 Task: Buy 3 Pin Locks from Brake System section under best seller category for shipping address: Julia Brown, 314 Lake Floyd Circle, Hockessin, Delaware 19707, Cell Number 3022398079. Pay from credit card ending with 6010, CVV 682
Action: Mouse moved to (35, 80)
Screenshot: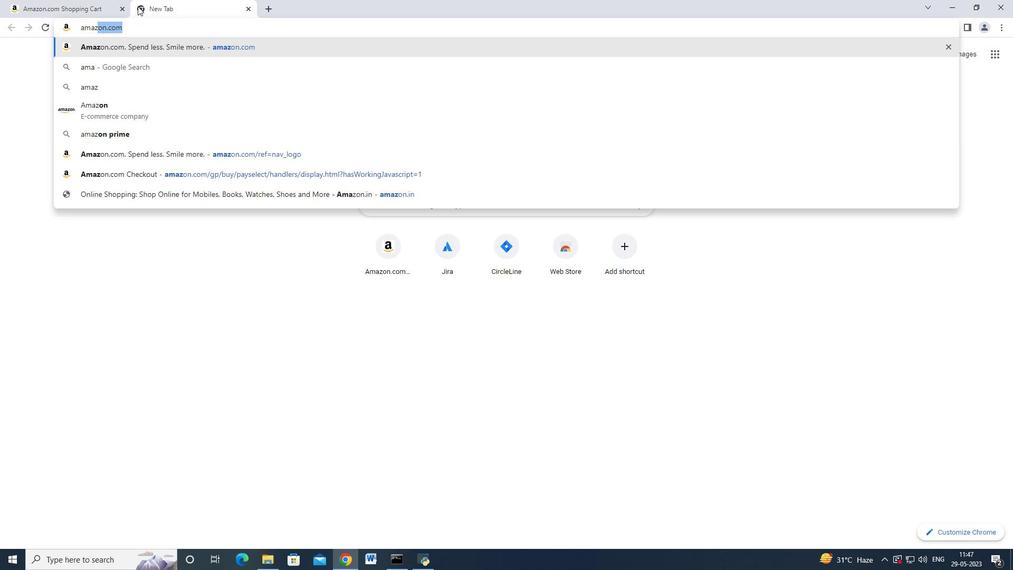 
Action: Mouse pressed left at (35, 80)
Screenshot: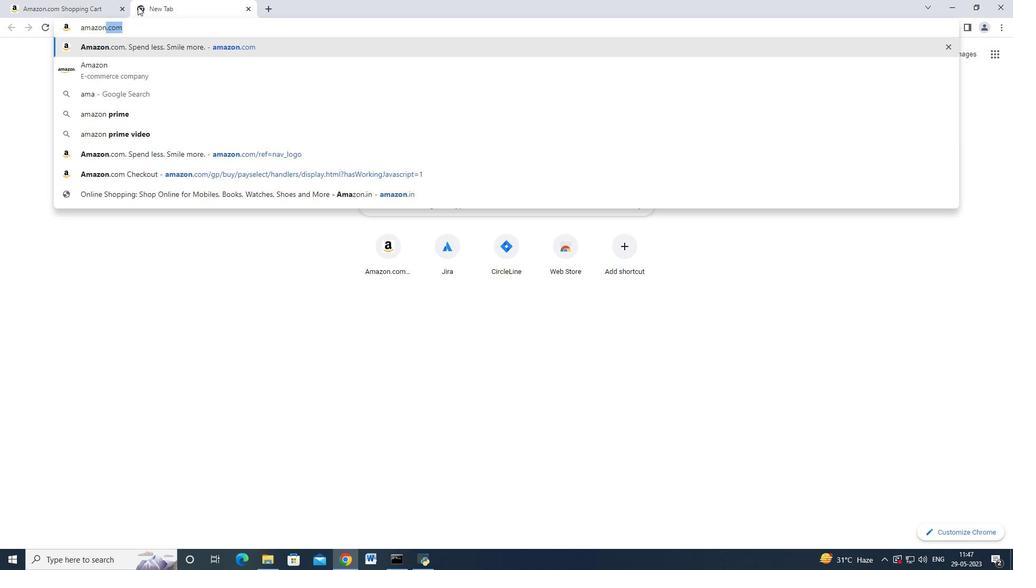 
Action: Mouse moved to (66, 231)
Screenshot: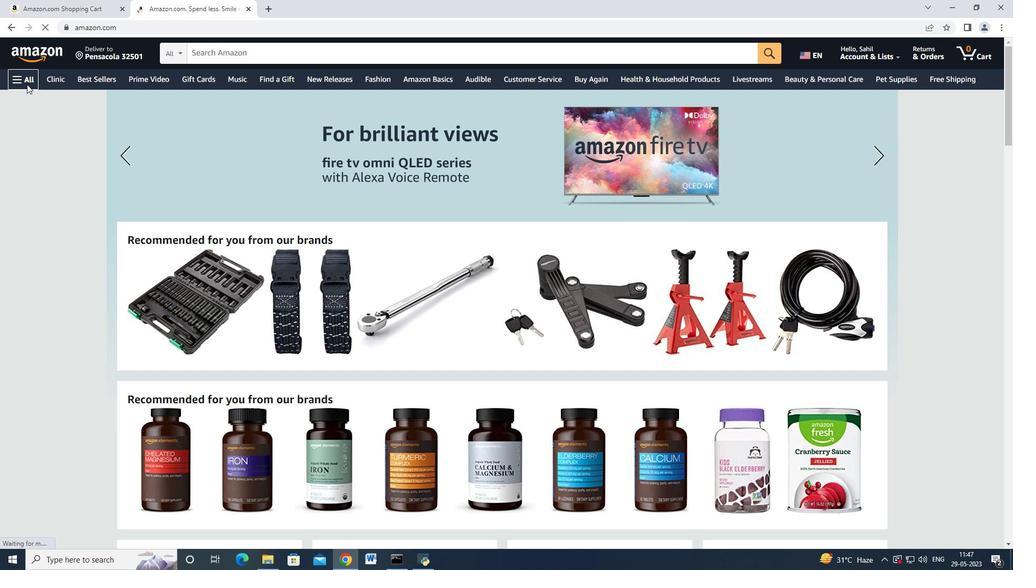 
Action: Mouse scrolled (66, 231) with delta (0, 0)
Screenshot: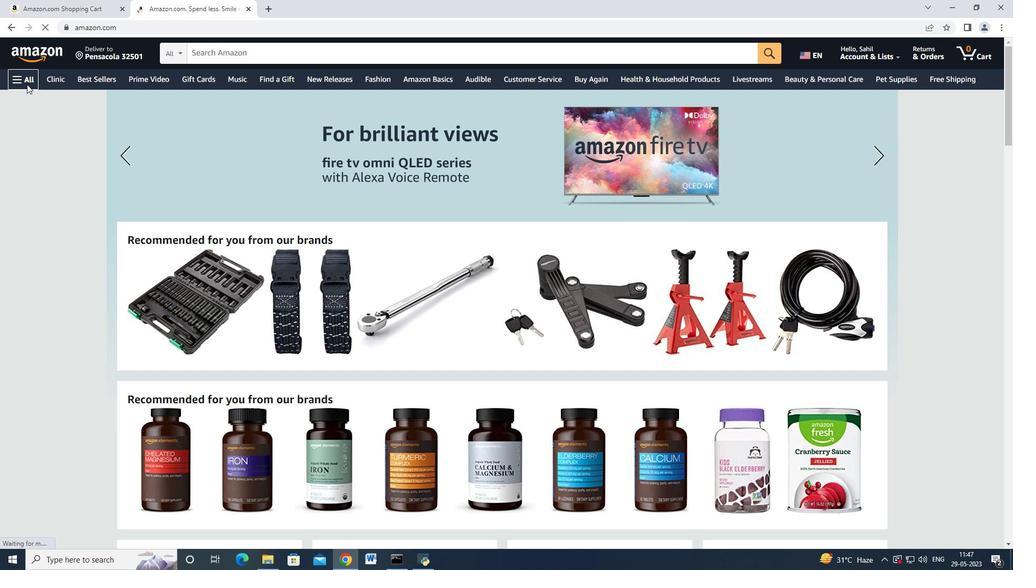 
Action: Mouse scrolled (66, 231) with delta (0, 0)
Screenshot: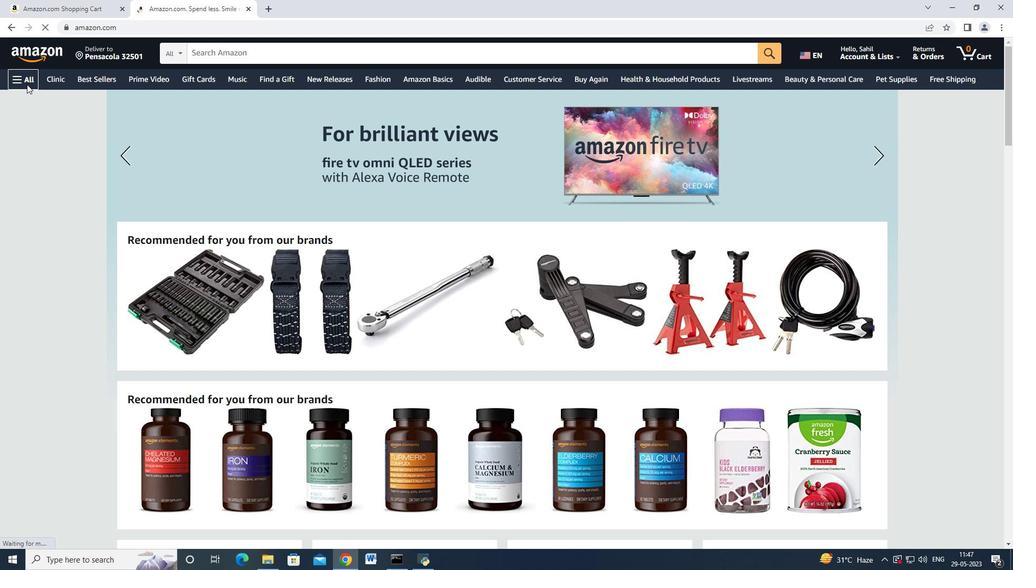 
Action: Mouse scrolled (66, 231) with delta (0, 0)
Screenshot: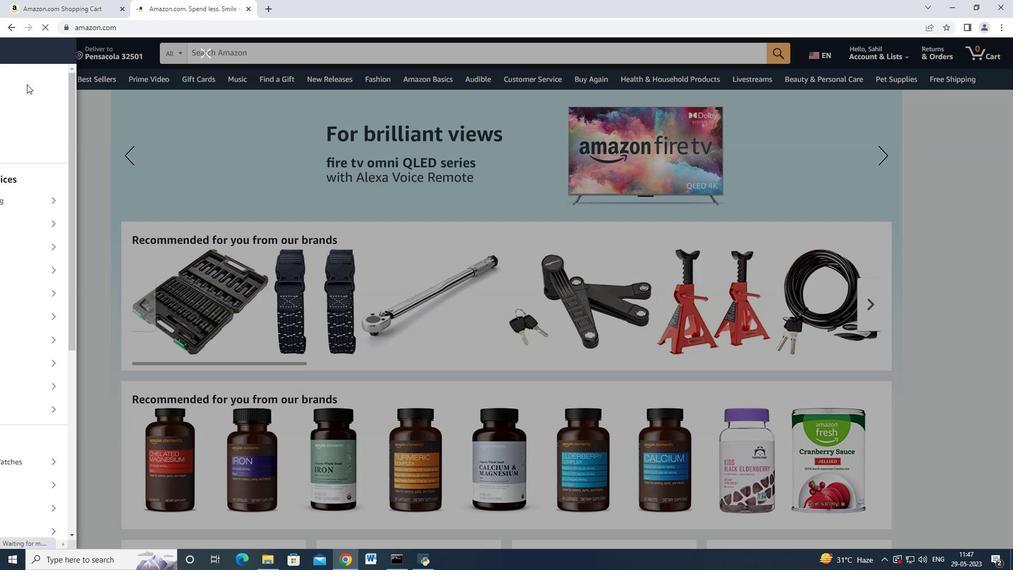 
Action: Mouse moved to (46, 250)
Screenshot: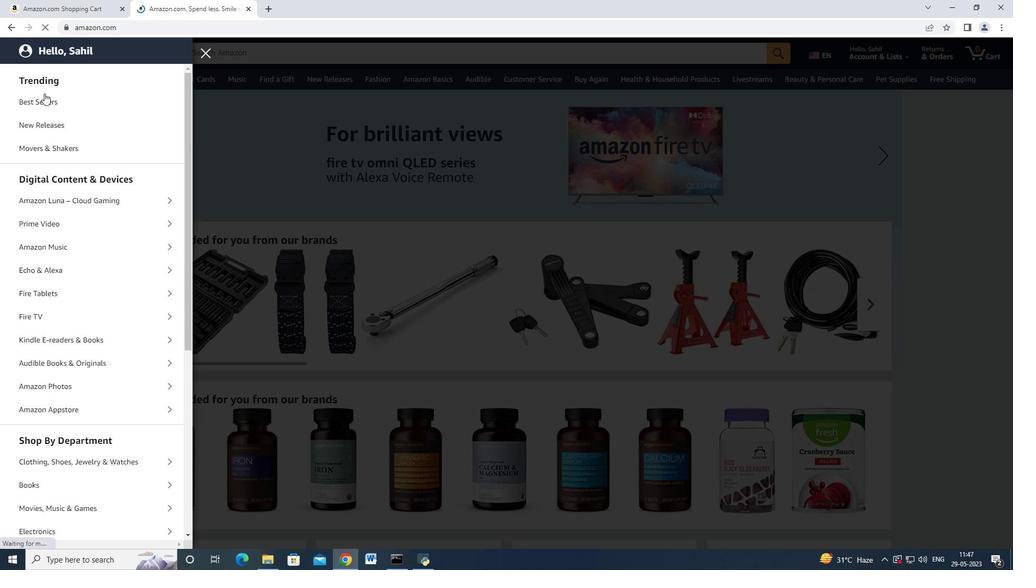 
Action: Mouse scrolled (46, 249) with delta (0, 0)
Screenshot: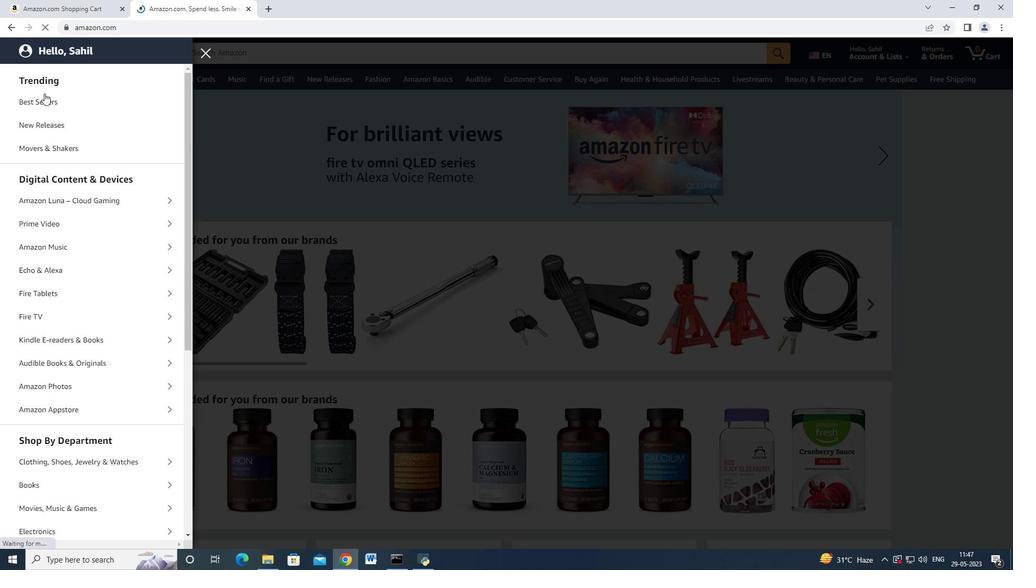 
Action: Mouse scrolled (46, 249) with delta (0, 0)
Screenshot: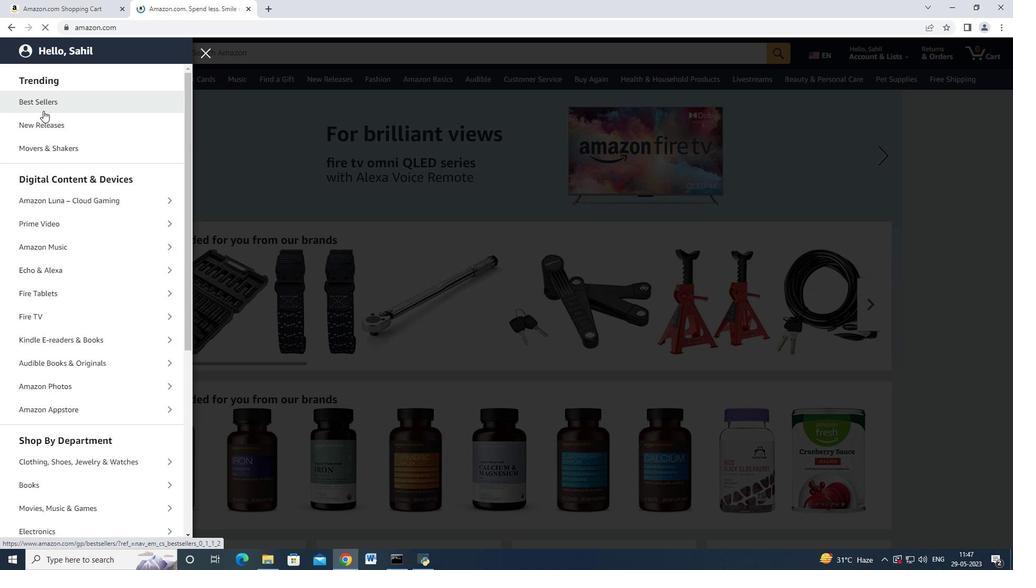 
Action: Mouse scrolled (46, 249) with delta (0, 0)
Screenshot: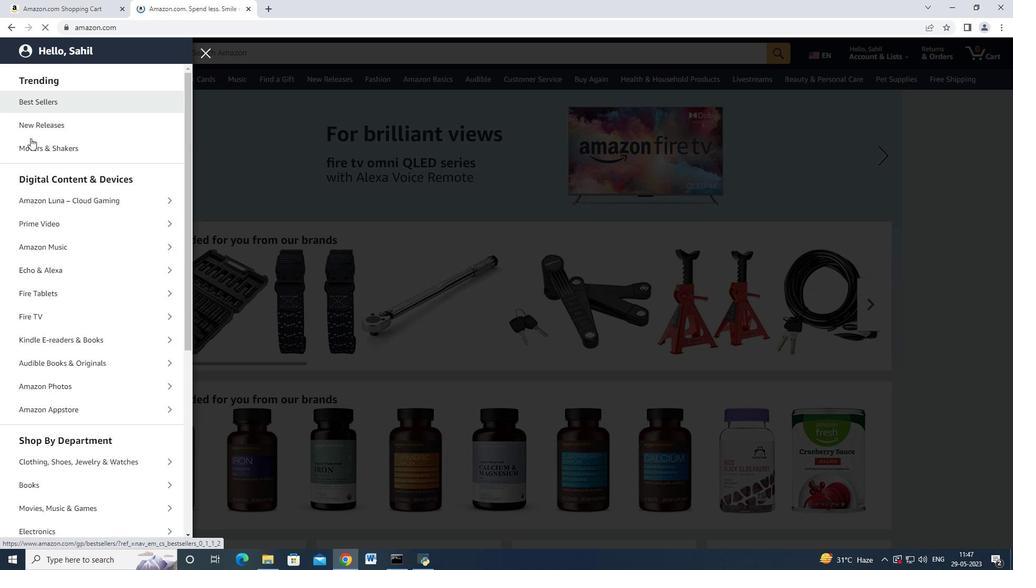 
Action: Mouse scrolled (46, 249) with delta (0, 0)
Screenshot: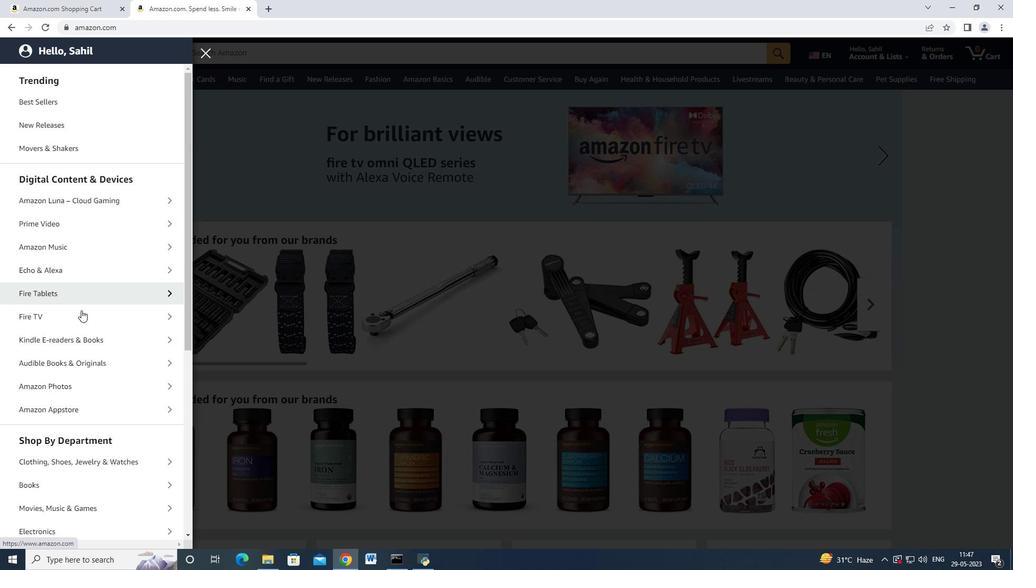 
Action: Mouse moved to (62, 387)
Screenshot: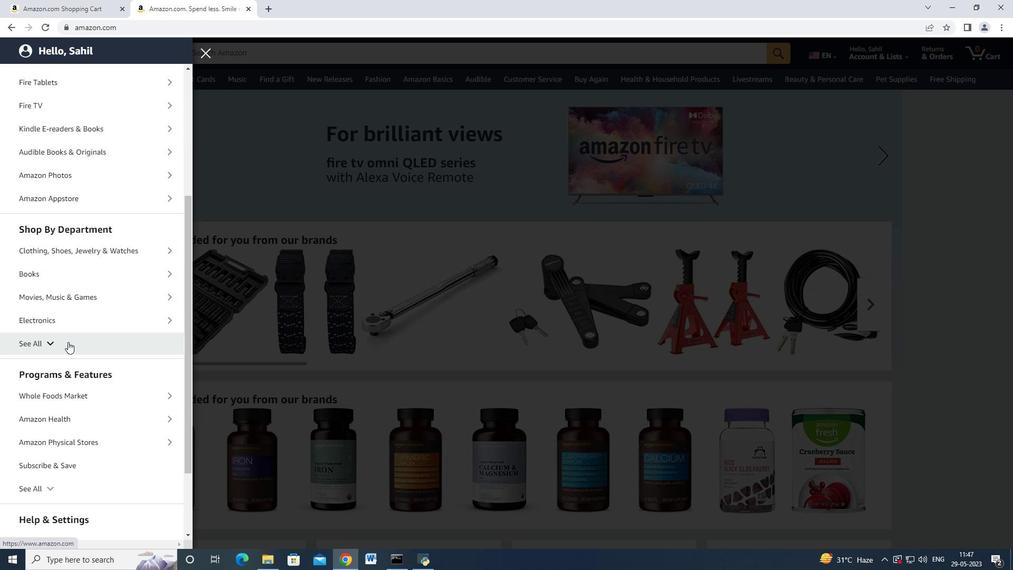 
Action: Mouse pressed left at (62, 387)
Screenshot: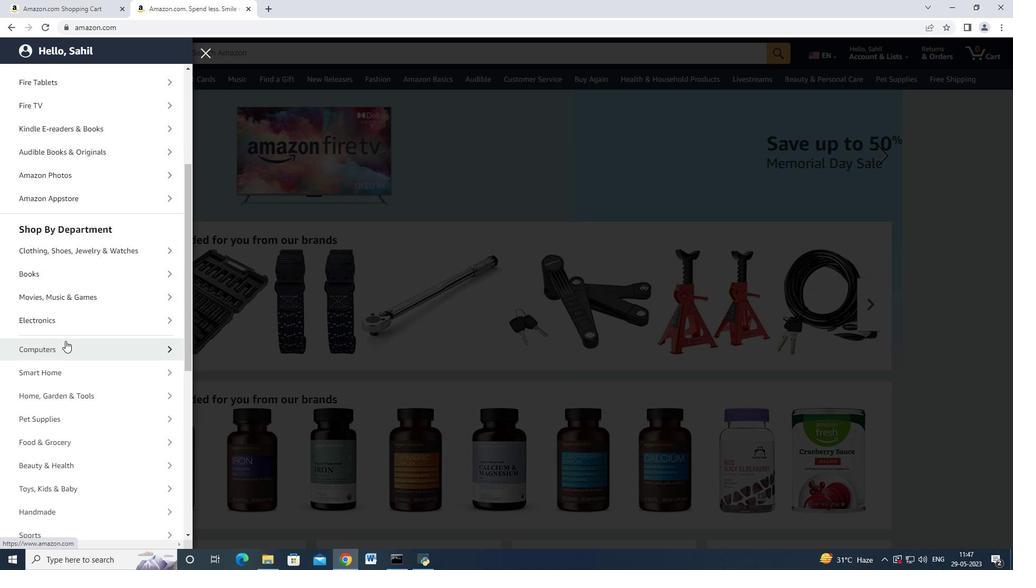 
Action: Mouse moved to (63, 385)
Screenshot: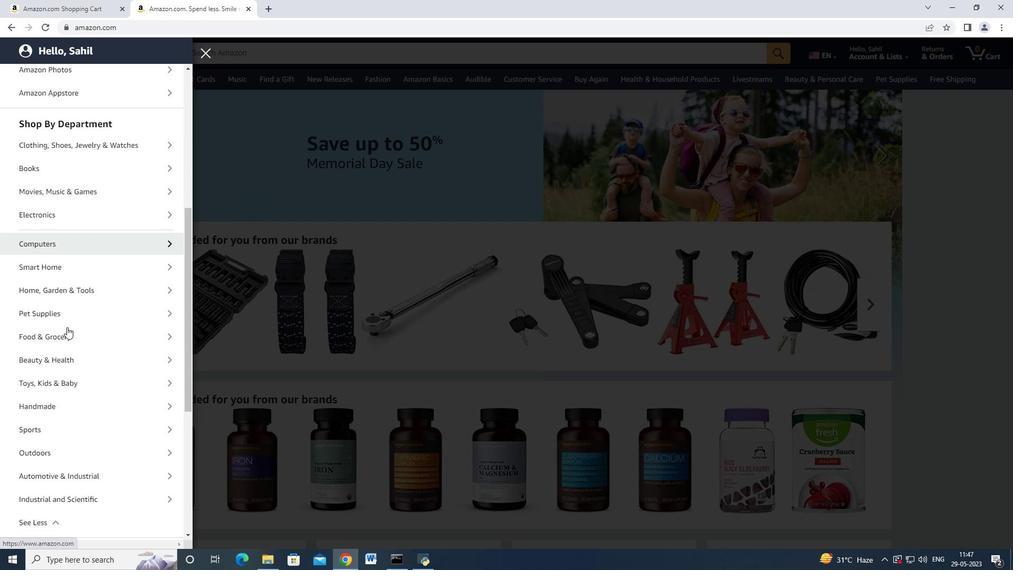 
Action: Mouse scrolled (63, 385) with delta (0, 0)
Screenshot: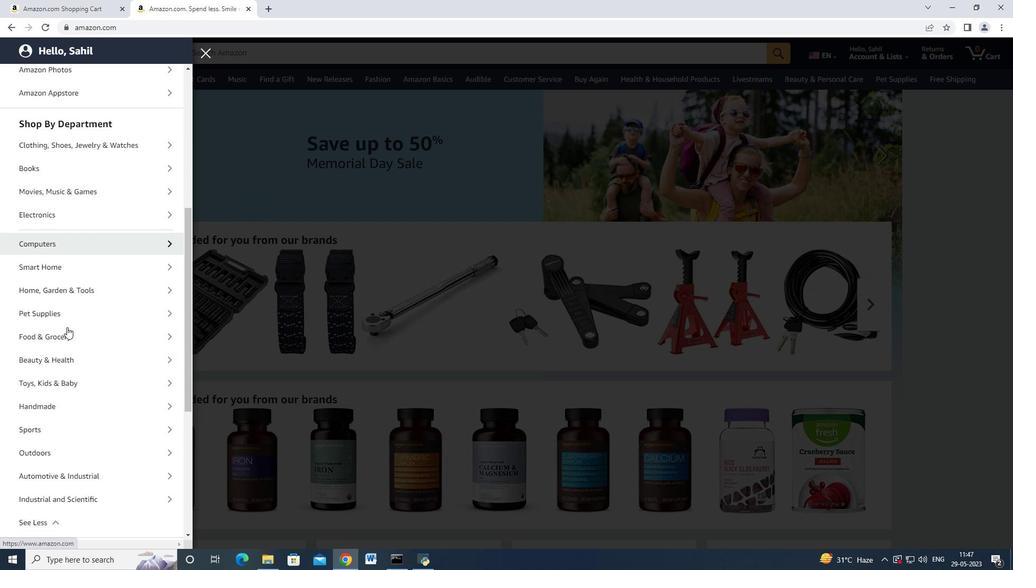 
Action: Mouse moved to (64, 385)
Screenshot: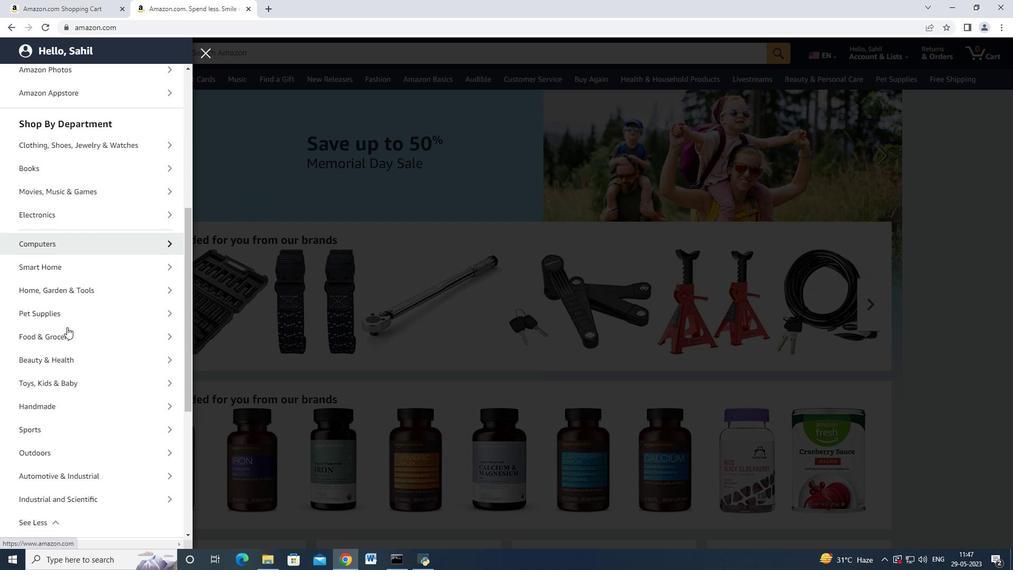 
Action: Mouse scrolled (64, 385) with delta (0, 0)
Screenshot: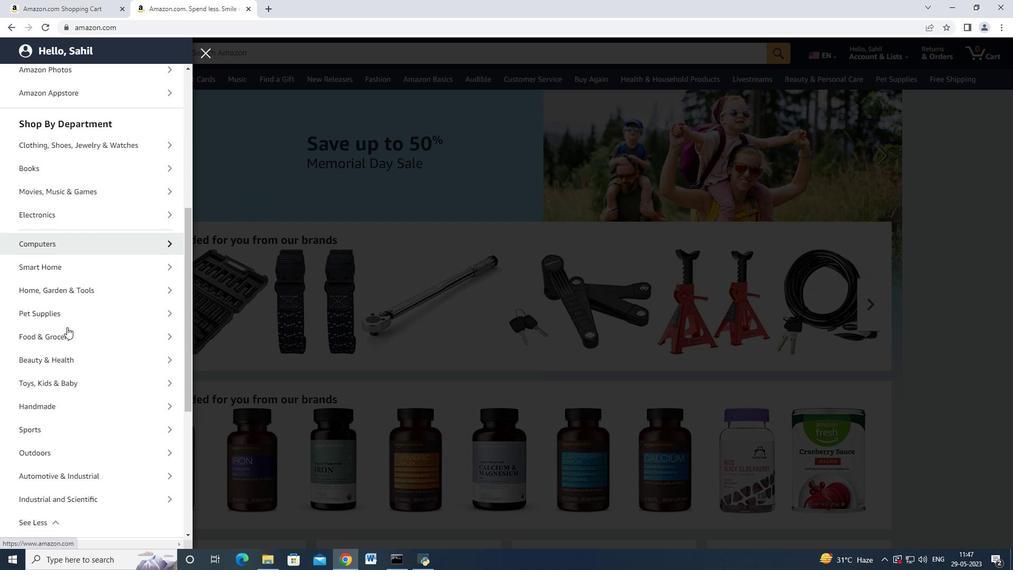 
Action: Mouse moved to (64, 385)
Screenshot: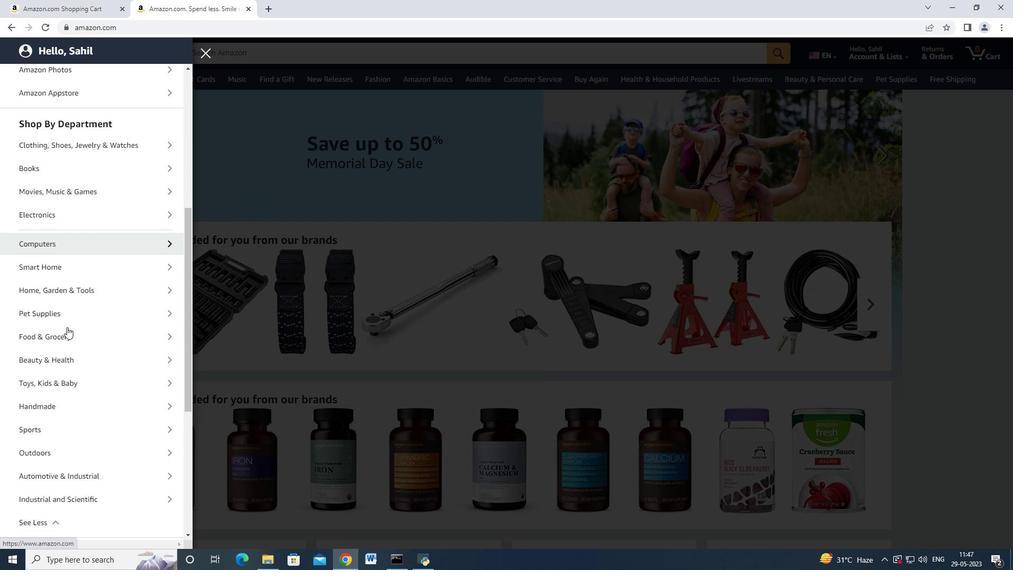 
Action: Mouse scrolled (64, 385) with delta (0, 0)
Screenshot: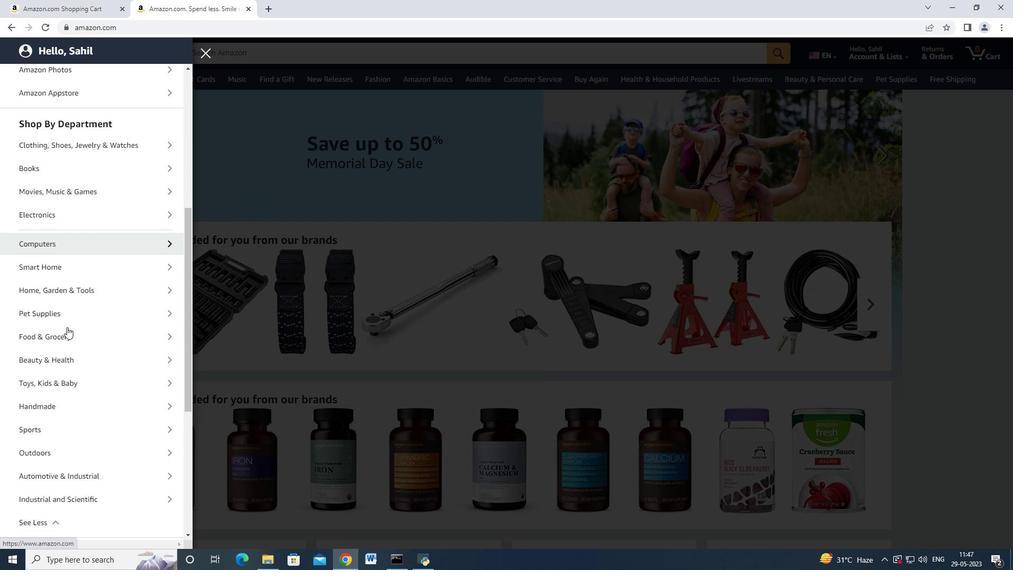 
Action: Mouse moved to (65, 383)
Screenshot: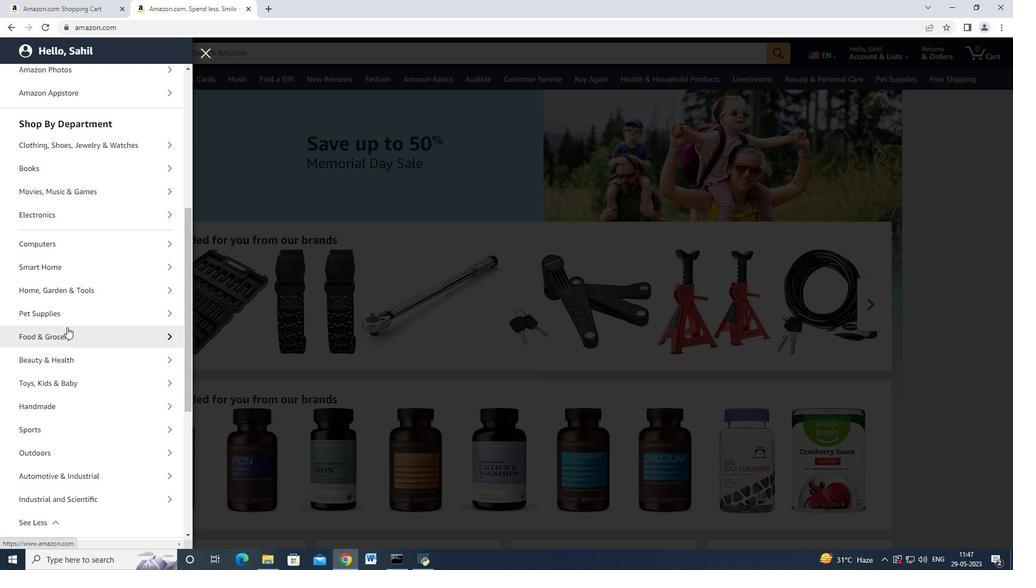 
Action: Mouse scrolled (65, 383) with delta (0, 0)
Screenshot: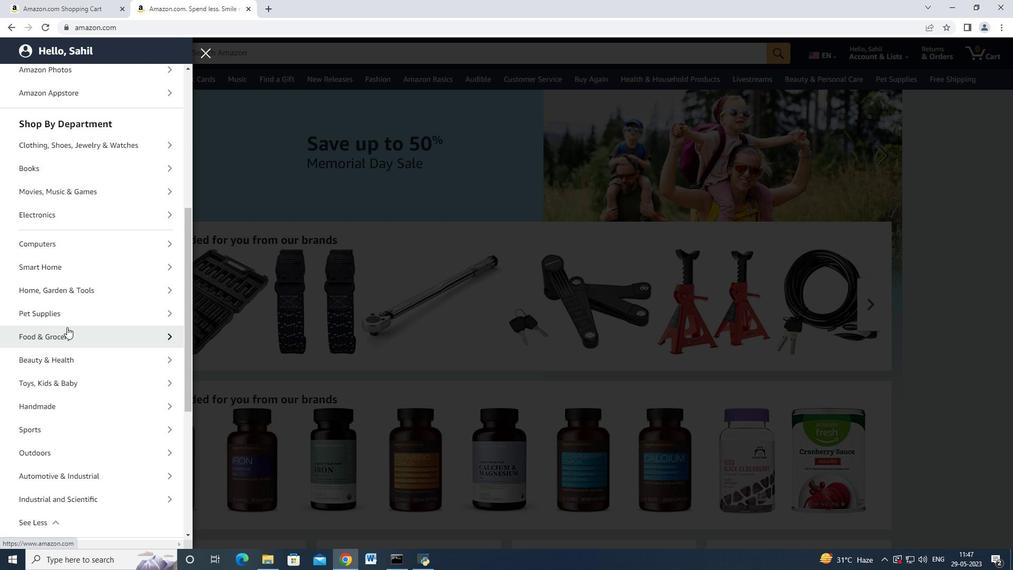 
Action: Mouse scrolled (65, 383) with delta (0, 0)
Screenshot: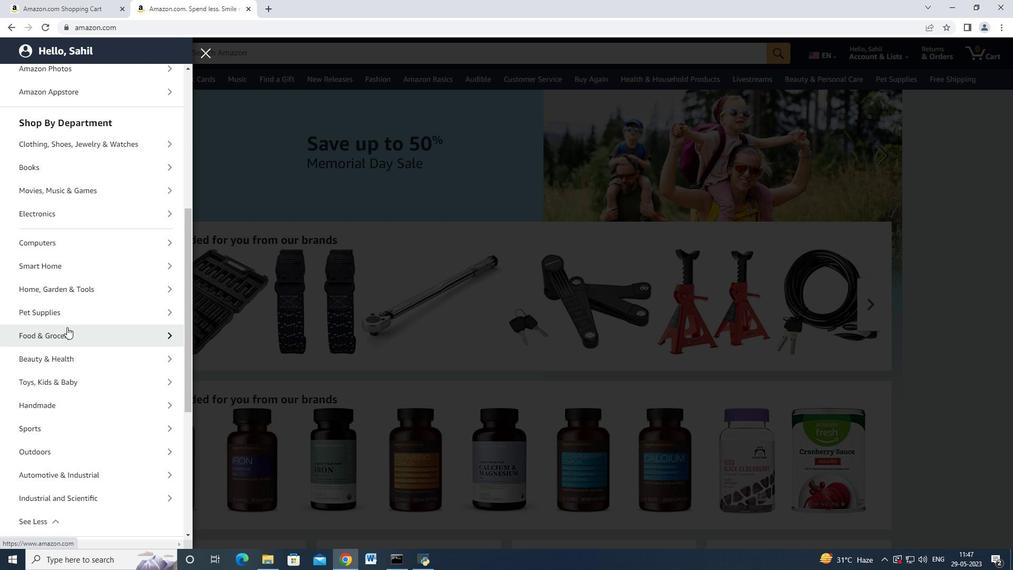 
Action: Mouse scrolled (65, 383) with delta (0, 0)
Screenshot: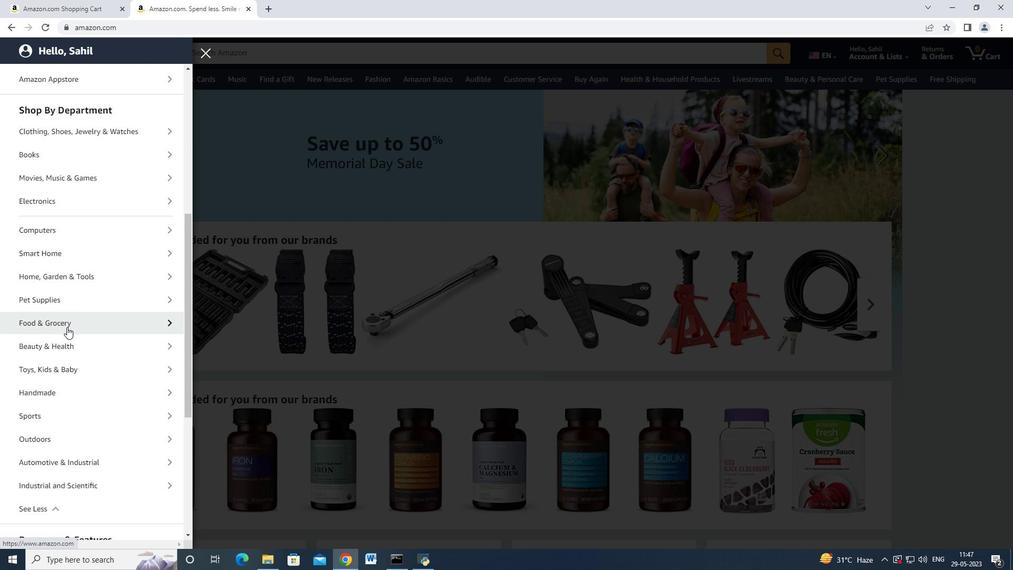 
Action: Mouse moved to (65, 383)
Screenshot: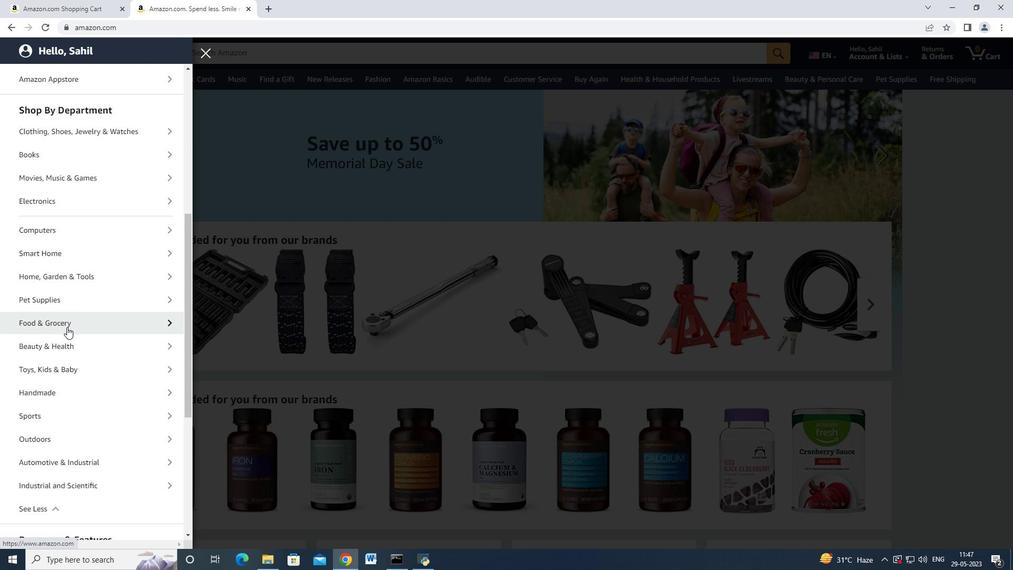 
Action: Mouse scrolled (65, 383) with delta (0, 0)
Screenshot: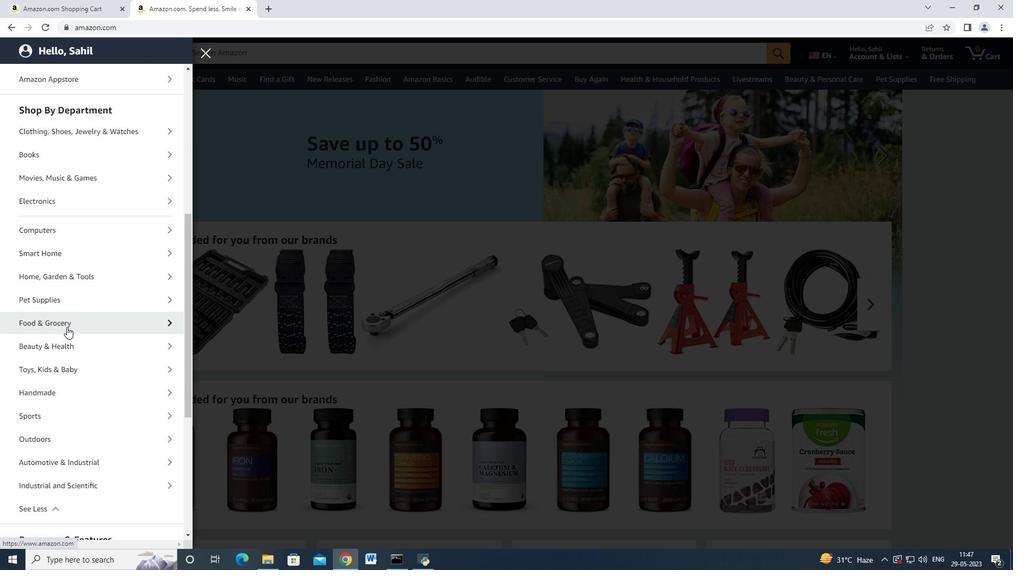 
Action: Mouse moved to (77, 359)
Screenshot: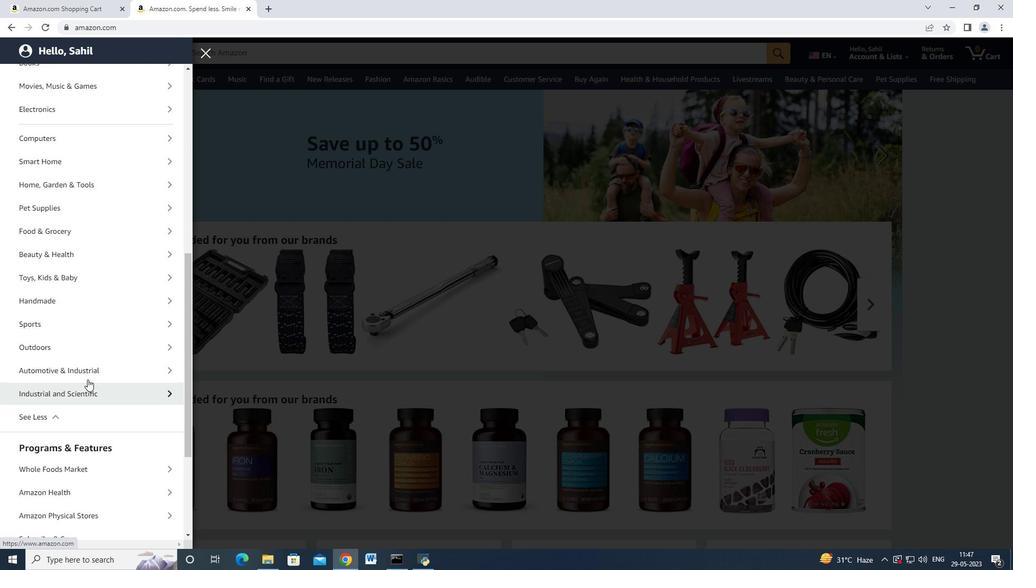 
Action: Mouse scrolled (77, 360) with delta (0, 0)
Screenshot: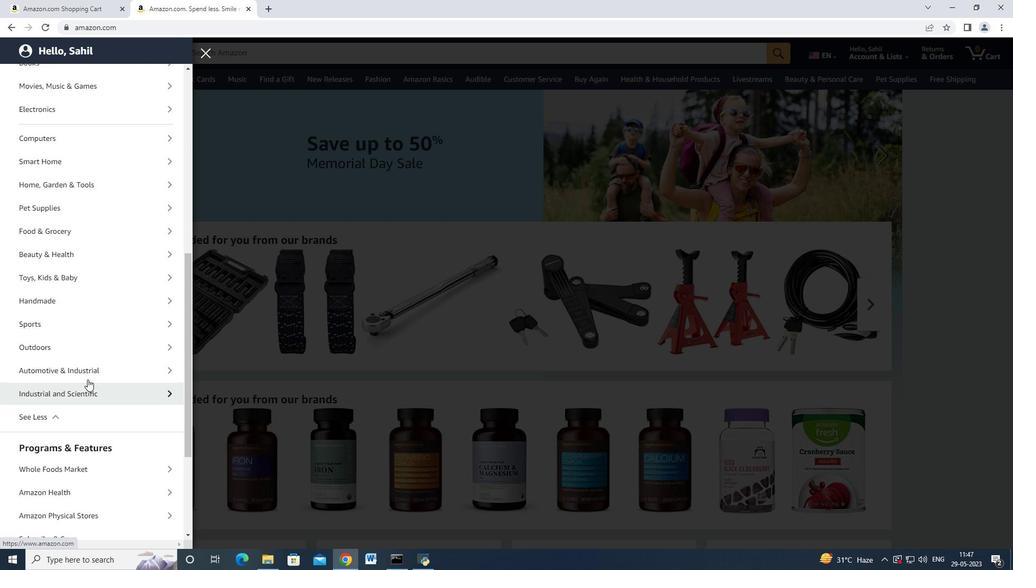 
Action: Mouse scrolled (77, 360) with delta (0, 0)
Screenshot: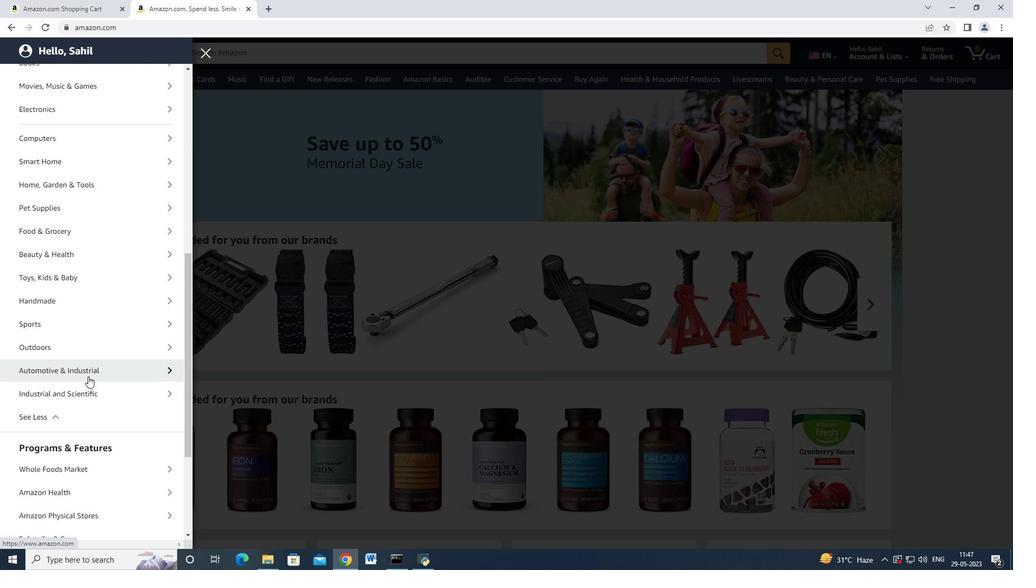 
Action: Mouse scrolled (77, 360) with delta (0, 0)
Screenshot: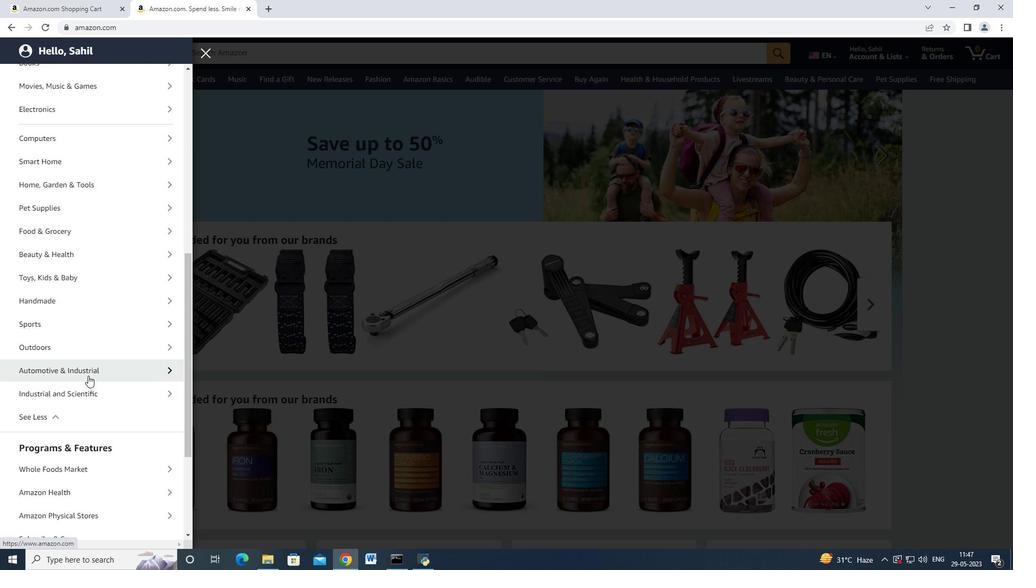
Action: Mouse scrolled (77, 360) with delta (0, 0)
Screenshot: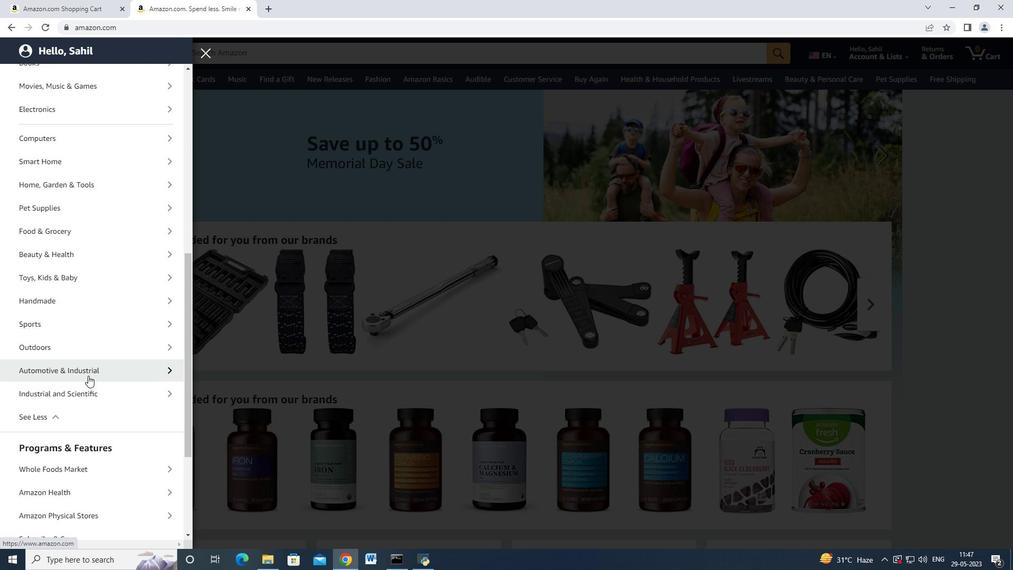 
Action: Mouse moved to (77, 359)
Screenshot: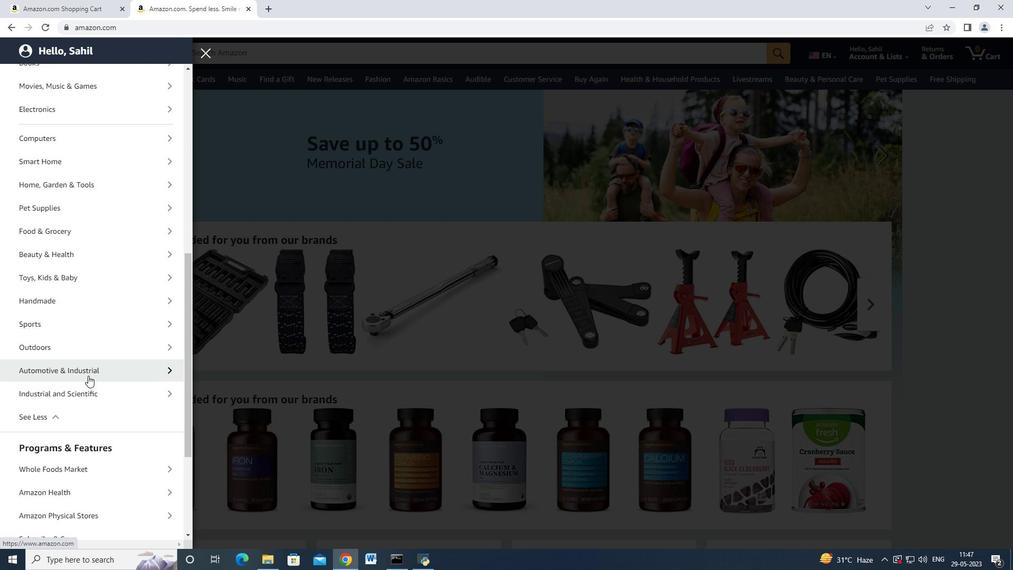
Action: Mouse scrolled (77, 360) with delta (0, 0)
Screenshot: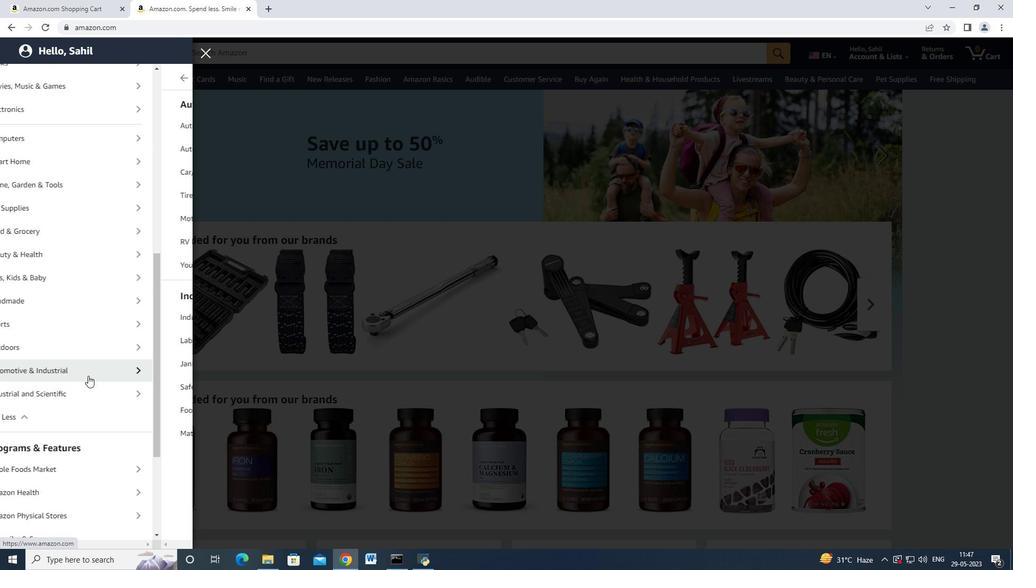
Action: Mouse scrolled (77, 360) with delta (0, 0)
Screenshot: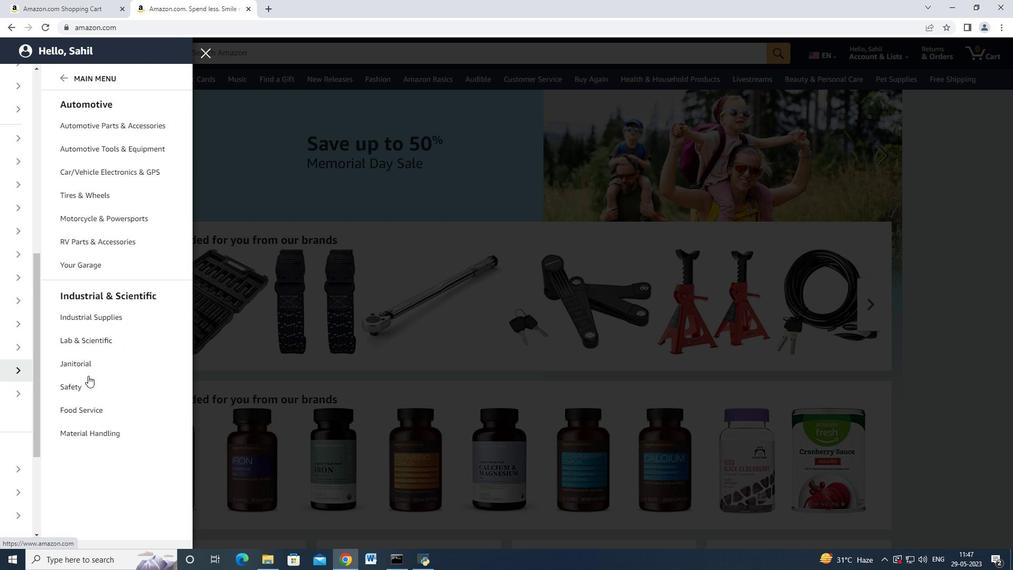 
Action: Mouse scrolled (77, 360) with delta (0, 0)
Screenshot: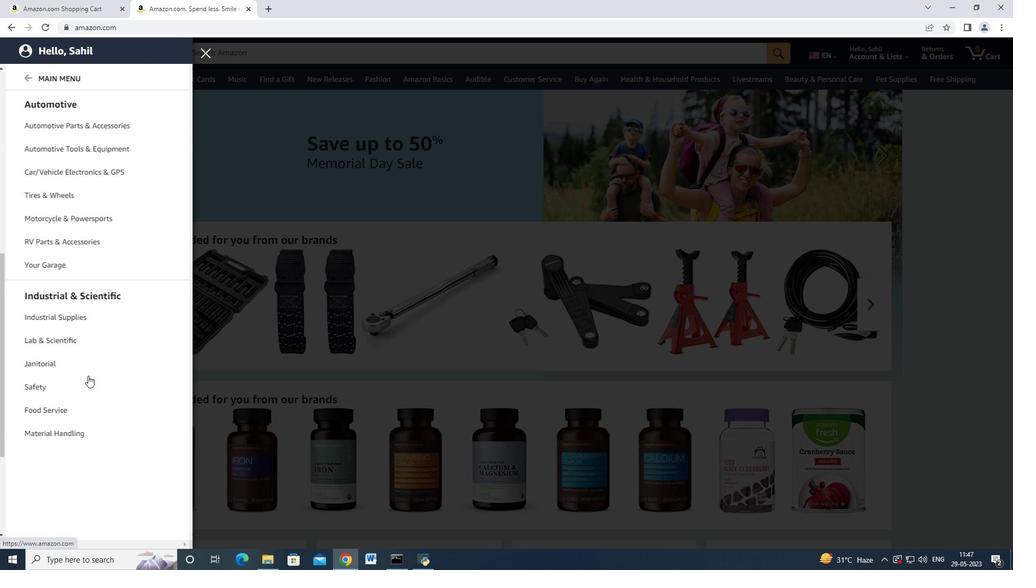 
Action: Mouse moved to (89, 264)
Screenshot: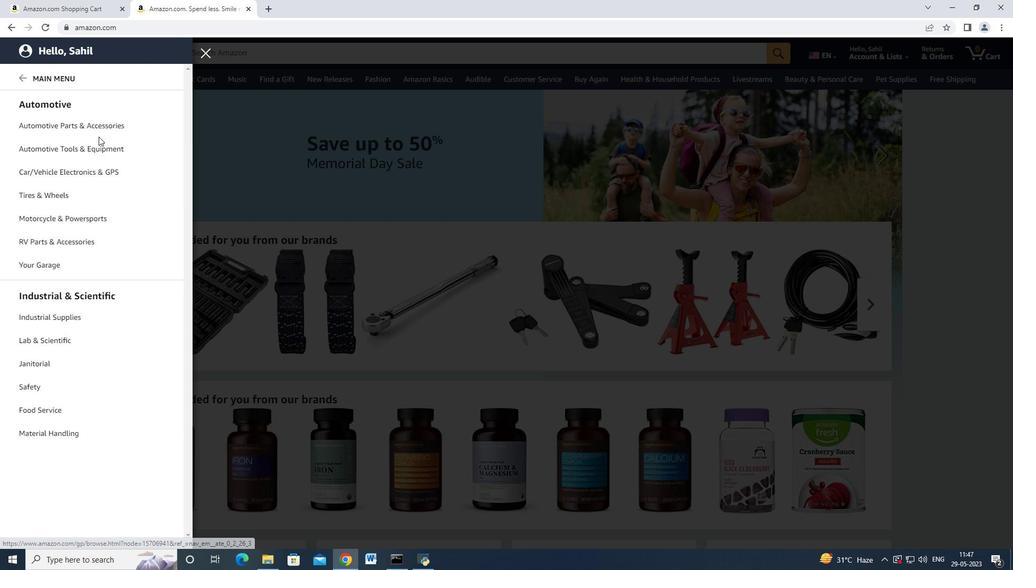 
Action: Mouse pressed left at (89, 264)
Screenshot: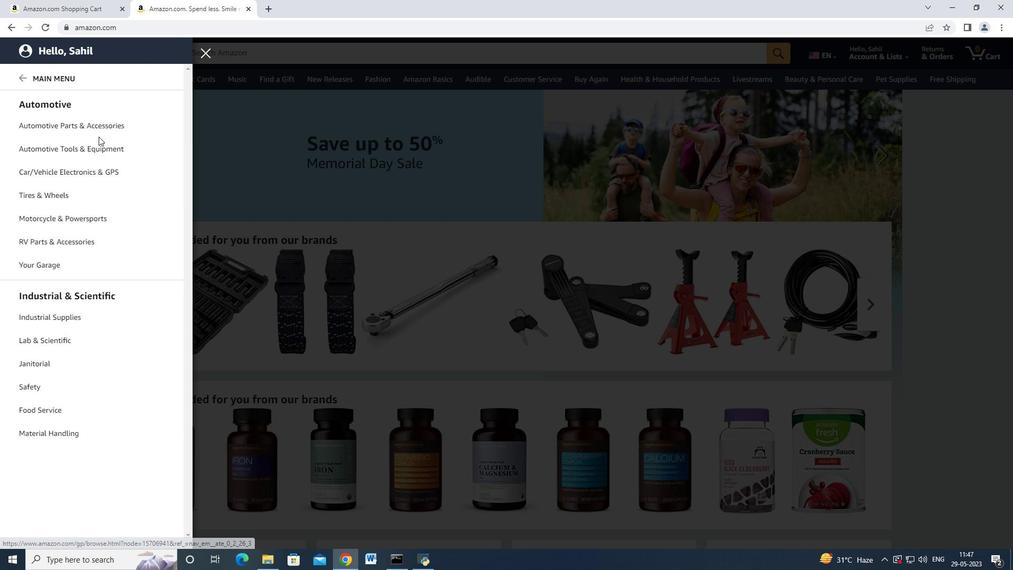 
Action: Mouse moved to (108, 282)
Screenshot: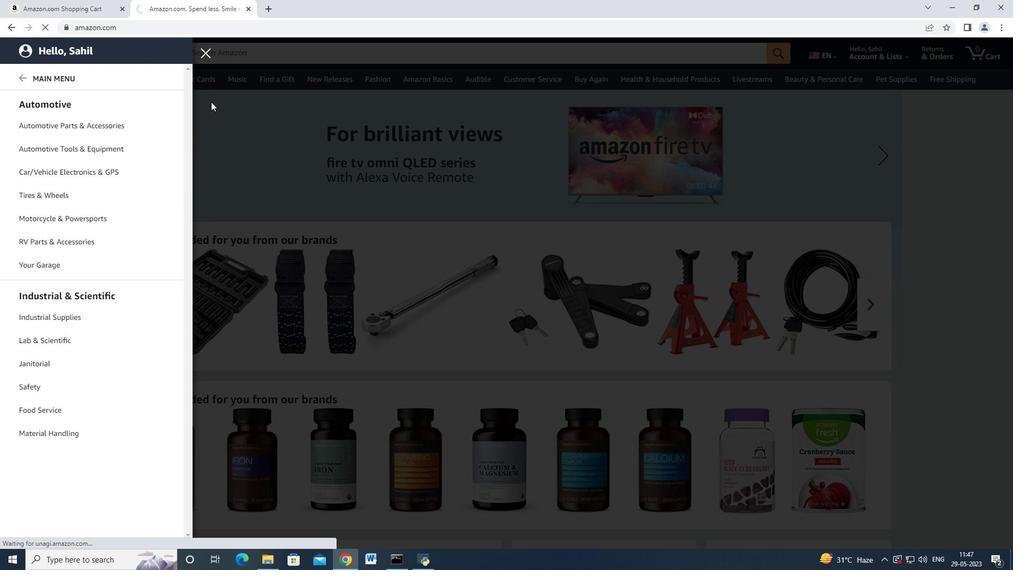 
Action: Mouse scrolled (108, 282) with delta (0, 0)
Screenshot: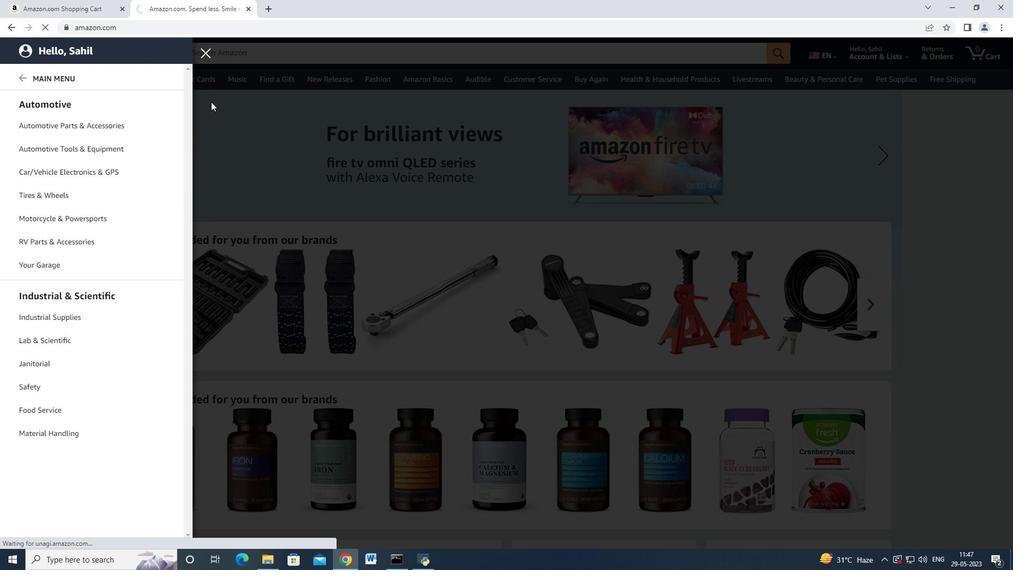 
Action: Mouse moved to (108, 282)
Screenshot: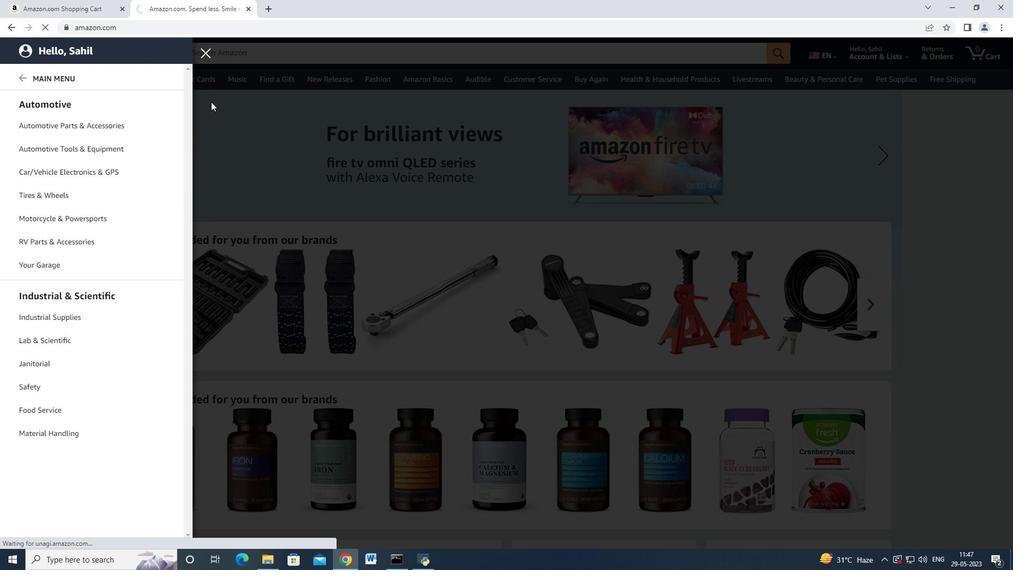 
Action: Mouse scrolled (108, 282) with delta (0, 0)
Screenshot: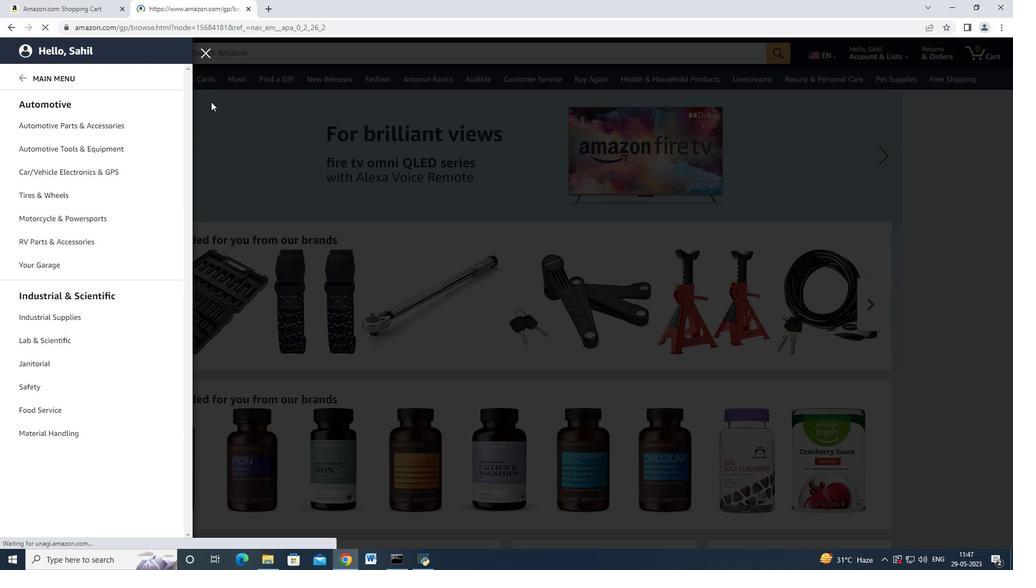 
Action: Mouse scrolled (108, 282) with delta (0, 0)
Screenshot: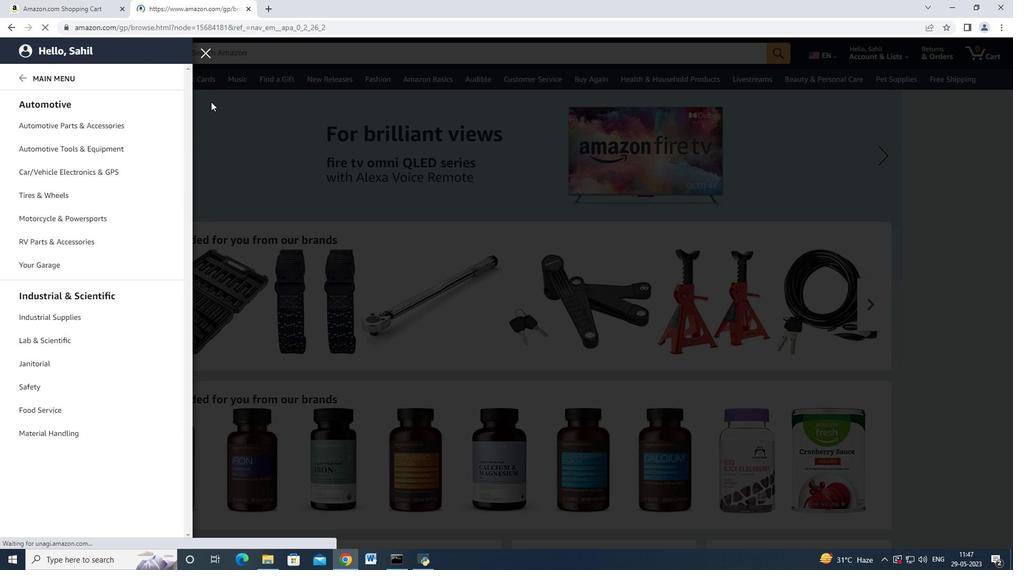 
Action: Mouse scrolled (108, 282) with delta (0, 0)
Screenshot: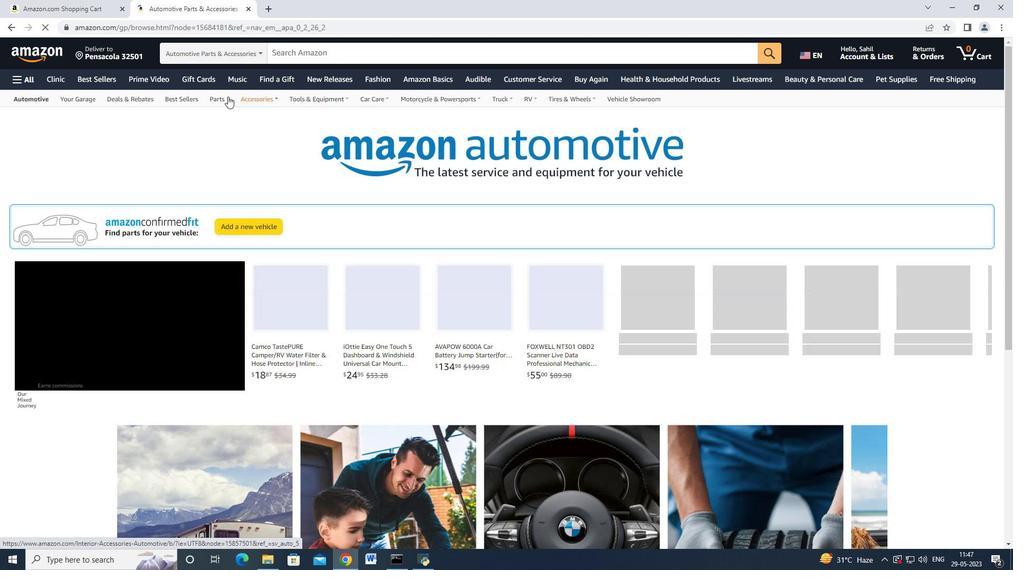 
Action: Mouse scrolled (108, 283) with delta (0, 0)
Screenshot: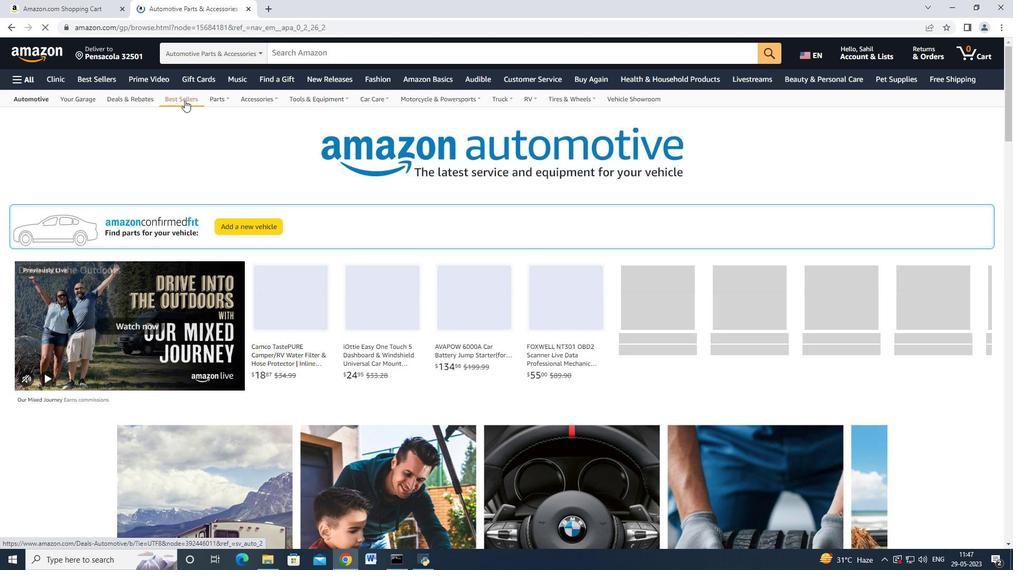 
Action: Mouse scrolled (108, 283) with delta (0, 0)
Screenshot: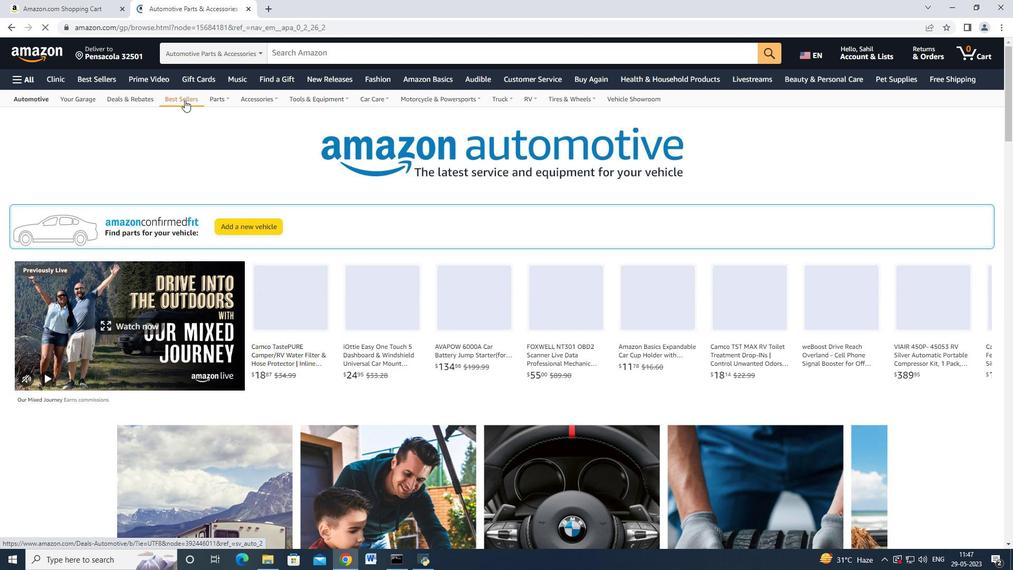 
Action: Mouse scrolled (108, 283) with delta (0, 0)
Screenshot: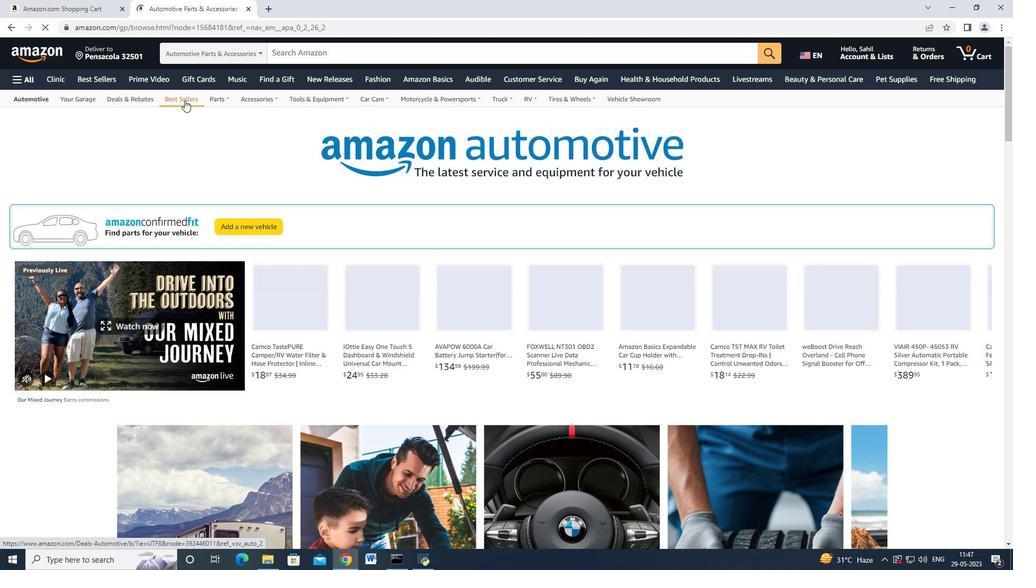 
Action: Mouse moved to (109, 281)
Screenshot: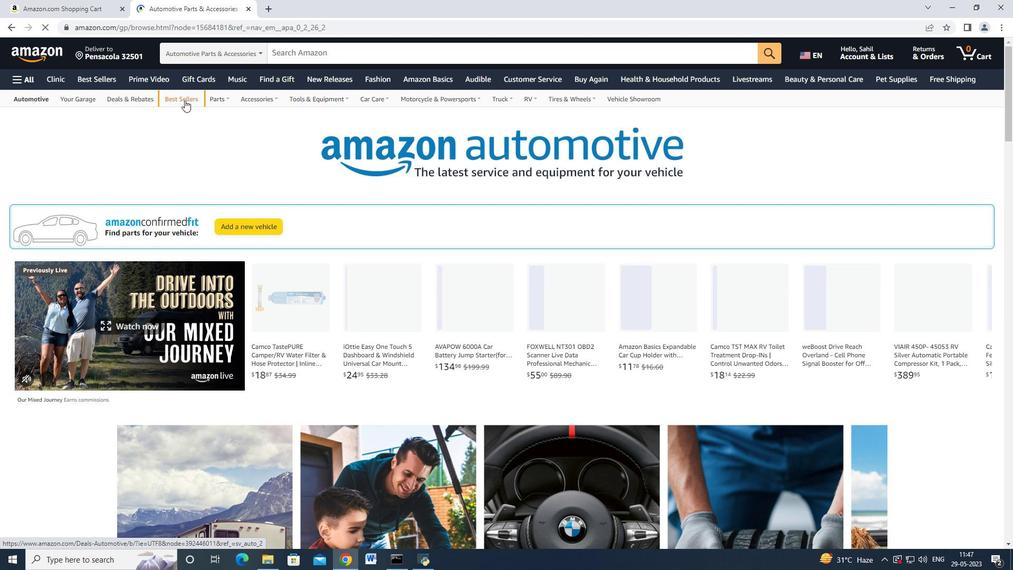 
Action: Mouse scrolled (109, 281) with delta (0, 0)
Screenshot: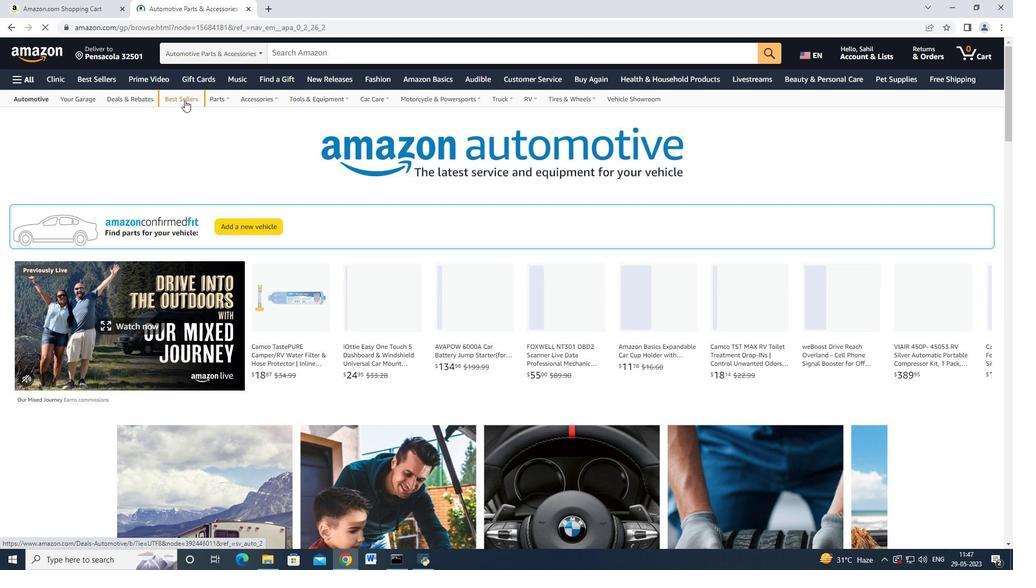 
Action: Mouse scrolled (109, 281) with delta (0, 0)
Screenshot: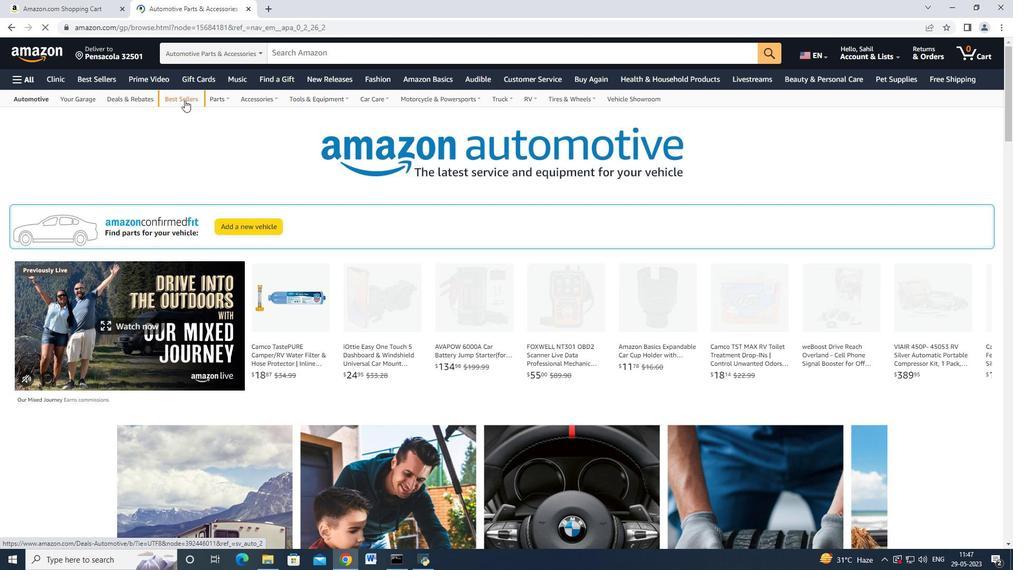 
Action: Mouse moved to (86, 343)
Screenshot: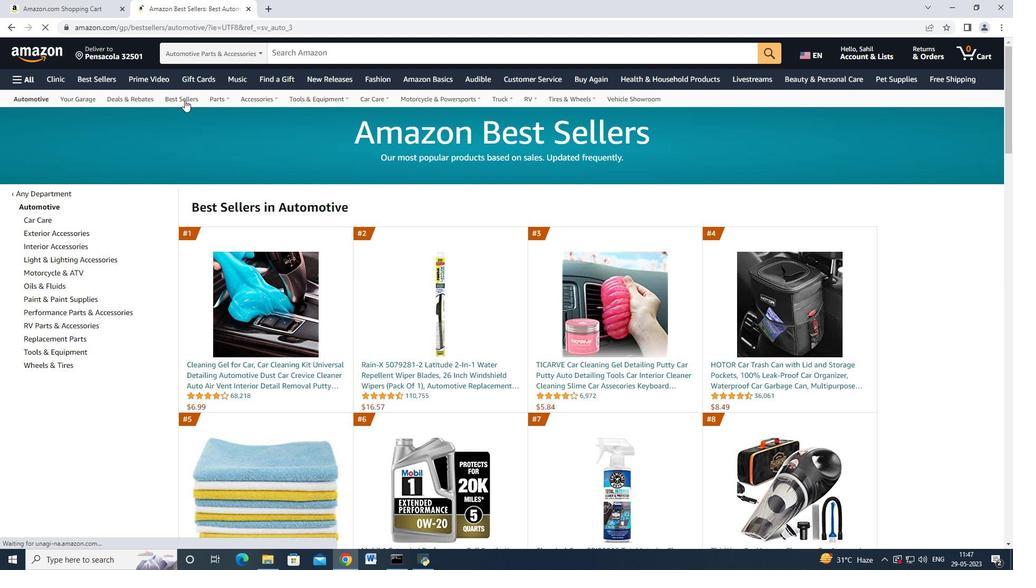 
Action: Mouse pressed left at (86, 343)
Screenshot: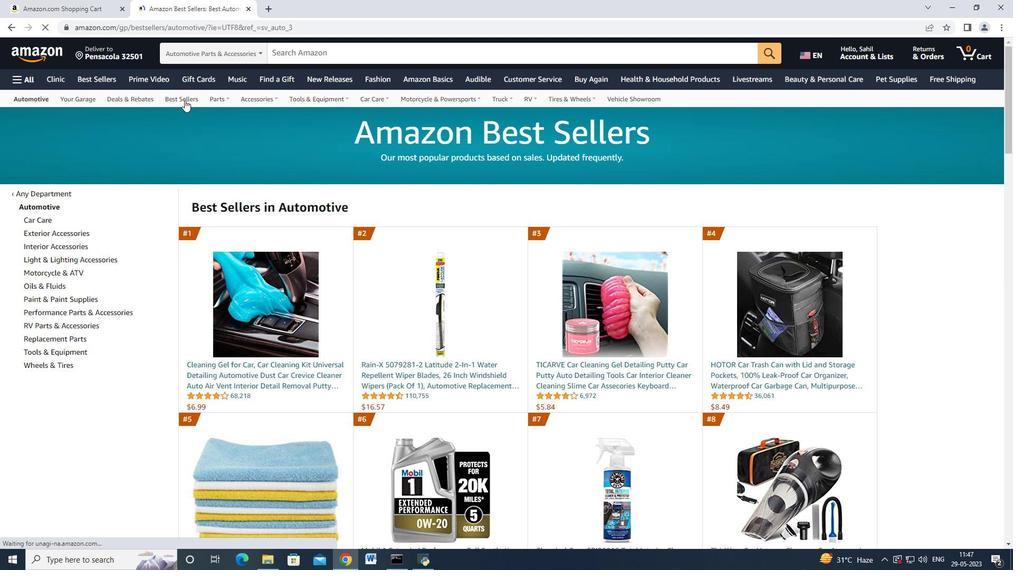 
Action: Mouse moved to (101, 131)
Screenshot: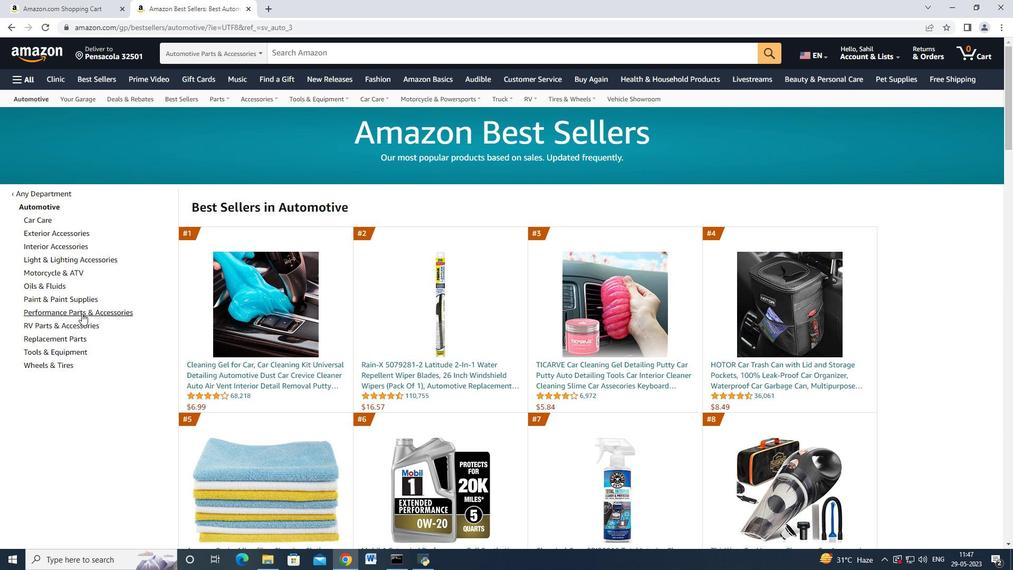 
Action: Mouse pressed left at (101, 131)
Screenshot: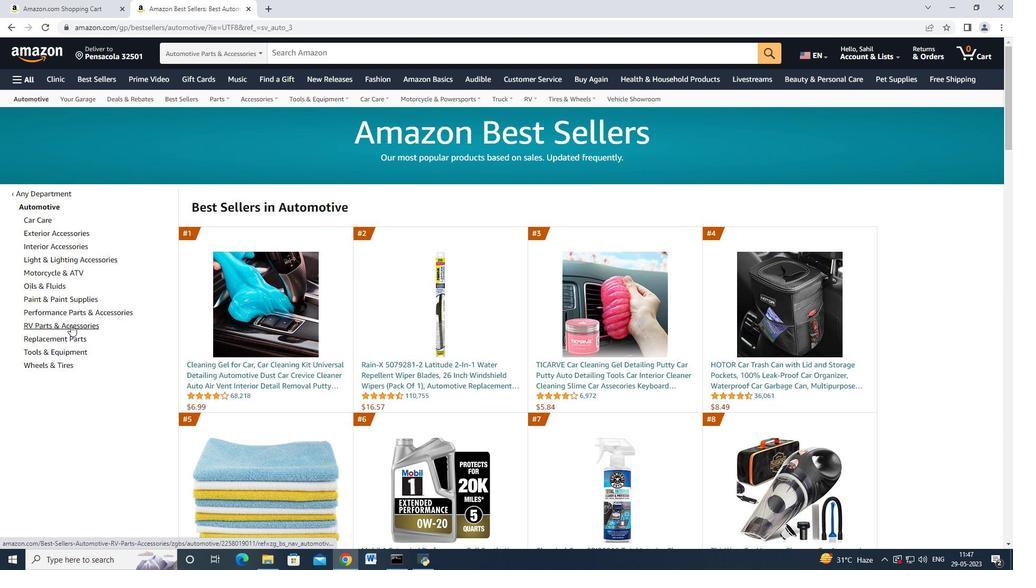 
Action: Mouse moved to (268, 99)
Screenshot: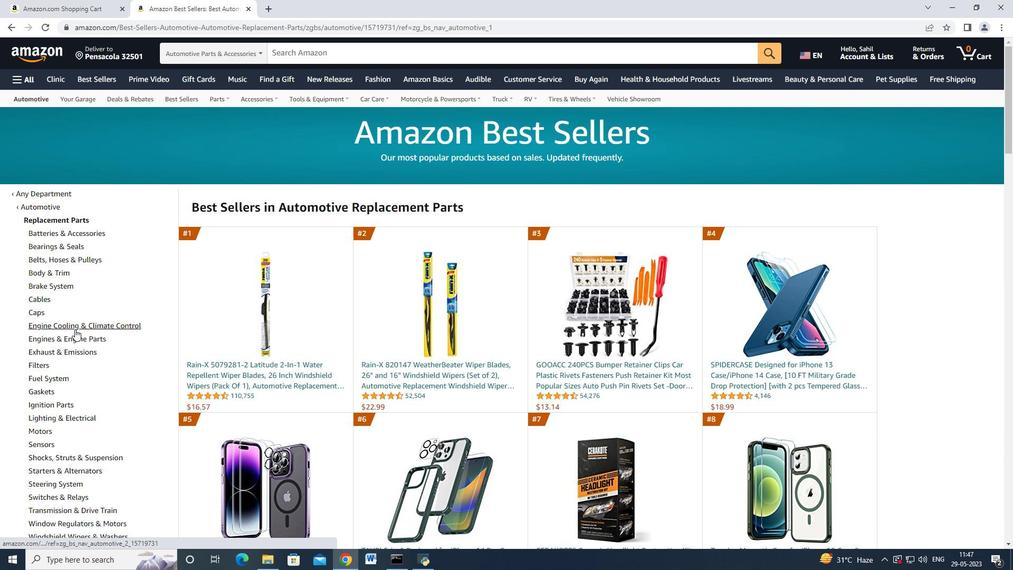 
Action: Mouse pressed left at (268, 99)
Screenshot: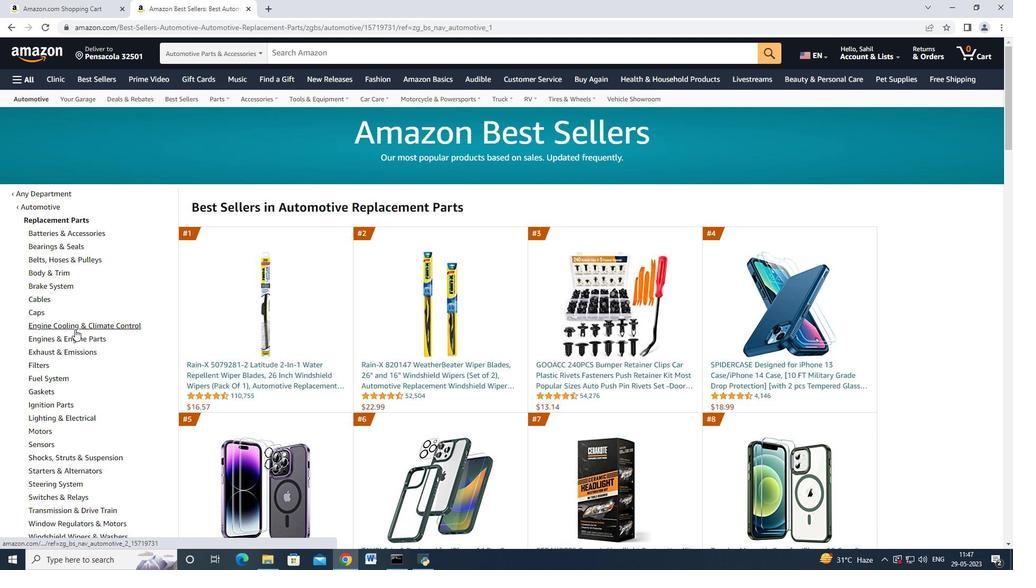 
Action: Mouse moved to (169, 98)
Screenshot: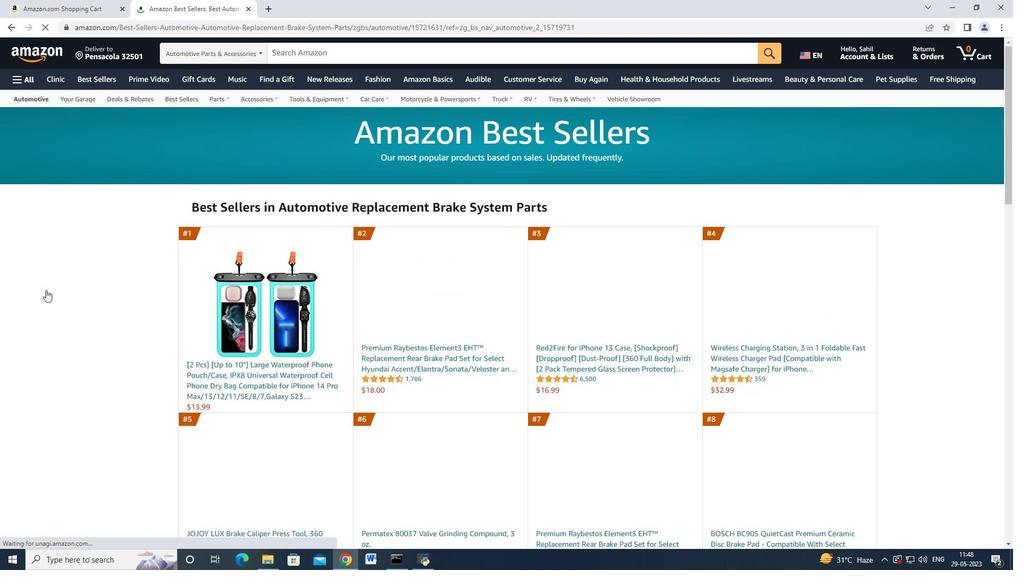 
Action: Mouse pressed left at (169, 98)
Screenshot: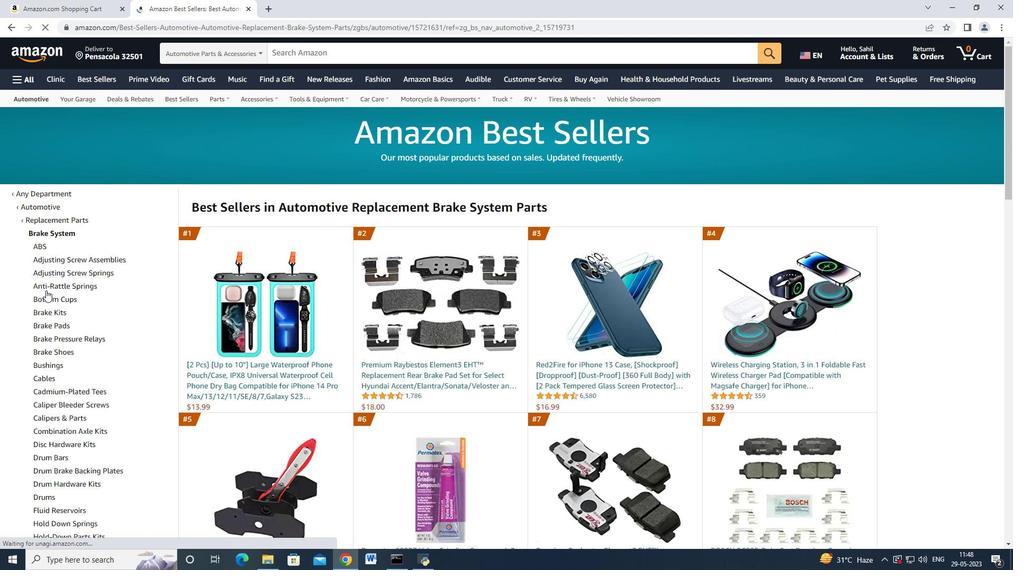 
Action: Mouse moved to (62, 337)
Screenshot: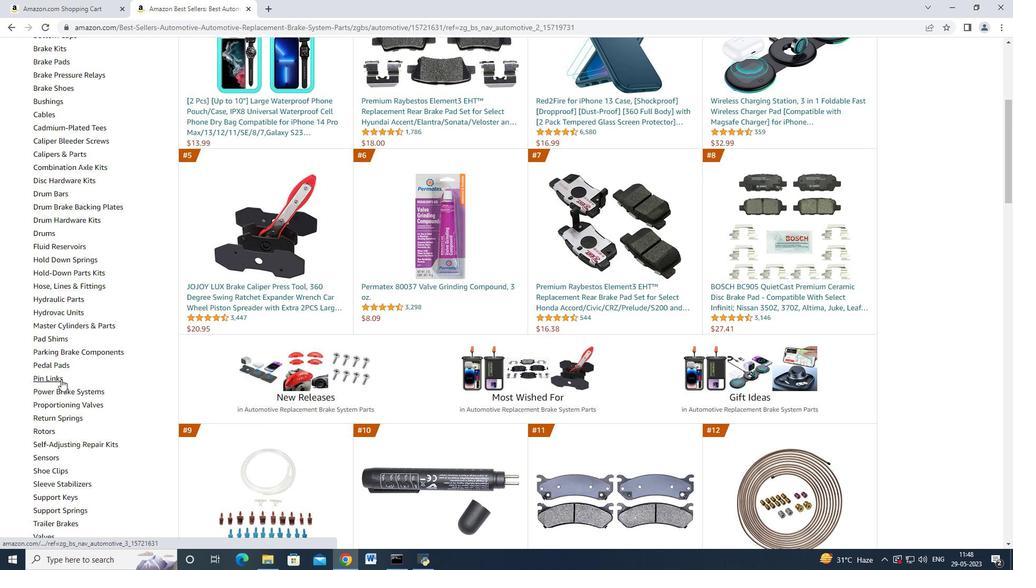 
Action: Mouse pressed left at (62, 337)
Screenshot: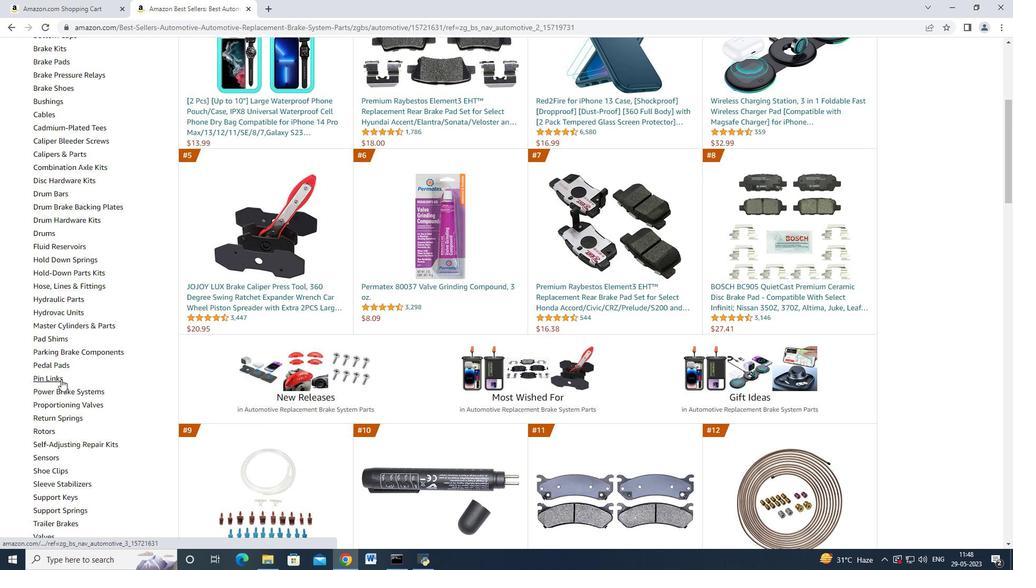 
Action: Mouse moved to (71, 284)
Screenshot: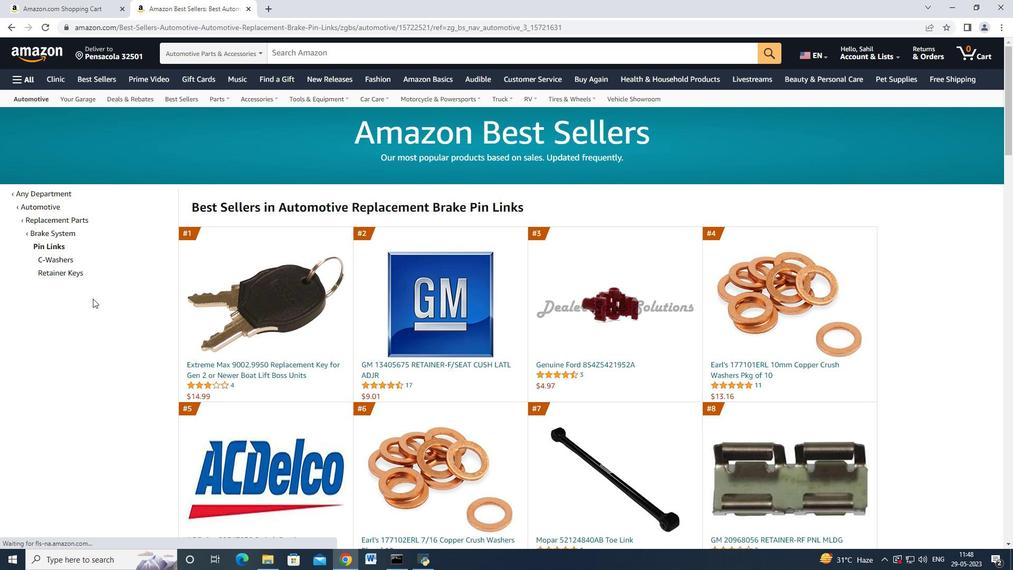 
Action: Mouse scrolled (71, 283) with delta (0, 0)
Screenshot: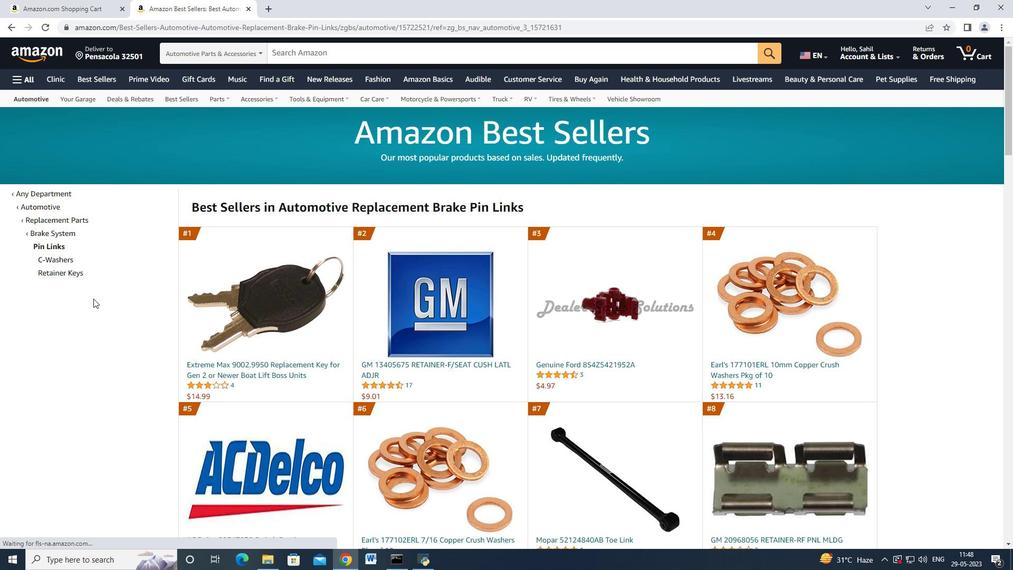 
Action: Mouse scrolled (71, 283) with delta (0, 0)
Screenshot: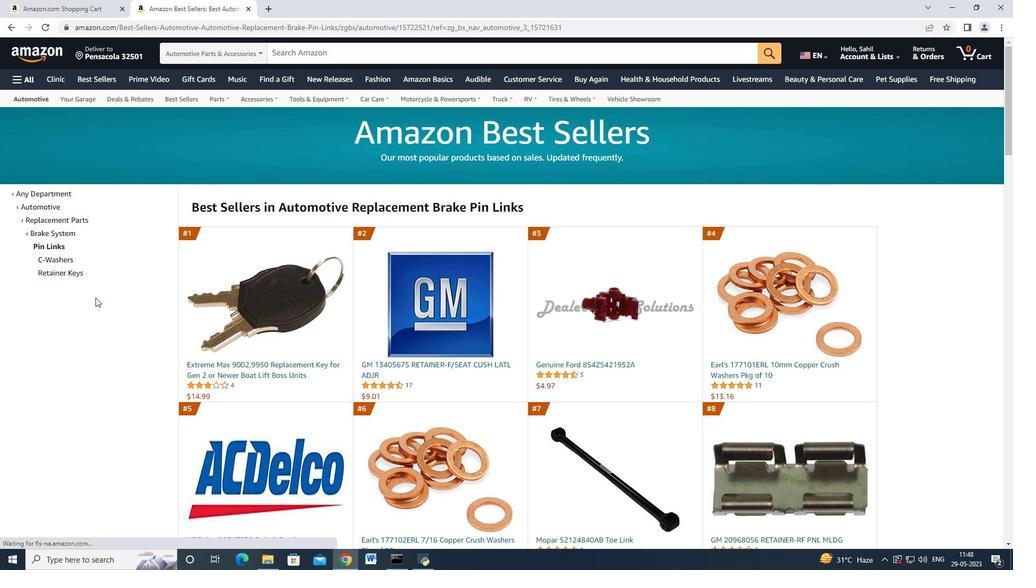 
Action: Mouse moved to (72, 284)
Screenshot: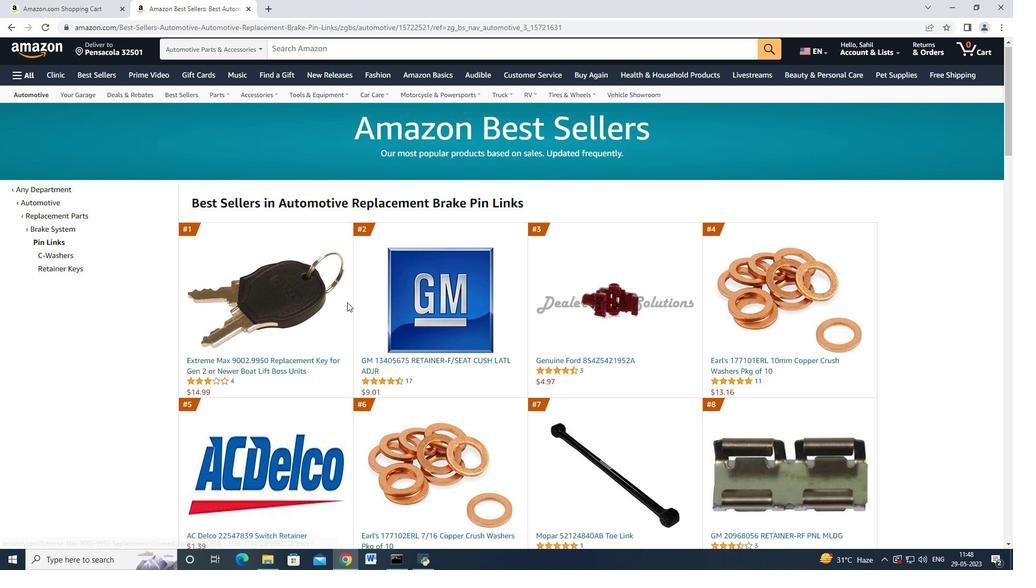 
Action: Mouse scrolled (72, 285) with delta (0, 0)
Screenshot: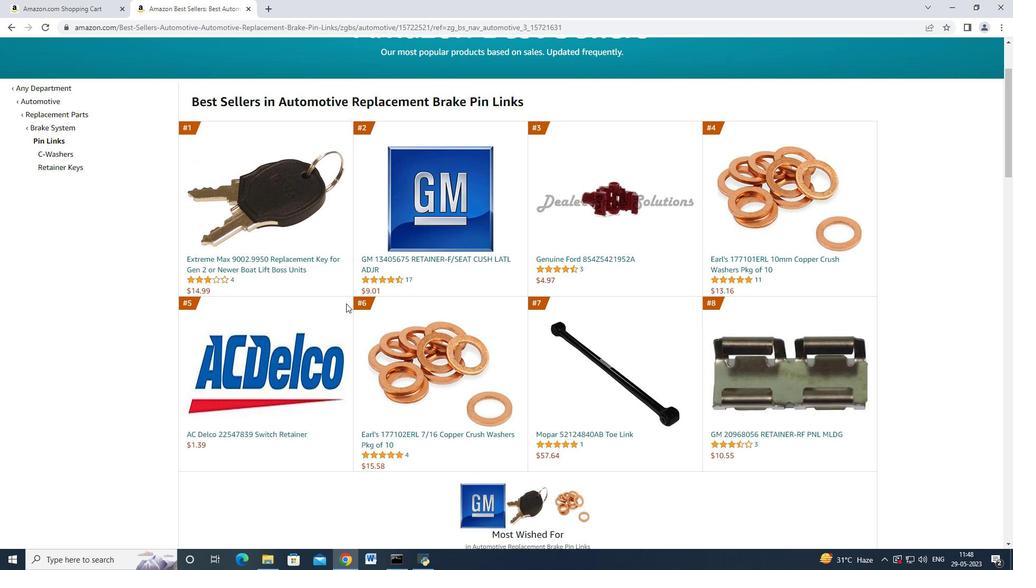 
Action: Mouse scrolled (72, 285) with delta (0, 0)
Screenshot: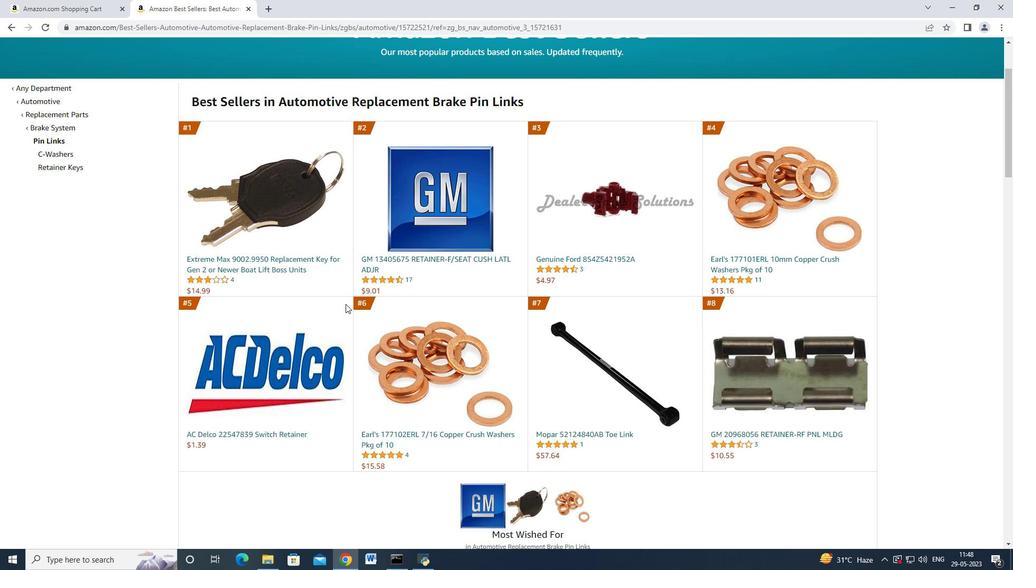 
Action: Mouse scrolled (72, 285) with delta (0, 0)
Screenshot: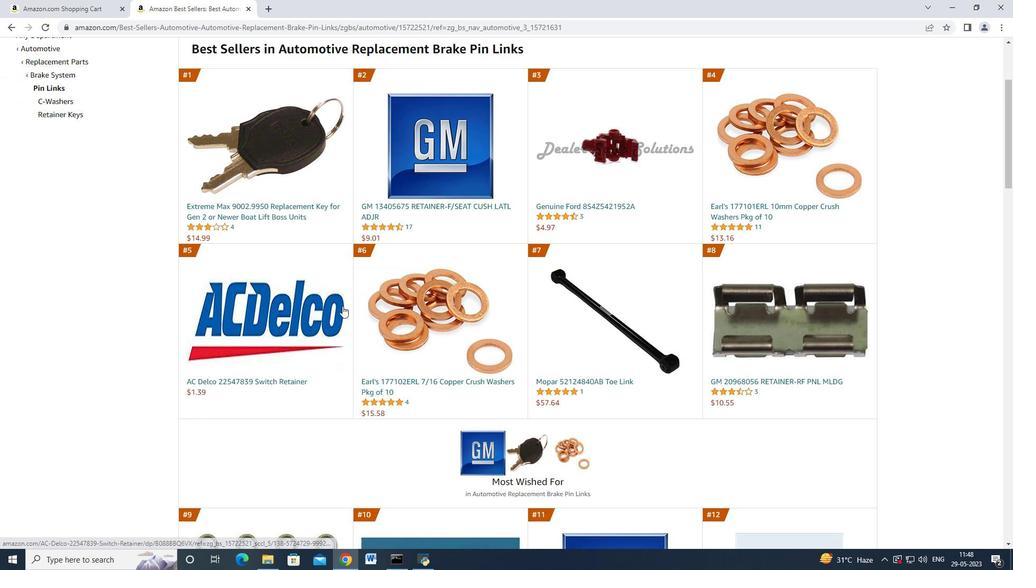 
Action: Mouse scrolled (72, 285) with delta (0, 0)
Screenshot: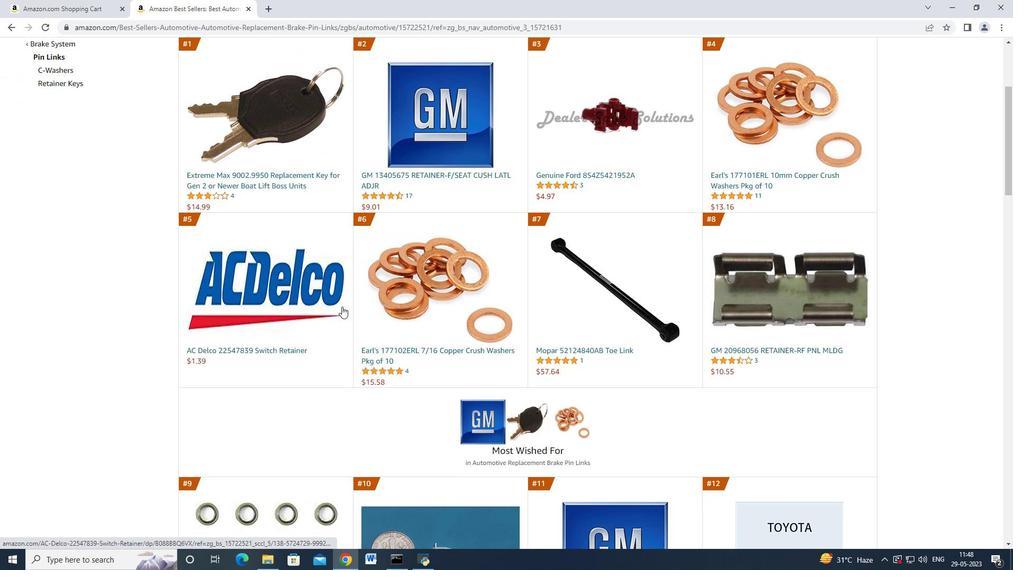 
Action: Mouse moved to (65, 281)
Screenshot: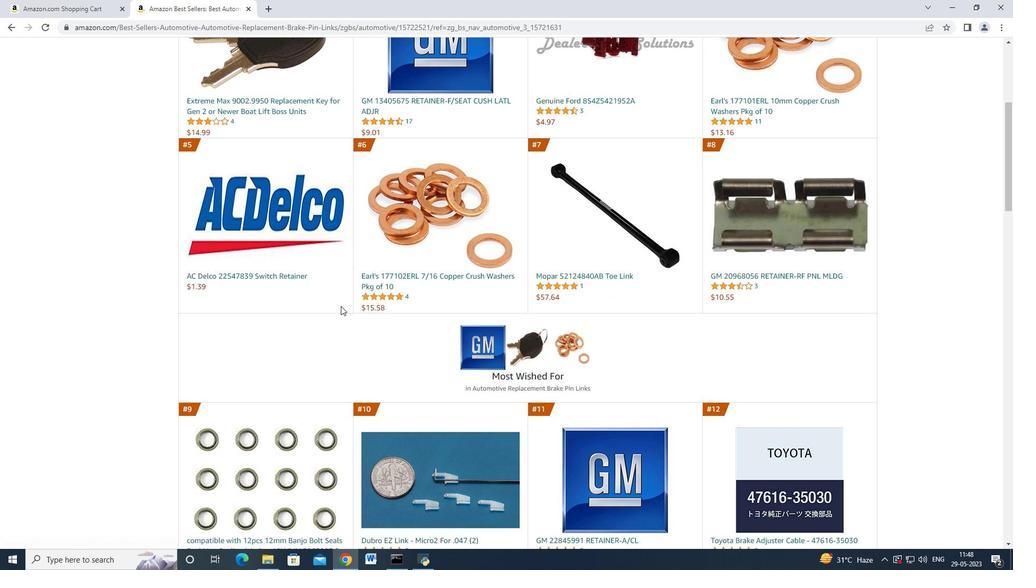 
Action: Mouse pressed left at (65, 281)
Screenshot: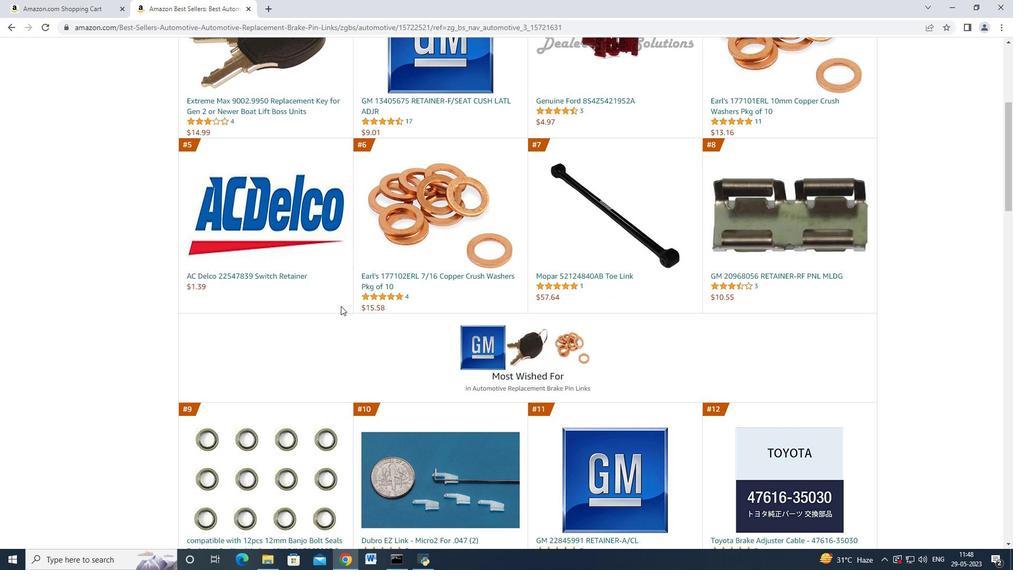 
Action: Mouse moved to (146, 293)
Screenshot: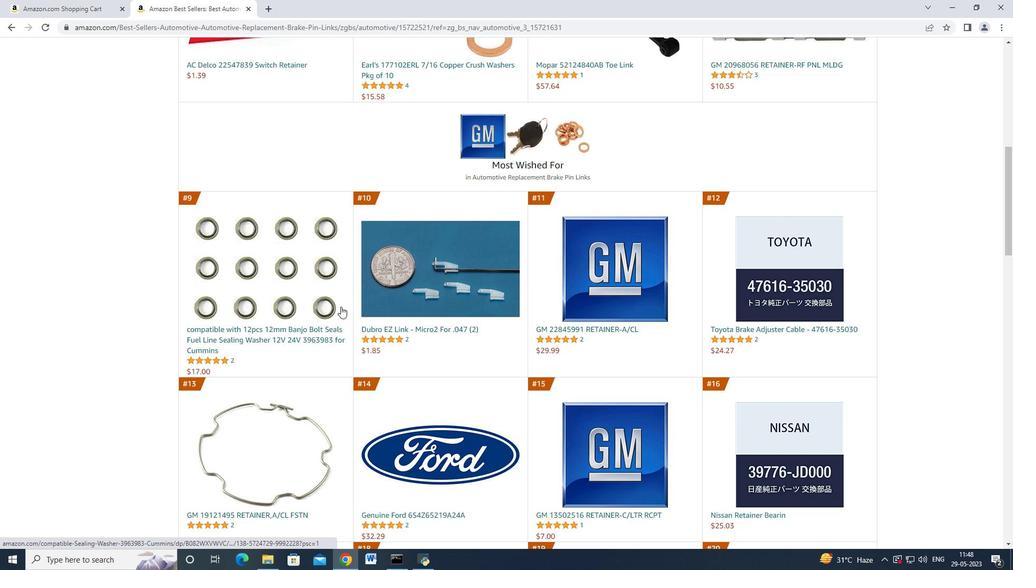 
Action: Mouse scrolled (146, 292) with delta (0, 0)
Screenshot: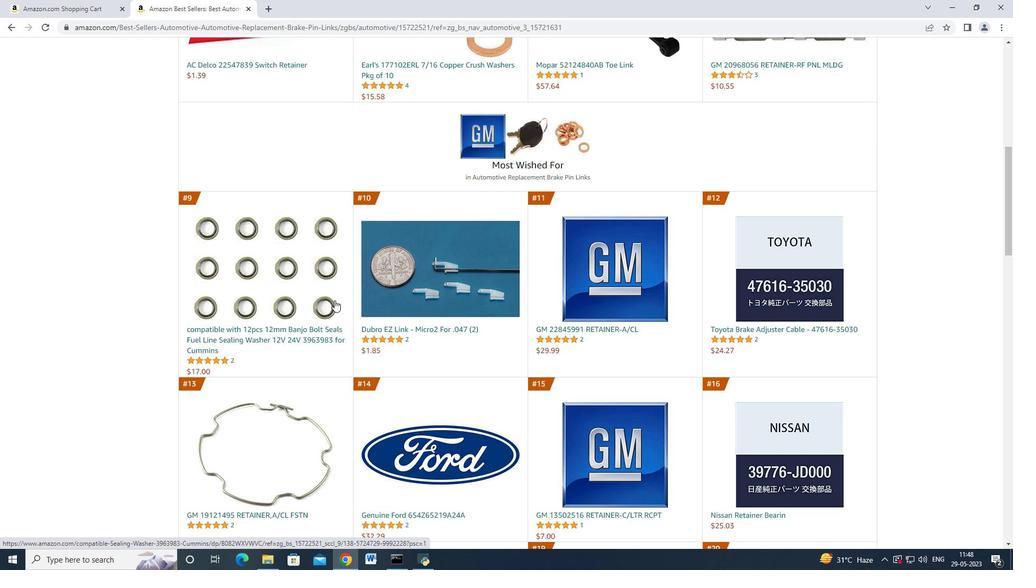 
Action: Mouse scrolled (146, 292) with delta (0, 0)
Screenshot: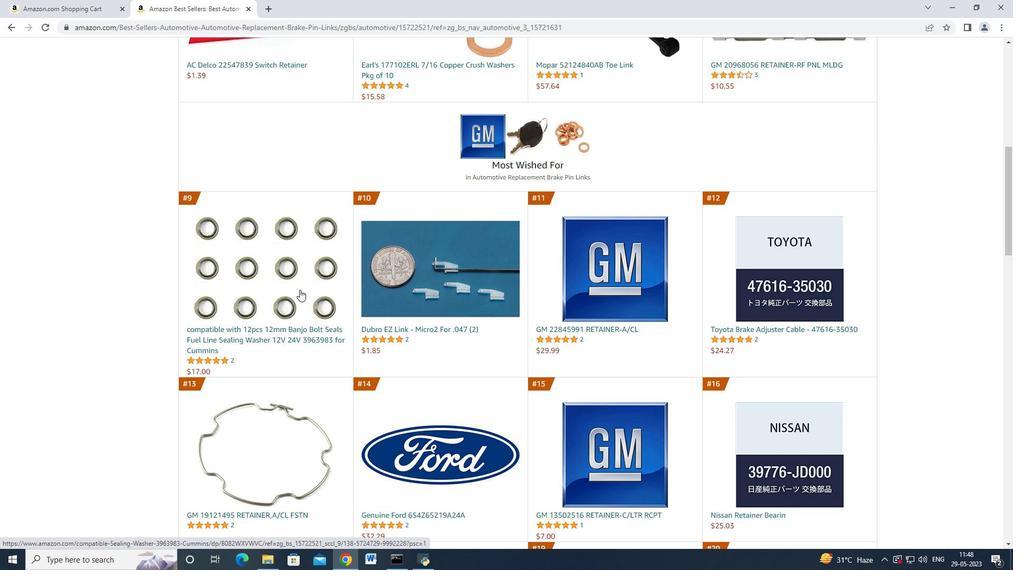 
Action: Mouse scrolled (146, 292) with delta (0, 0)
Screenshot: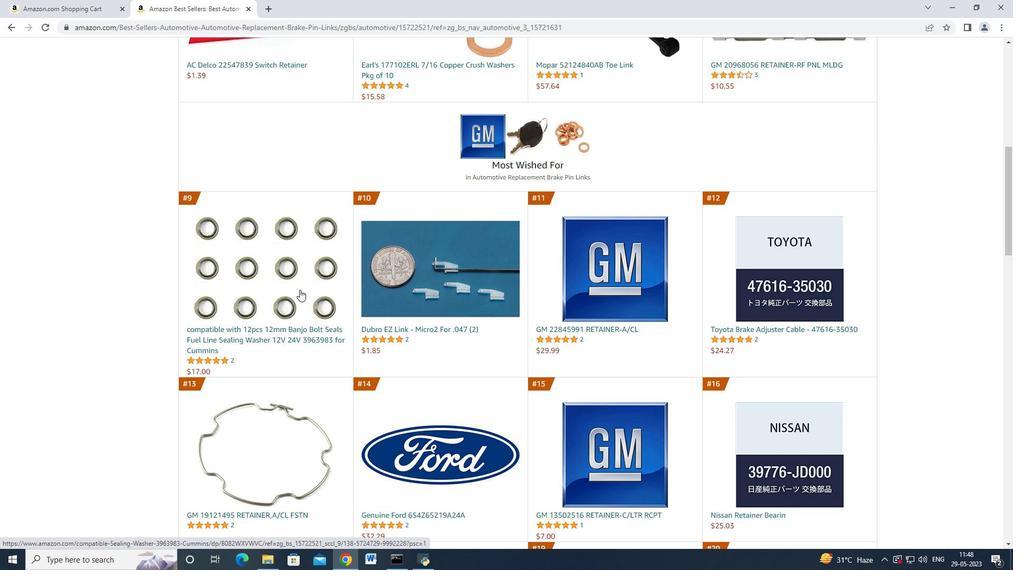 
Action: Mouse scrolled (146, 292) with delta (0, 0)
Screenshot: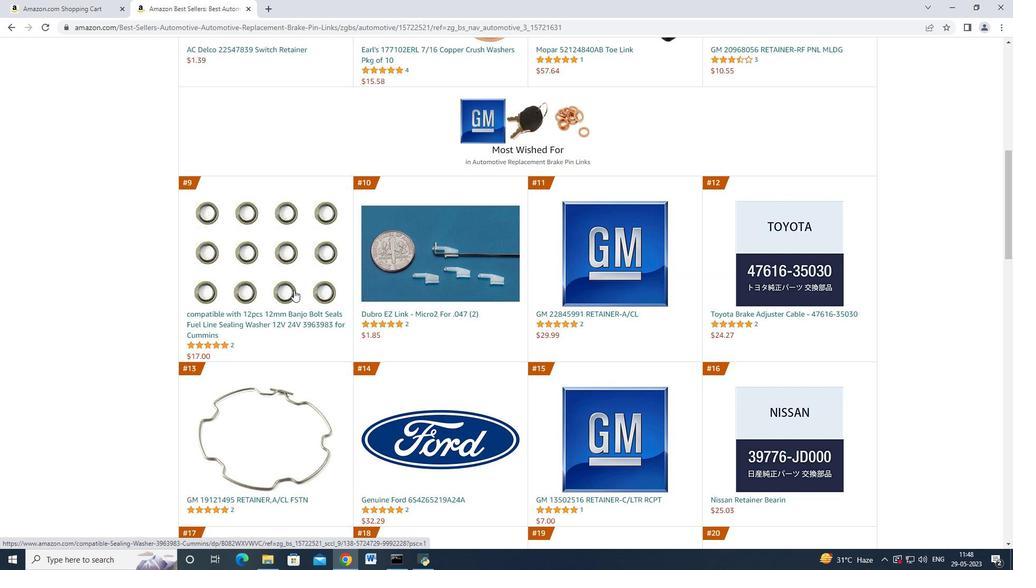 
Action: Mouse scrolled (146, 292) with delta (0, 0)
Screenshot: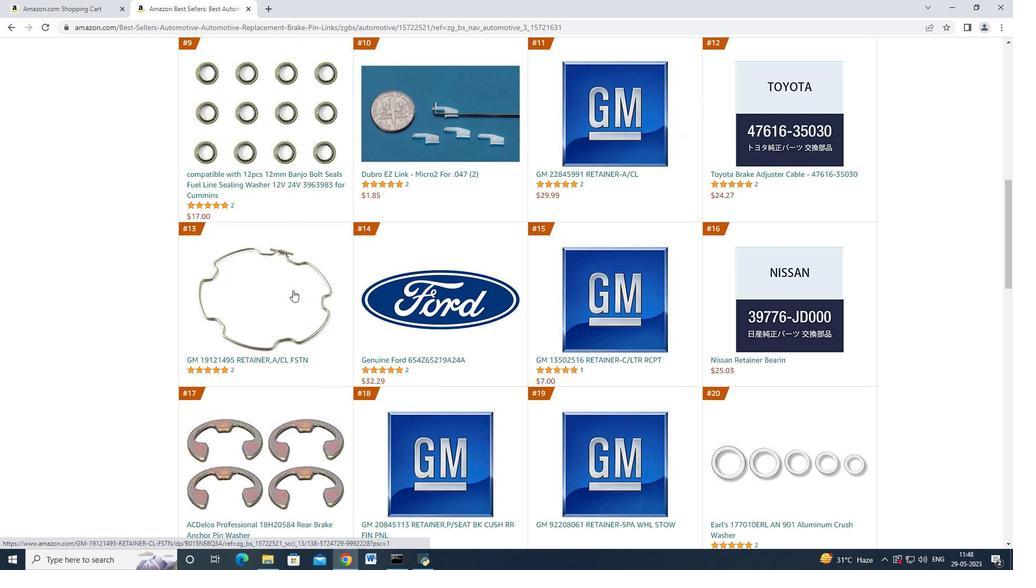 
Action: Mouse moved to (54, 375)
Screenshot: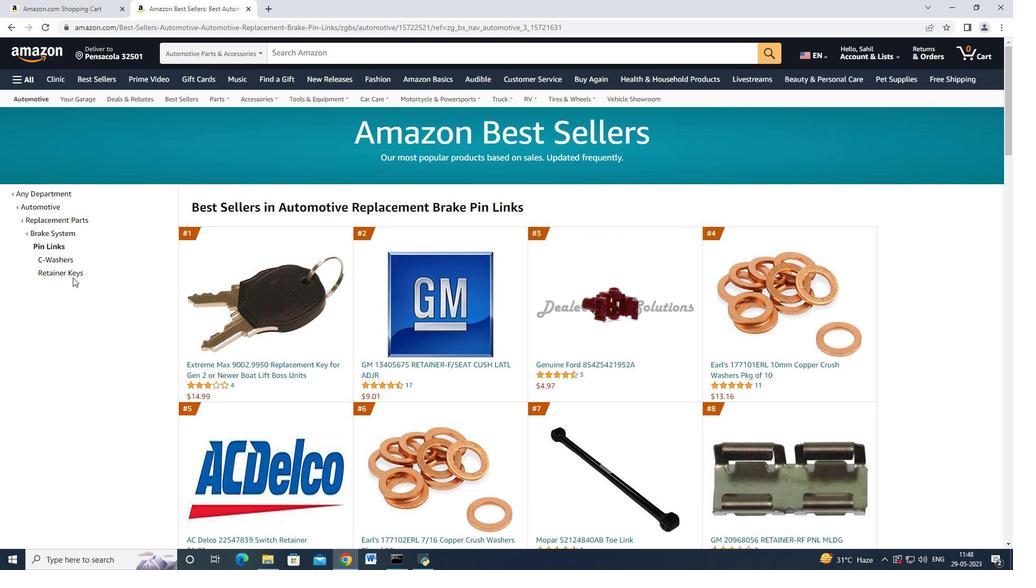 
Action: Mouse pressed left at (54, 375)
Screenshot: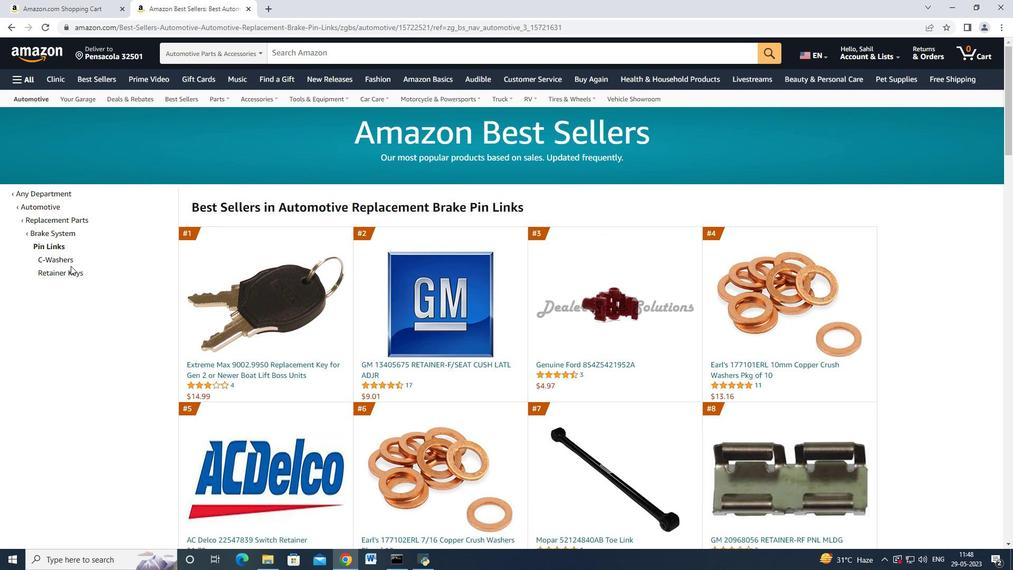 
Action: Mouse moved to (52, 230)
Screenshot: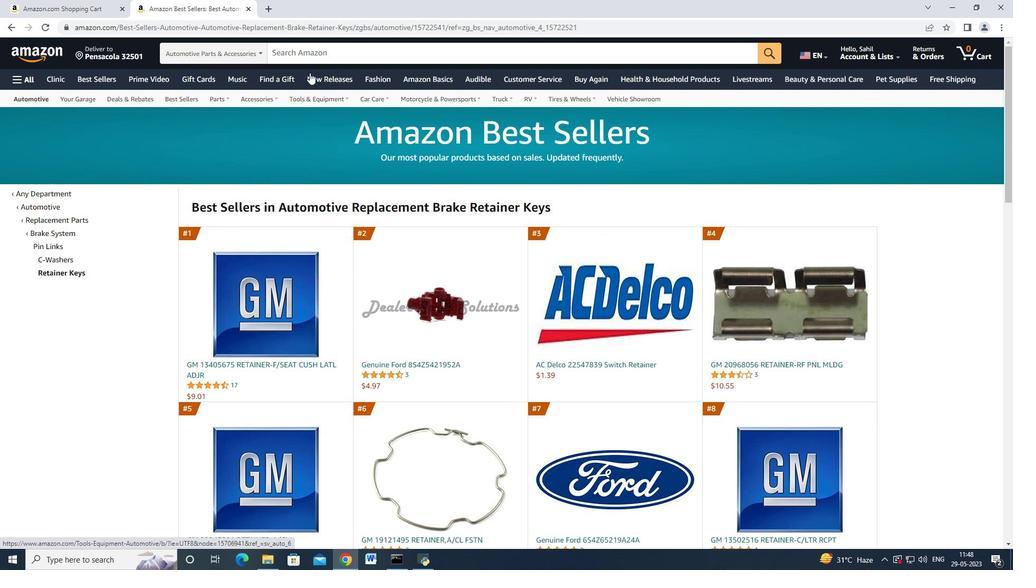
Action: Mouse pressed left at (52, 230)
Screenshot: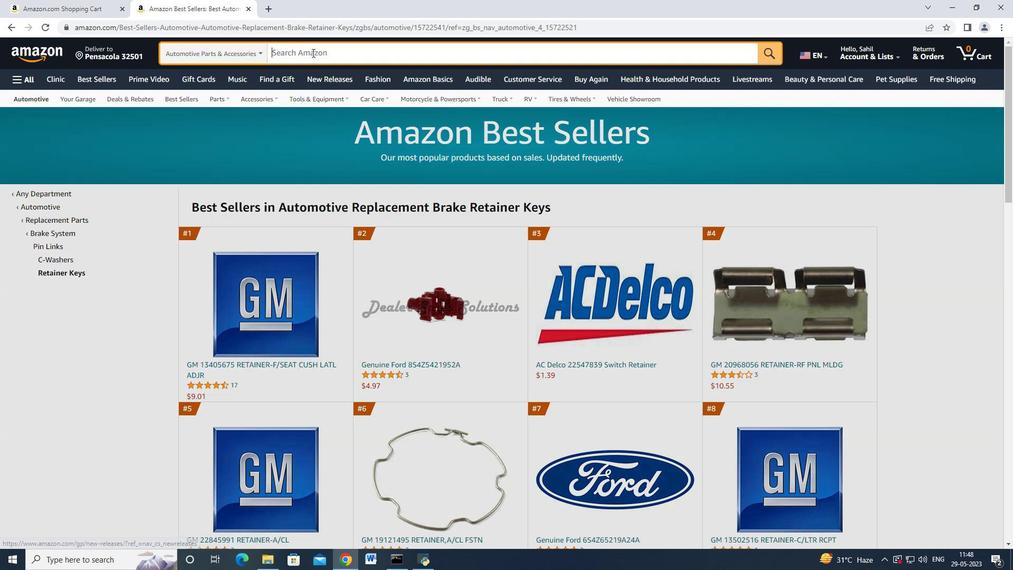 
Action: Mouse moved to (81, 305)
Screenshot: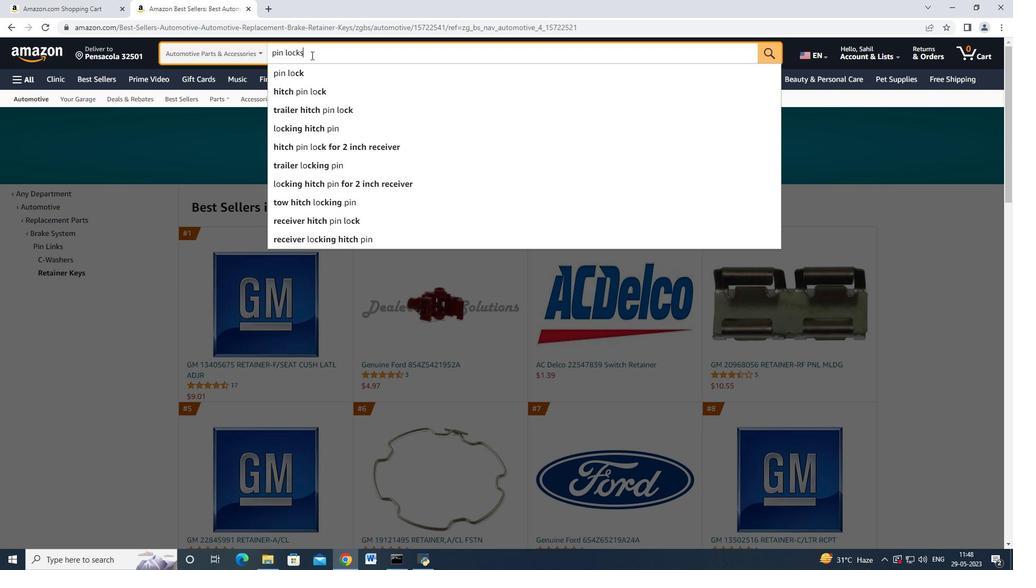 
Action: Mouse scrolled (81, 304) with delta (0, 0)
Screenshot: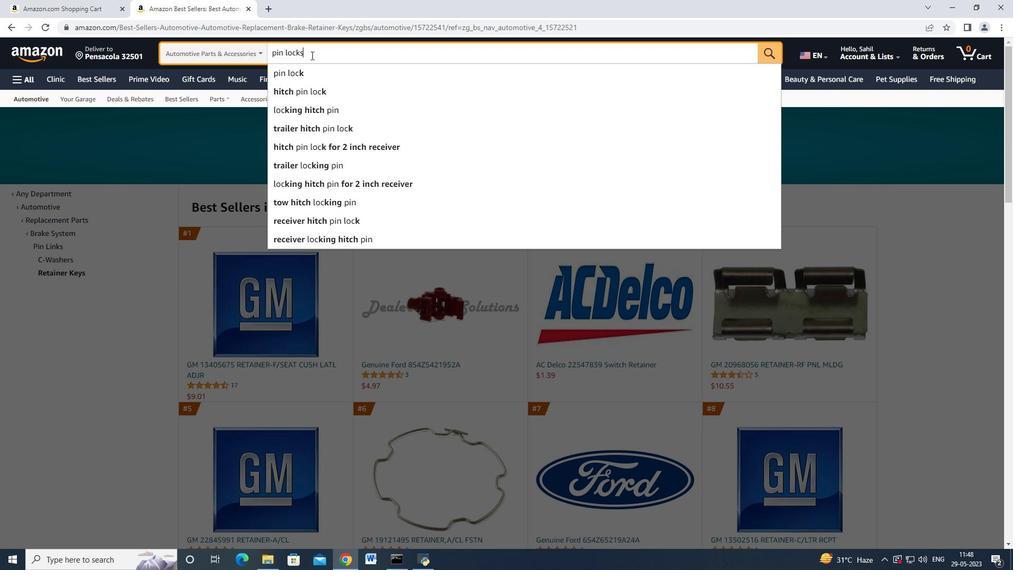 
Action: Mouse scrolled (81, 304) with delta (0, 0)
Screenshot: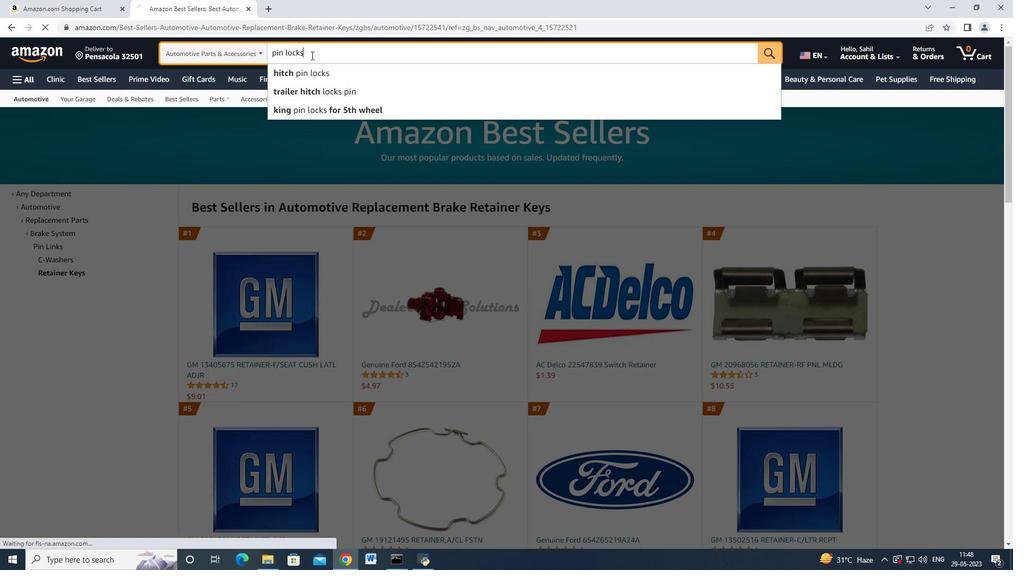 
Action: Mouse moved to (81, 305)
Screenshot: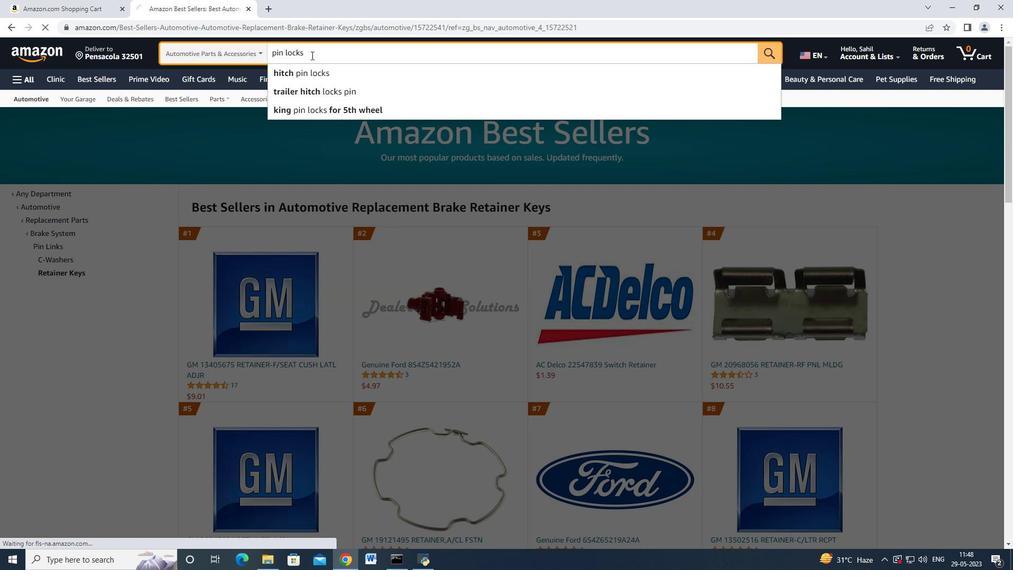 
Action: Mouse scrolled (81, 304) with delta (0, 0)
Screenshot: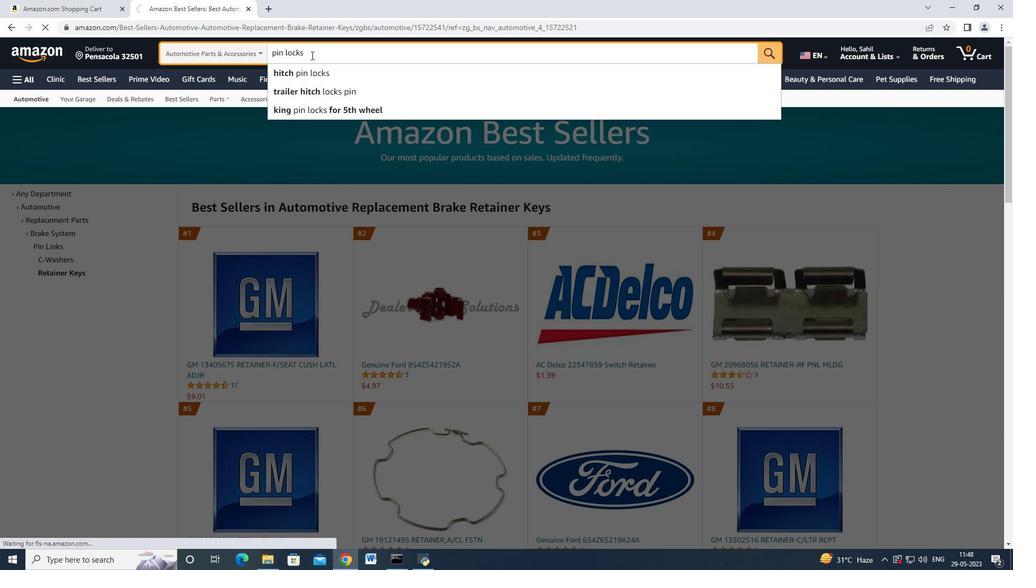 
Action: Mouse moved to (81, 305)
Screenshot: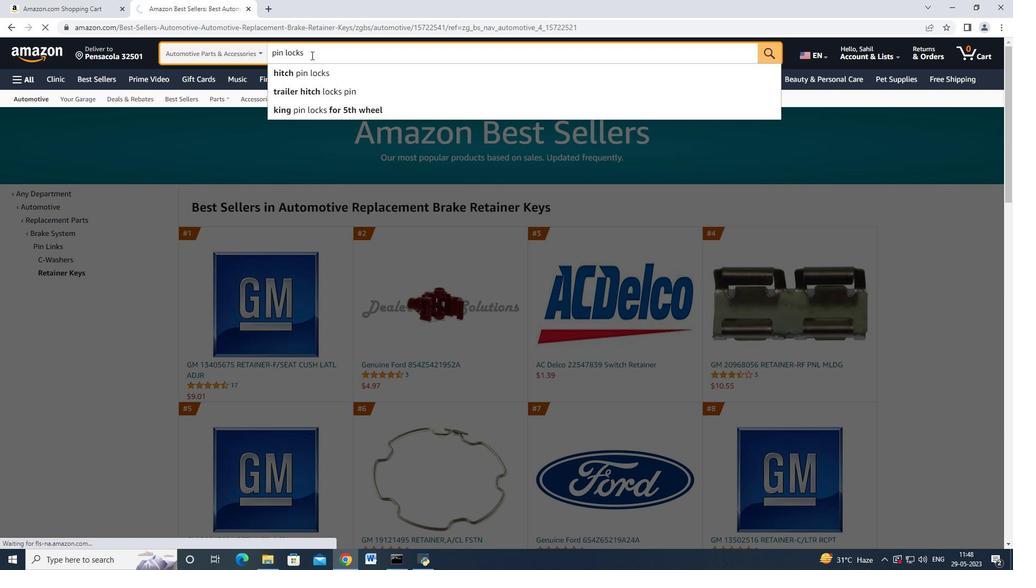 
Action: Mouse scrolled (81, 304) with delta (0, 0)
Screenshot: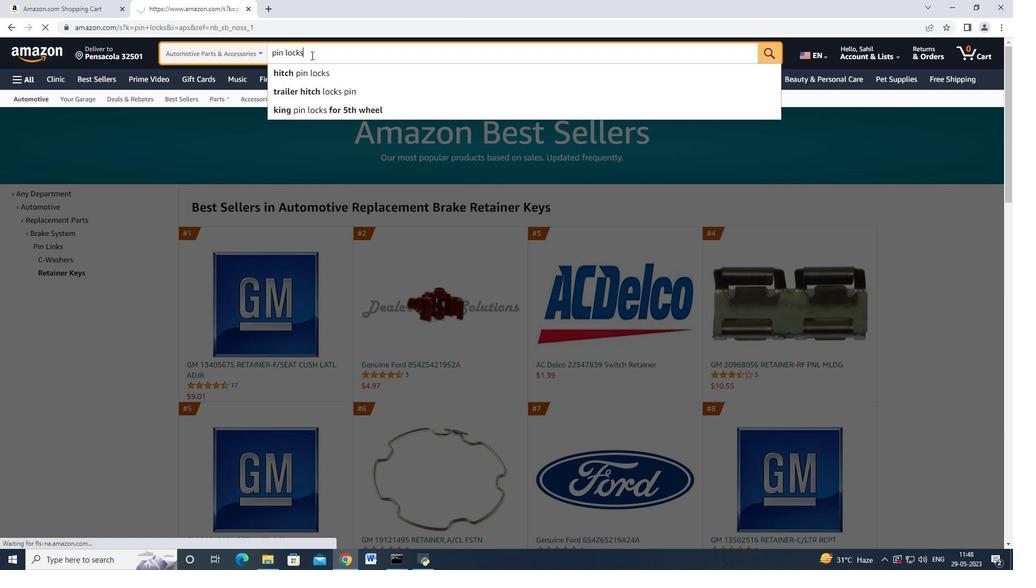 
Action: Mouse scrolled (81, 304) with delta (0, 0)
Screenshot: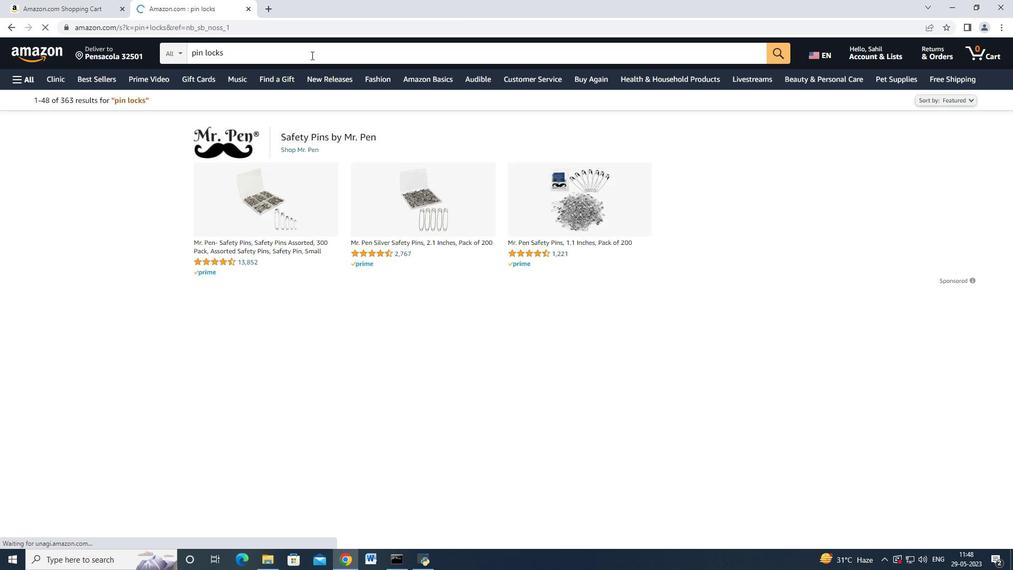 
Action: Mouse moved to (81, 305)
Screenshot: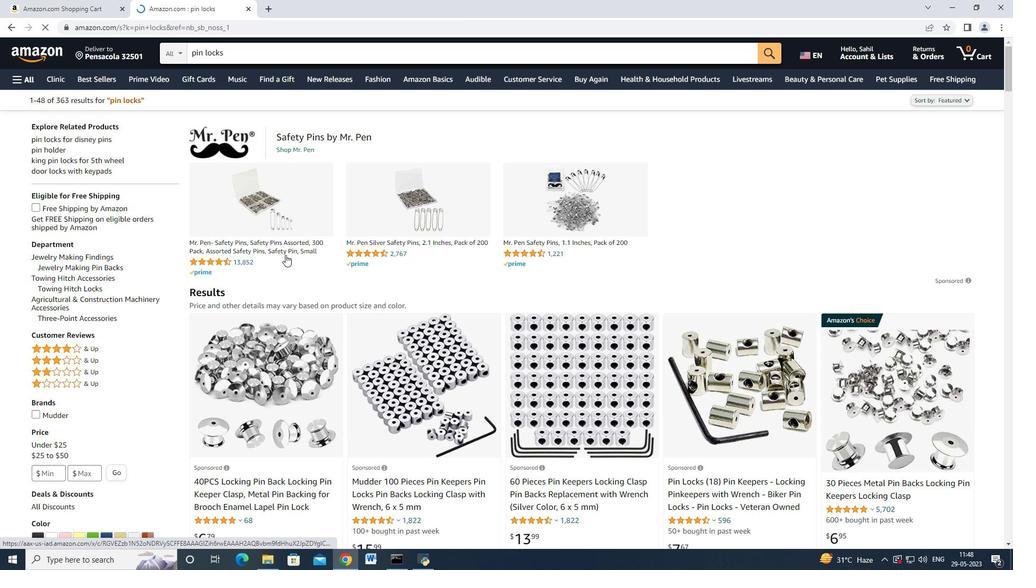 
Action: Mouse scrolled (81, 304) with delta (0, 0)
Screenshot: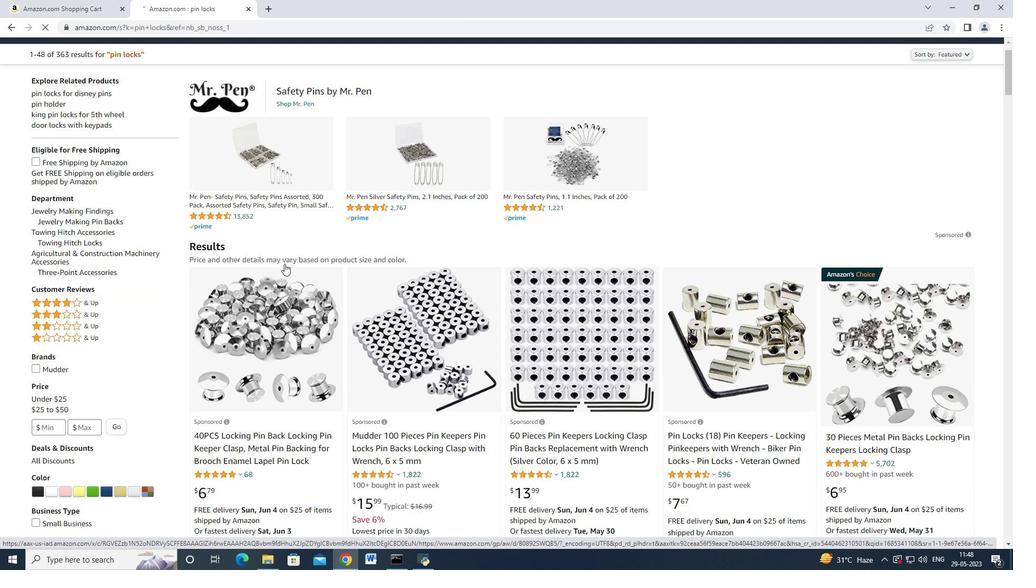 
Action: Mouse scrolled (81, 304) with delta (0, 0)
Screenshot: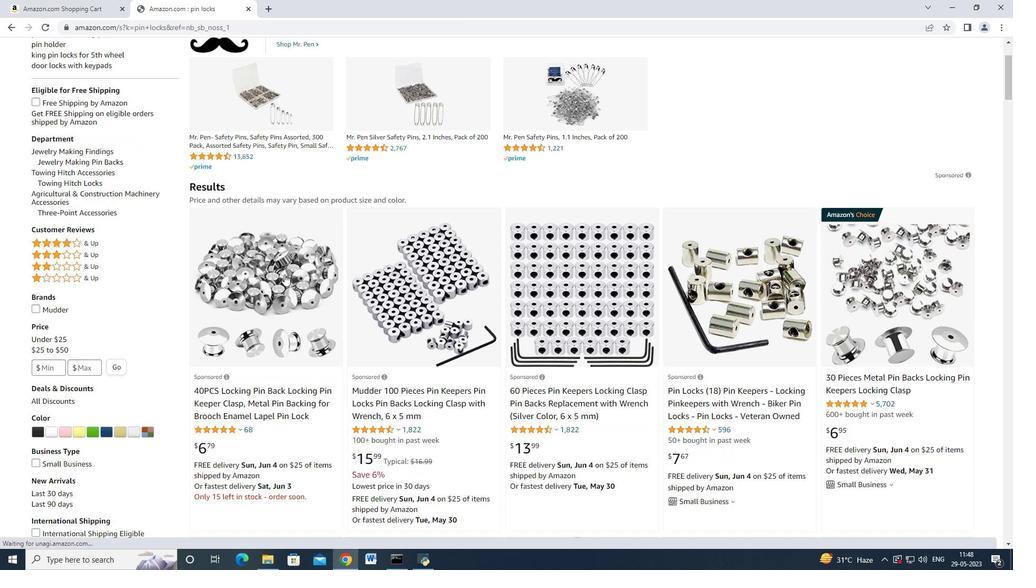 
Action: Mouse moved to (40, 435)
Screenshot: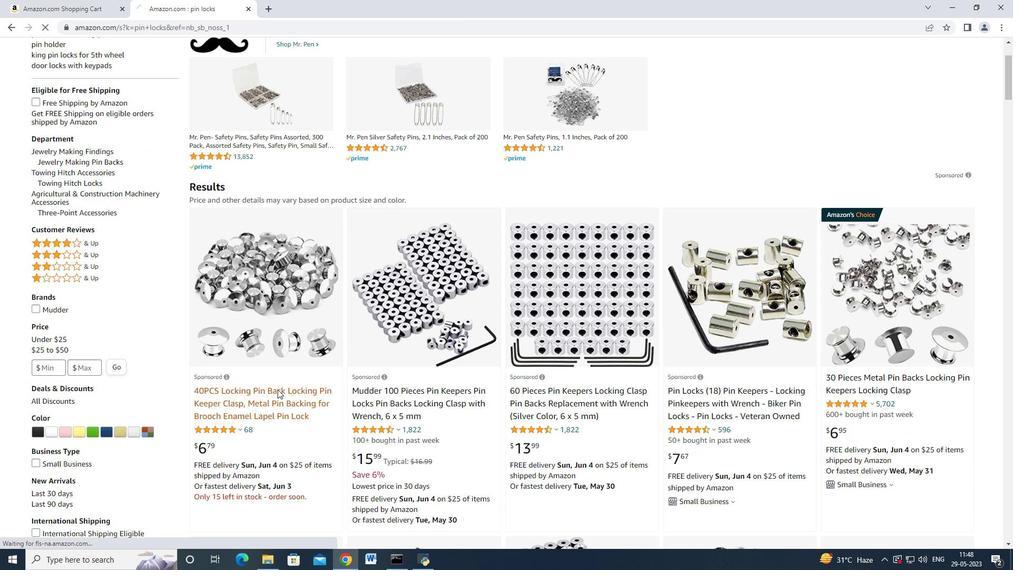 
Action: Mouse pressed left at (40, 435)
Screenshot: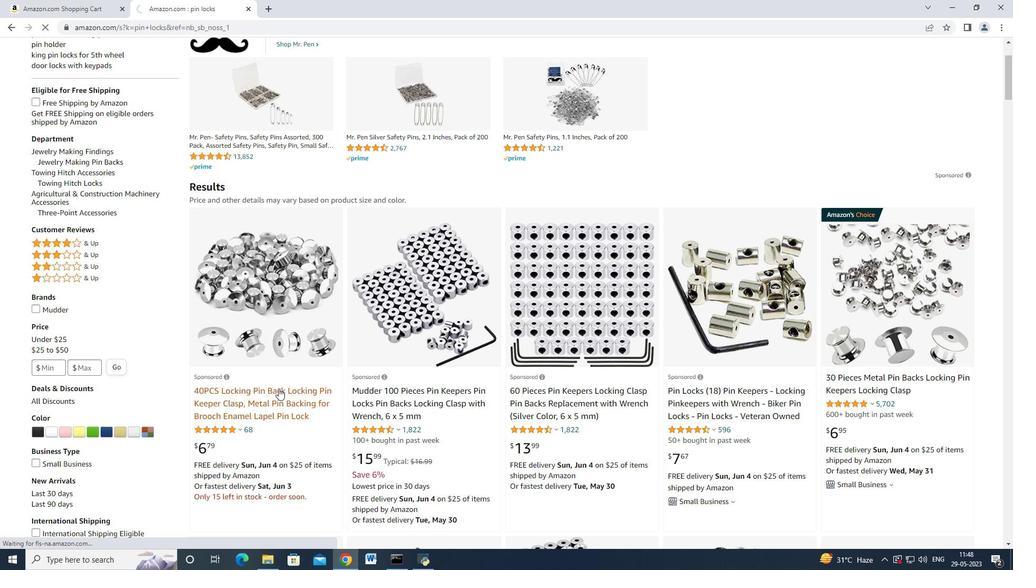 
Action: Mouse moved to (80, 319)
Screenshot: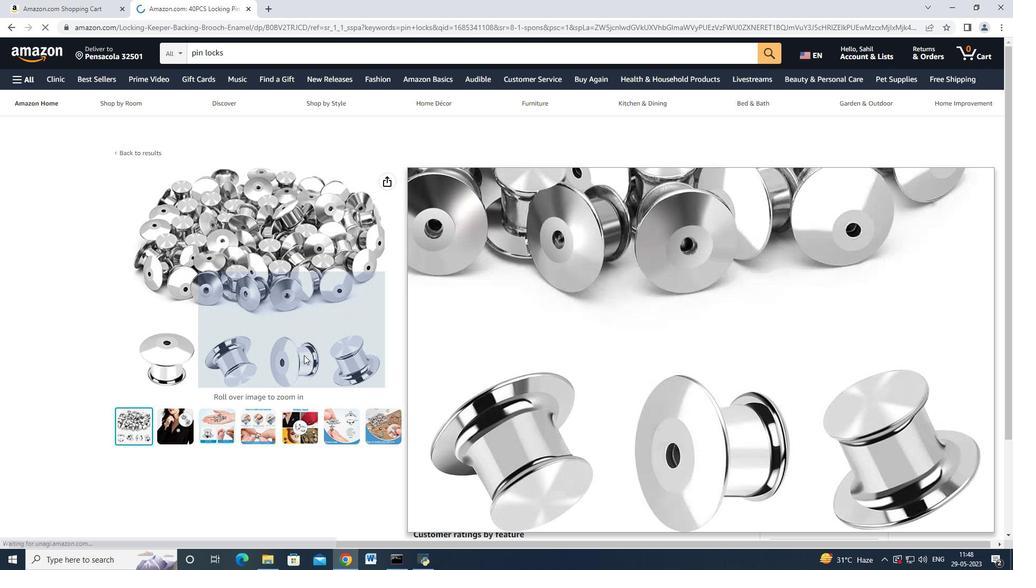 
Action: Mouse scrolled (80, 318) with delta (0, 0)
Screenshot: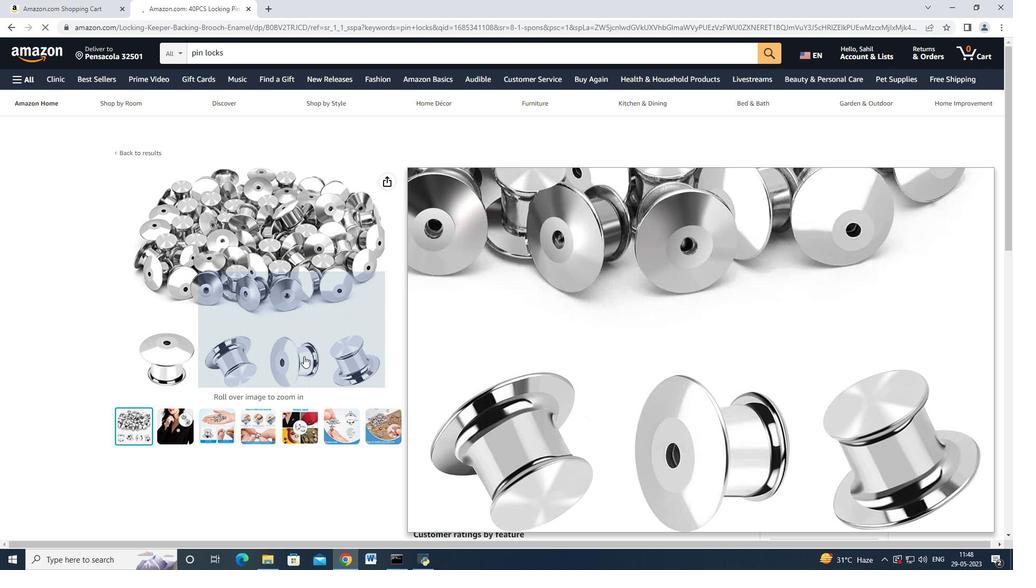 
Action: Mouse scrolled (80, 318) with delta (0, 0)
Screenshot: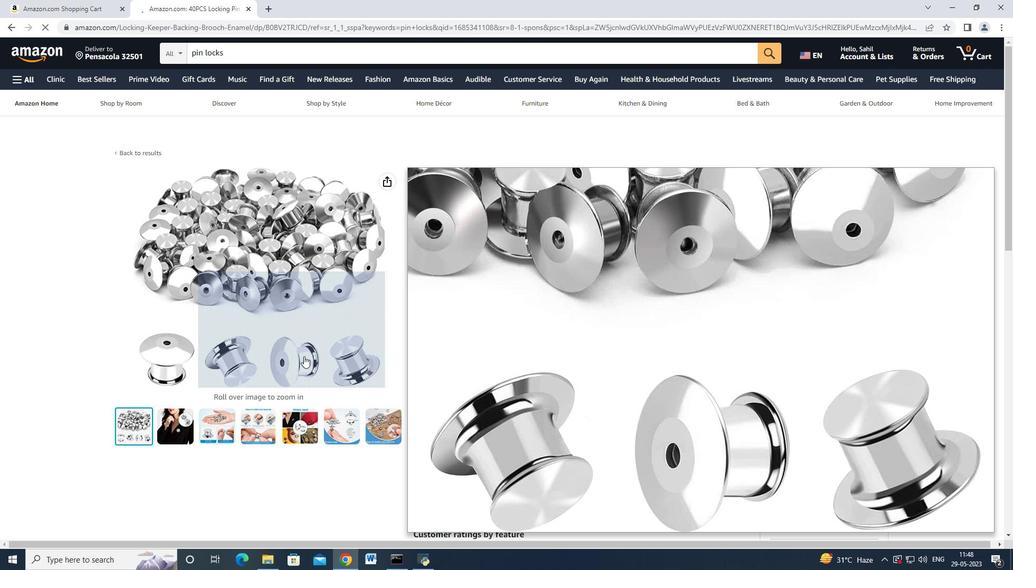 
Action: Mouse scrolled (80, 318) with delta (0, 0)
Screenshot: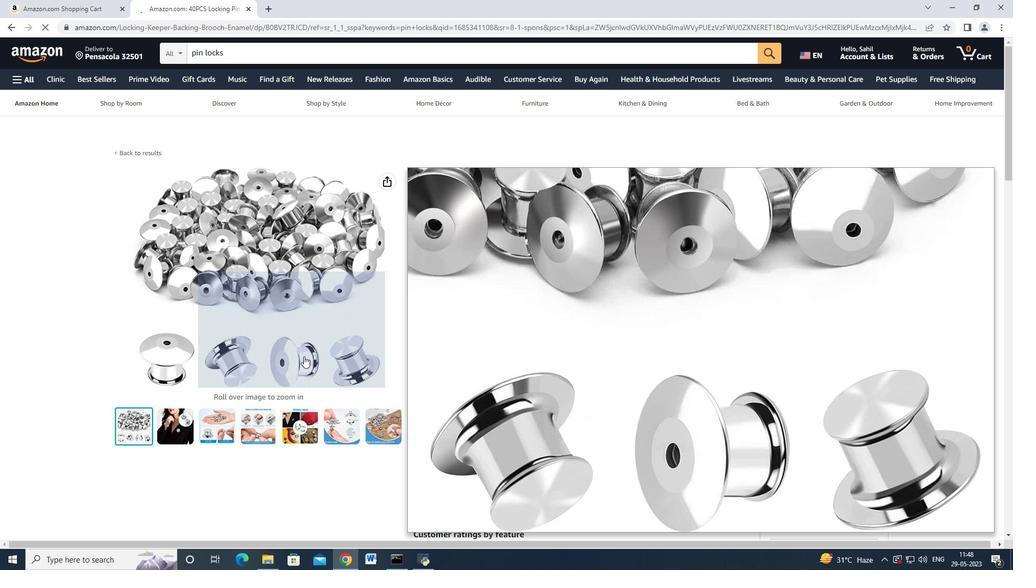 
Action: Mouse scrolled (80, 318) with delta (0, 0)
Screenshot: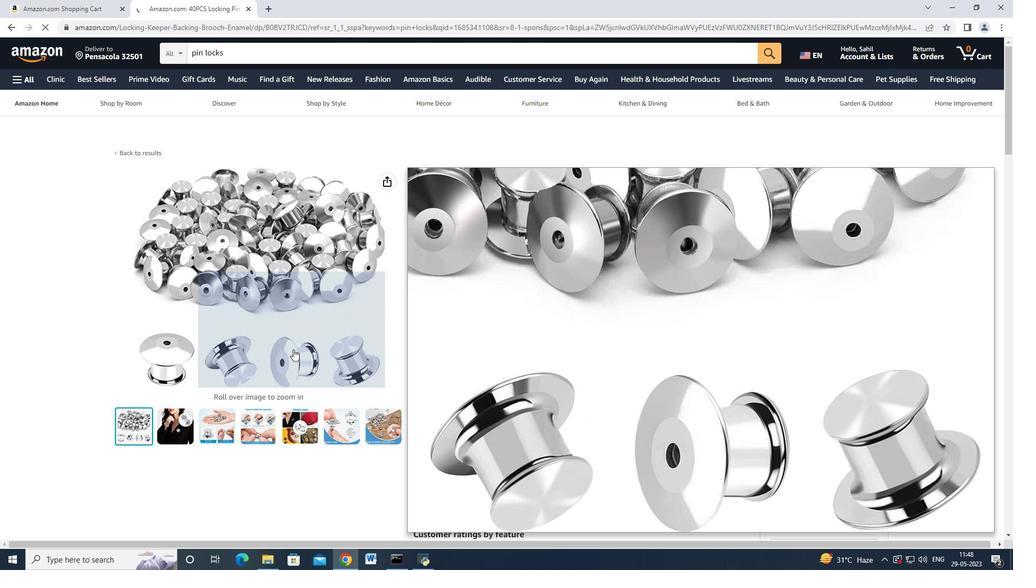 
Action: Mouse moved to (78, 319)
Screenshot: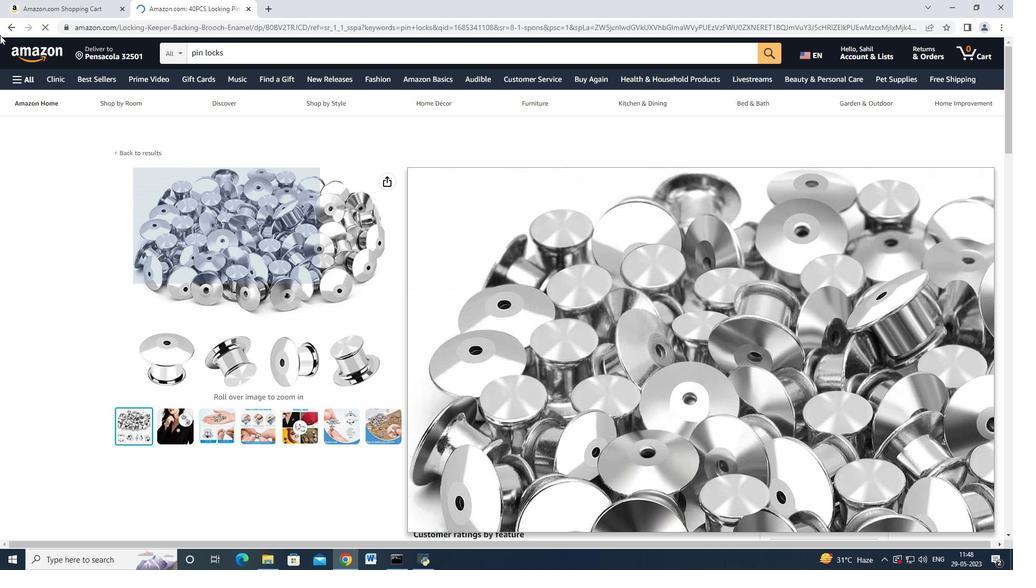 
Action: Mouse scrolled (78, 318) with delta (0, 0)
Screenshot: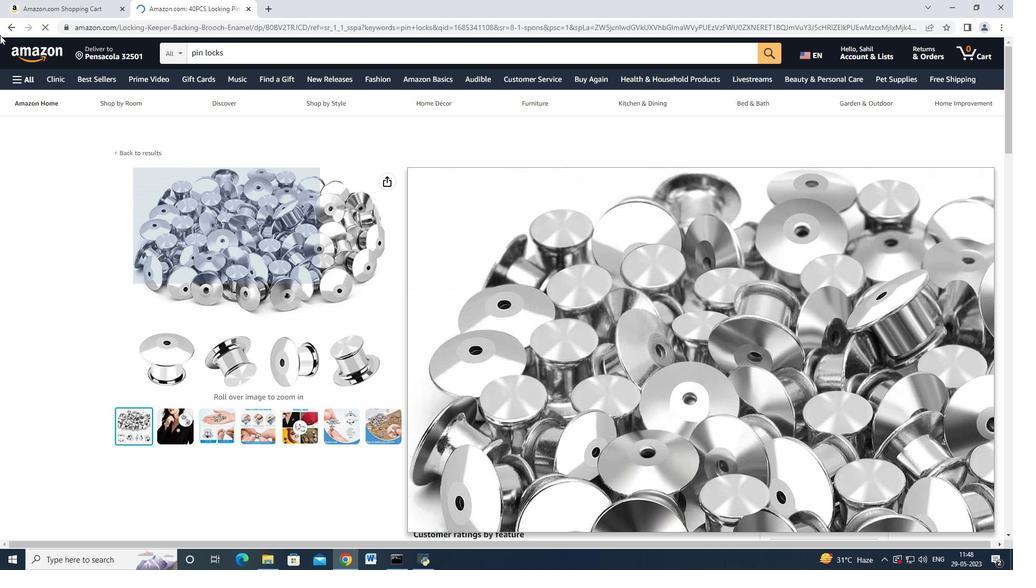 
Action: Mouse scrolled (78, 318) with delta (0, 0)
Screenshot: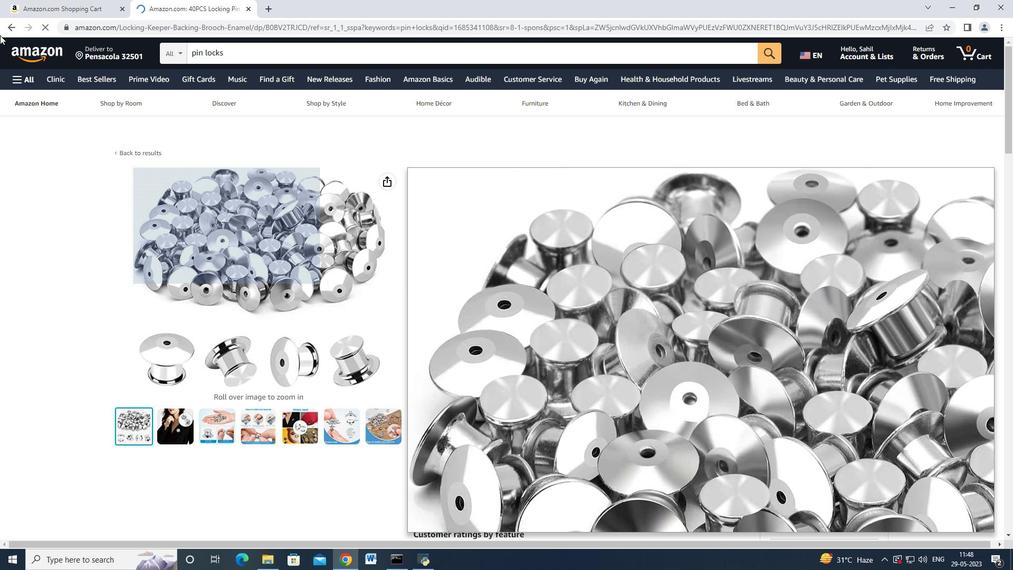 
Action: Mouse scrolled (78, 318) with delta (0, 0)
Screenshot: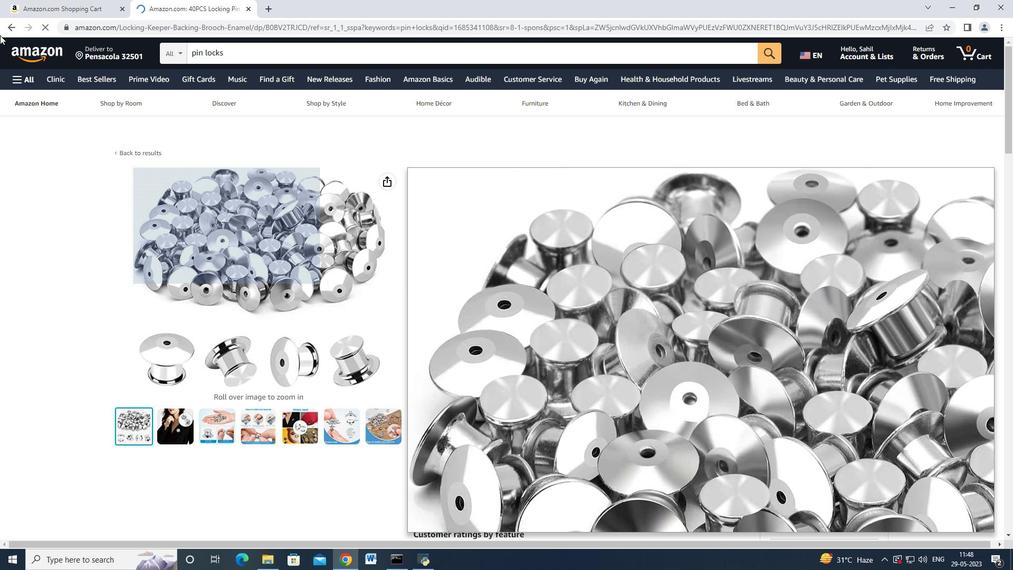 
Action: Mouse scrolled (78, 318) with delta (0, 0)
Screenshot: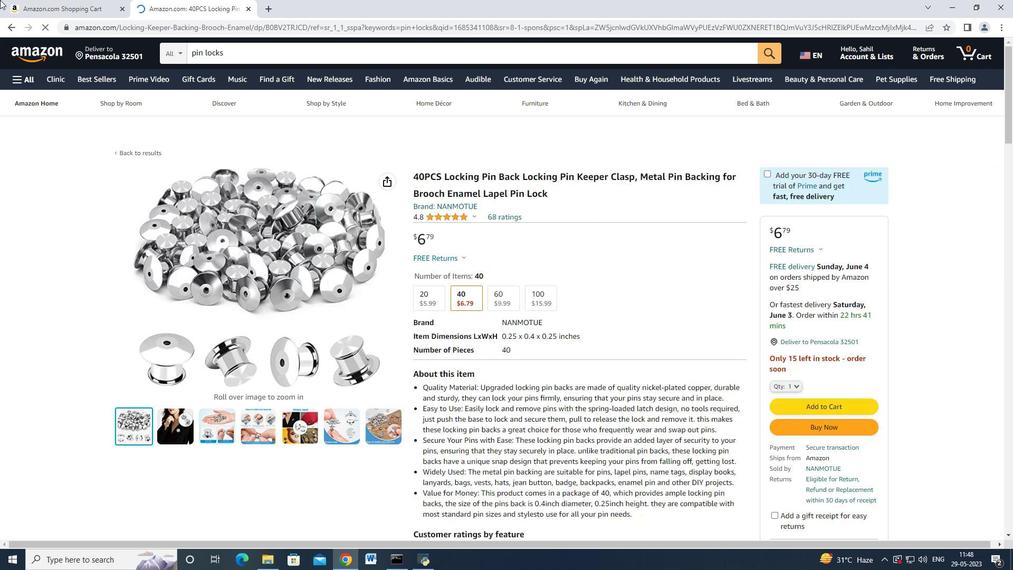 
Action: Mouse scrolled (78, 318) with delta (0, 0)
Screenshot: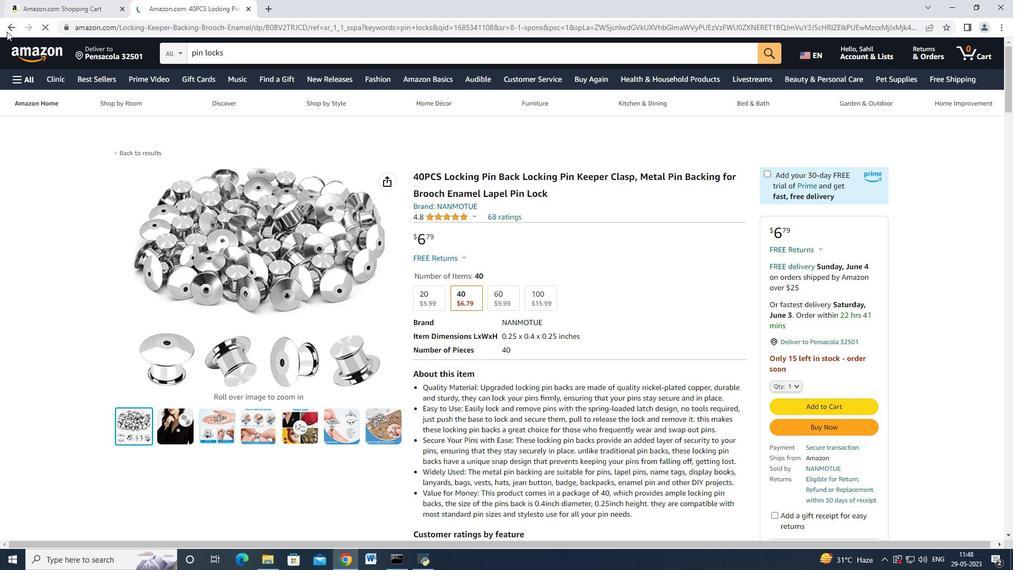 
Action: Mouse moved to (67, 292)
Screenshot: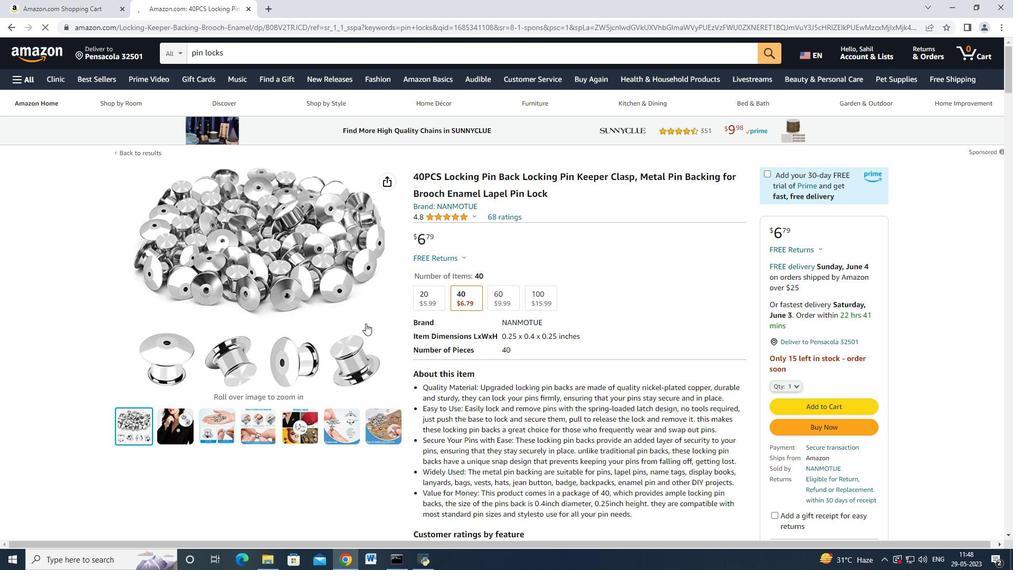 
Action: Mouse scrolled (67, 293) with delta (0, 0)
Screenshot: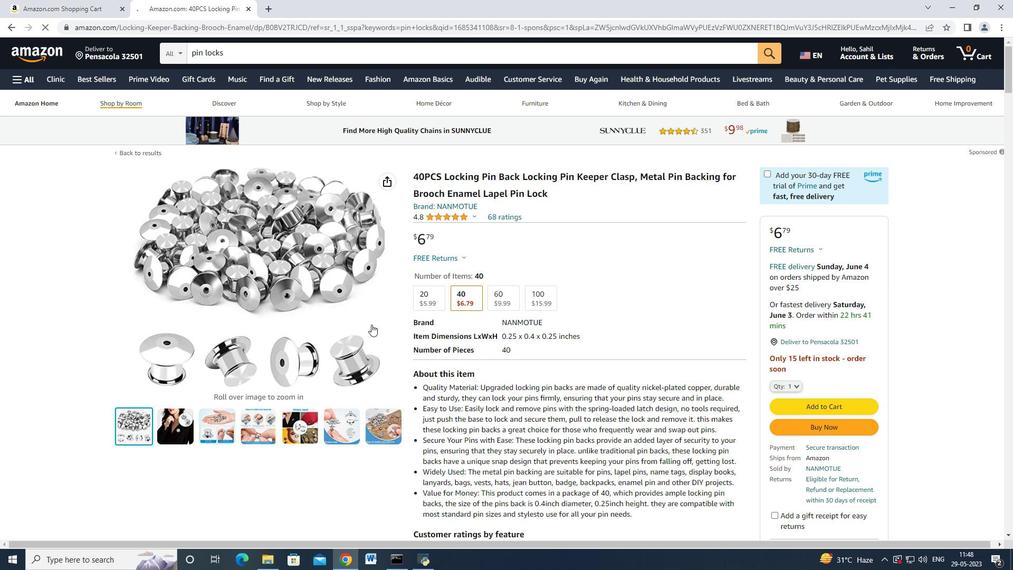 
Action: Mouse scrolled (67, 293) with delta (0, 0)
Screenshot: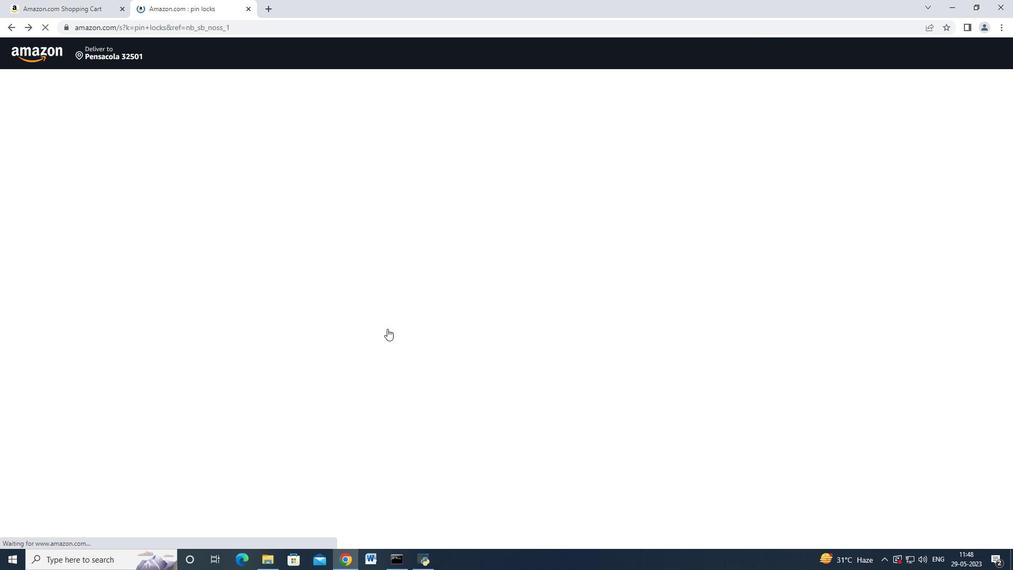 
Action: Mouse scrolled (67, 293) with delta (0, 0)
Screenshot: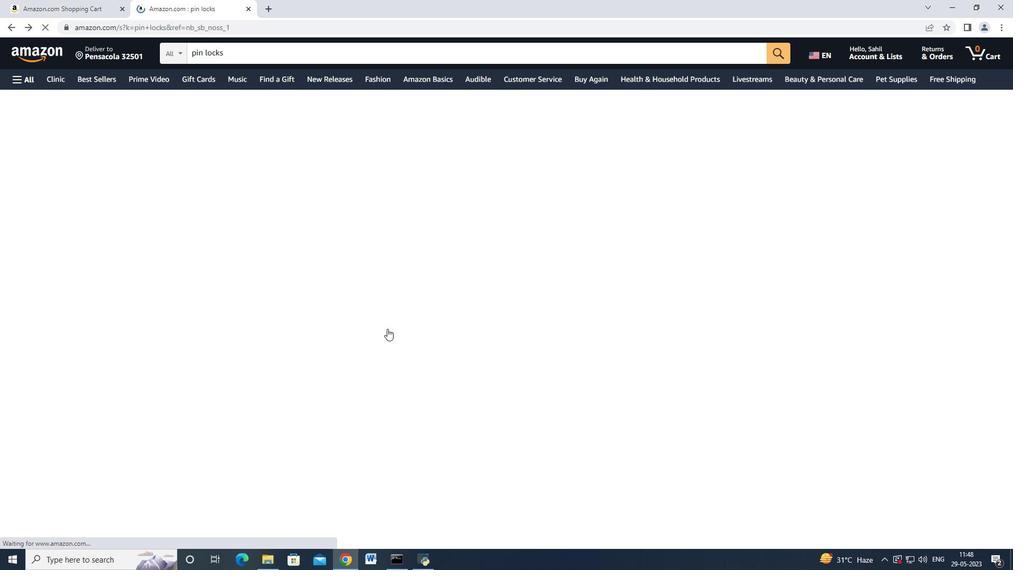 
Action: Mouse scrolled (67, 293) with delta (0, 0)
Screenshot: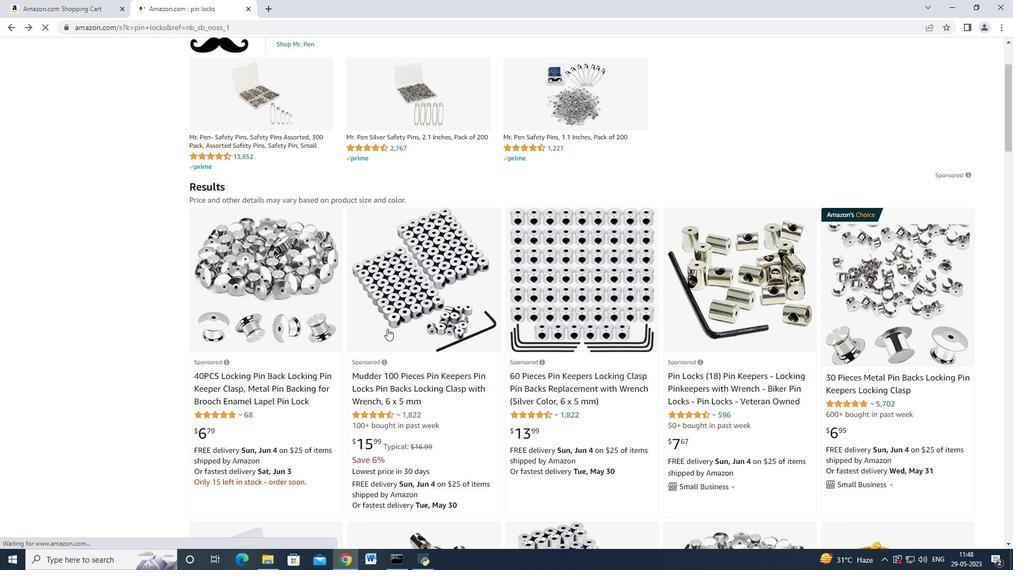 
Action: Mouse moved to (143, 343)
Screenshot: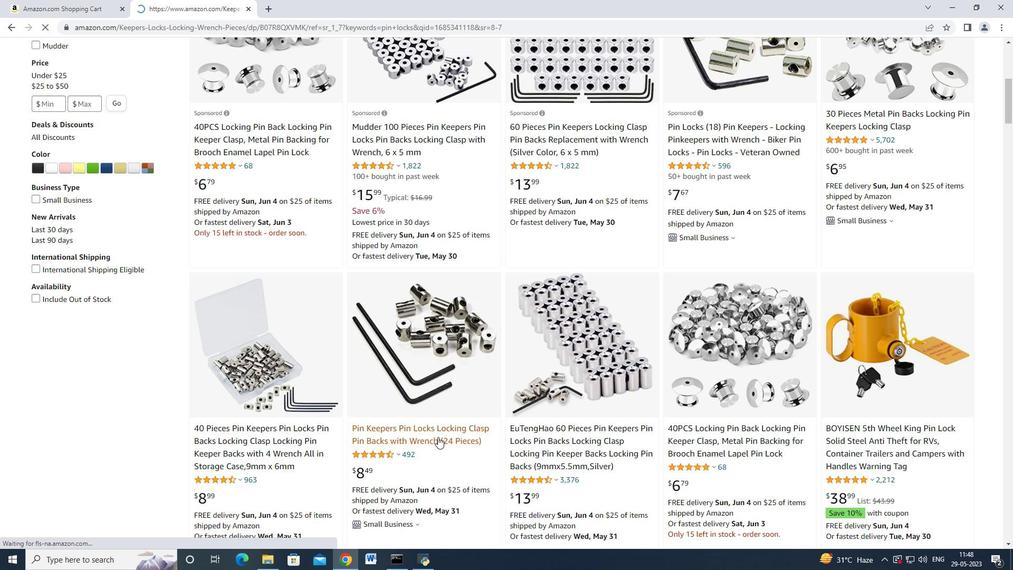 
Action: Mouse scrolled (143, 343) with delta (0, 0)
Screenshot: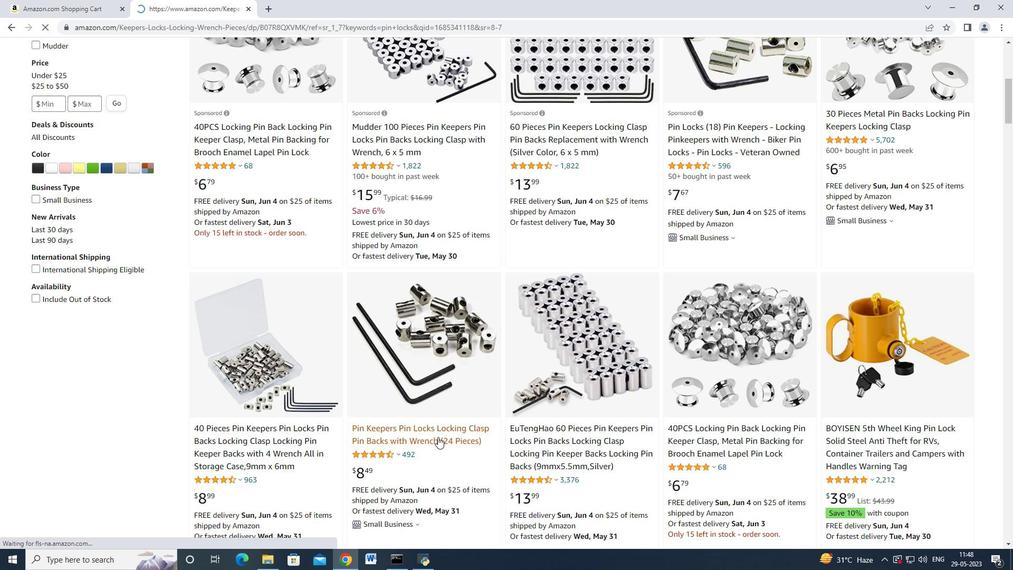 
Action: Mouse moved to (143, 343)
Screenshot: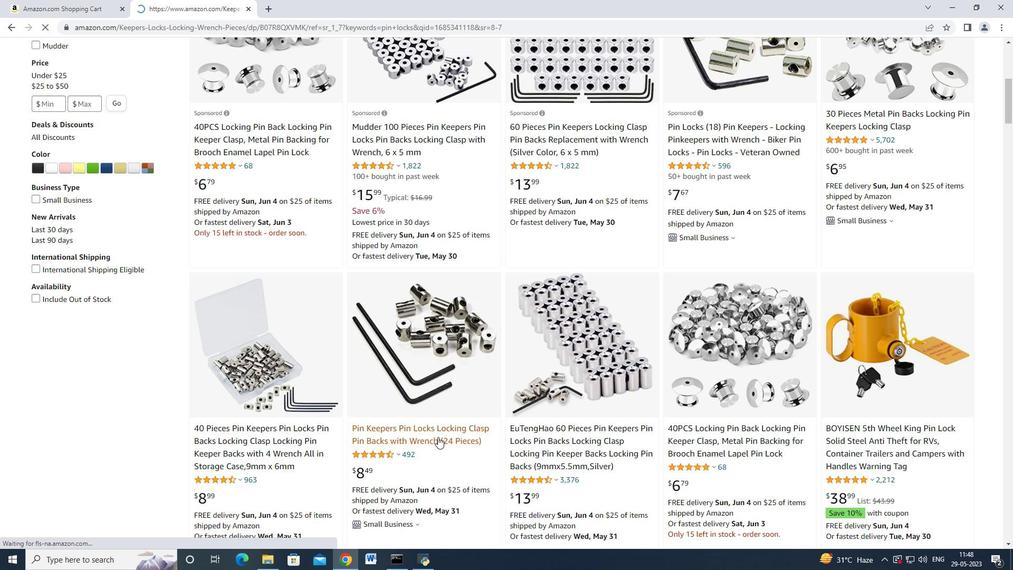 
Action: Mouse scrolled (143, 343) with delta (0, 0)
Screenshot: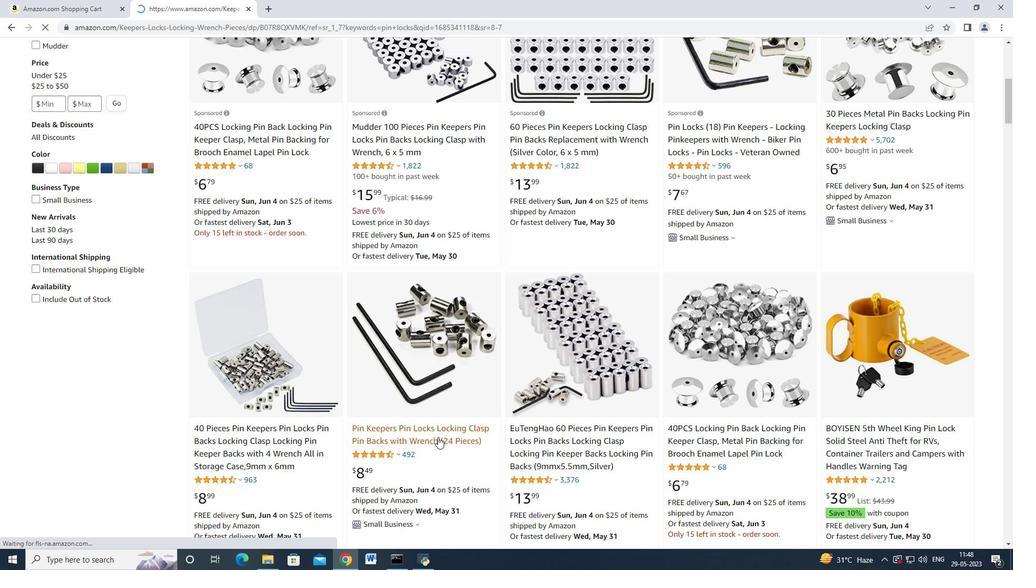 
Action: Mouse scrolled (143, 343) with delta (0, 0)
Screenshot: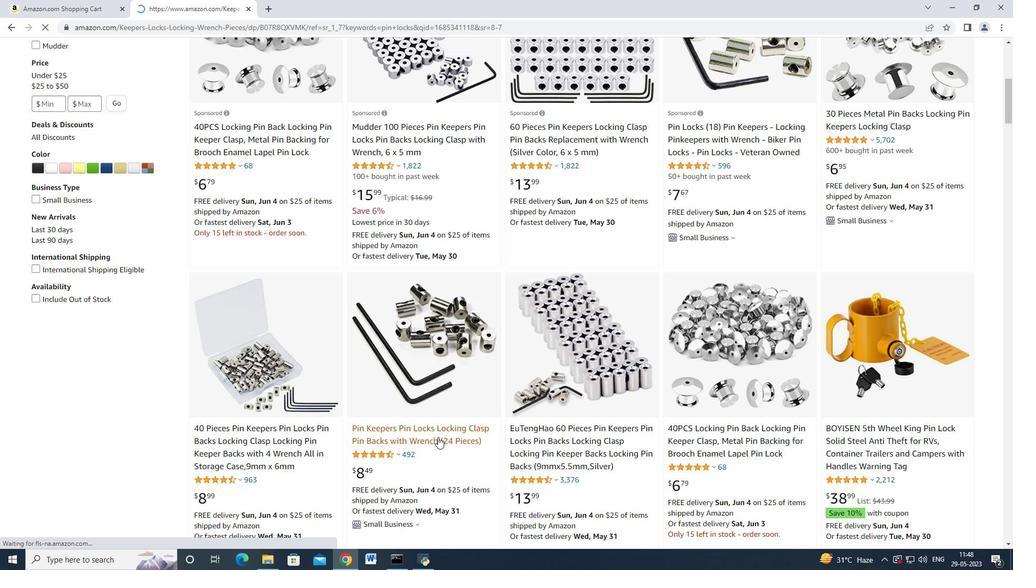 
Action: Mouse scrolled (143, 343) with delta (0, 0)
Screenshot: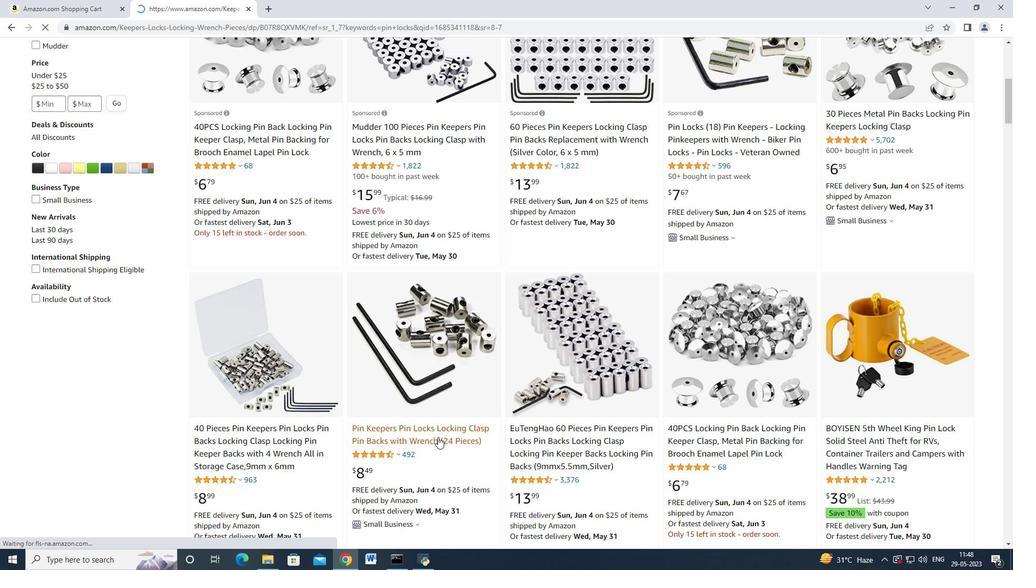 
Action: Mouse scrolled (143, 343) with delta (0, 0)
Screenshot: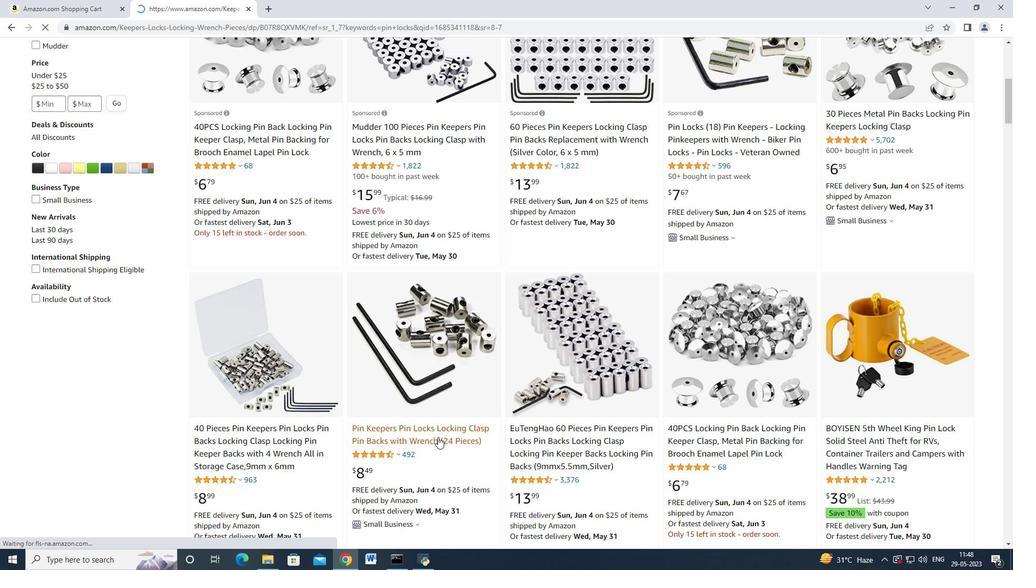
Action: Mouse scrolled (143, 343) with delta (0, 0)
Screenshot: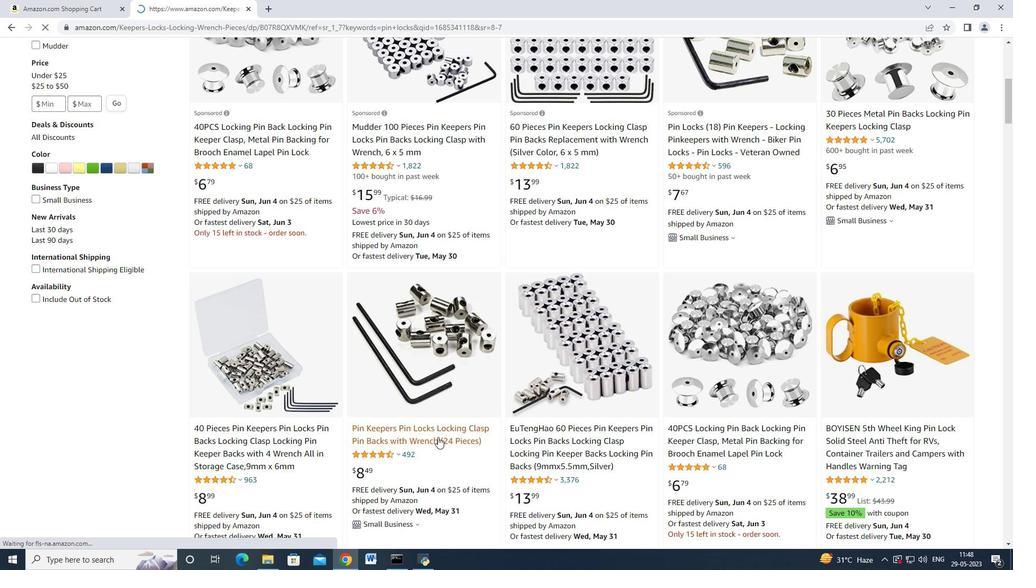 
Action: Mouse scrolled (143, 343) with delta (0, 0)
Screenshot: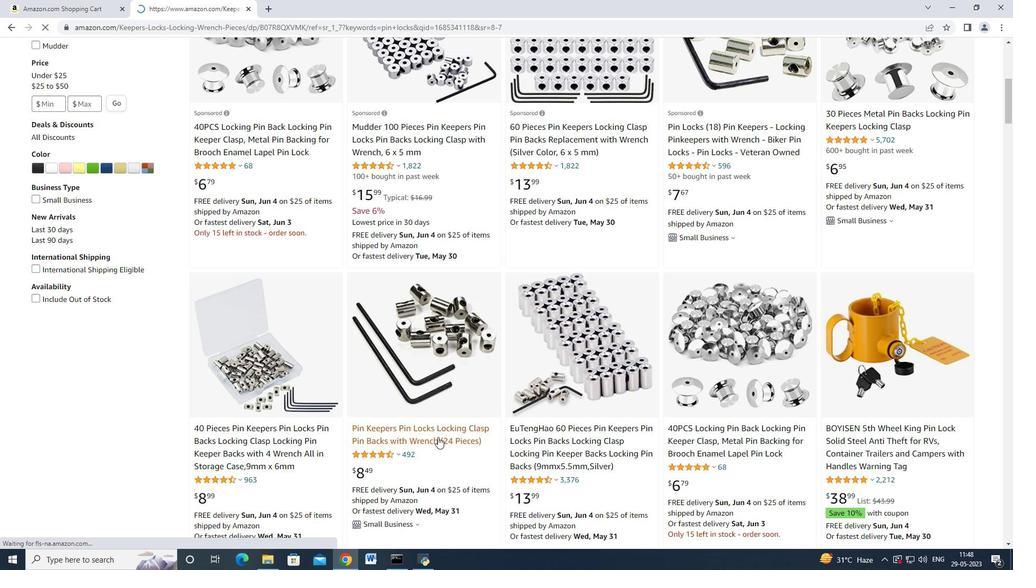 
Action: Mouse moved to (163, 332)
Screenshot: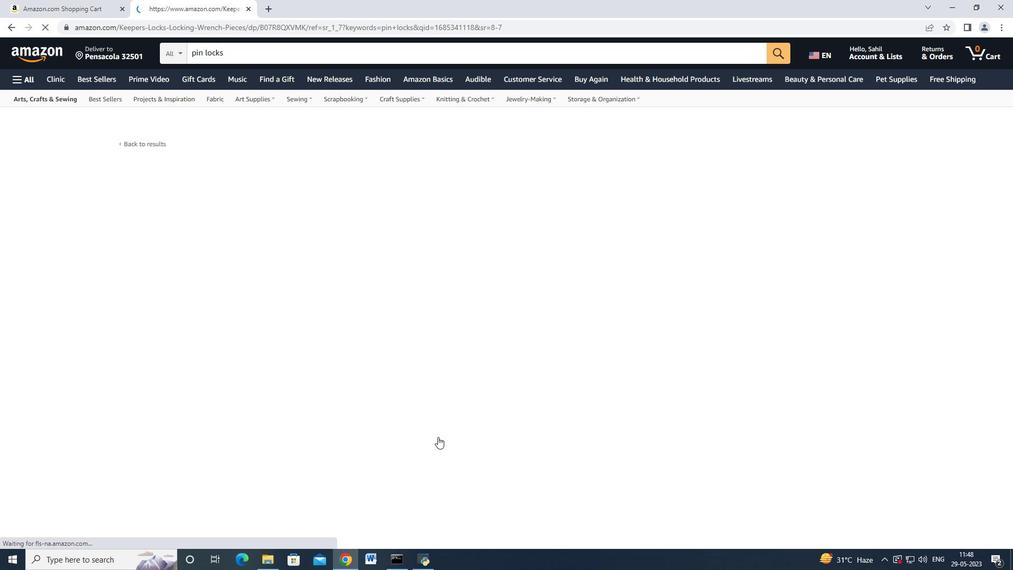 
Action: Mouse scrolled (163, 333) with delta (0, 0)
Screenshot: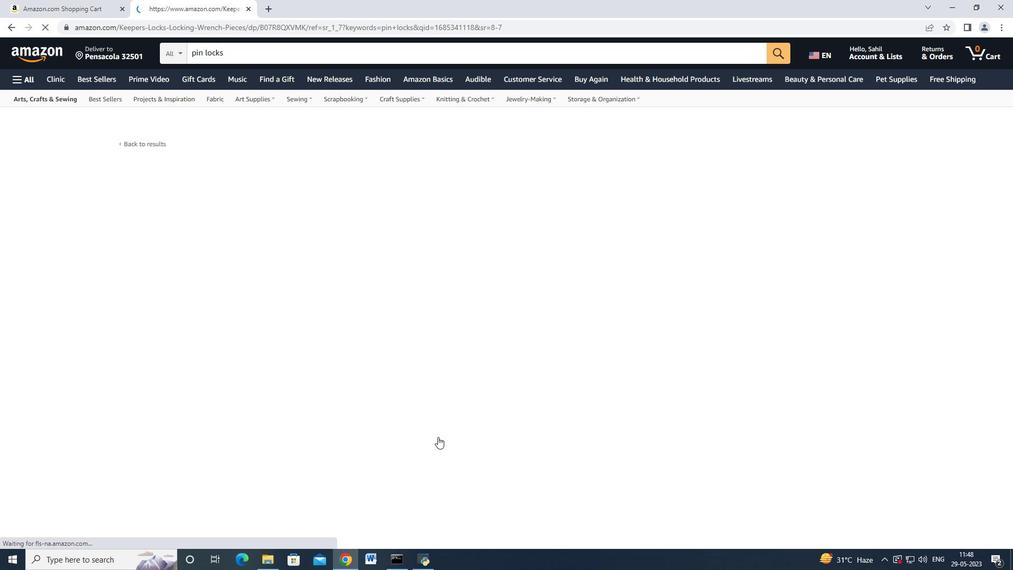 
Action: Mouse moved to (163, 332)
Screenshot: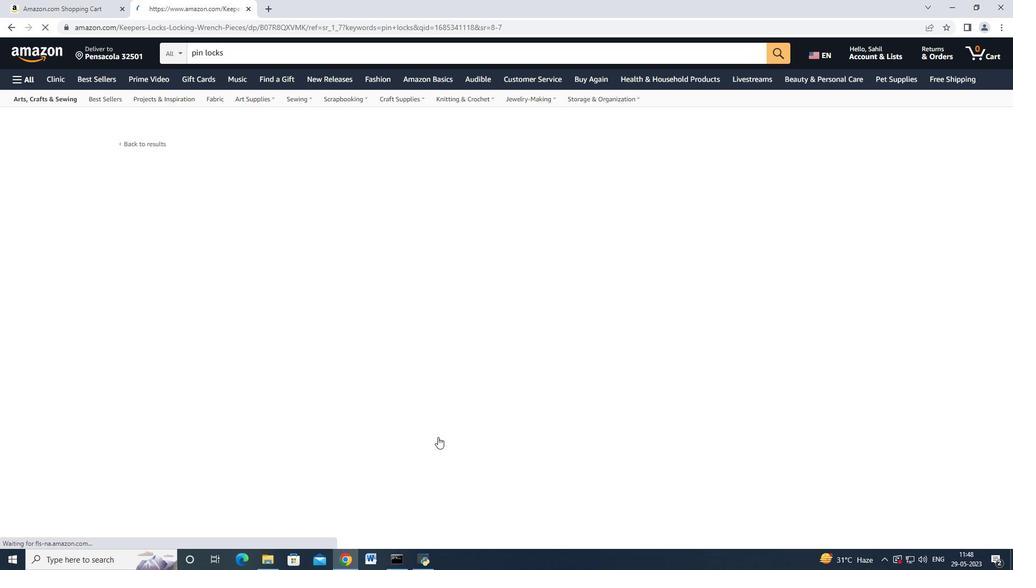 
Action: Mouse scrolled (163, 333) with delta (0, 0)
Screenshot: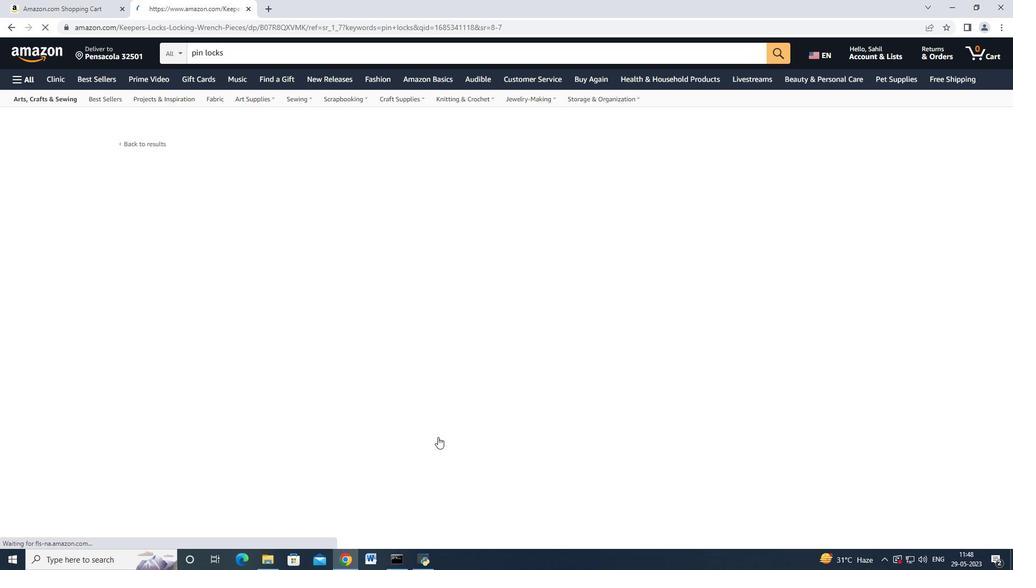 
Action: Mouse moved to (372, 43)
Screenshot: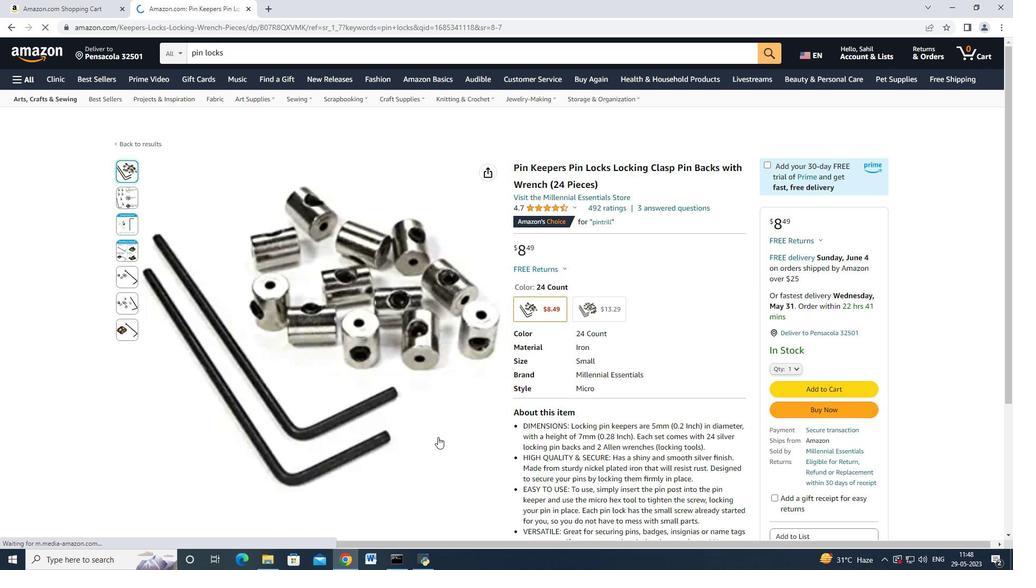 
Action: Mouse pressed left at (372, 43)
Screenshot: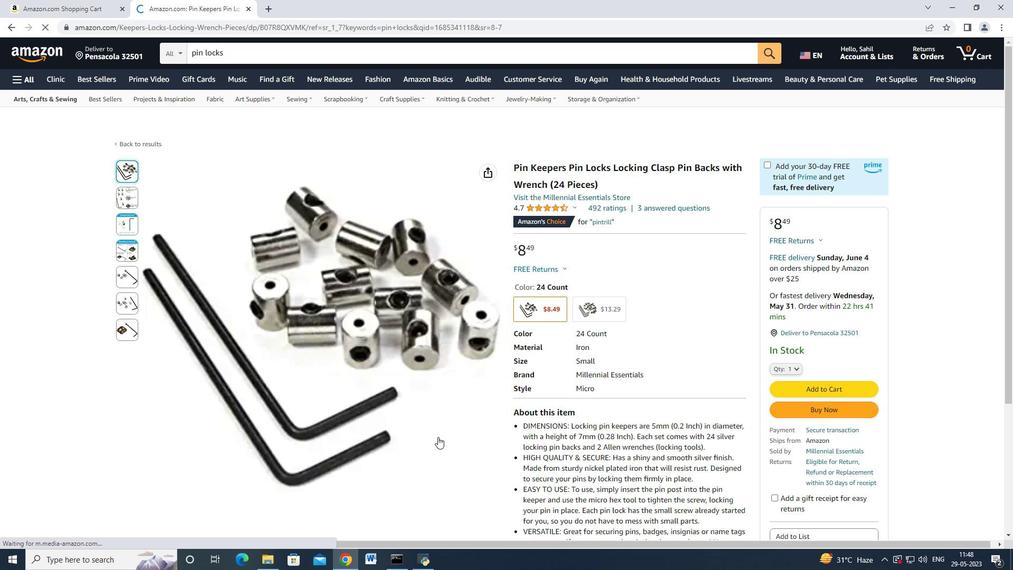 
Action: Mouse moved to (372, 43)
Screenshot: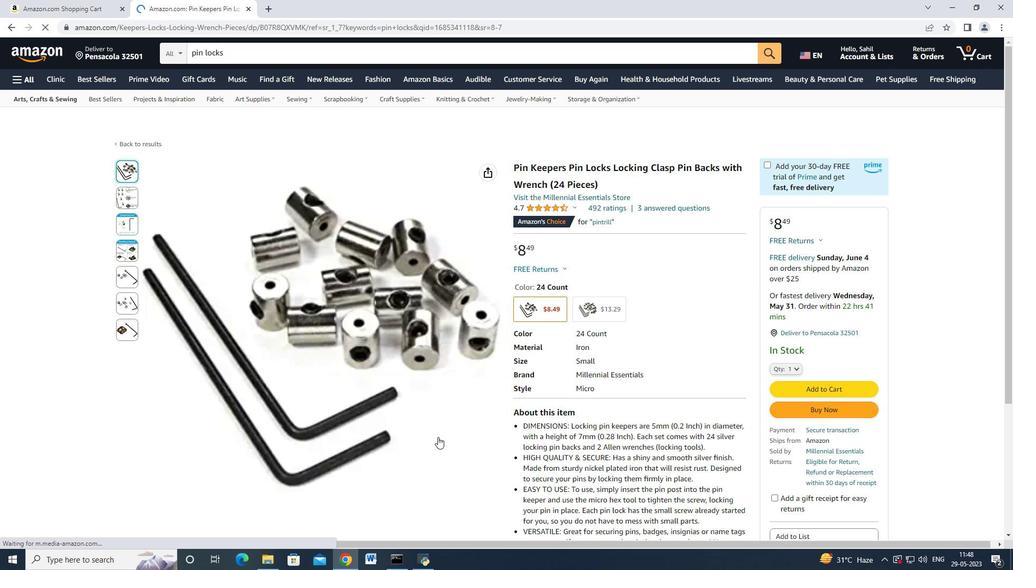 
Action: Key pressed pin<Key.space>locks<Key.space><Key.enter>
Screenshot: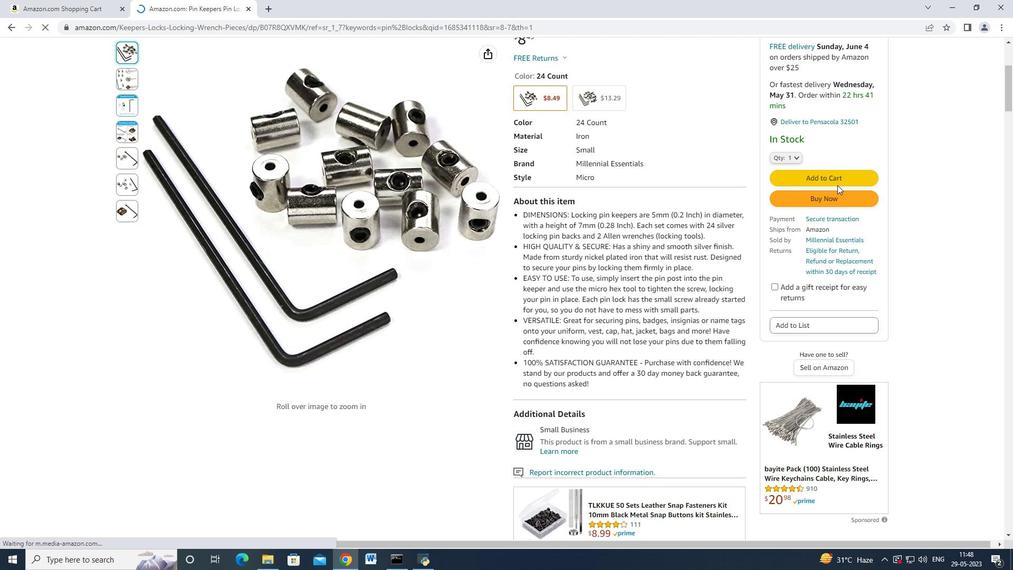 
Action: Mouse moved to (351, 260)
Screenshot: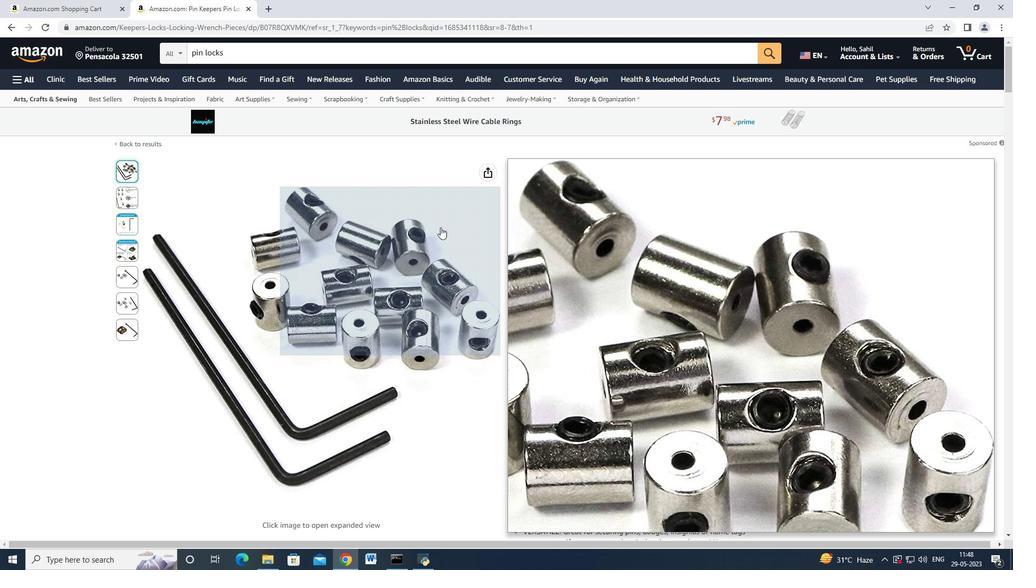 
Action: Mouse scrolled (351, 259) with delta (0, 0)
Screenshot: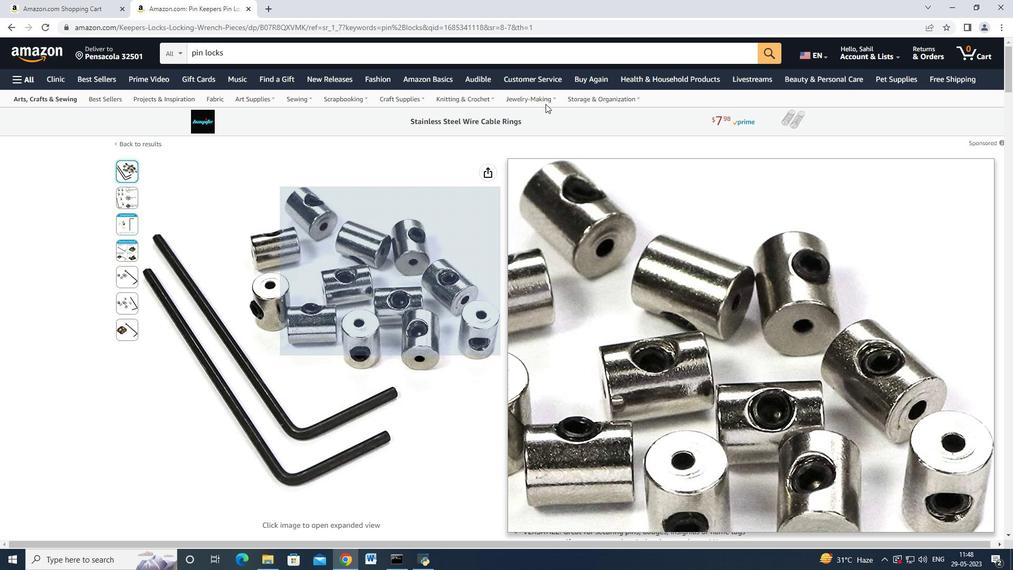
Action: Mouse scrolled (351, 259) with delta (0, 0)
Screenshot: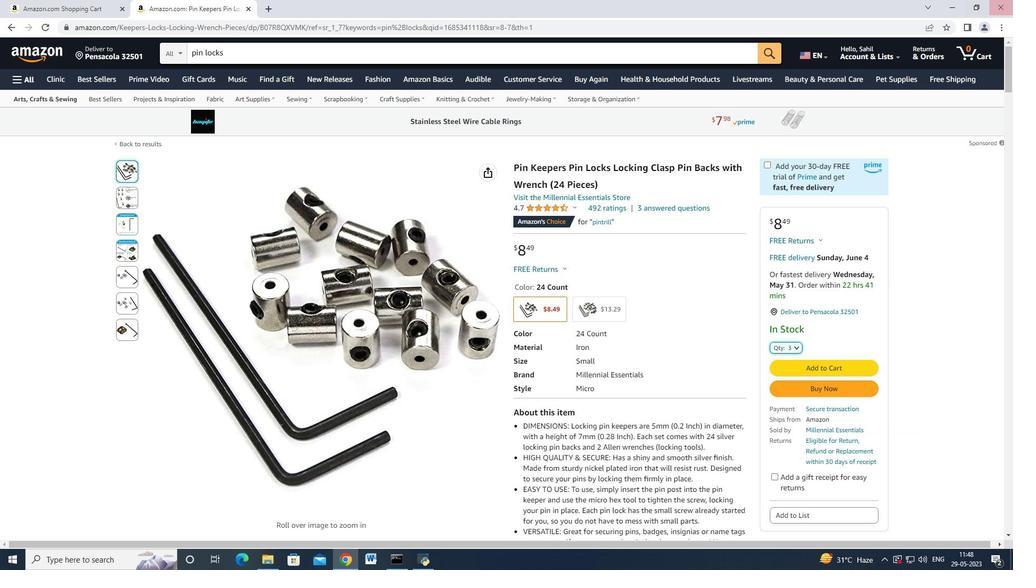 
Action: Mouse scrolled (351, 259) with delta (0, 0)
Screenshot: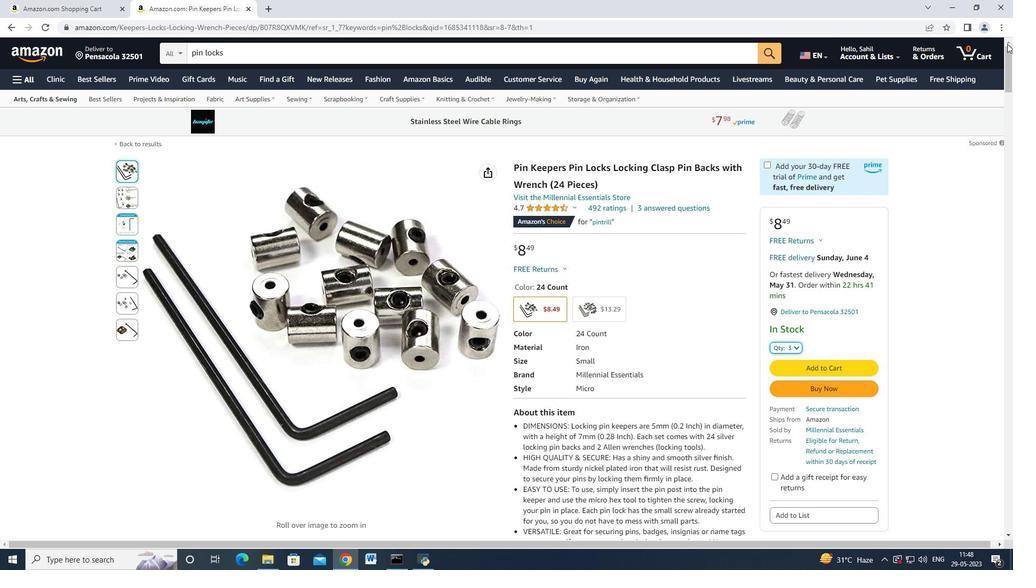 
Action: Mouse scrolled (351, 259) with delta (0, 0)
Screenshot: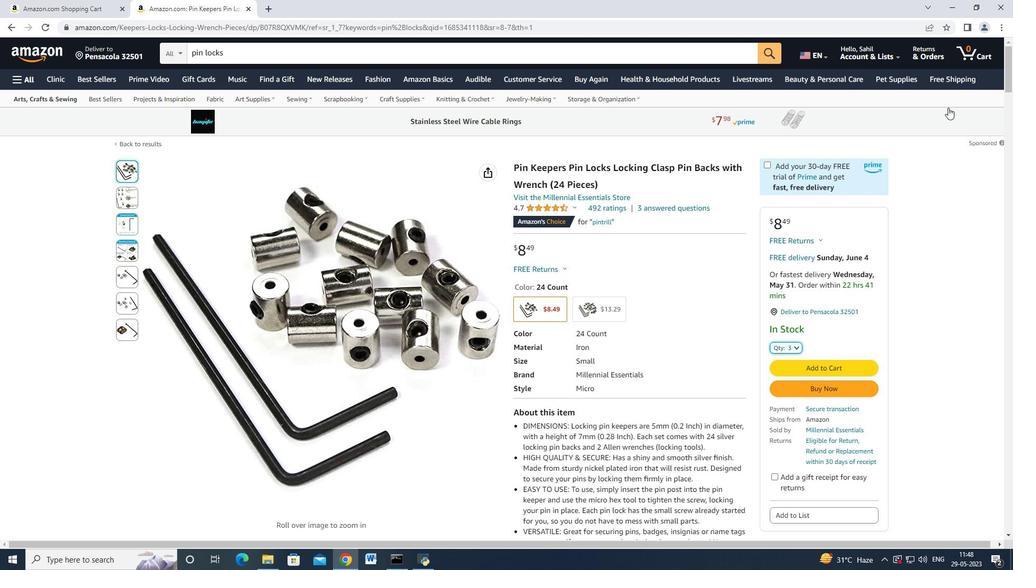 
Action: Mouse scrolled (351, 259) with delta (0, 0)
Screenshot: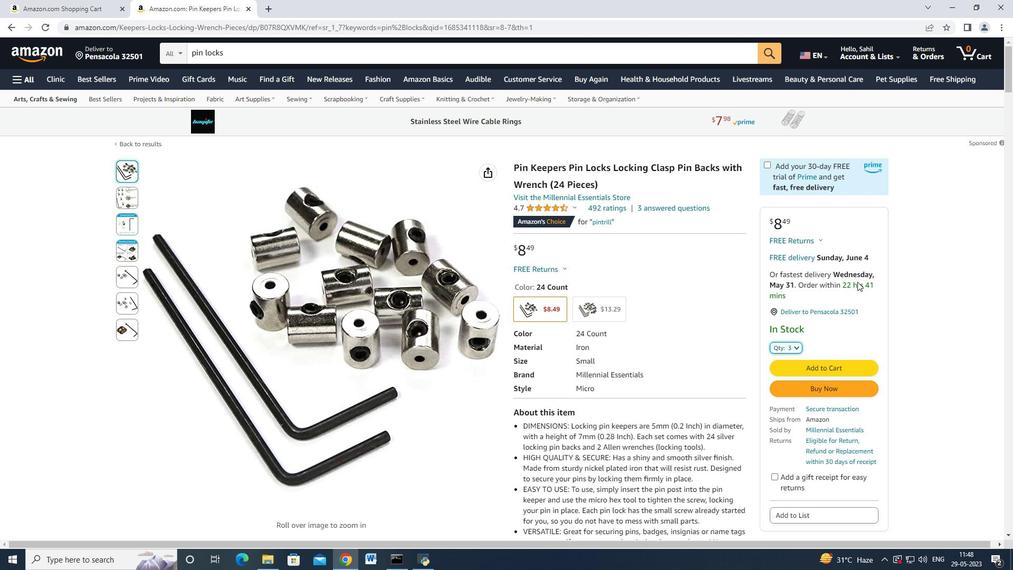 
Action: Mouse scrolled (351, 259) with delta (0, 0)
Screenshot: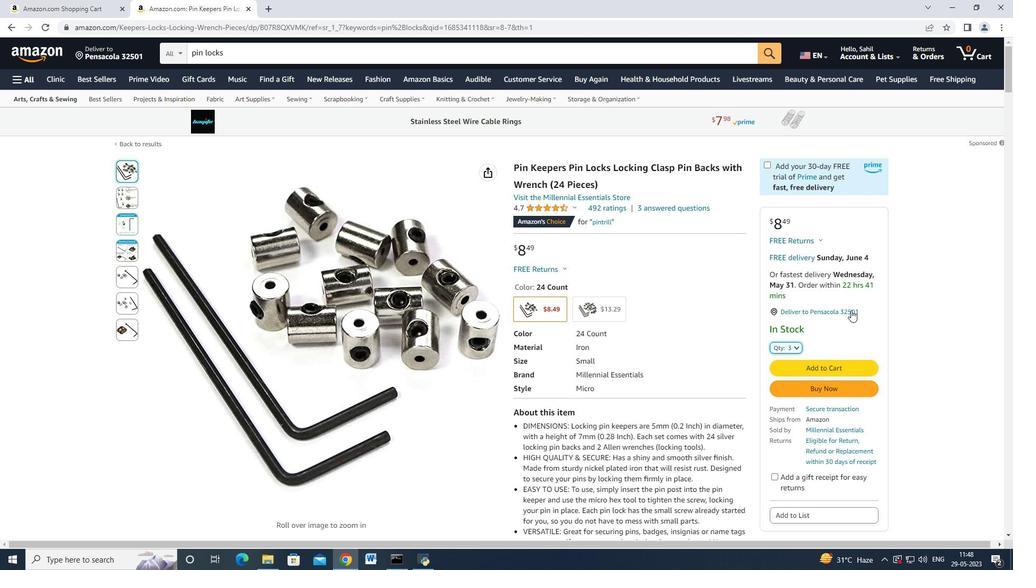 
Action: Mouse moved to (351, 260)
Screenshot: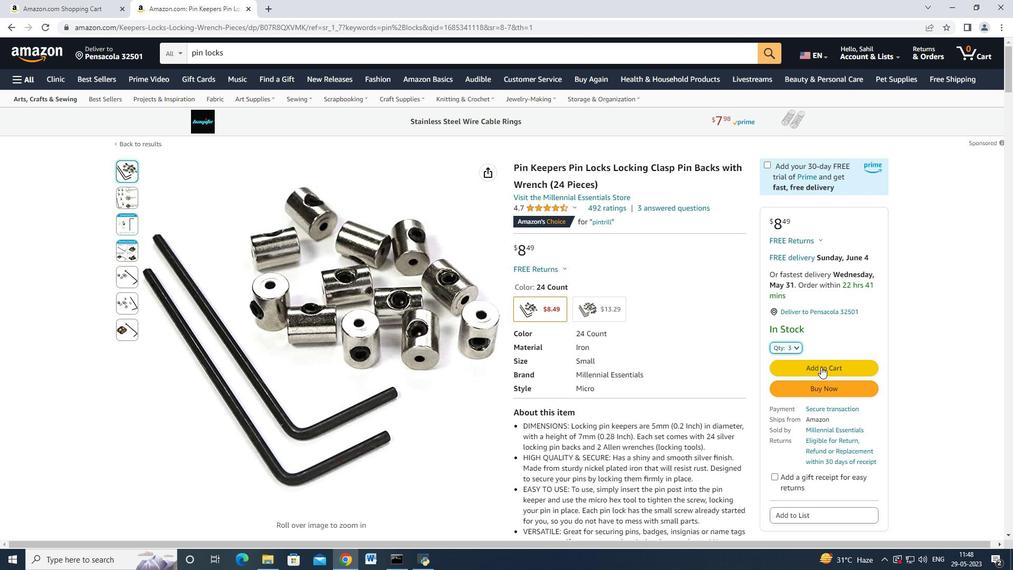 
Action: Key pressed amazon<Key.enter>
Screenshot: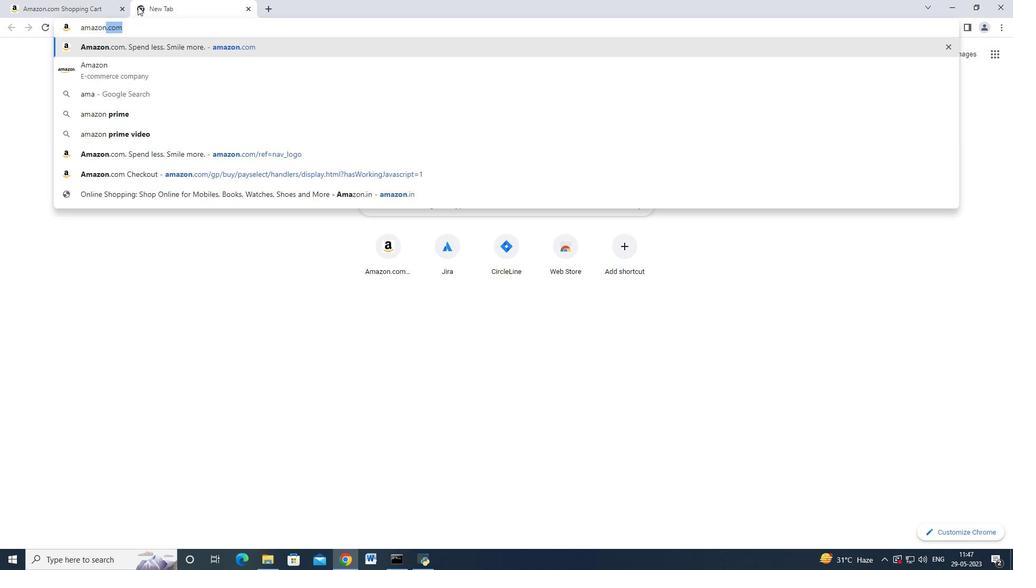 
Action: Mouse moved to (26, 86)
Screenshot: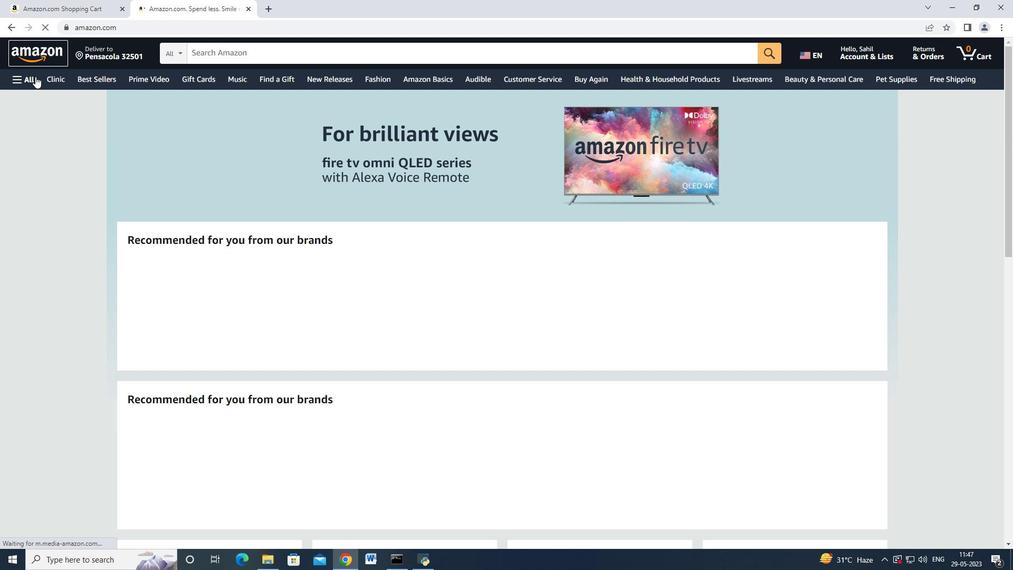
Action: Mouse pressed left at (26, 86)
Screenshot: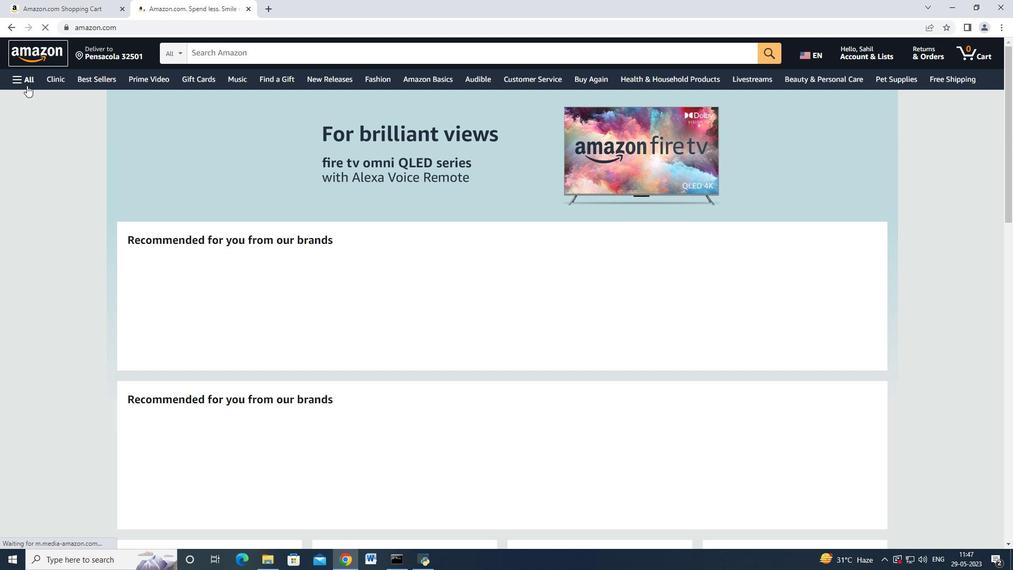 
Action: Mouse moved to (81, 310)
Screenshot: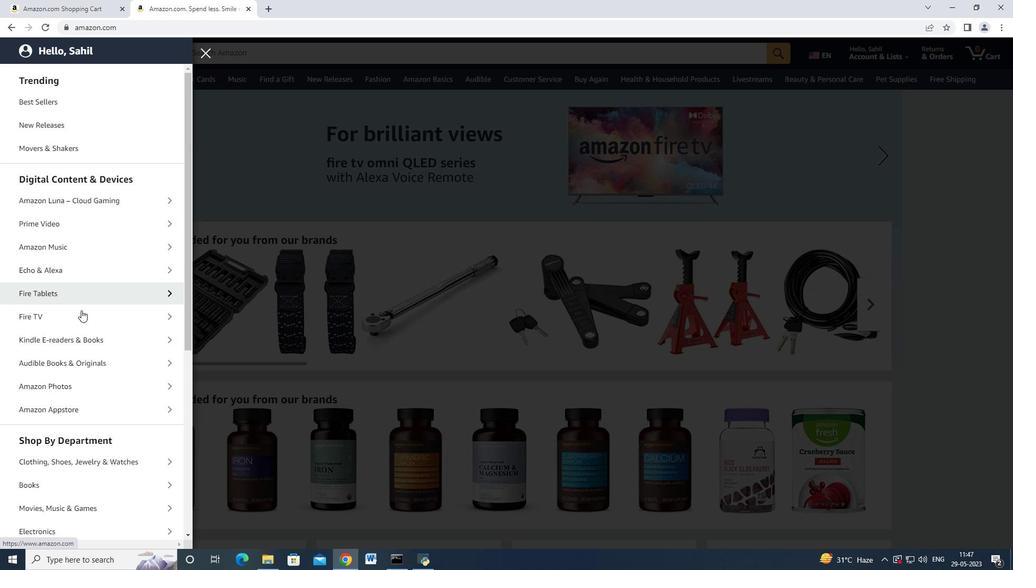 
Action: Mouse scrolled (81, 310) with delta (0, 0)
Screenshot: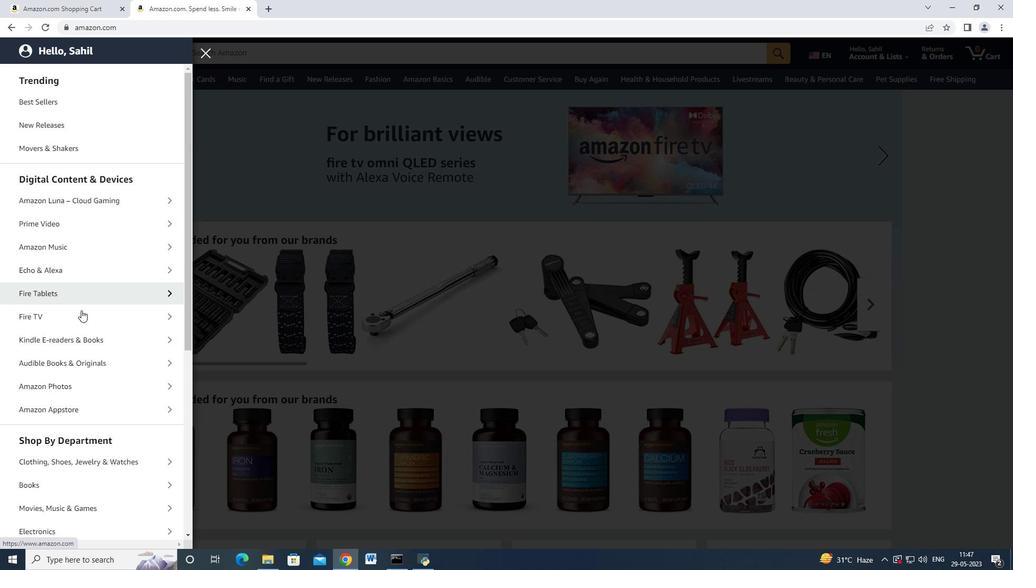 
Action: Mouse moved to (81, 310)
Screenshot: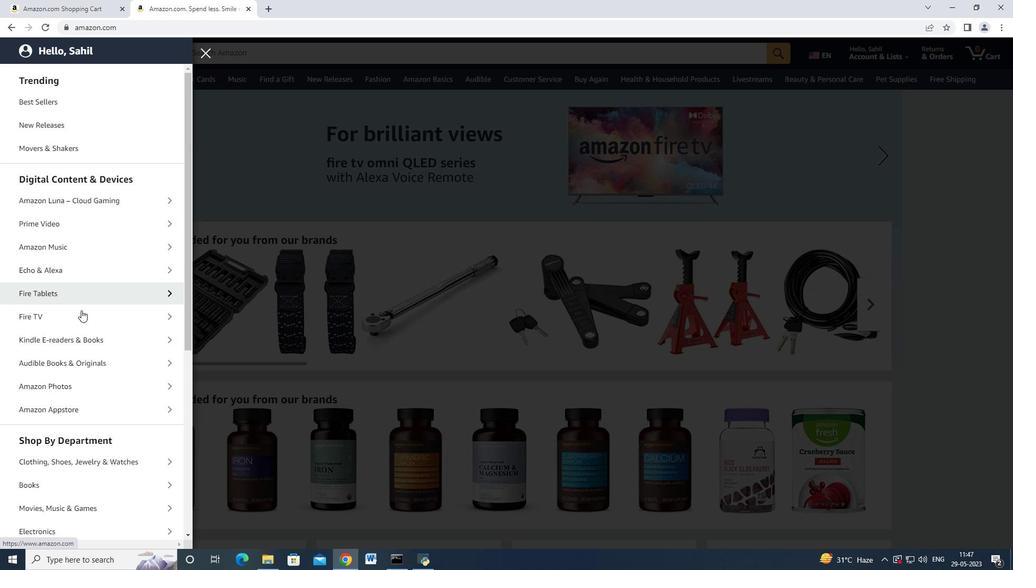 
Action: Mouse scrolled (81, 310) with delta (0, 0)
Screenshot: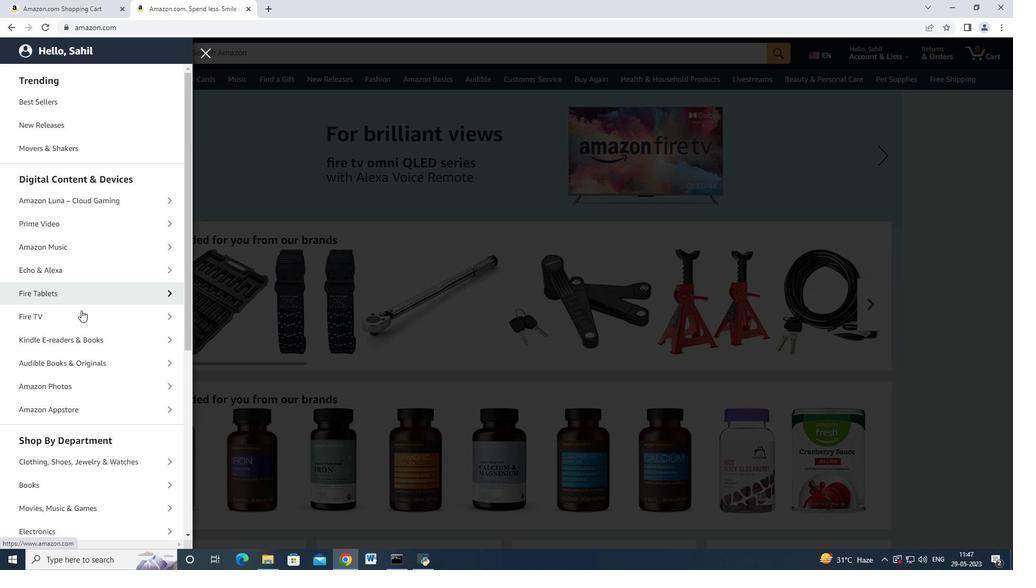 
Action: Mouse scrolled (81, 310) with delta (0, 0)
Screenshot: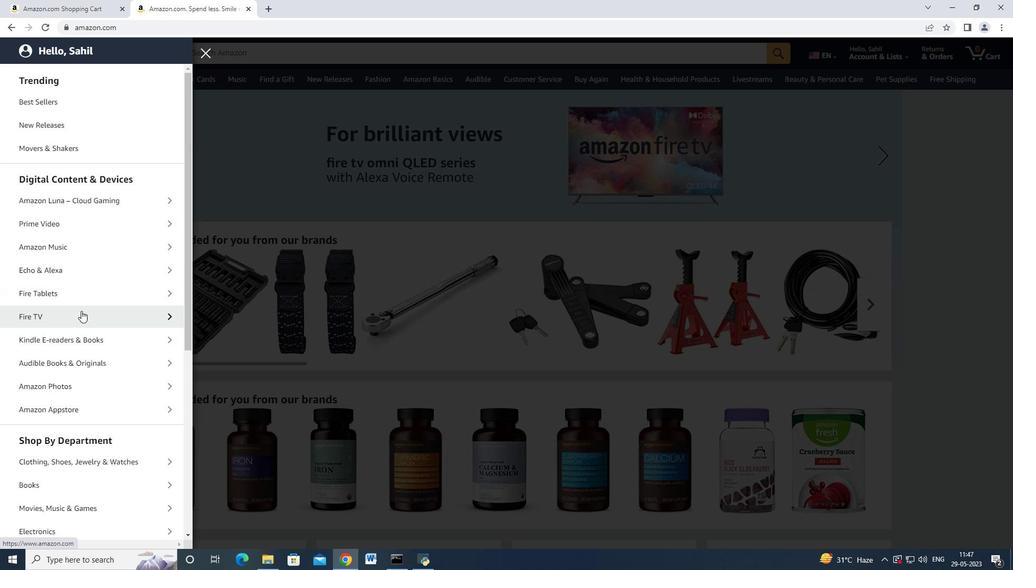 
Action: Mouse moved to (81, 311)
Screenshot: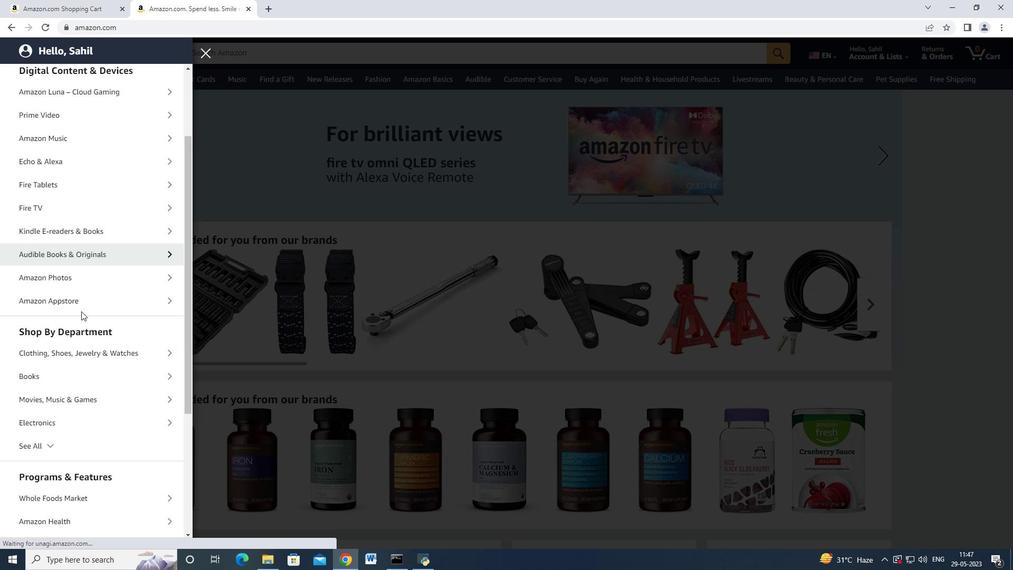 
Action: Mouse scrolled (81, 311) with delta (0, 0)
Screenshot: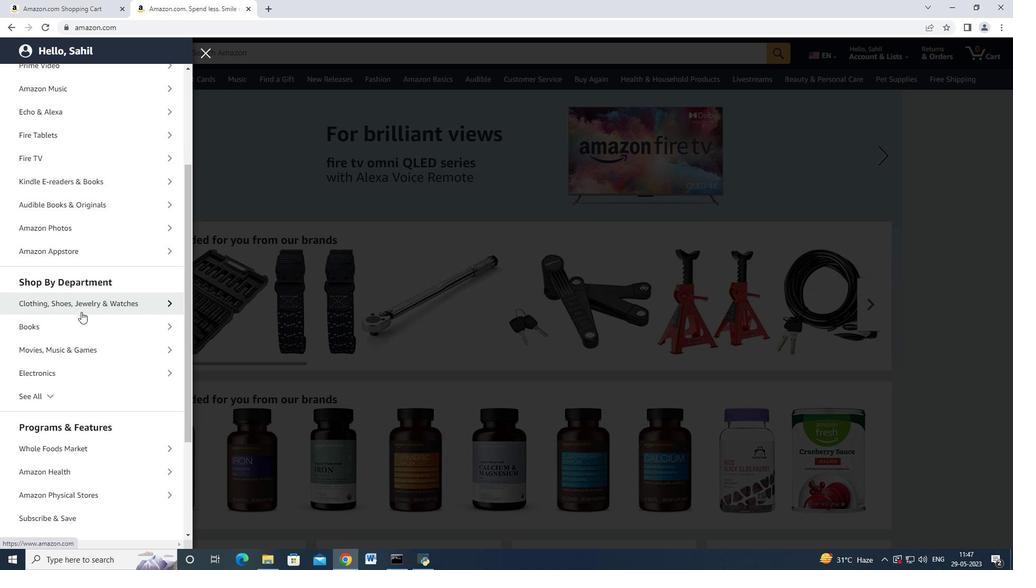 
Action: Mouse moved to (68, 342)
Screenshot: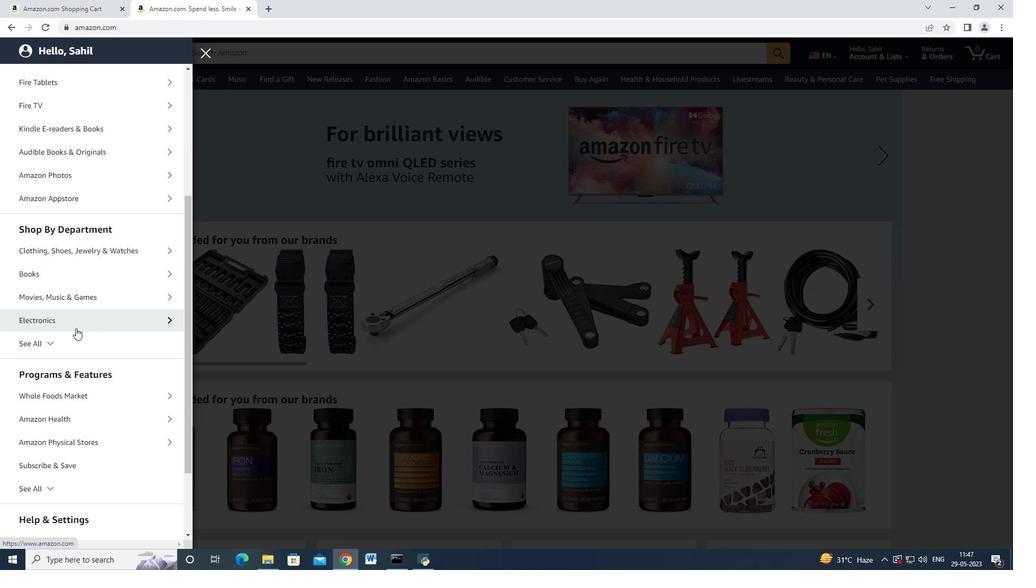 
Action: Mouse pressed left at (68, 342)
Screenshot: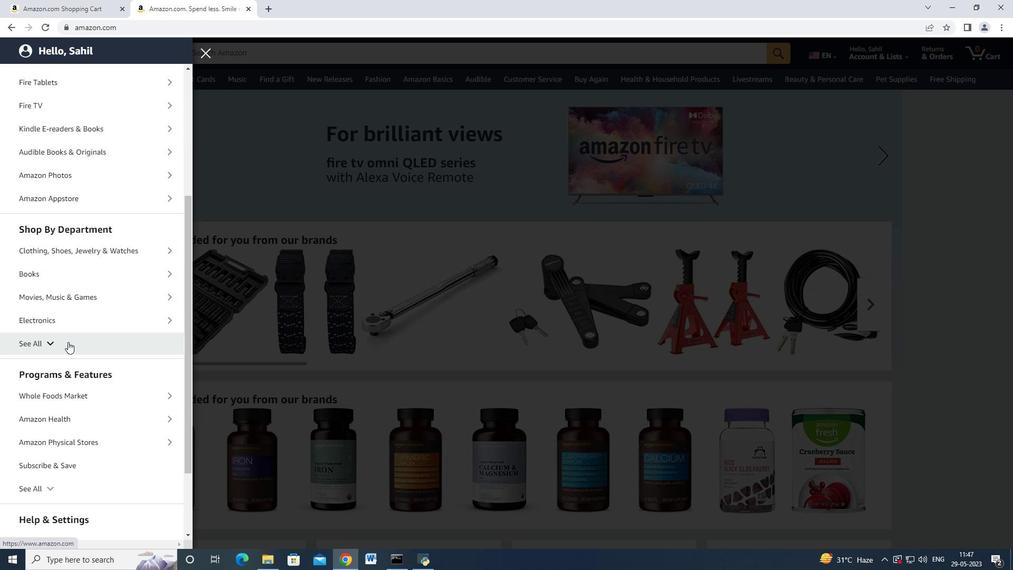 
Action: Mouse moved to (67, 327)
Screenshot: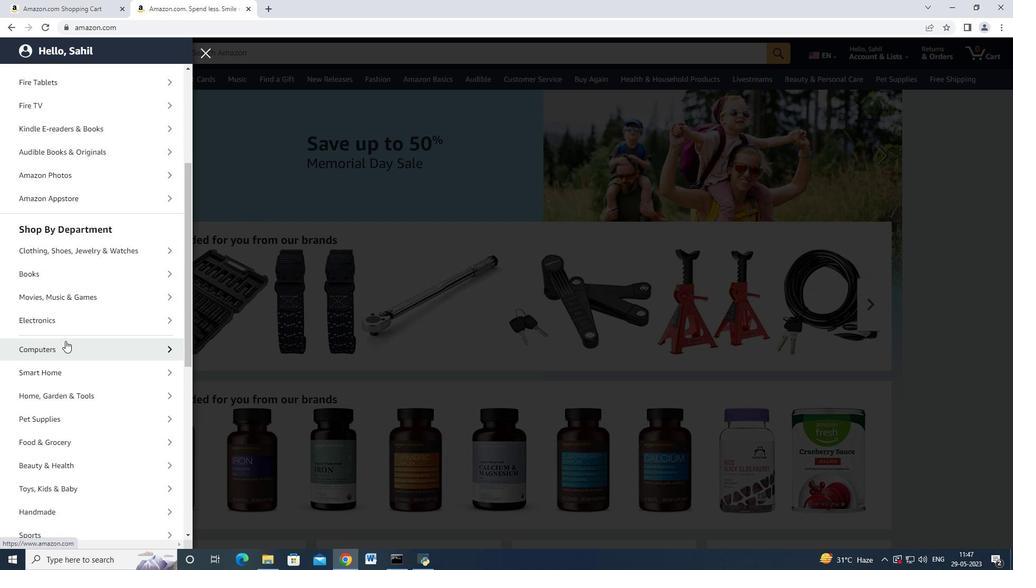
Action: Mouse scrolled (67, 327) with delta (0, 0)
Screenshot: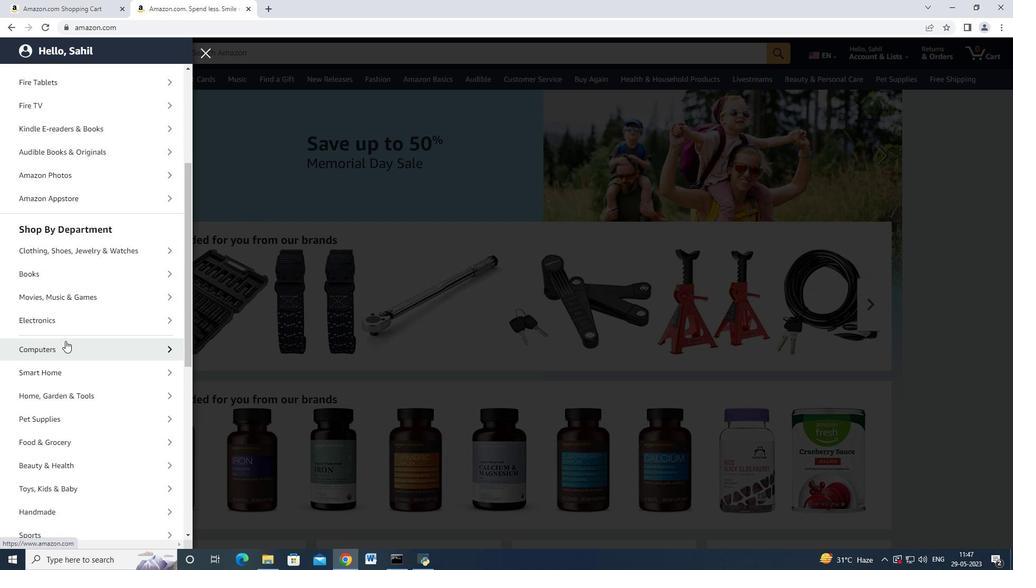 
Action: Mouse moved to (67, 327)
Screenshot: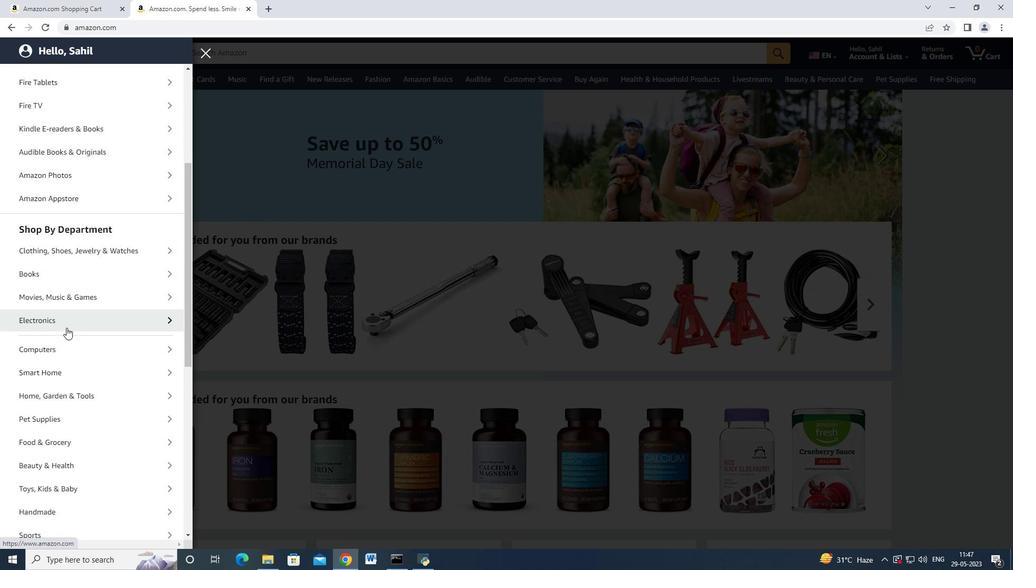 
Action: Mouse scrolled (67, 326) with delta (0, 0)
Screenshot: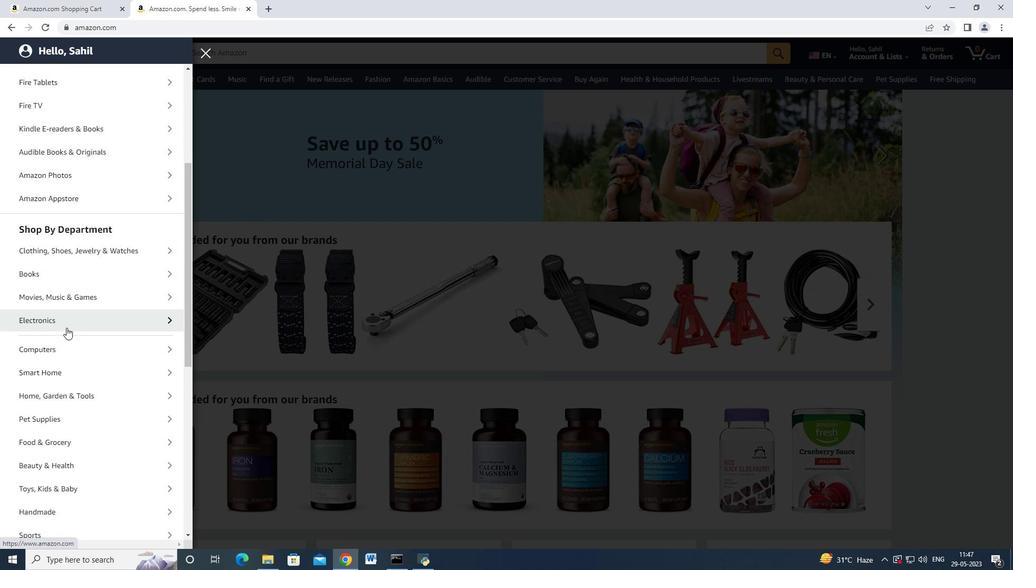 
Action: Mouse scrolled (67, 326) with delta (0, 0)
Screenshot: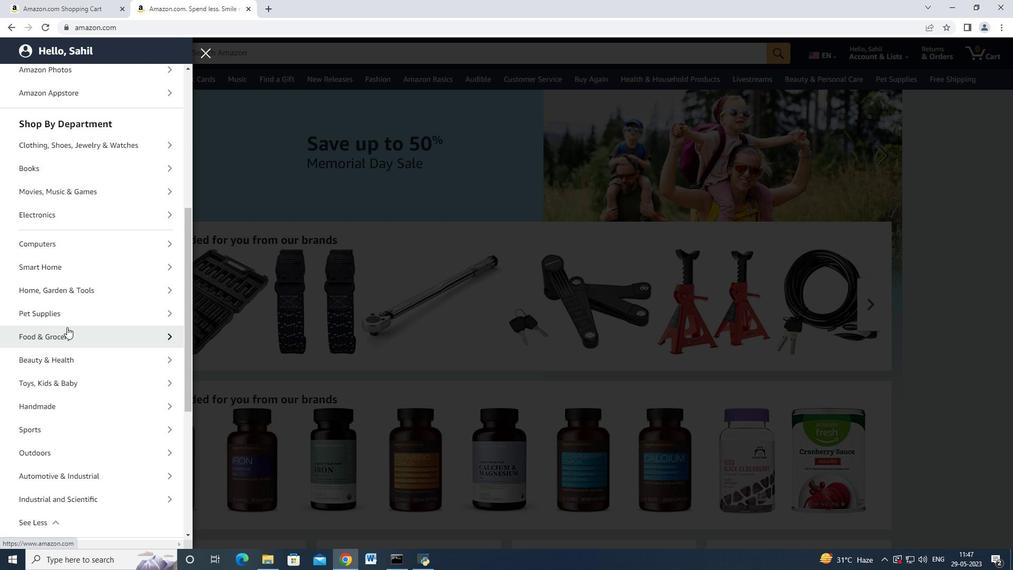 
Action: Mouse moved to (67, 325)
Screenshot: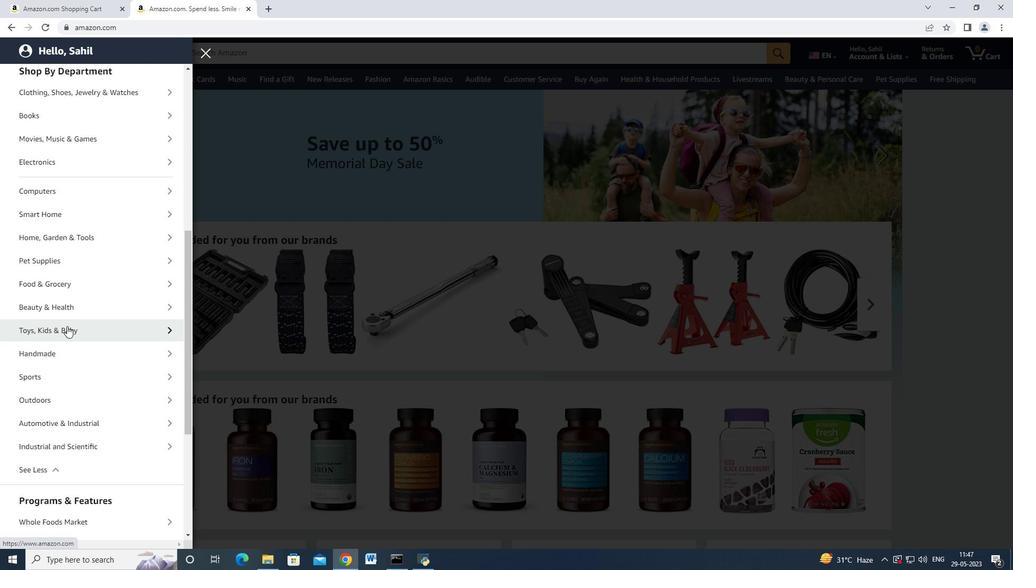
Action: Mouse scrolled (67, 325) with delta (0, 0)
Screenshot: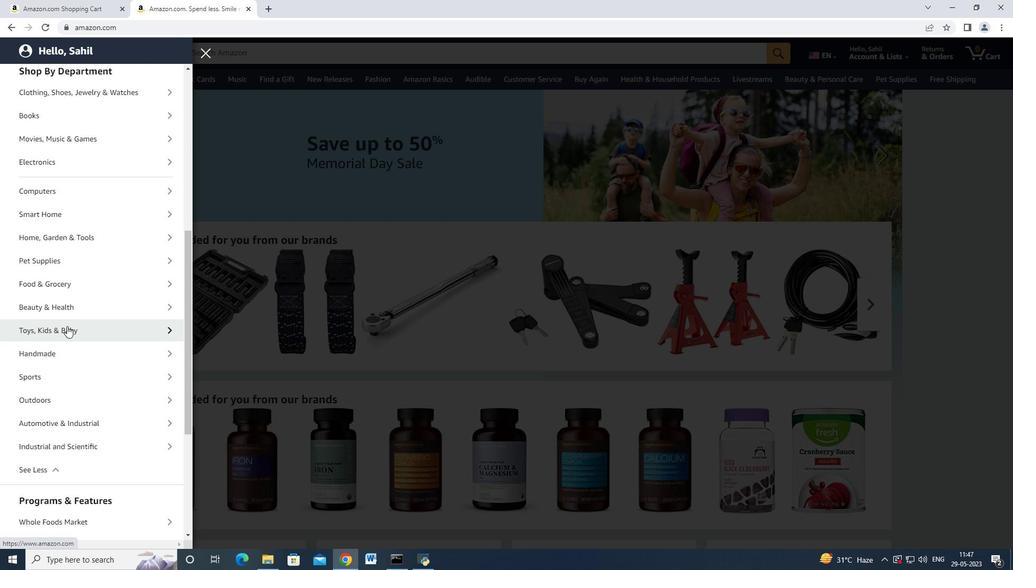 
Action: Mouse moved to (88, 375)
Screenshot: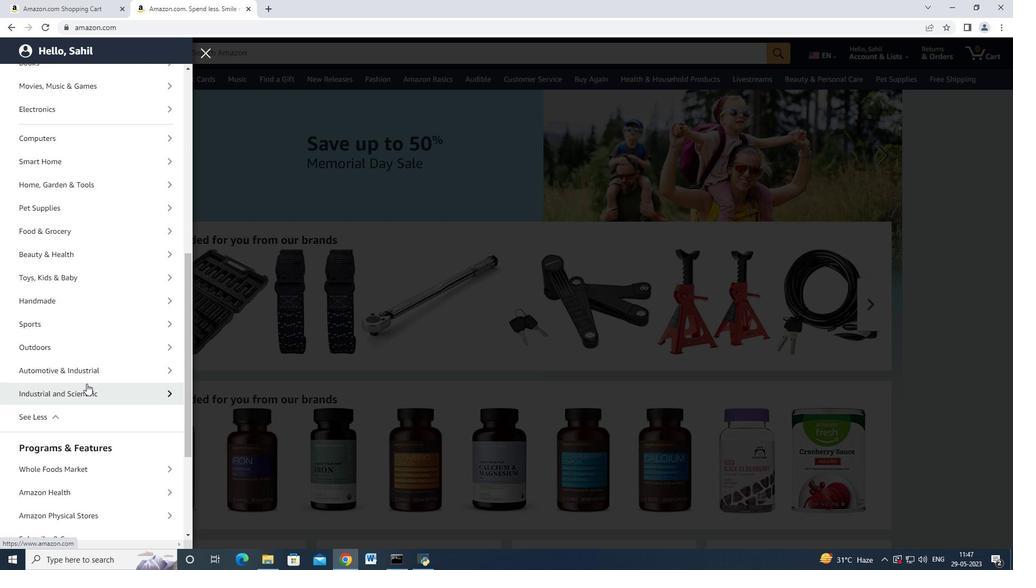 
Action: Mouse pressed left at (88, 375)
Screenshot: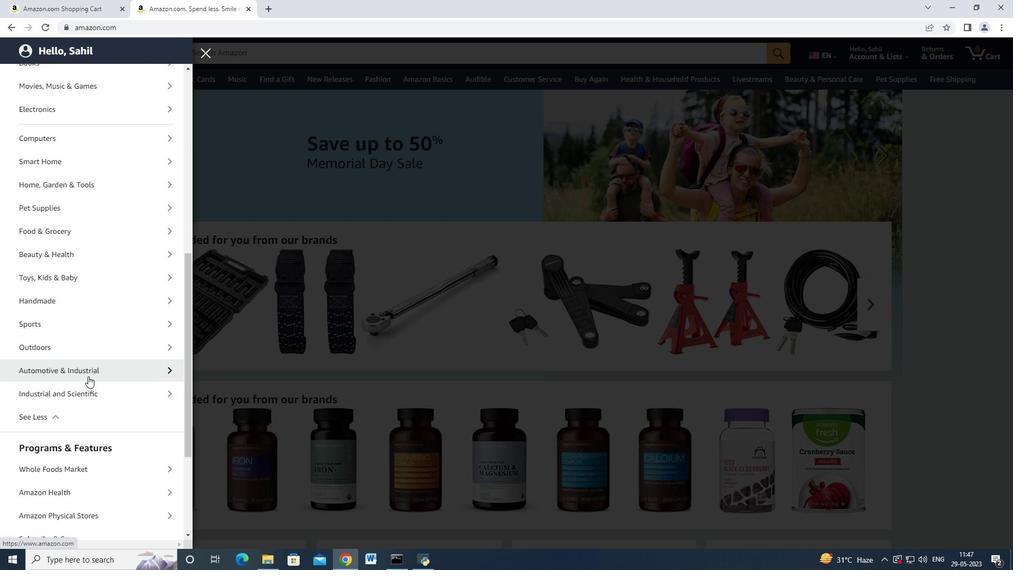 
Action: Mouse moved to (99, 135)
Screenshot: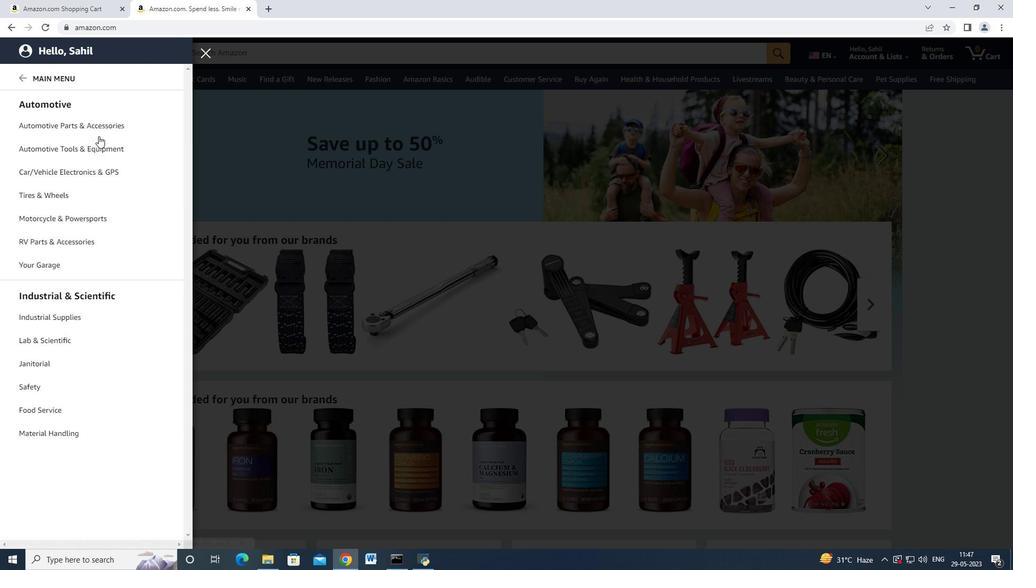 
Action: Mouse pressed left at (99, 135)
Screenshot: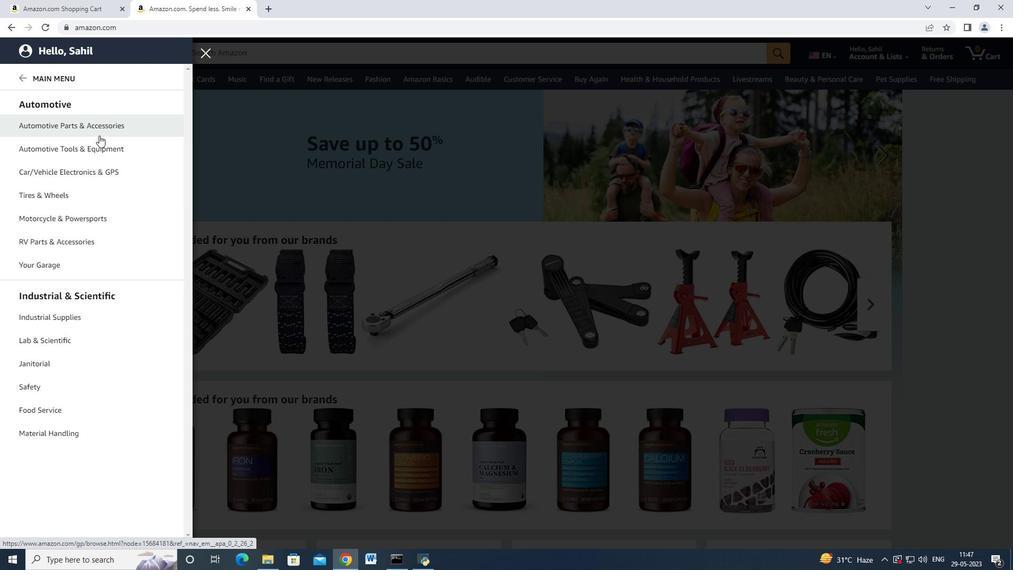 
Action: Mouse moved to (184, 100)
Screenshot: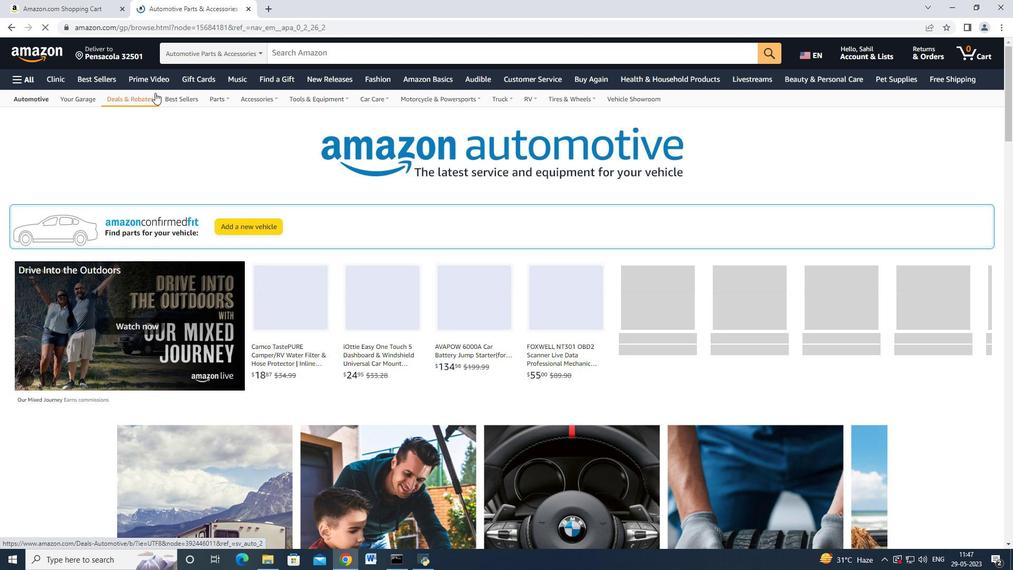 
Action: Mouse pressed left at (184, 100)
Screenshot: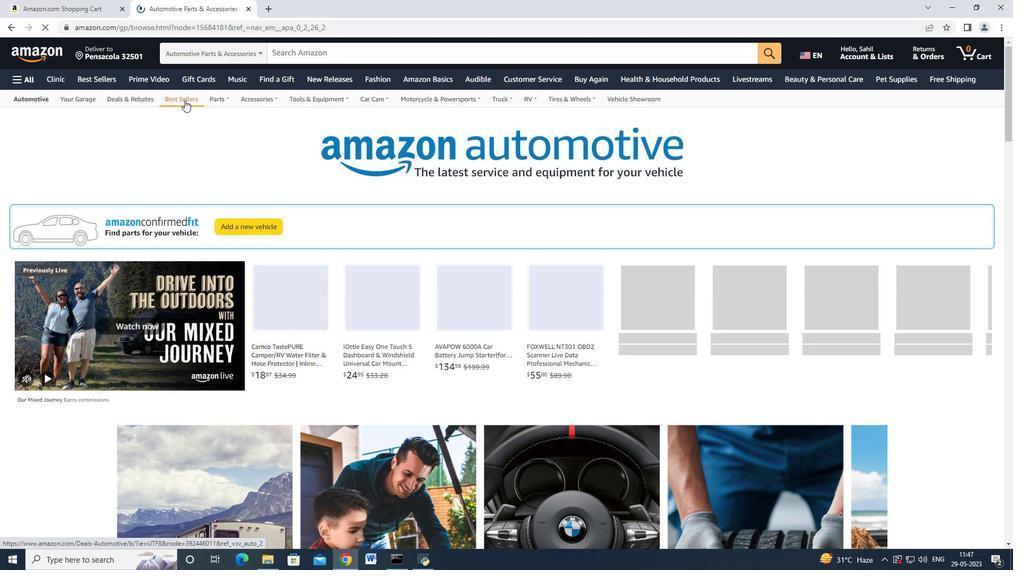 
Action: Mouse moved to (71, 334)
Screenshot: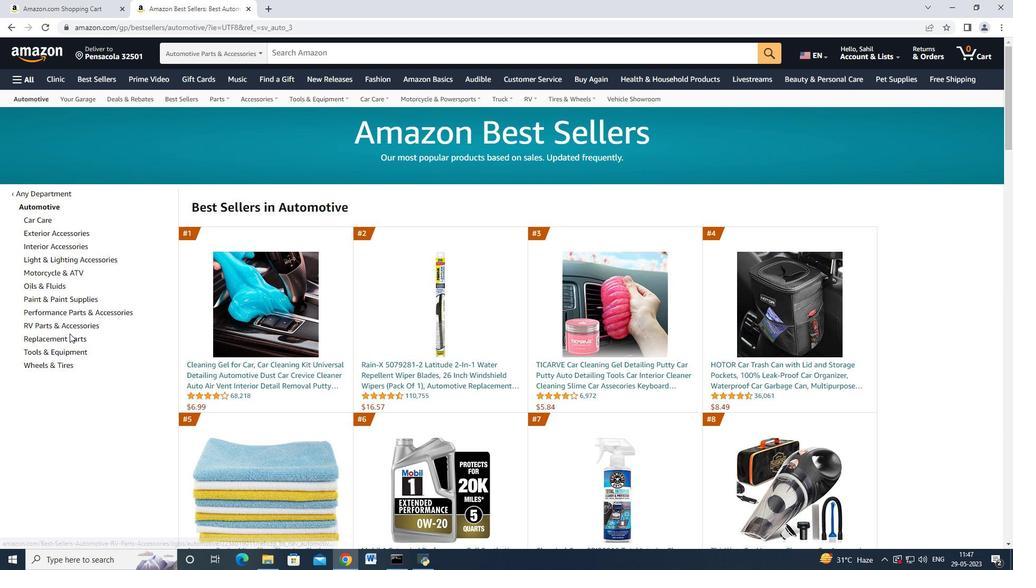 
Action: Mouse pressed left at (71, 334)
Screenshot: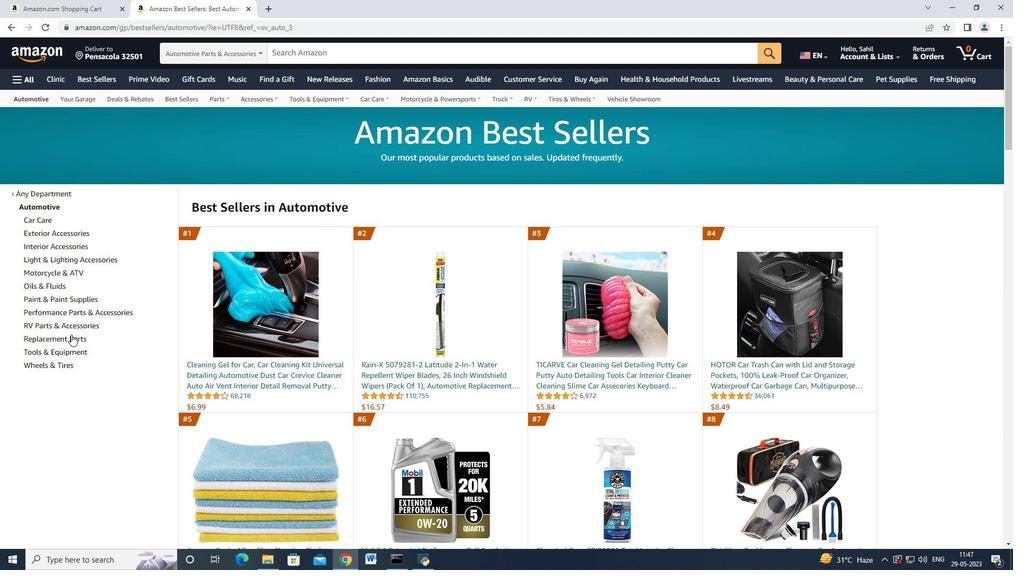 
Action: Mouse moved to (45, 290)
Screenshot: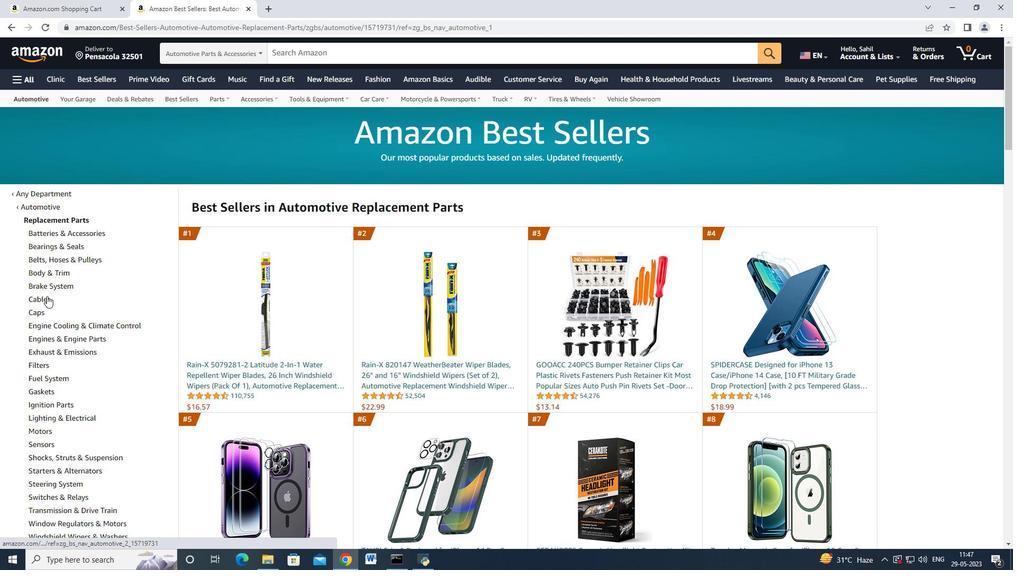 
Action: Mouse pressed left at (45, 290)
Screenshot: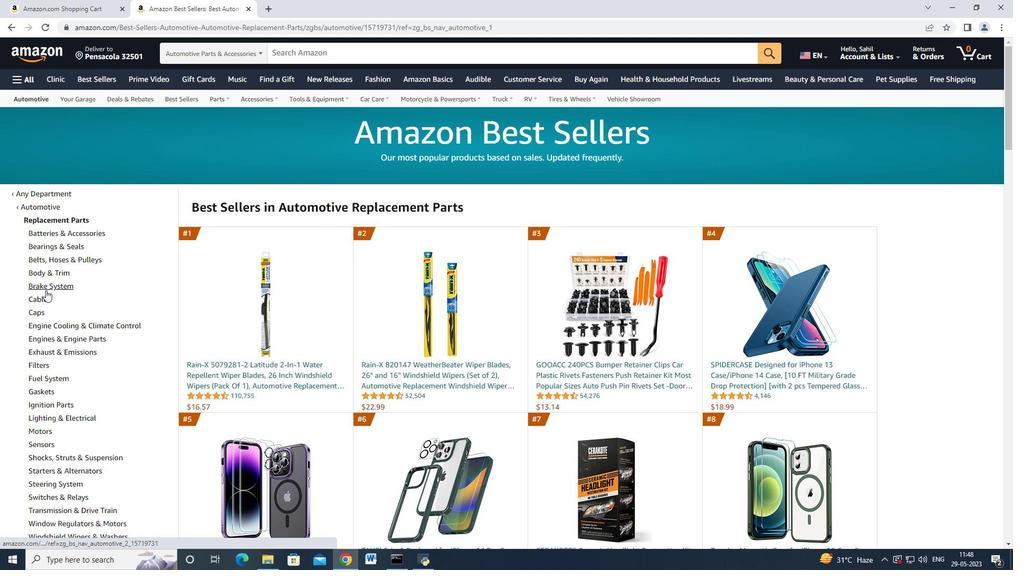 
Action: Mouse moved to (51, 315)
Screenshot: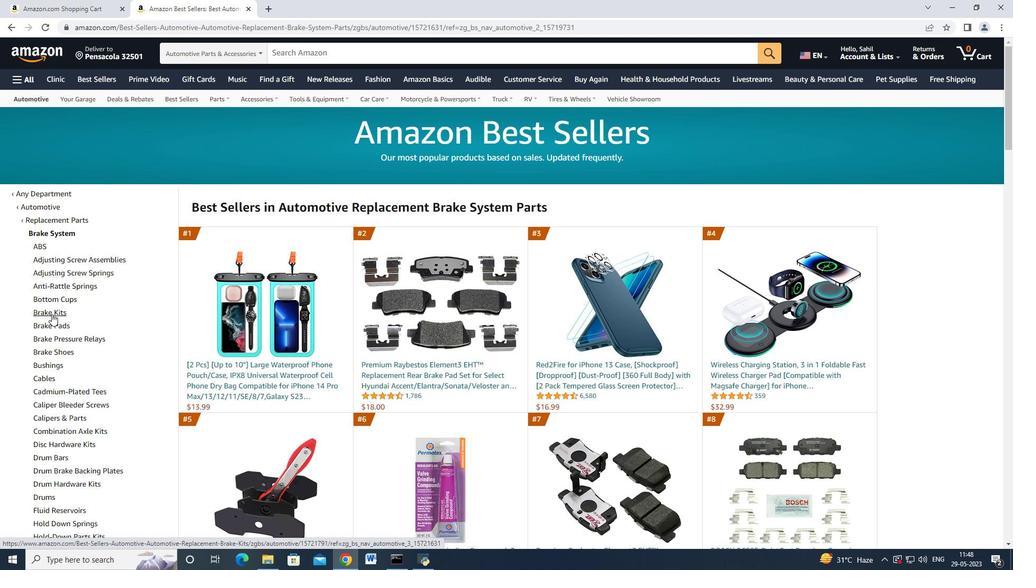 
Action: Mouse scrolled (51, 314) with delta (0, 0)
Screenshot: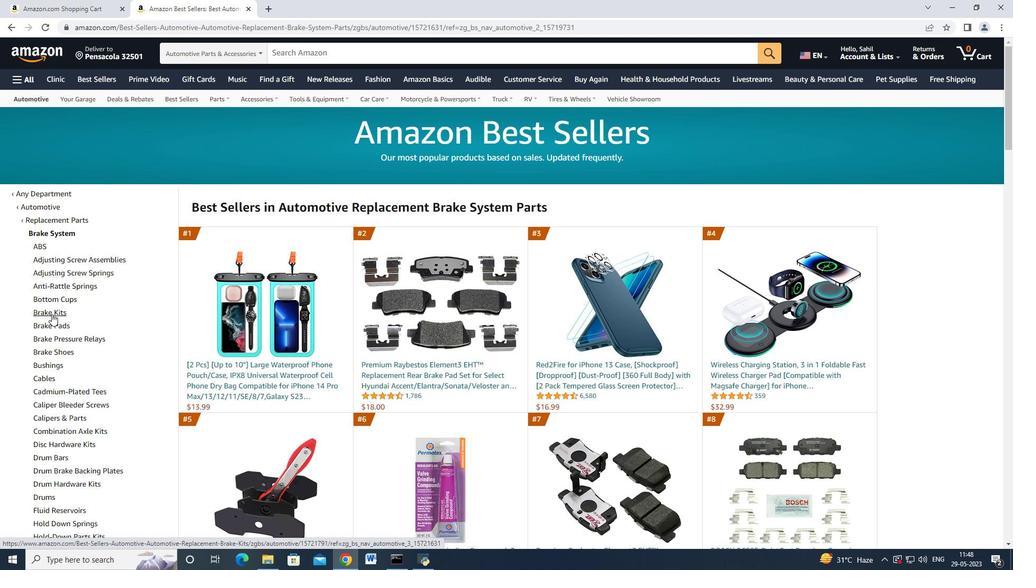 
Action: Mouse moved to (51, 329)
Screenshot: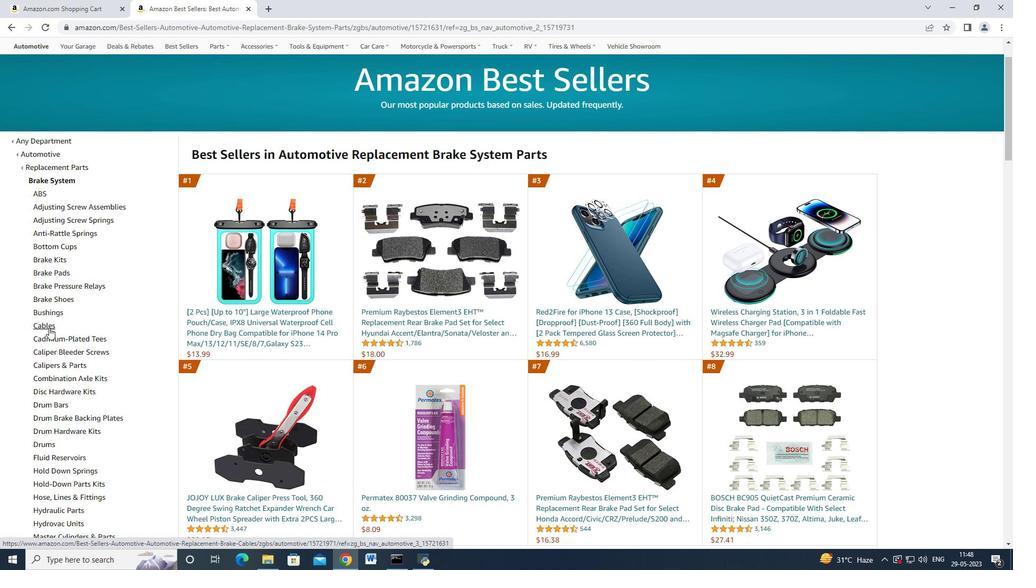 
Action: Mouse scrolled (51, 329) with delta (0, 0)
Screenshot: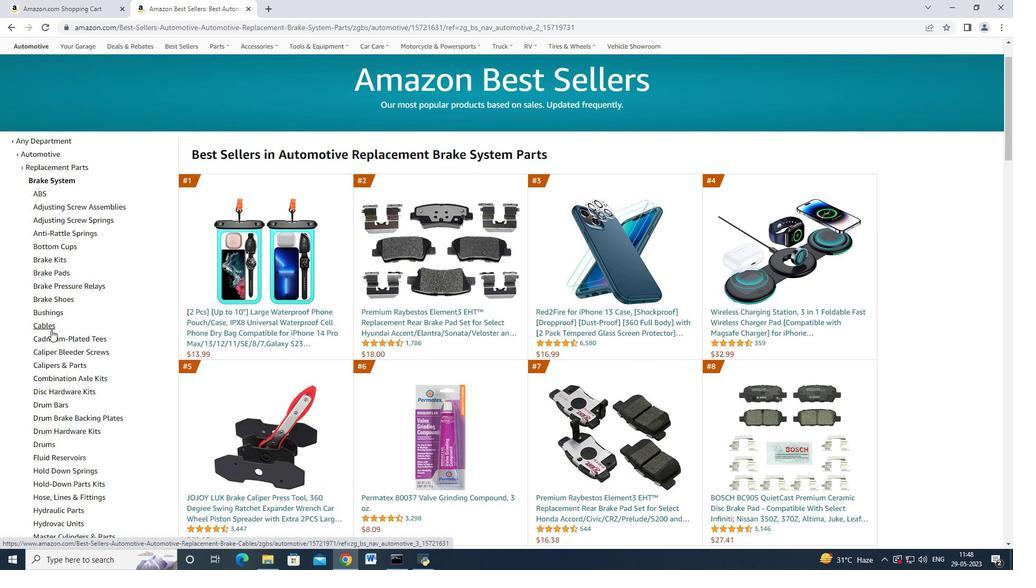 
Action: Mouse moved to (51, 335)
Screenshot: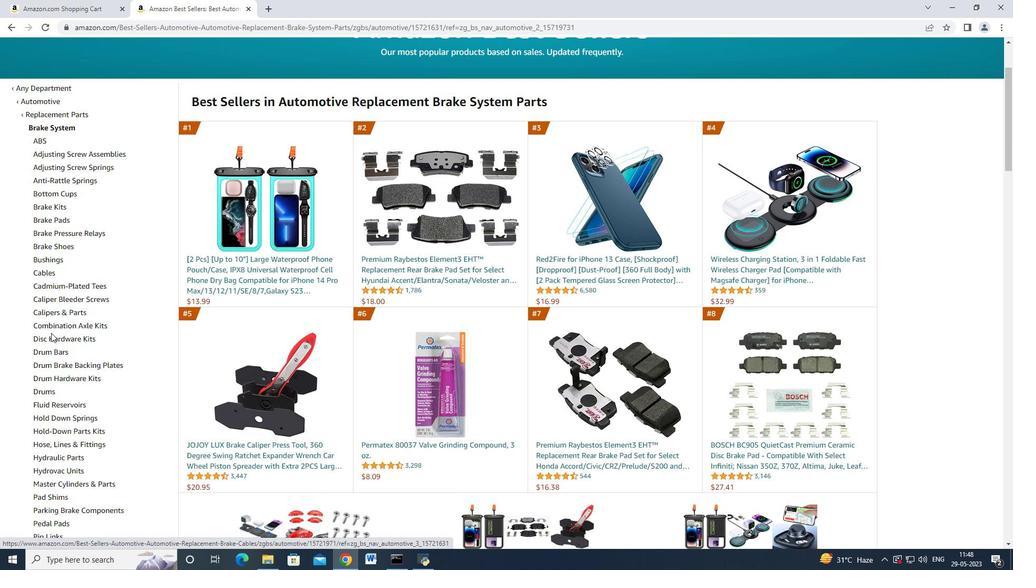
Action: Mouse scrolled (51, 335) with delta (0, 0)
Screenshot: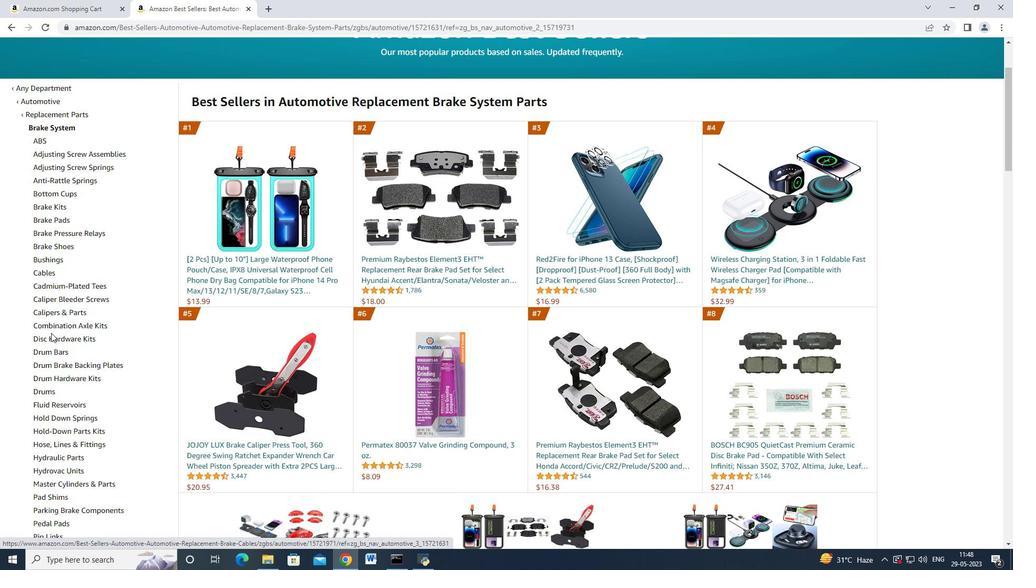 
Action: Mouse moved to (55, 341)
Screenshot: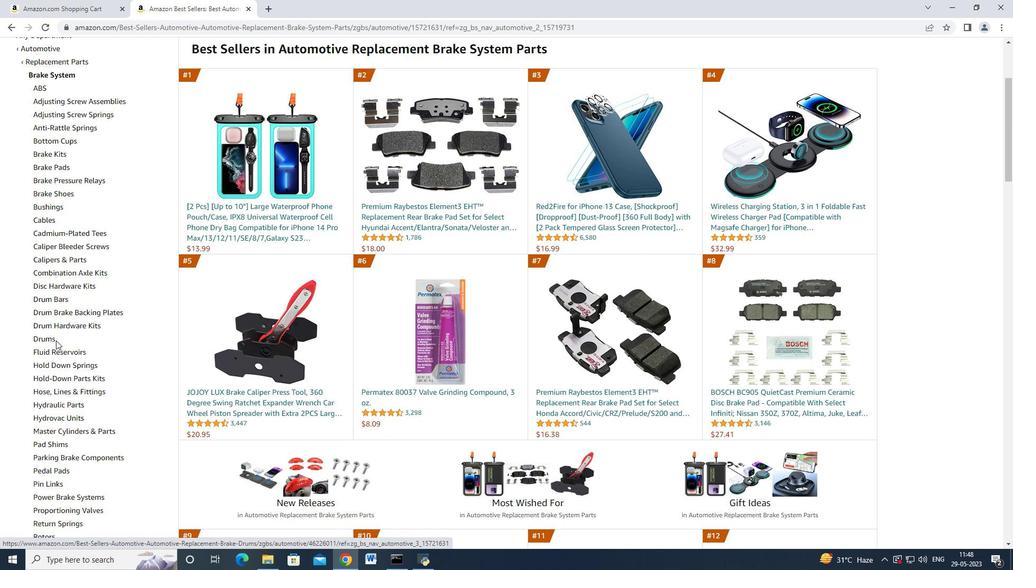 
Action: Mouse scrolled (55, 340) with delta (0, 0)
Screenshot: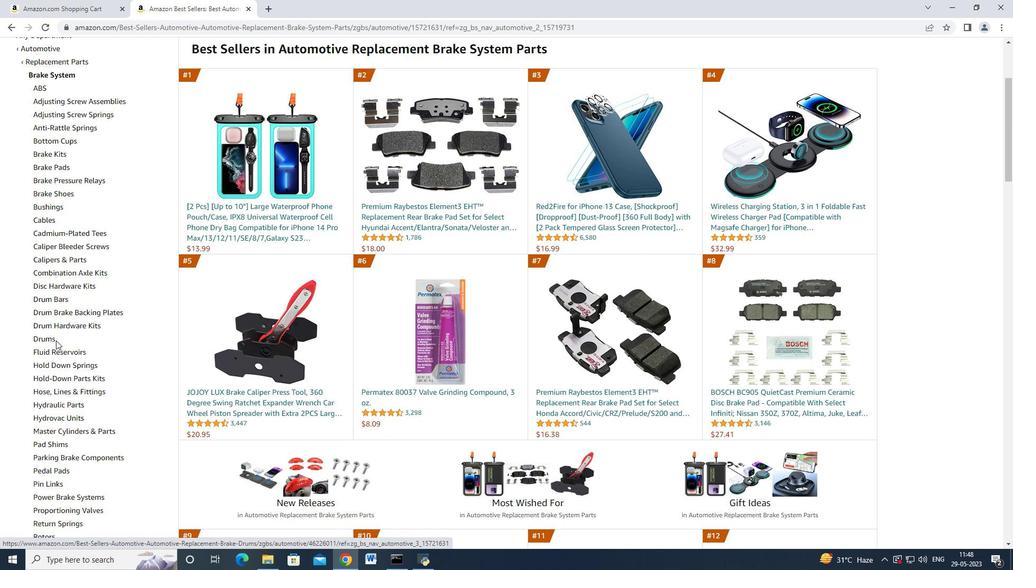 
Action: Mouse moved to (57, 344)
Screenshot: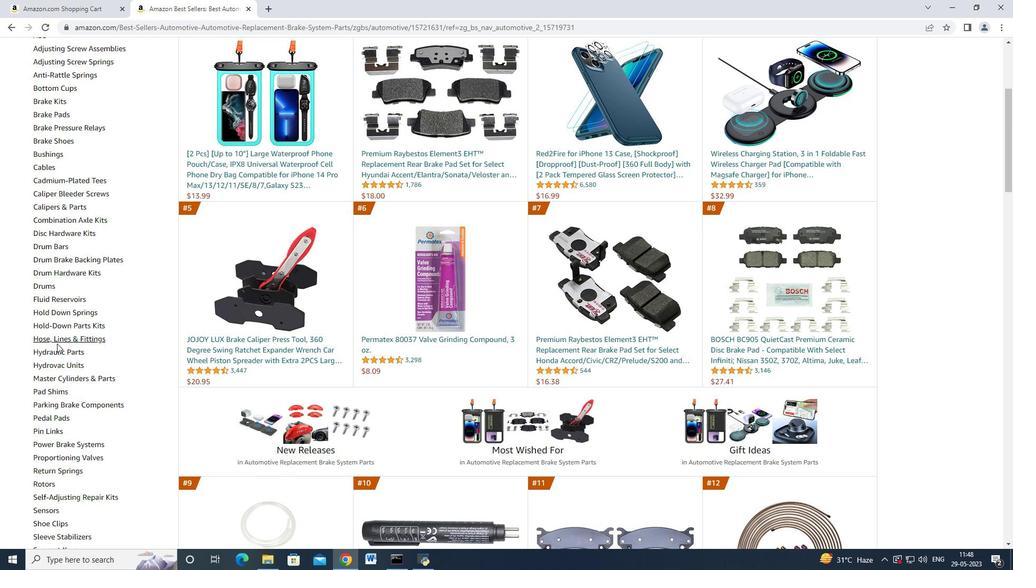 
Action: Mouse scrolled (57, 344) with delta (0, 0)
Screenshot: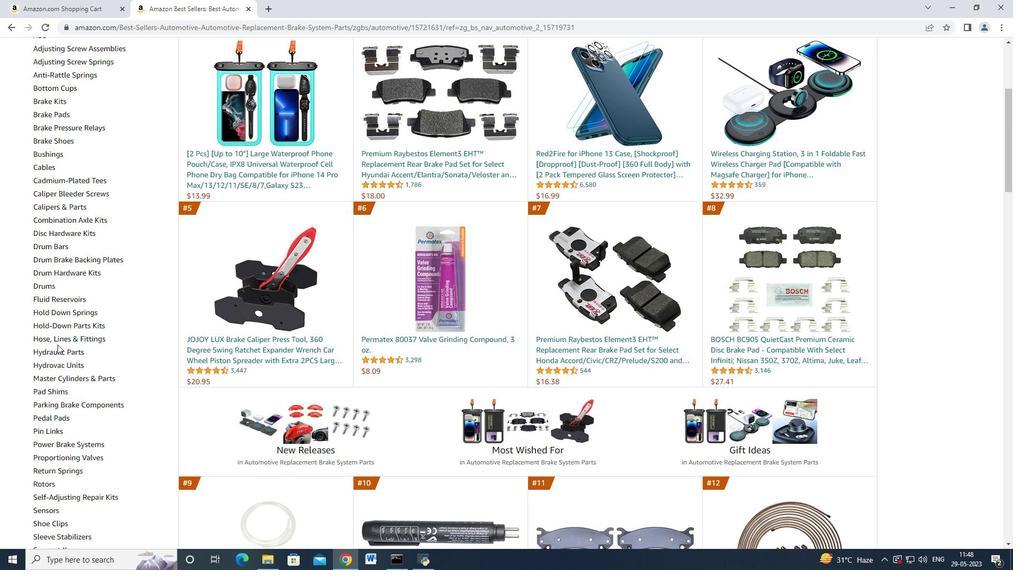 
Action: Mouse moved to (61, 379)
Screenshot: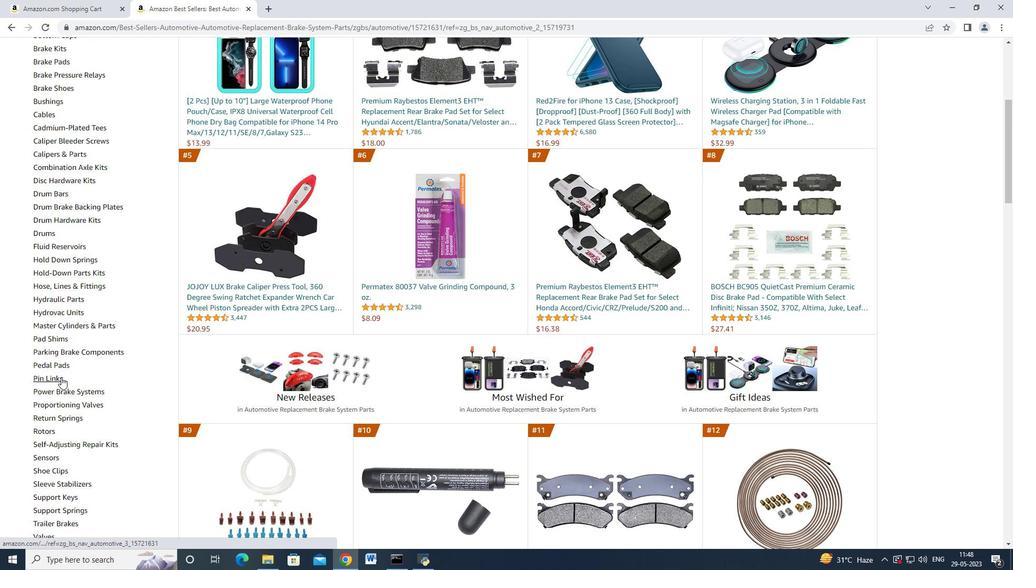 
Action: Mouse pressed left at (61, 379)
Screenshot: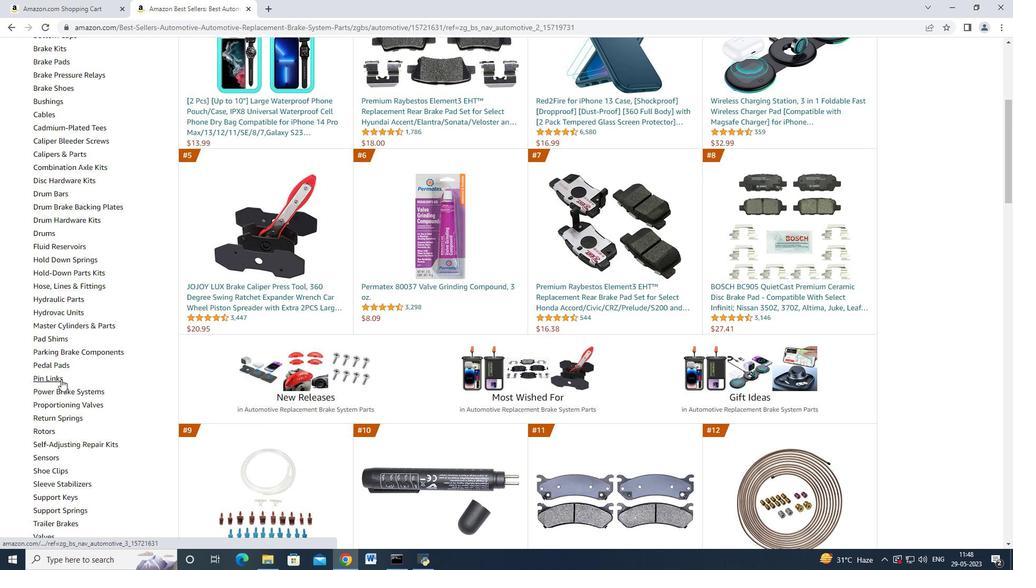 
Action: Mouse moved to (347, 301)
Screenshot: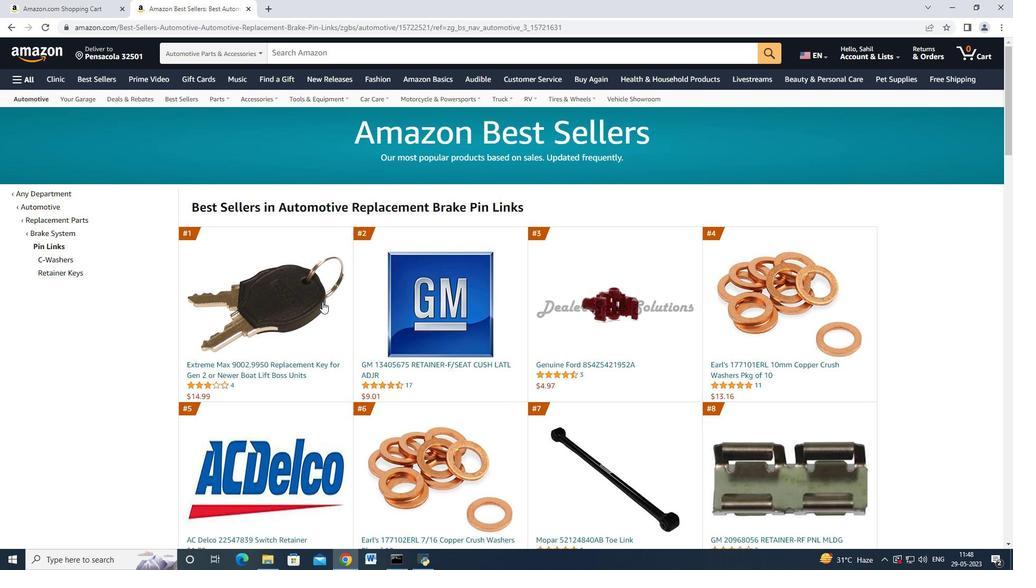 
Action: Mouse scrolled (347, 301) with delta (0, 0)
Screenshot: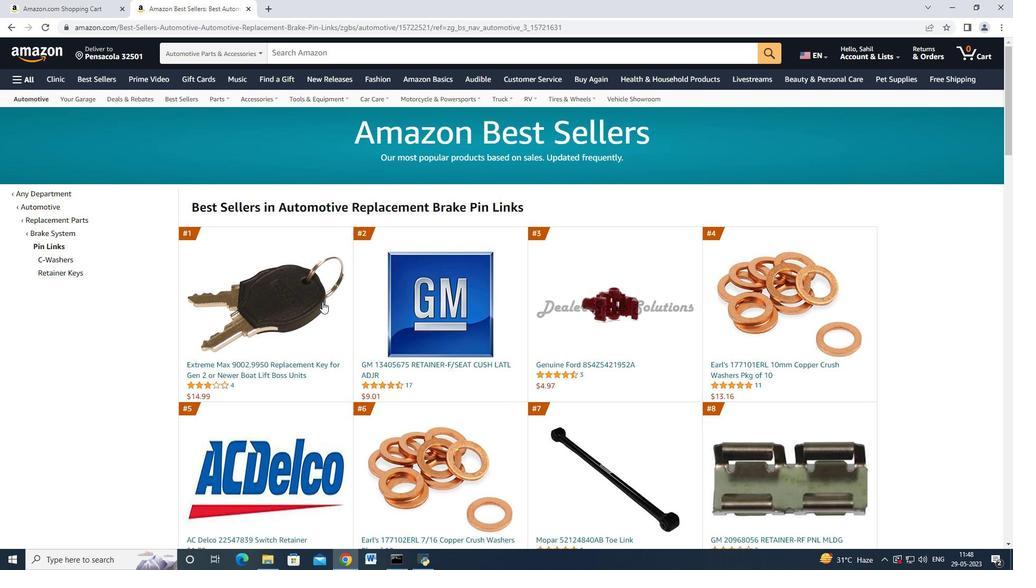 
Action: Mouse moved to (347, 301)
Screenshot: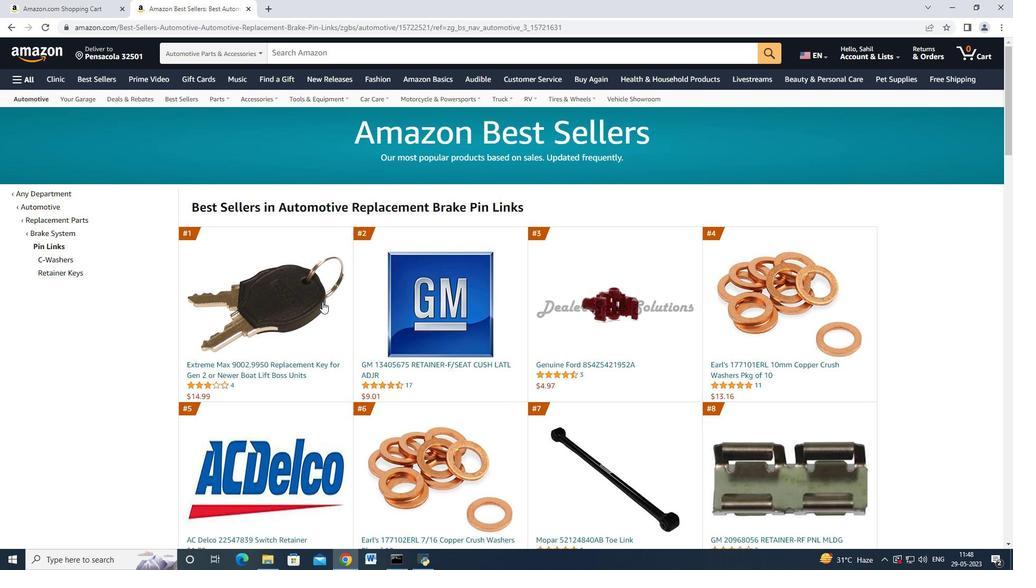
Action: Mouse scrolled (347, 301) with delta (0, 0)
Screenshot: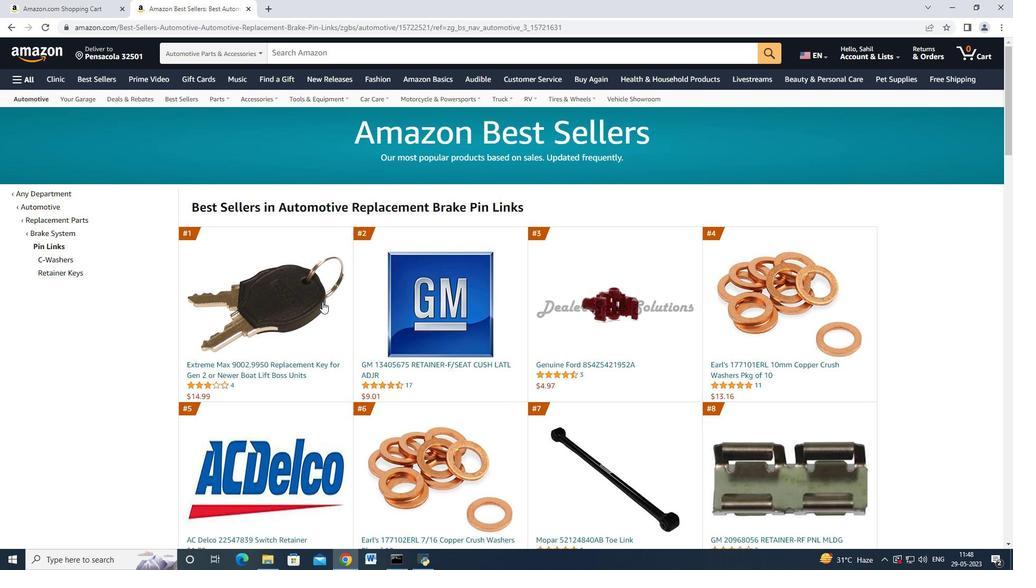 
Action: Mouse moved to (345, 304)
Screenshot: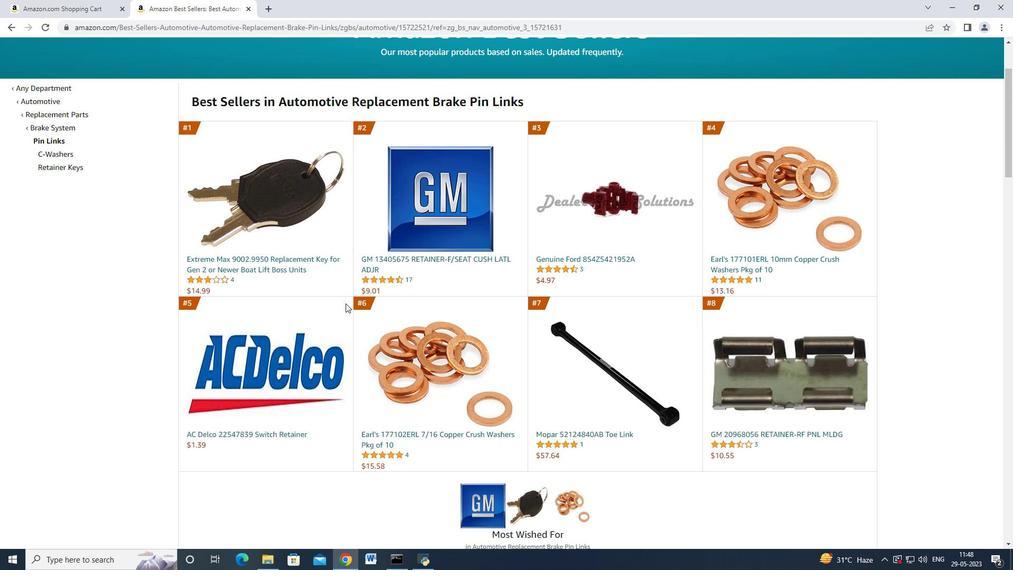 
Action: Mouse scrolled (345, 303) with delta (0, 0)
Screenshot: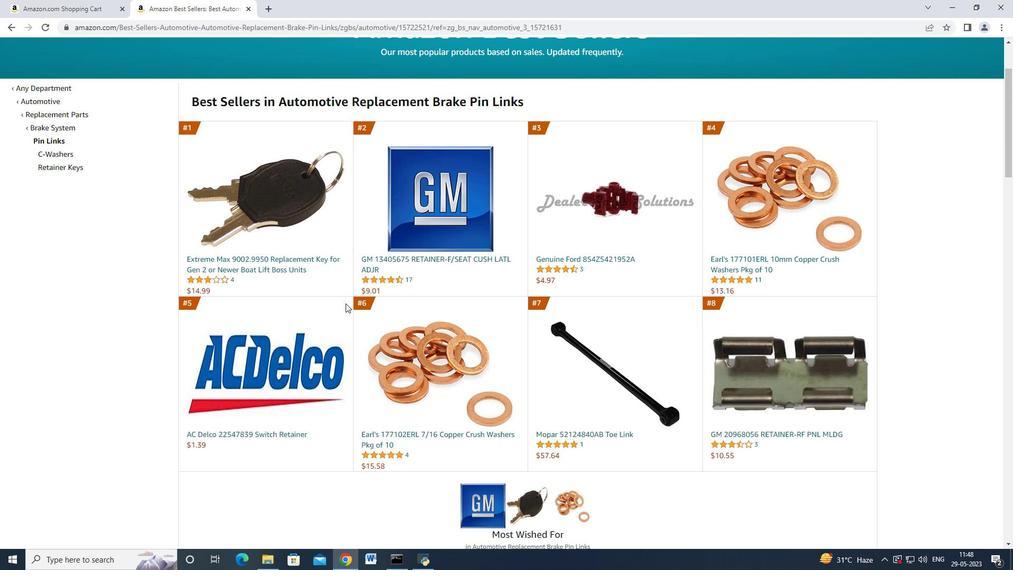 
Action: Mouse moved to (342, 306)
Screenshot: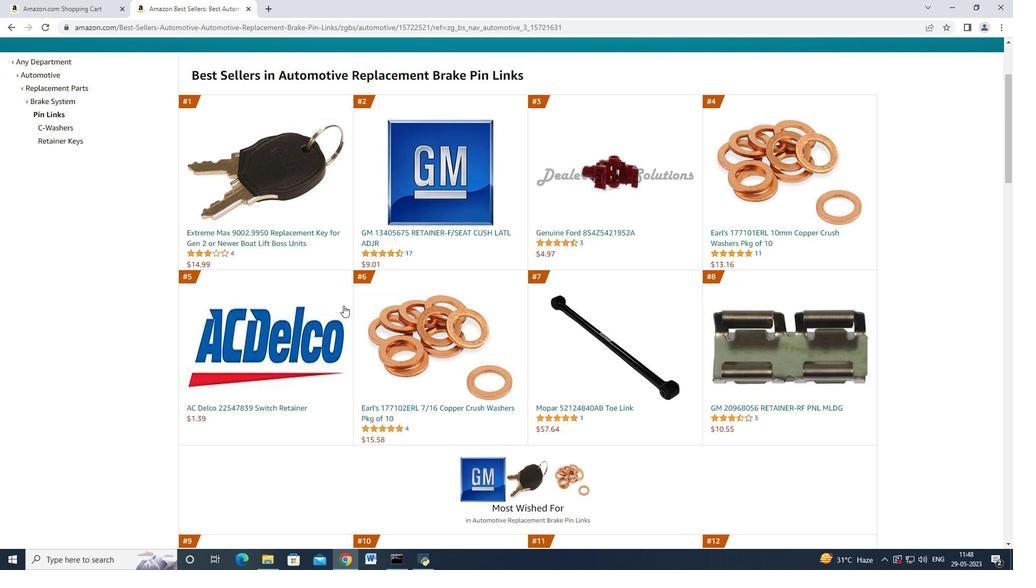 
Action: Mouse scrolled (342, 305) with delta (0, 0)
Screenshot: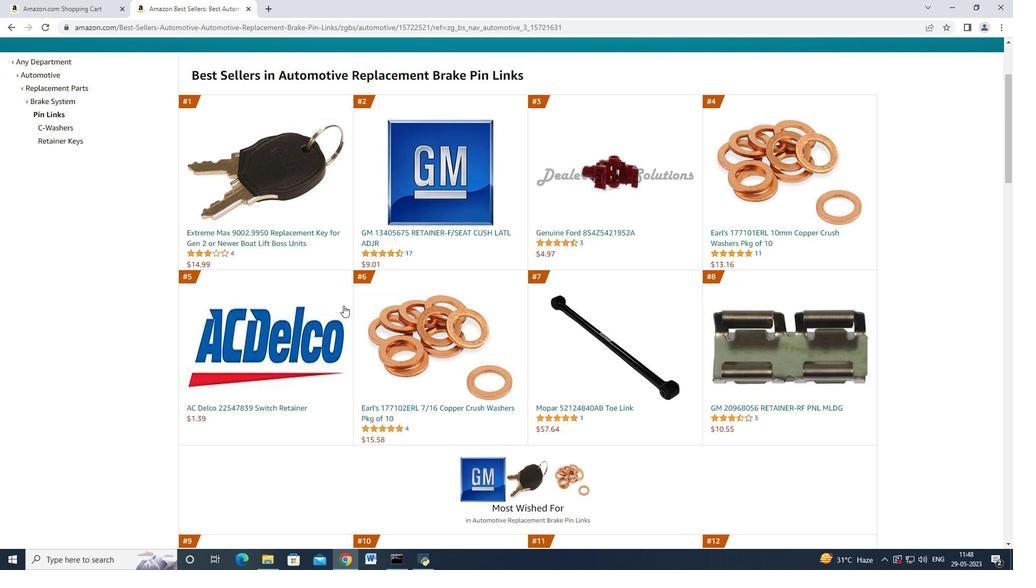
Action: Mouse moved to (343, 305)
Screenshot: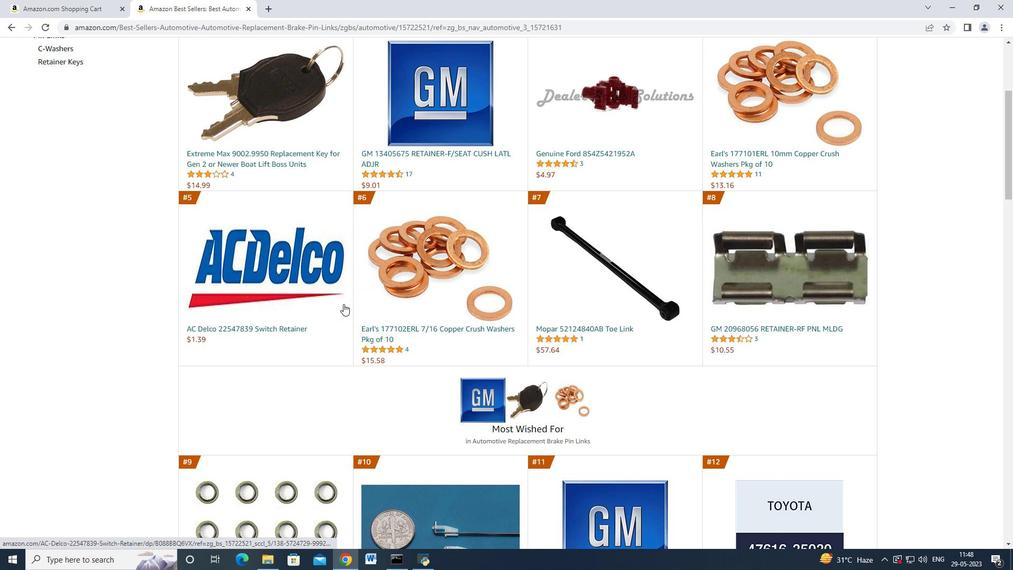 
Action: Mouse scrolled (343, 304) with delta (0, 0)
Screenshot: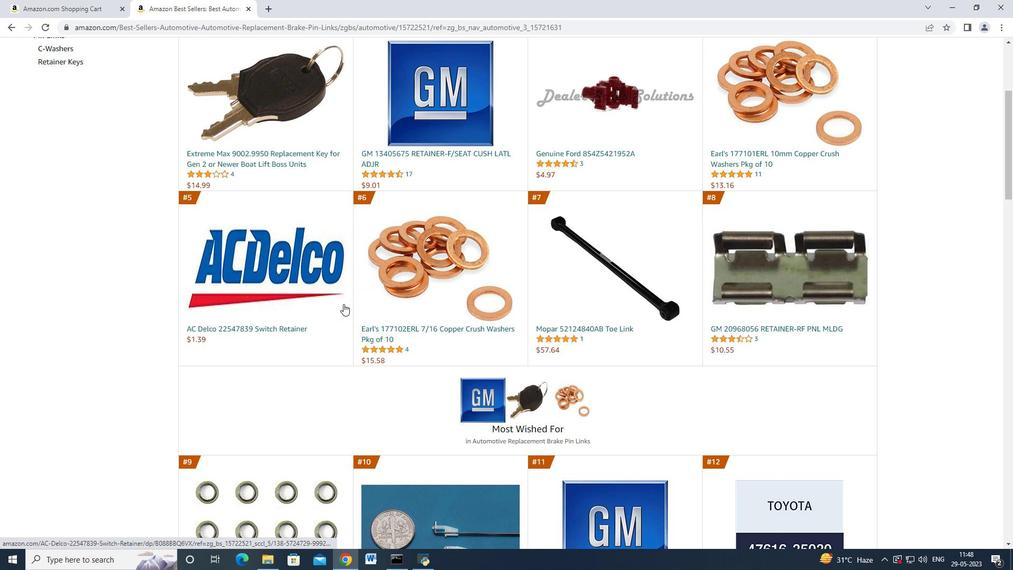 
Action: Mouse moved to (341, 306)
Screenshot: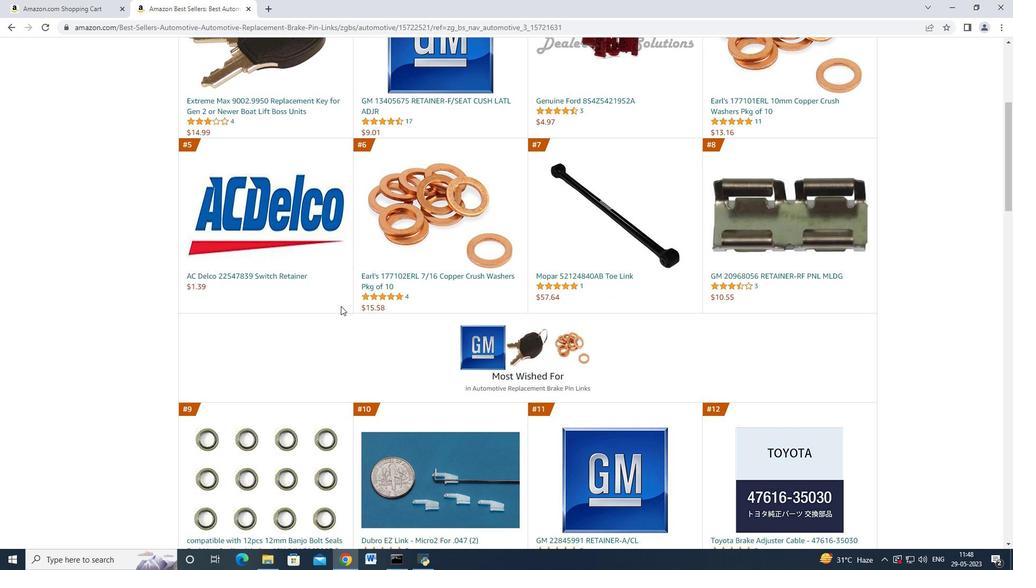 
Action: Mouse scrolled (341, 306) with delta (0, 0)
Screenshot: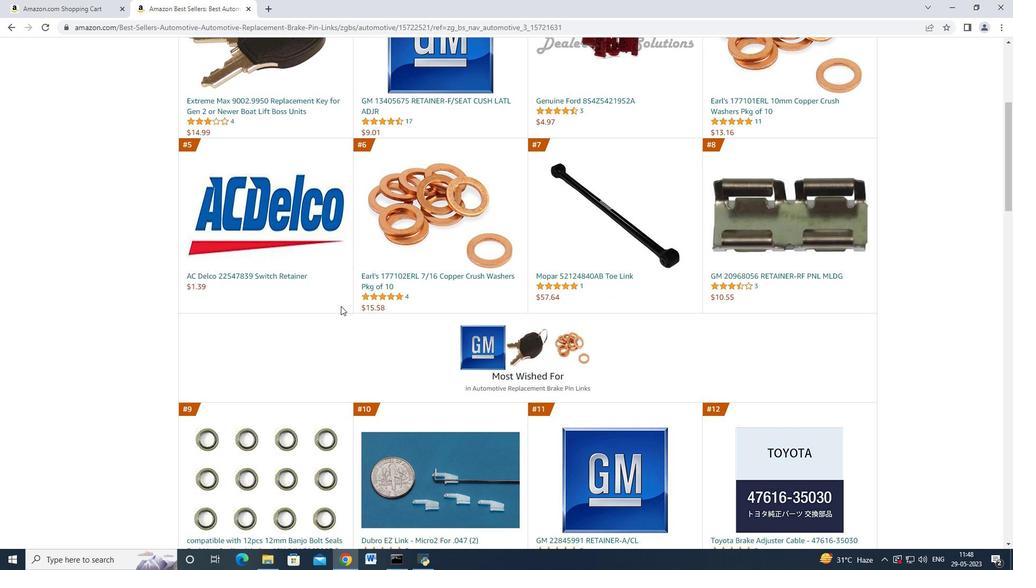 
Action: Mouse moved to (340, 307)
Screenshot: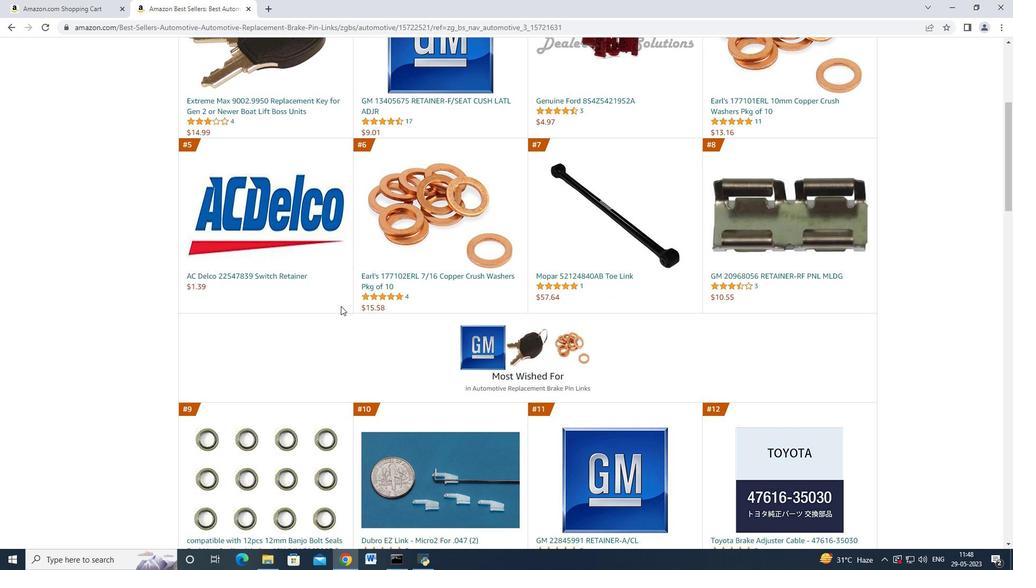 
Action: Mouse scrolled (340, 306) with delta (0, 0)
Screenshot: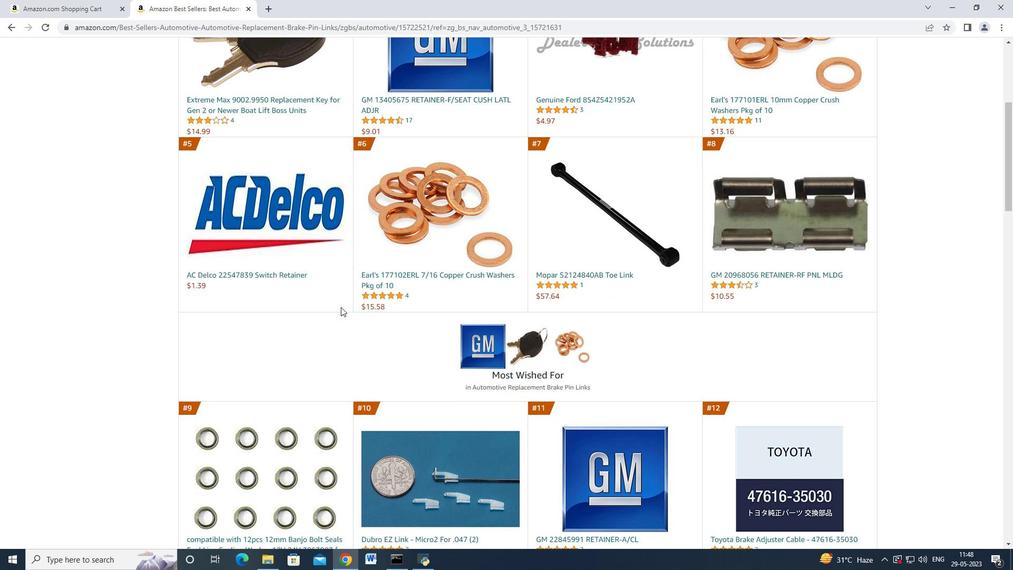 
Action: Mouse moved to (341, 306)
Screenshot: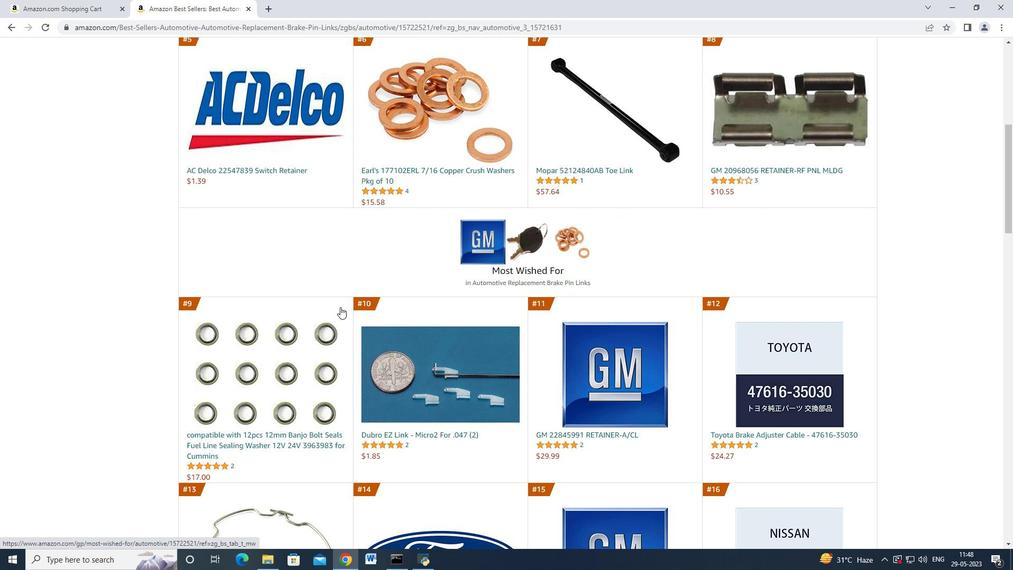 
Action: Mouse scrolled (341, 306) with delta (0, 0)
Screenshot: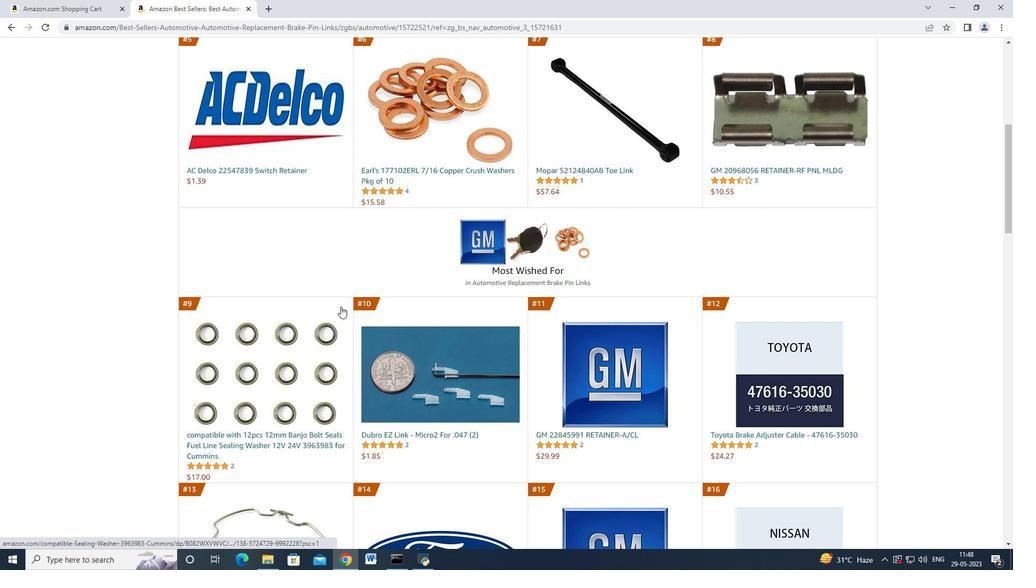 
Action: Mouse moved to (341, 306)
Screenshot: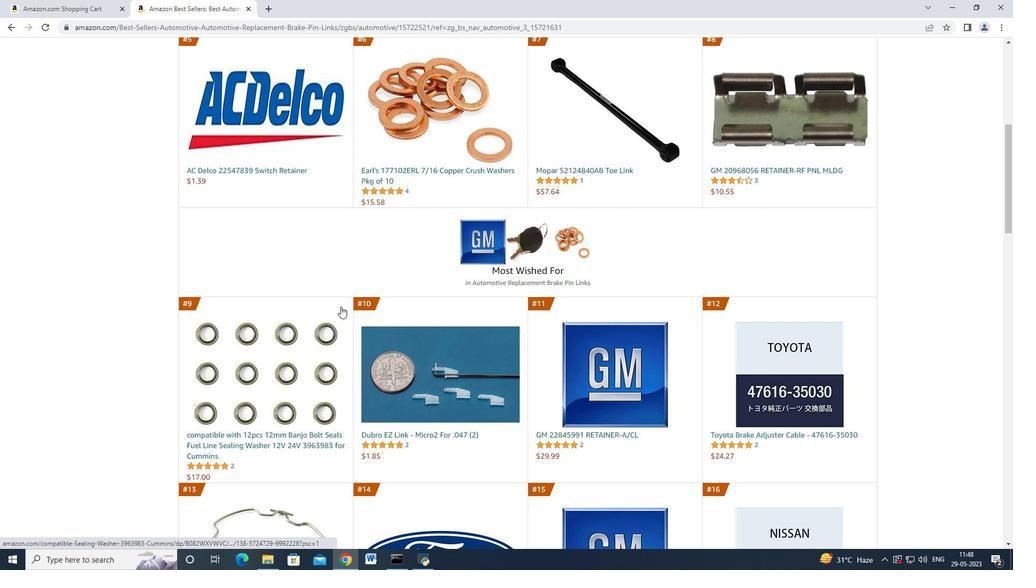 
Action: Mouse scrolled (341, 306) with delta (0, 0)
Screenshot: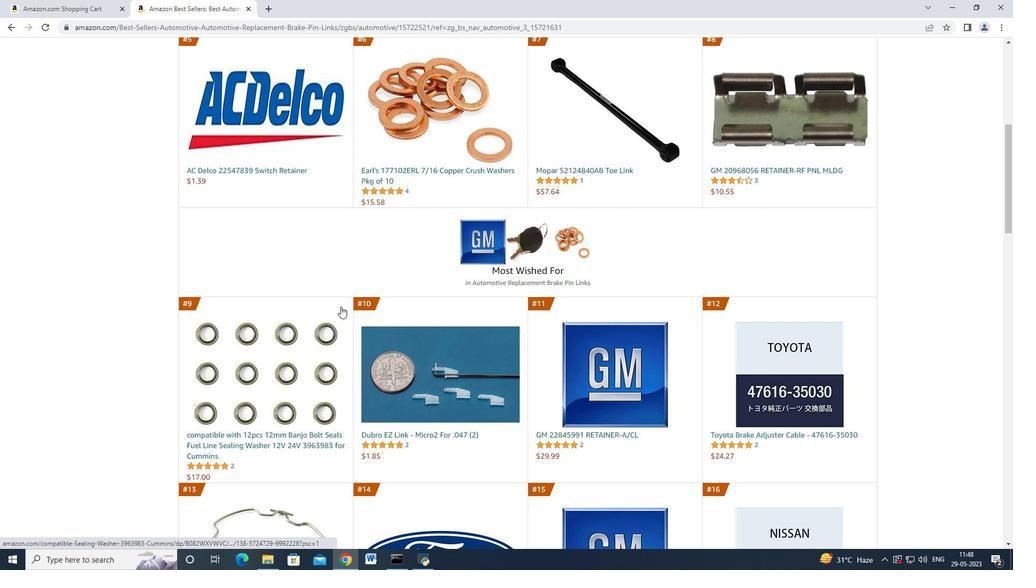 
Action: Mouse moved to (295, 290)
Screenshot: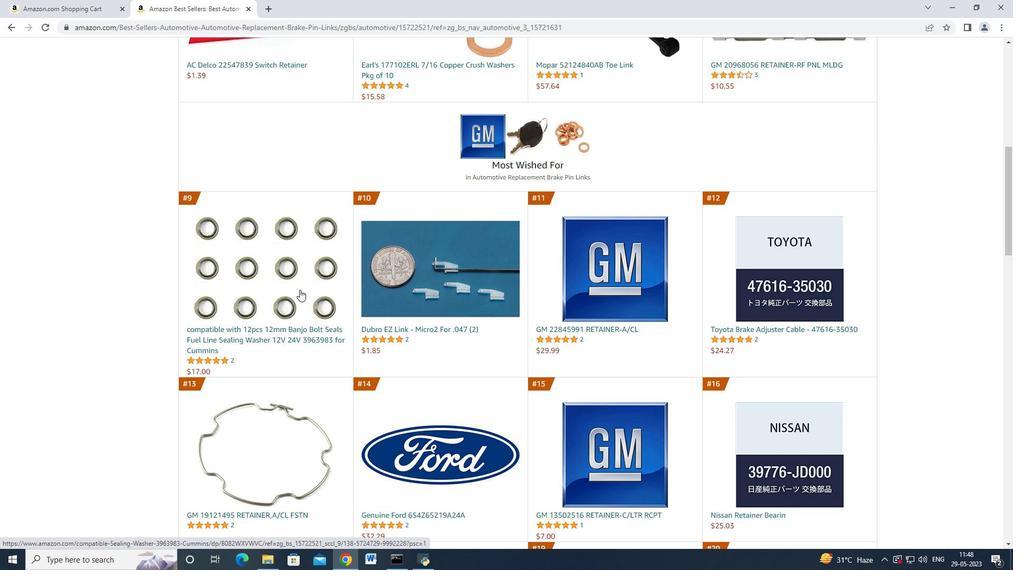 
Action: Mouse scrolled (295, 289) with delta (0, 0)
Screenshot: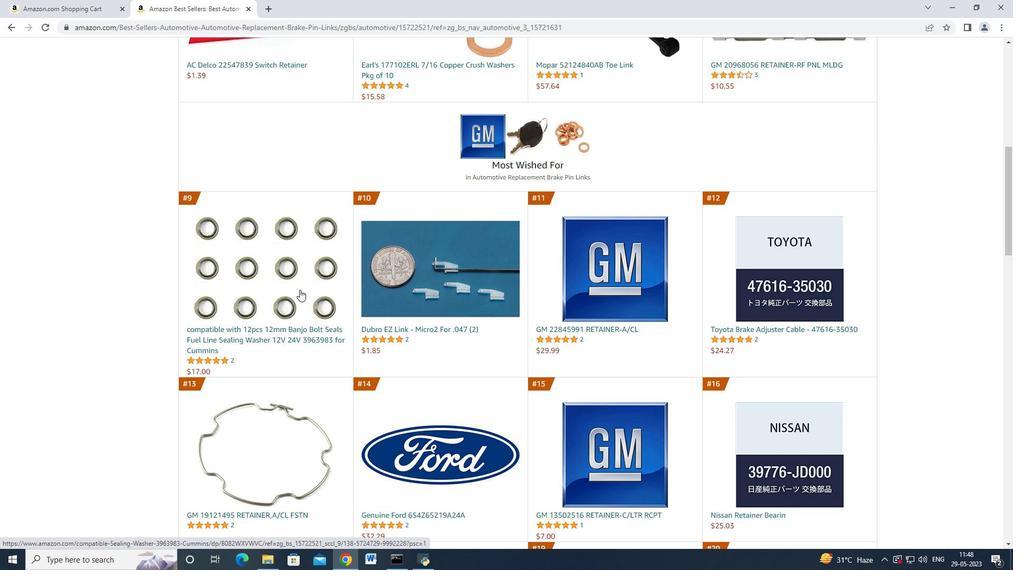 
Action: Mouse scrolled (295, 289) with delta (0, 0)
Screenshot: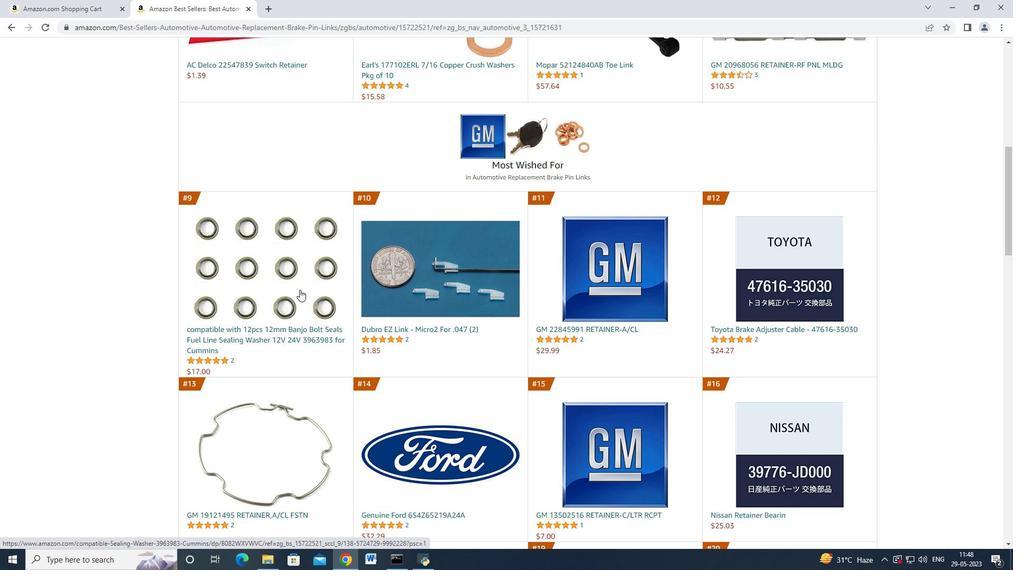 
Action: Mouse moved to (294, 290)
Screenshot: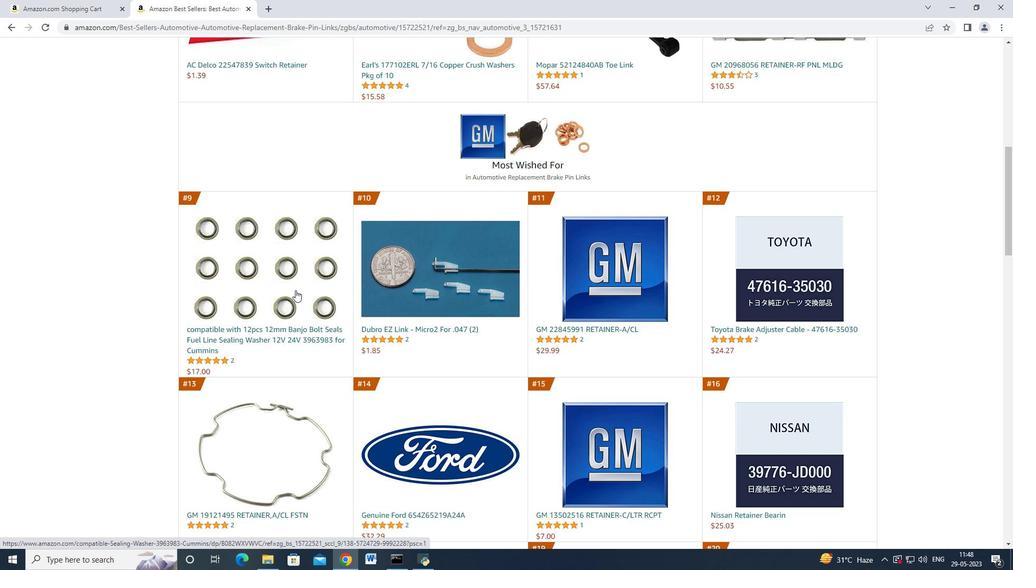 
Action: Mouse scrolled (294, 289) with delta (0, 0)
Screenshot: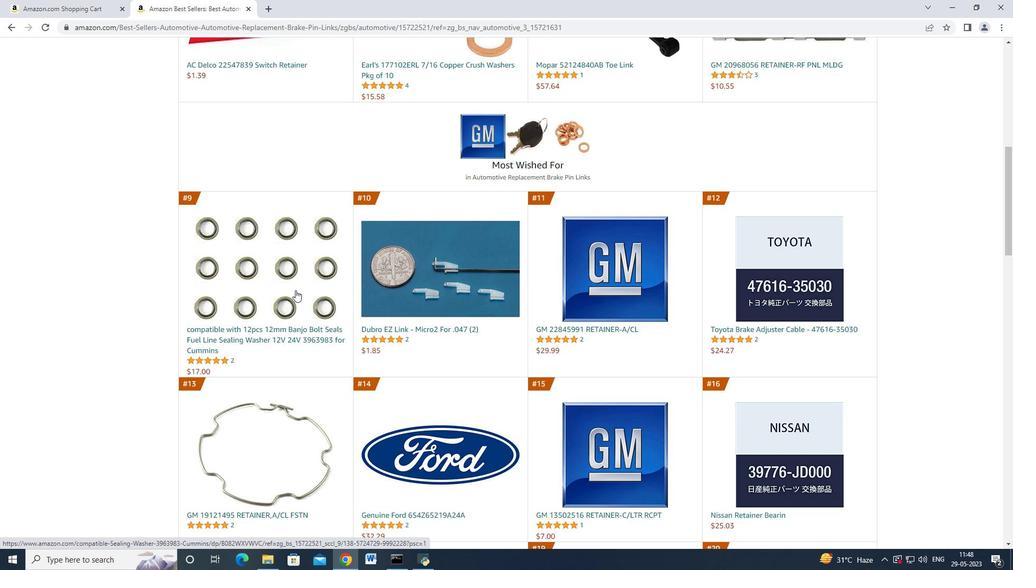 
Action: Mouse moved to (281, 282)
Screenshot: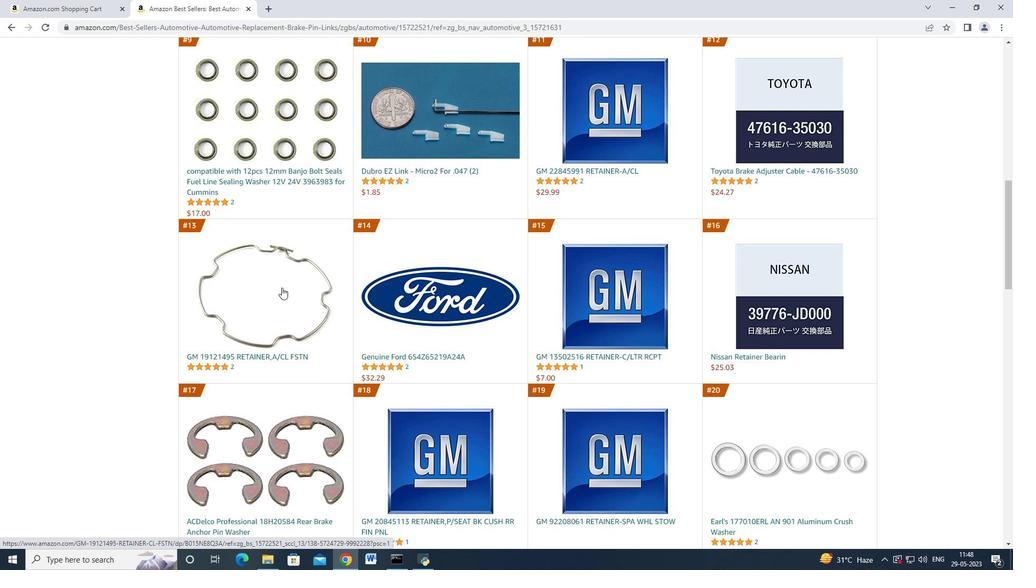 
Action: Mouse scrolled (281, 282) with delta (0, 0)
Screenshot: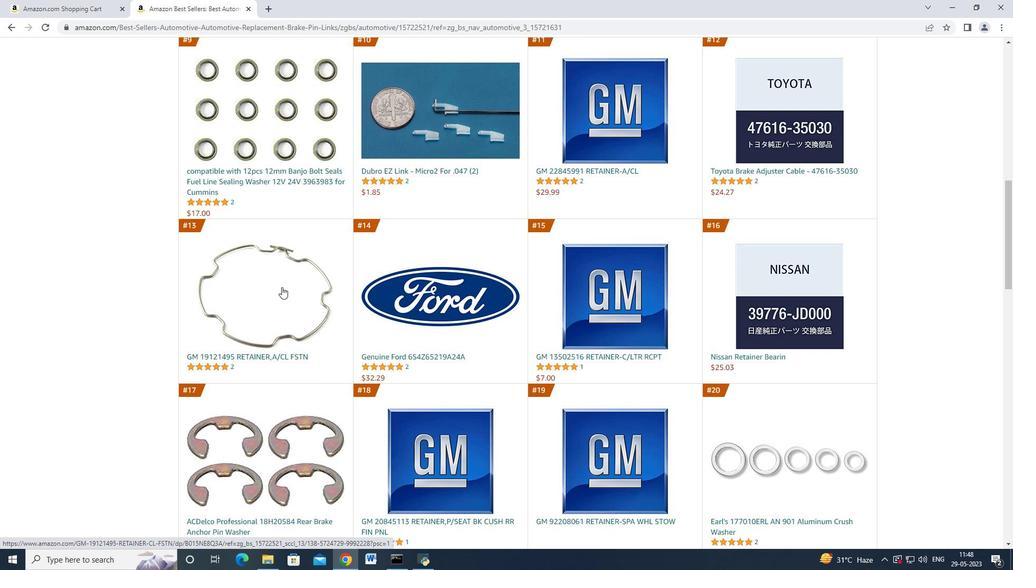 
Action: Mouse moved to (281, 281)
Screenshot: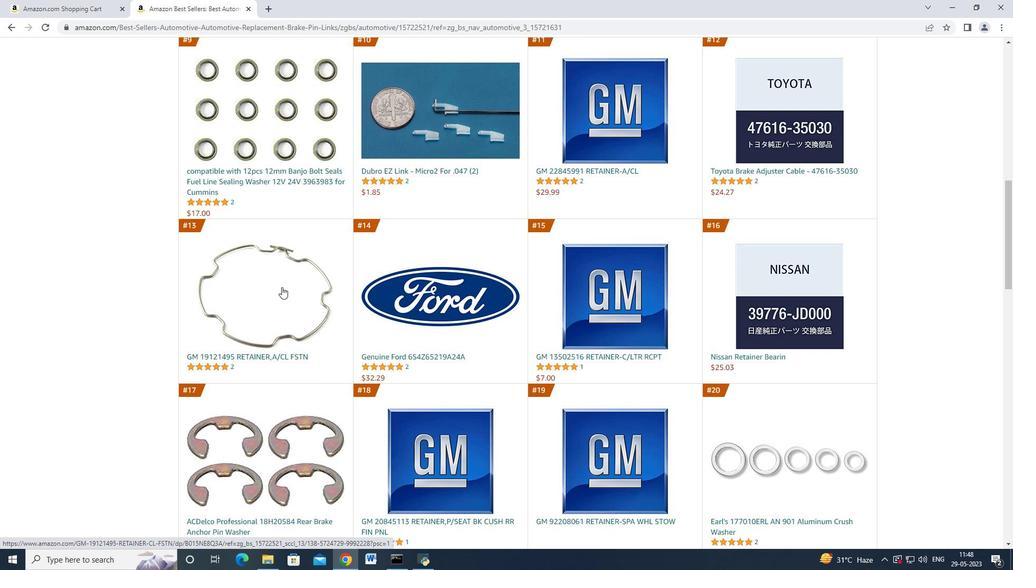 
Action: Mouse scrolled (281, 282) with delta (0, 0)
Screenshot: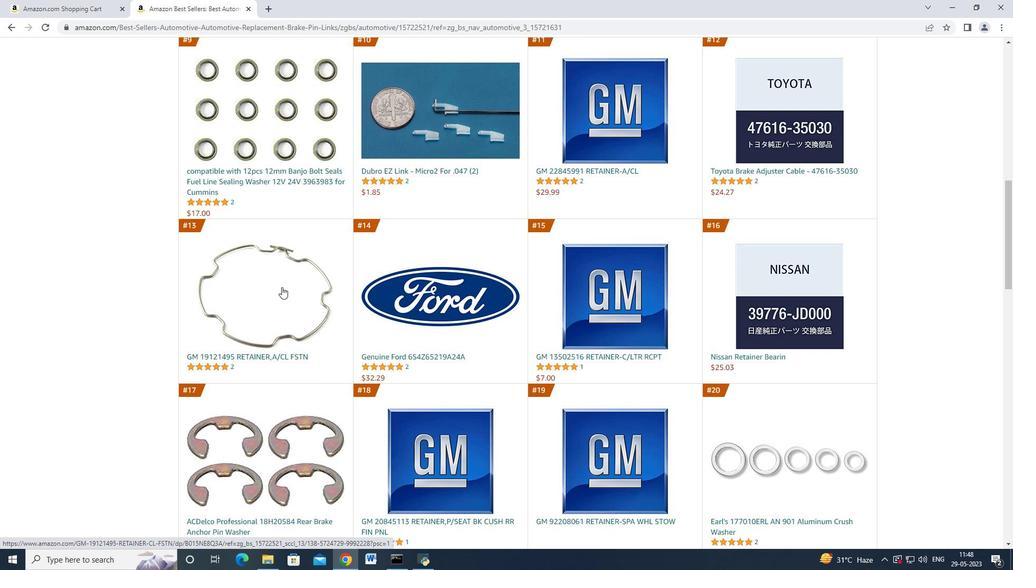 
Action: Mouse scrolled (281, 282) with delta (0, 0)
Screenshot: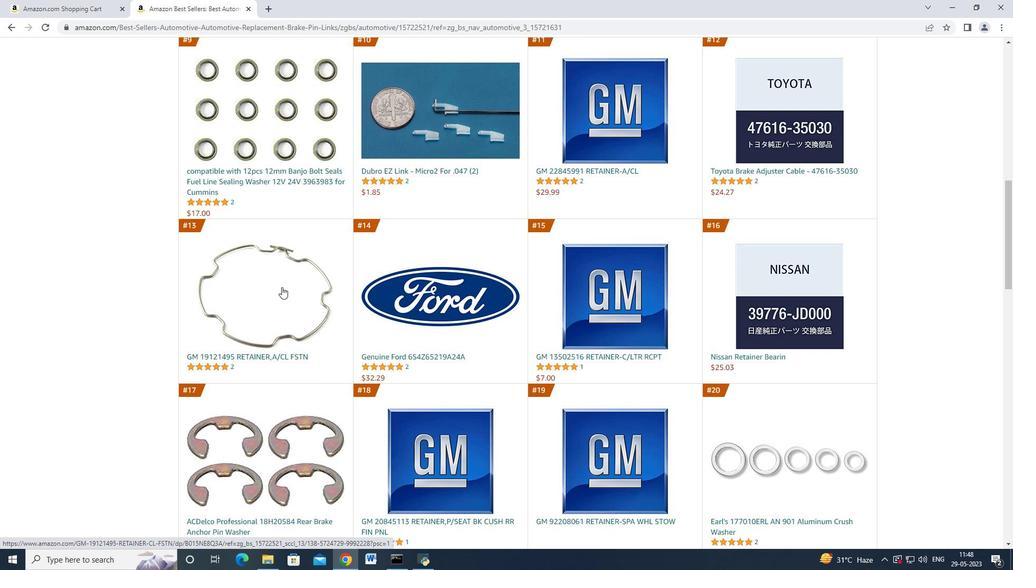 
Action: Mouse scrolled (281, 282) with delta (0, 0)
Screenshot: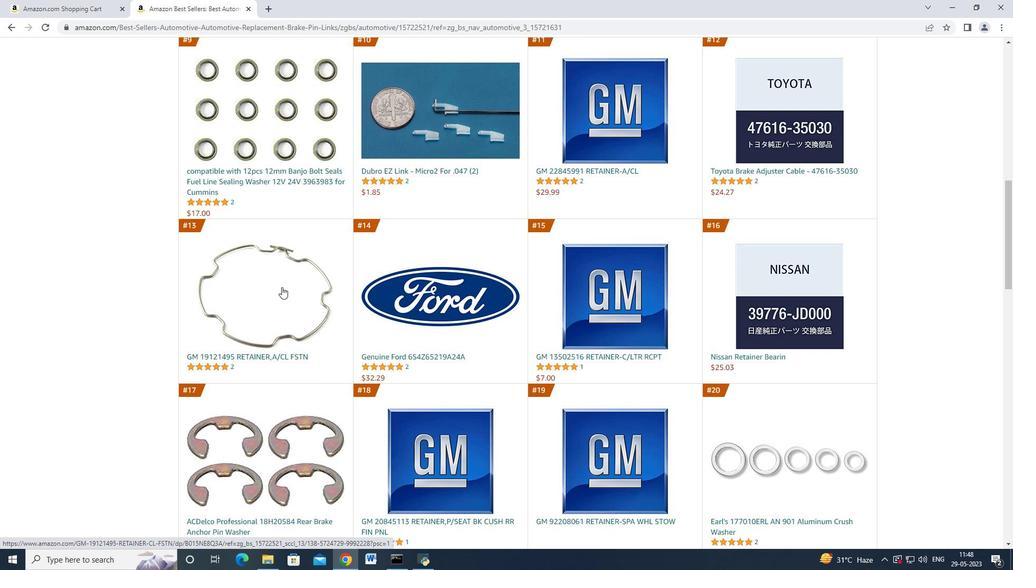 
Action: Mouse moved to (281, 281)
Screenshot: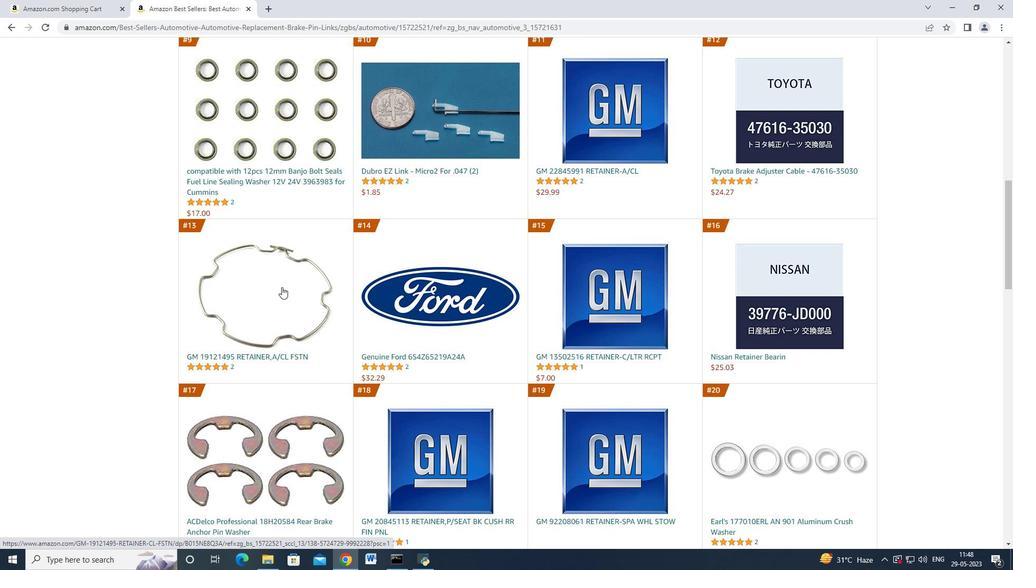 
Action: Mouse scrolled (281, 282) with delta (0, 0)
Screenshot: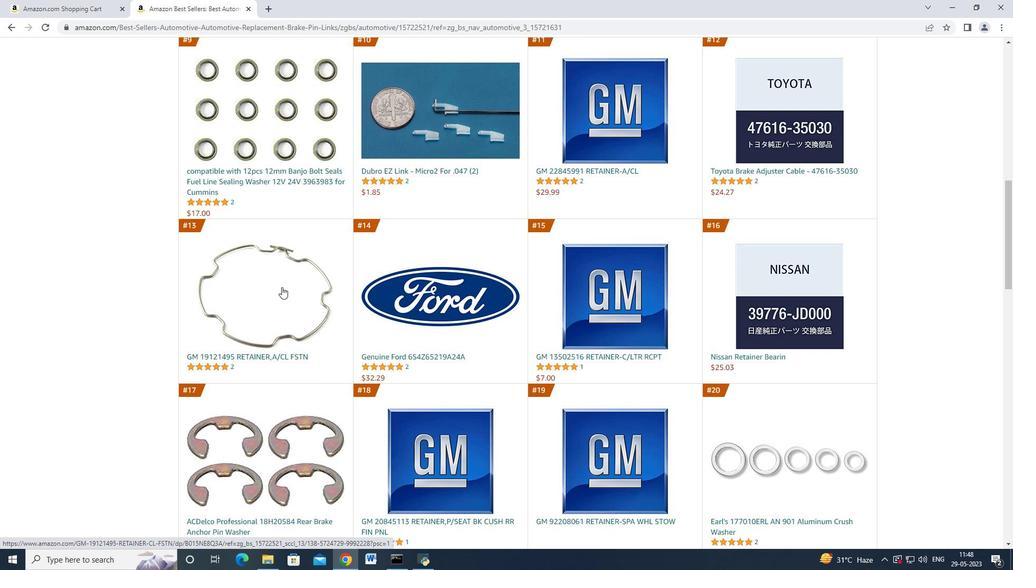
Action: Mouse moved to (279, 279)
Screenshot: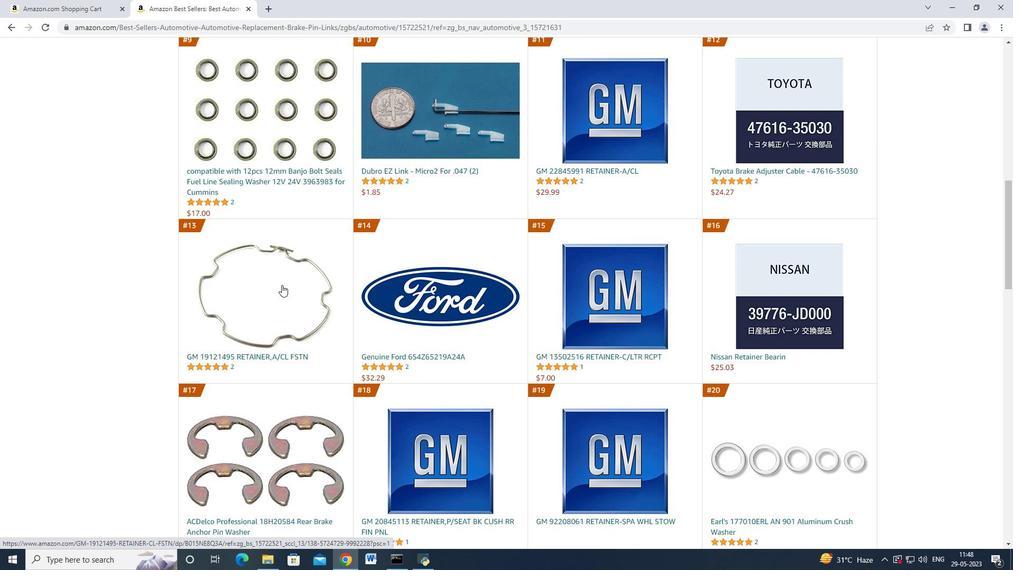 
Action: Mouse scrolled (279, 280) with delta (0, 0)
Screenshot: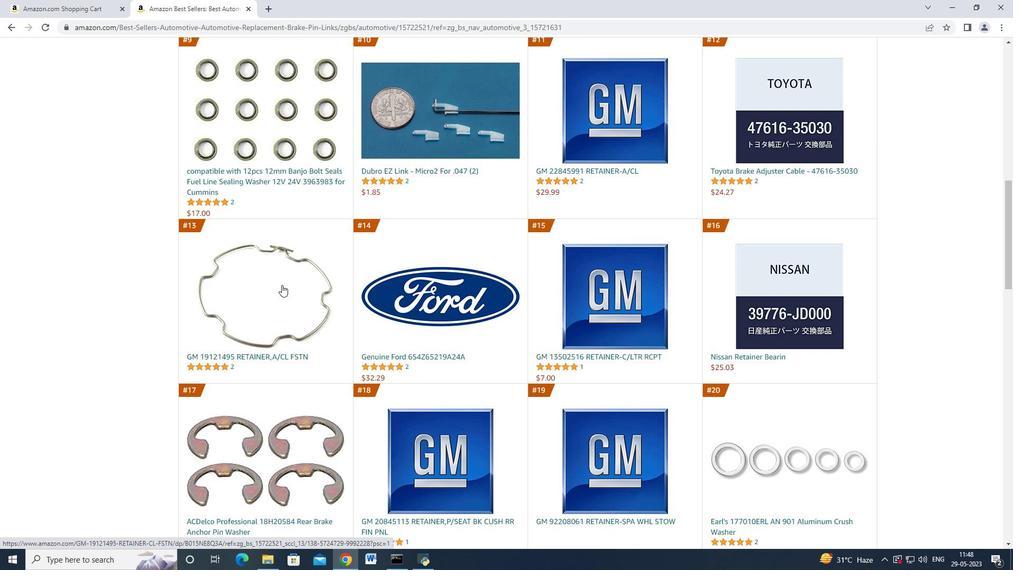 
Action: Mouse moved to (188, 221)
Screenshot: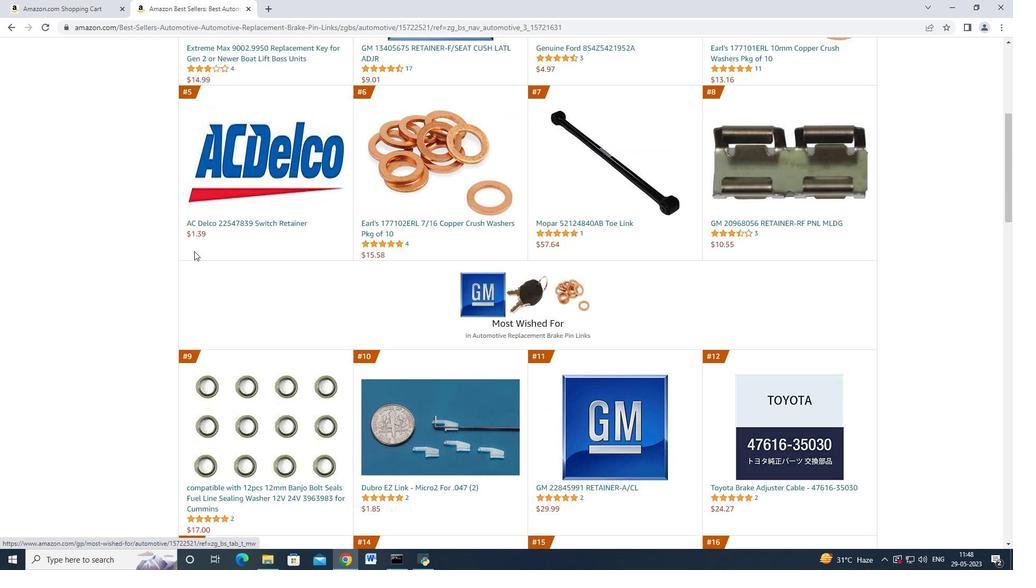 
Action: Mouse scrolled (188, 221) with delta (0, 0)
Screenshot: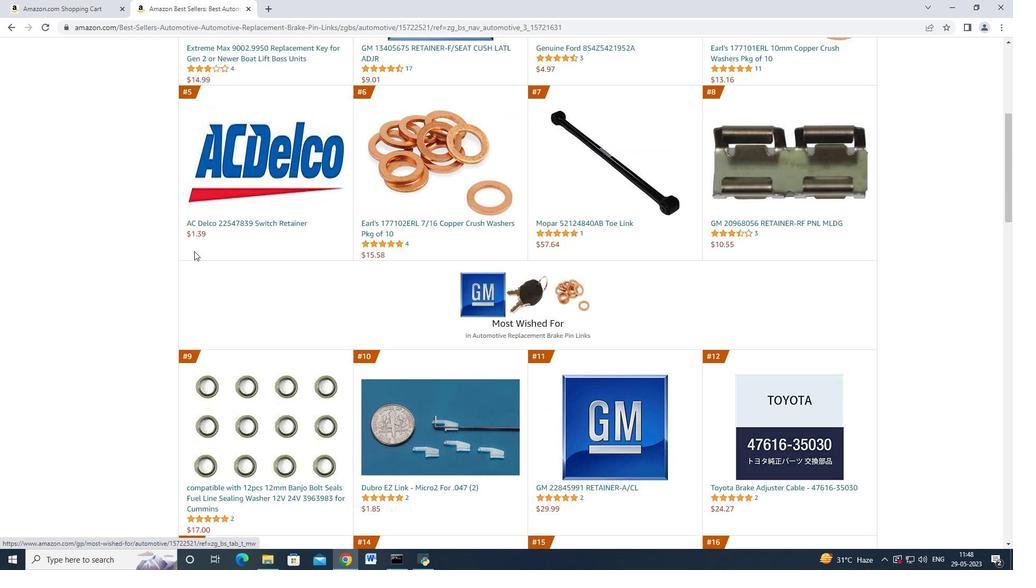 
Action: Mouse moved to (190, 213)
Screenshot: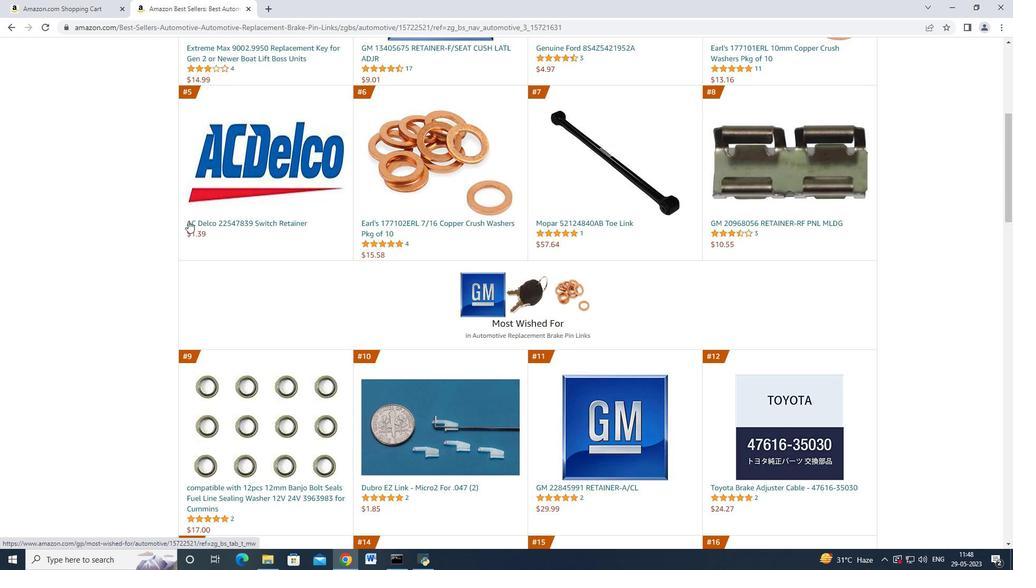 
Action: Mouse scrolled (190, 215) with delta (0, 0)
Screenshot: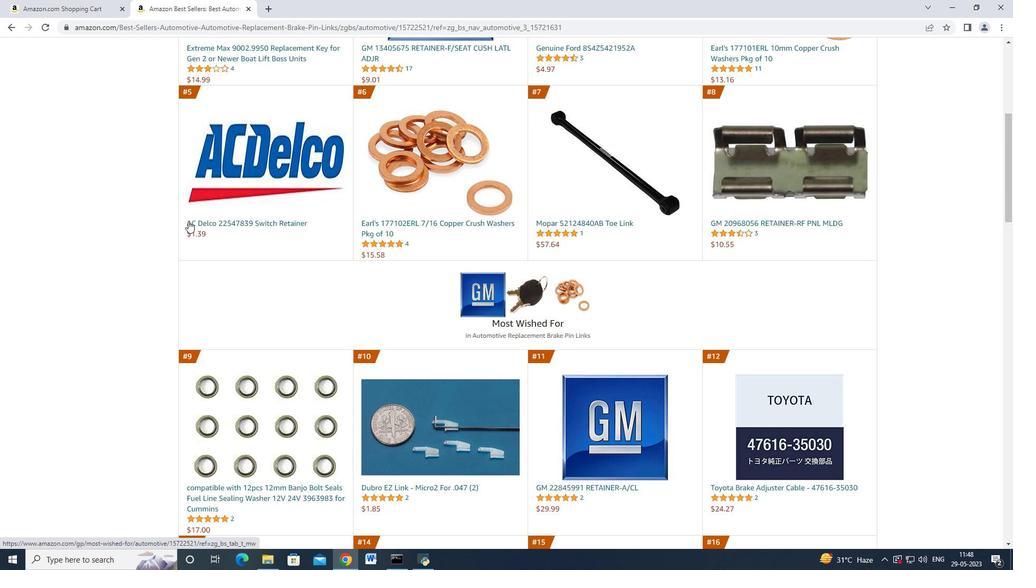 
Action: Mouse moved to (181, 195)
Screenshot: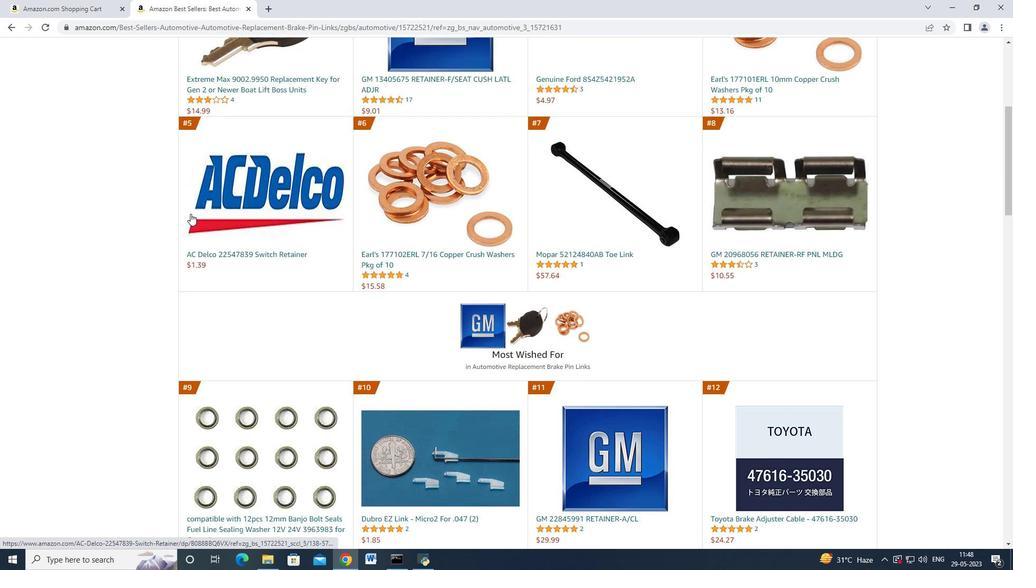 
Action: Mouse scrolled (190, 213) with delta (0, 0)
Screenshot: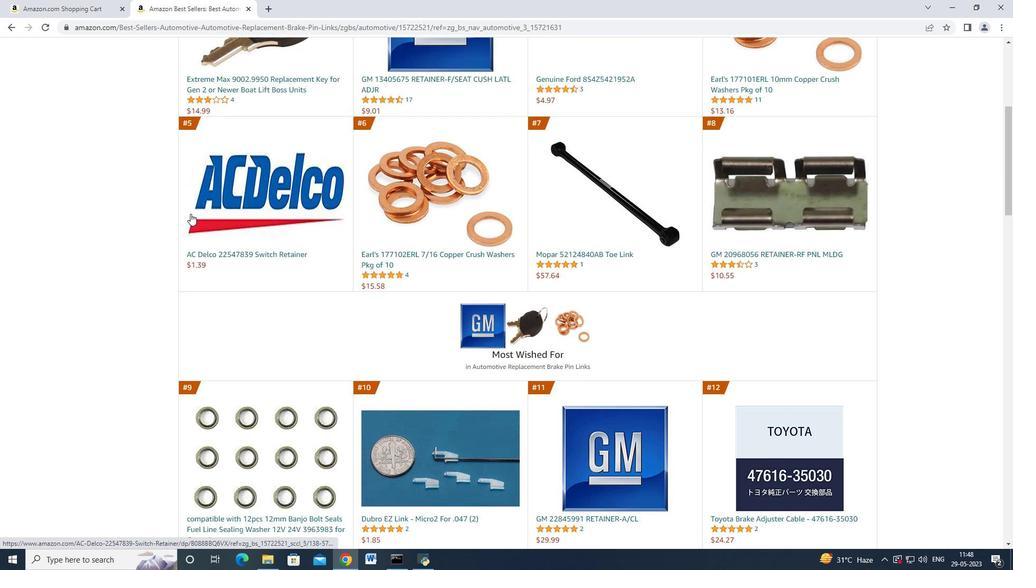 
Action: Mouse moved to (175, 187)
Screenshot: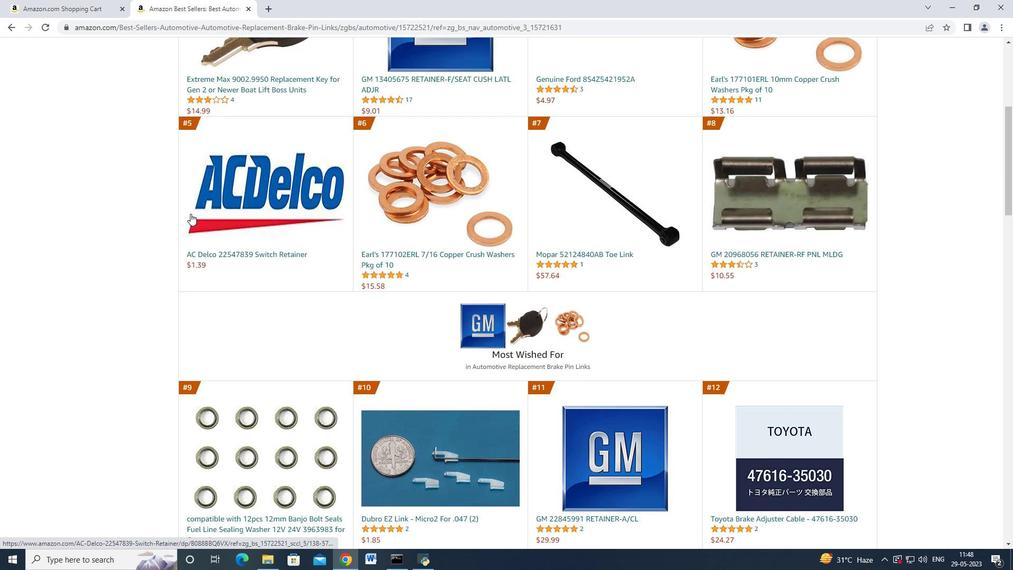 
Action: Mouse scrolled (188, 207) with delta (0, 0)
Screenshot: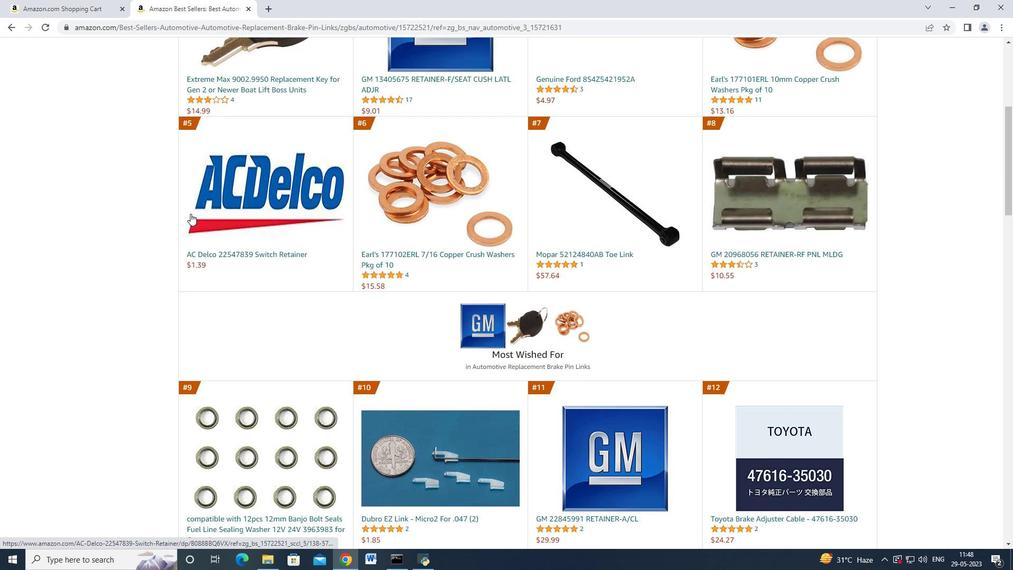 
Action: Mouse moved to (175, 187)
Screenshot: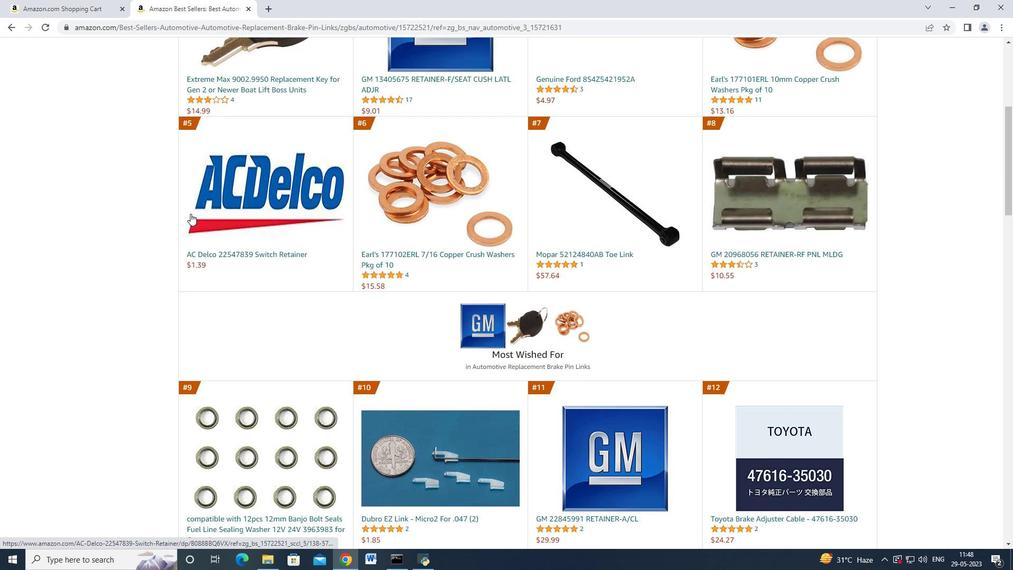 
Action: Mouse scrolled (182, 196) with delta (0, 0)
Screenshot: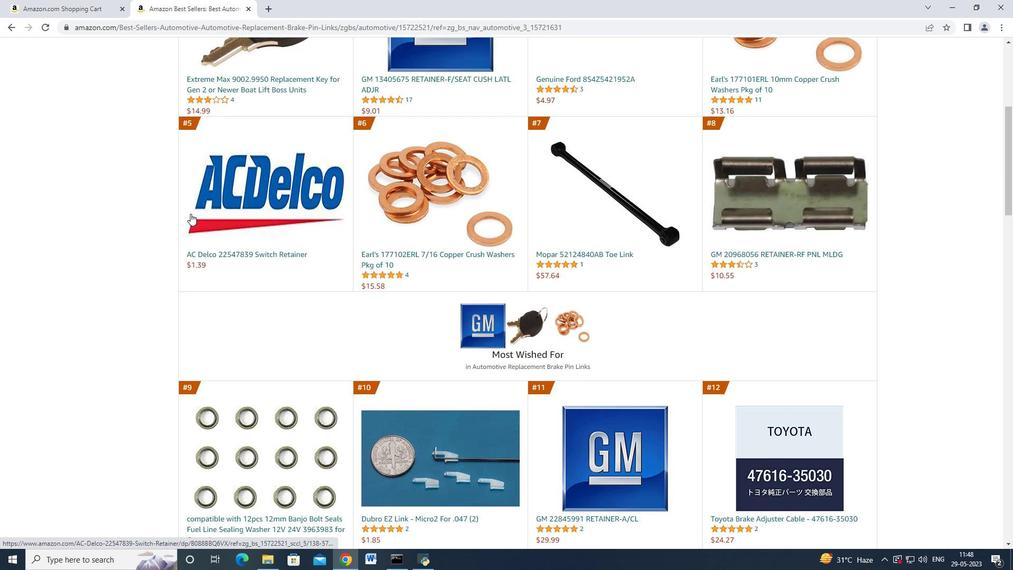 
Action: Mouse moved to (163, 175)
Screenshot: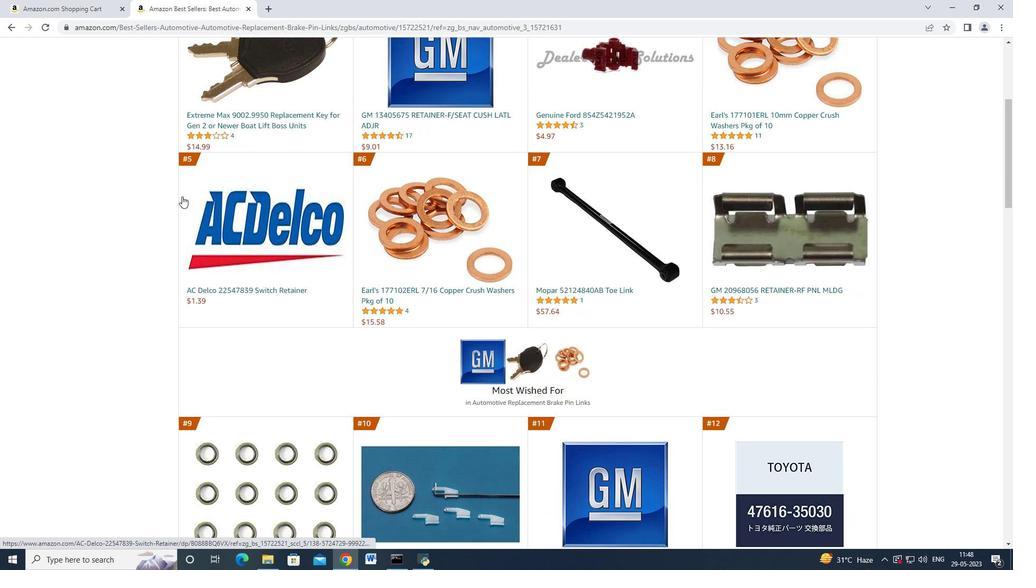 
Action: Mouse scrolled (163, 176) with delta (0, 0)
Screenshot: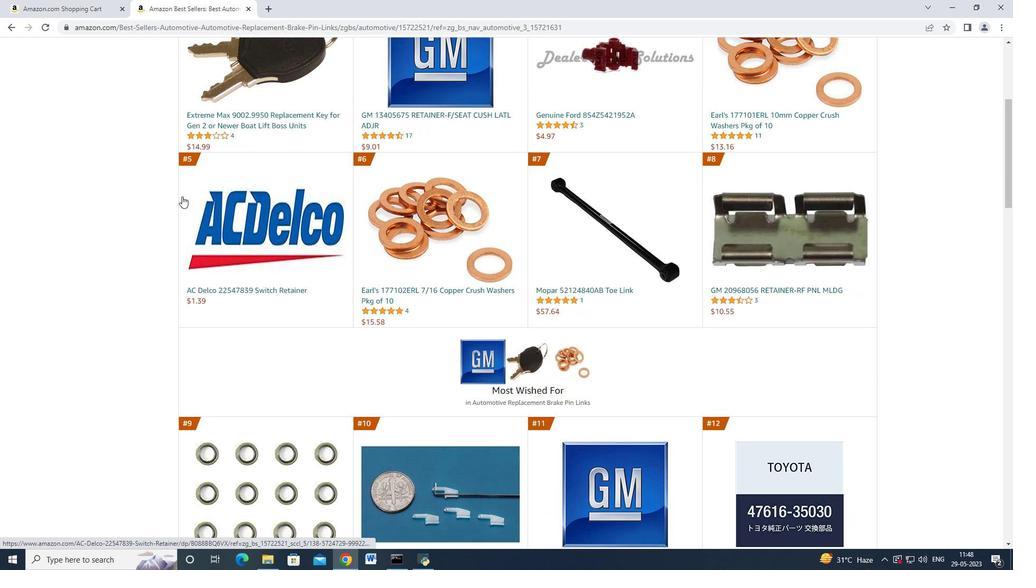 
Action: Mouse scrolled (163, 176) with delta (0, 0)
Screenshot: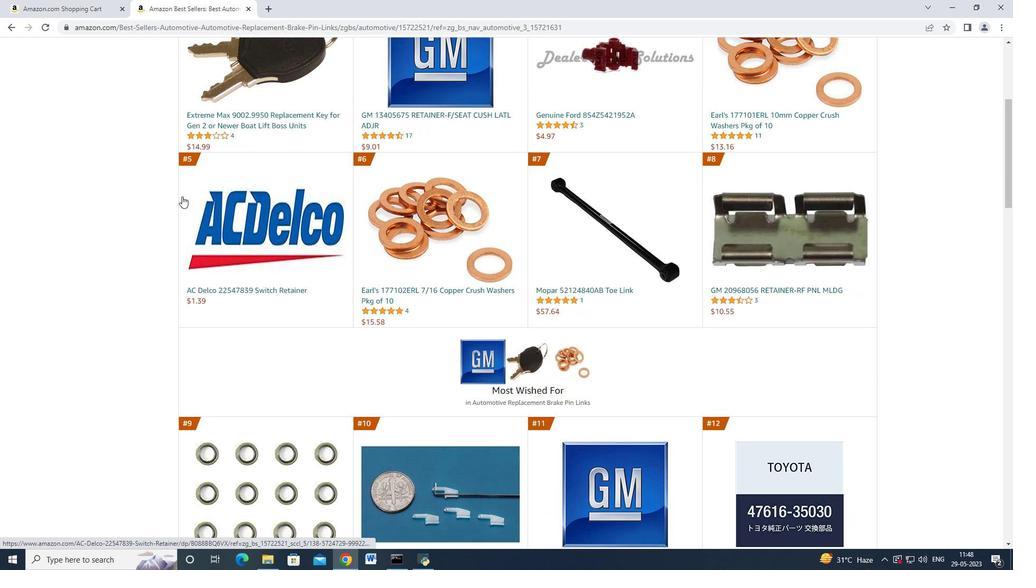 
Action: Mouse scrolled (163, 176) with delta (0, 0)
Screenshot: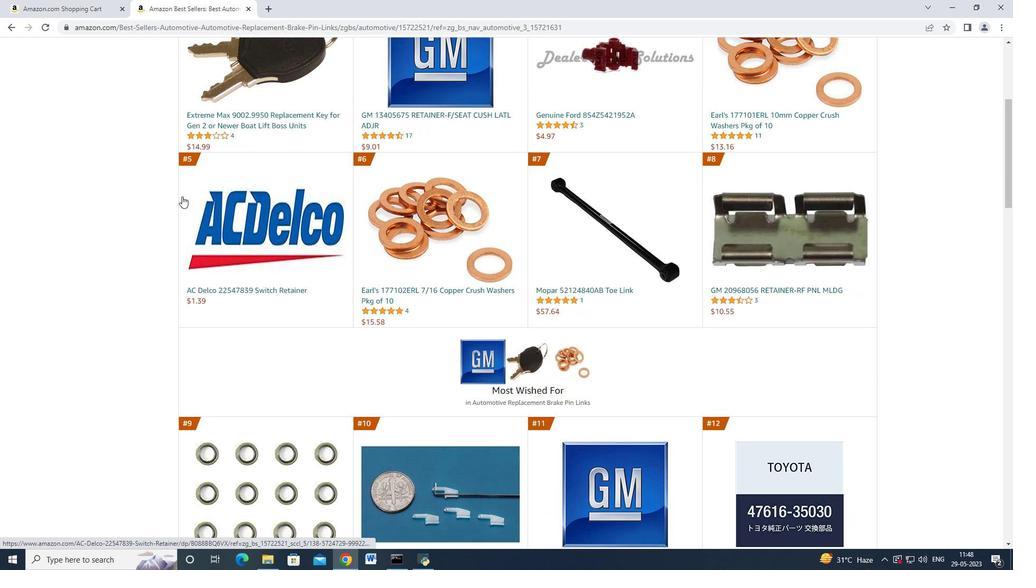 
Action: Mouse moved to (163, 175)
Screenshot: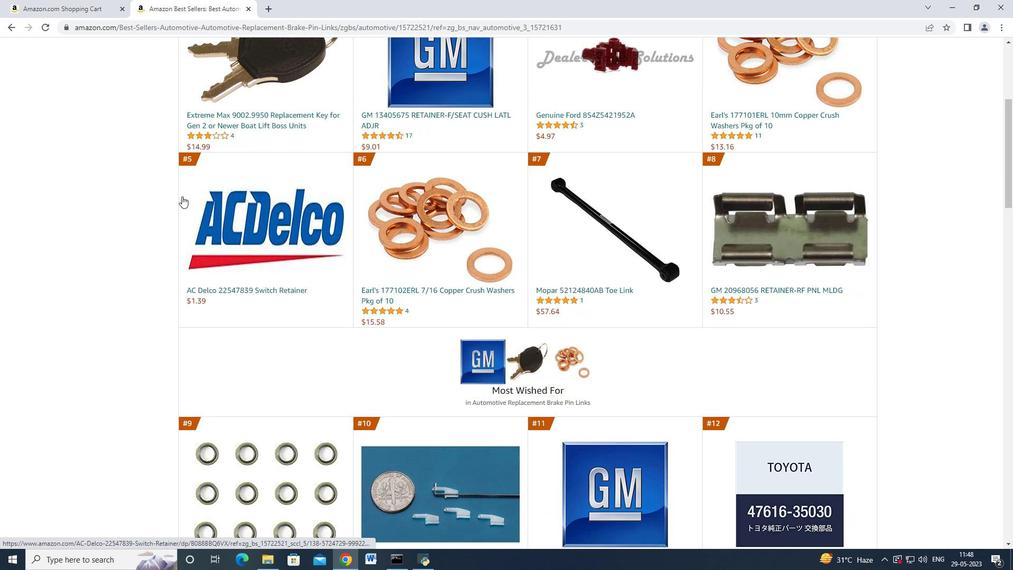 
Action: Mouse scrolled (163, 176) with delta (0, 0)
Screenshot: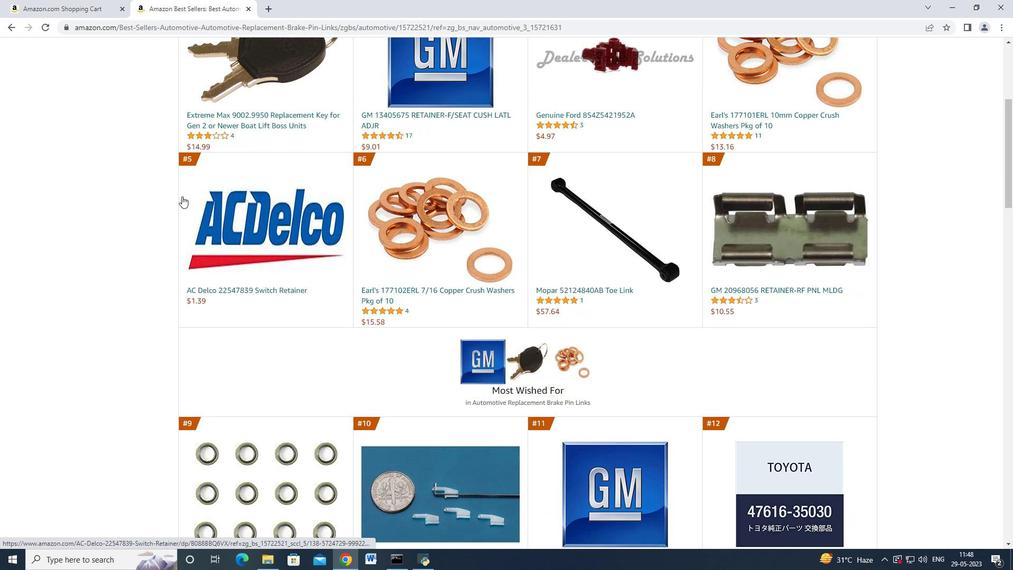 
Action: Mouse scrolled (163, 176) with delta (0, 0)
Screenshot: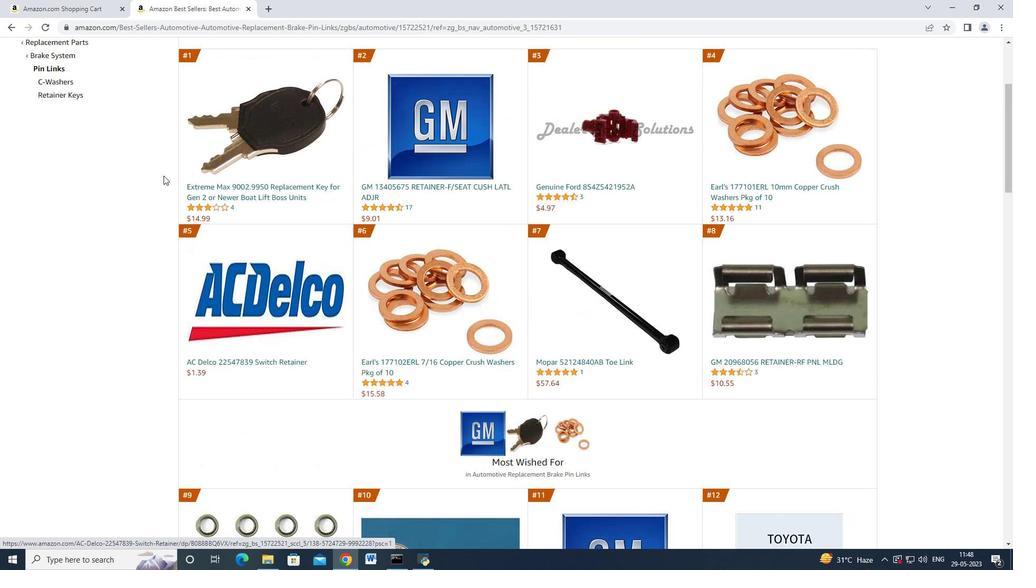 
Action: Mouse moved to (163, 175)
Screenshot: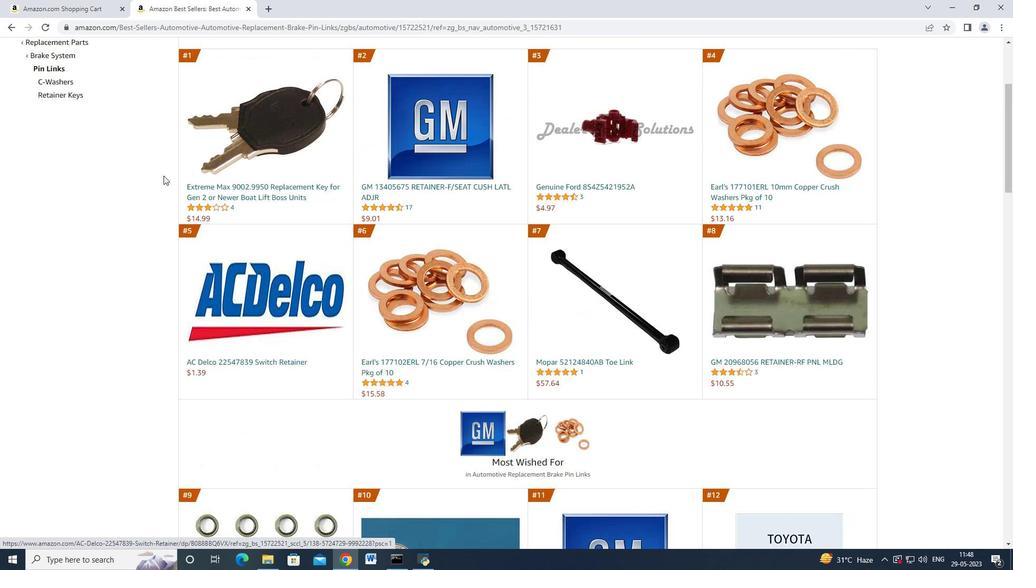 
Action: Mouse scrolled (163, 176) with delta (0, 0)
Screenshot: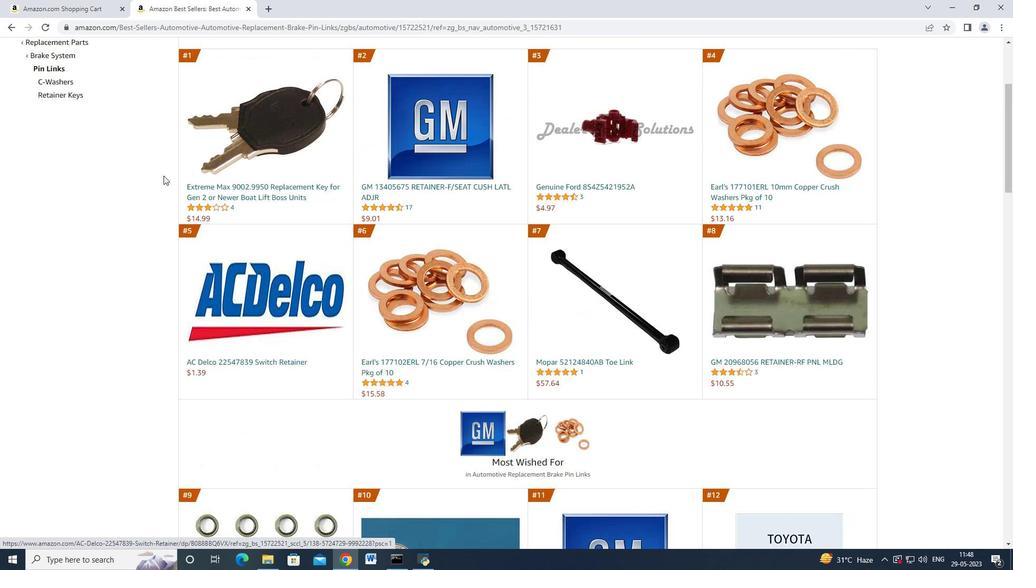 
Action: Mouse moved to (64, 272)
Screenshot: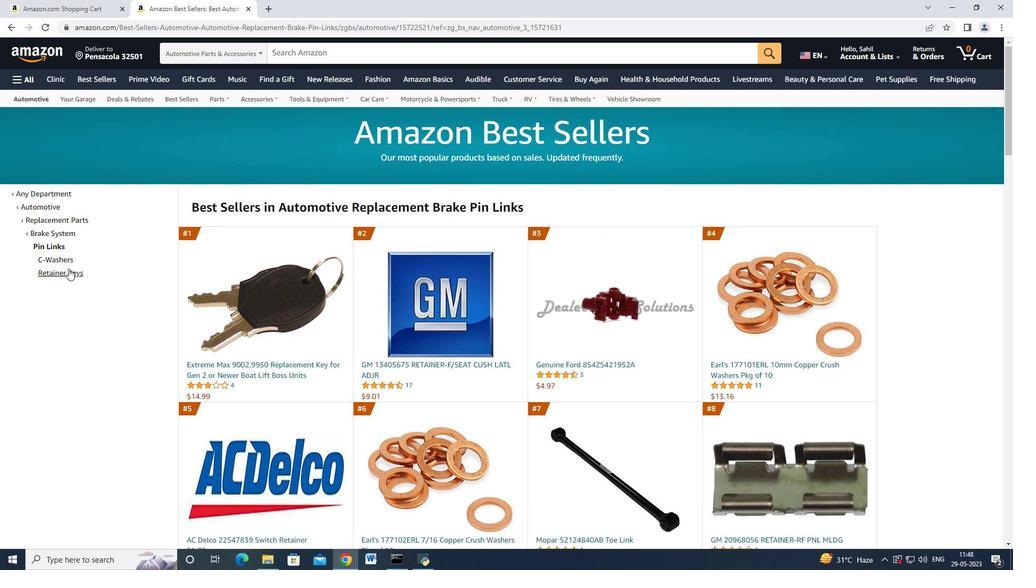 
Action: Mouse pressed left at (64, 272)
Screenshot: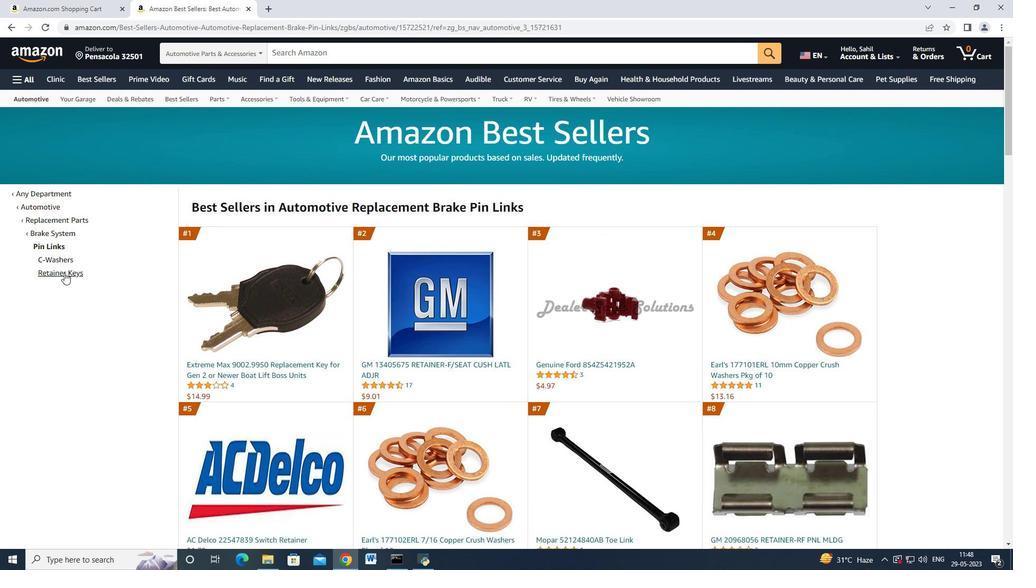 
Action: Mouse moved to (312, 52)
Screenshot: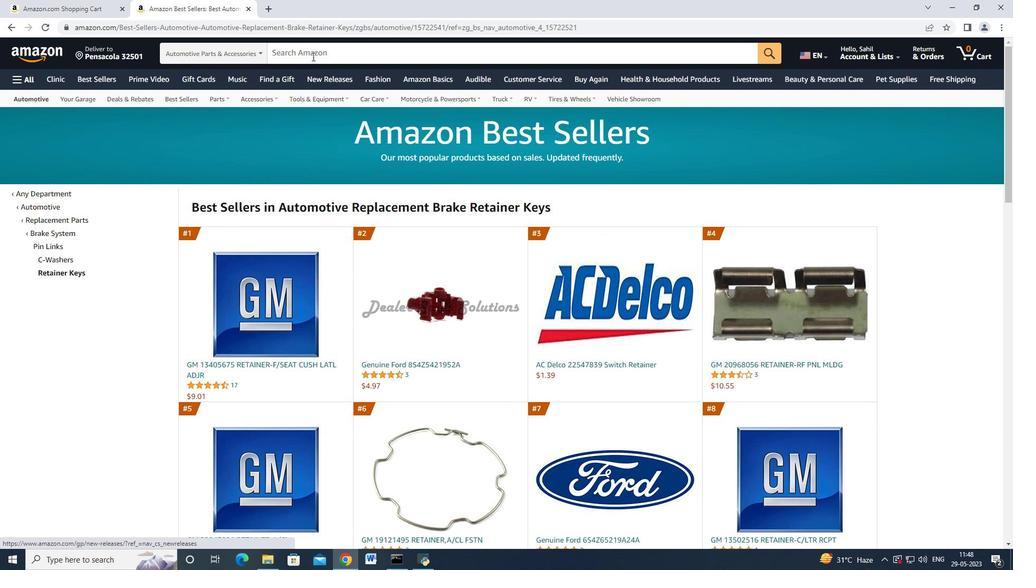 
Action: Mouse pressed left at (312, 52)
Screenshot: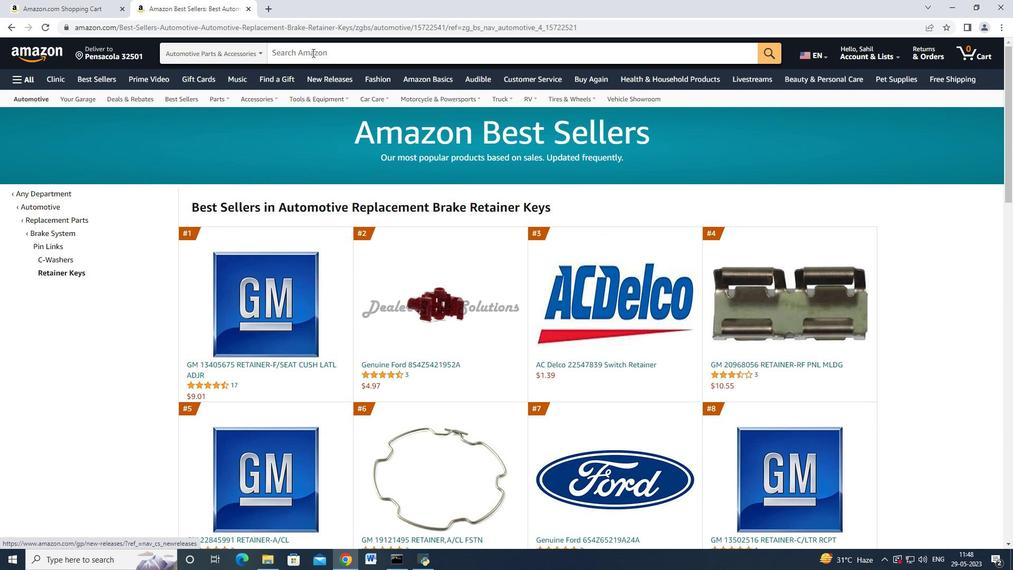 
Action: Mouse moved to (311, 55)
Screenshot: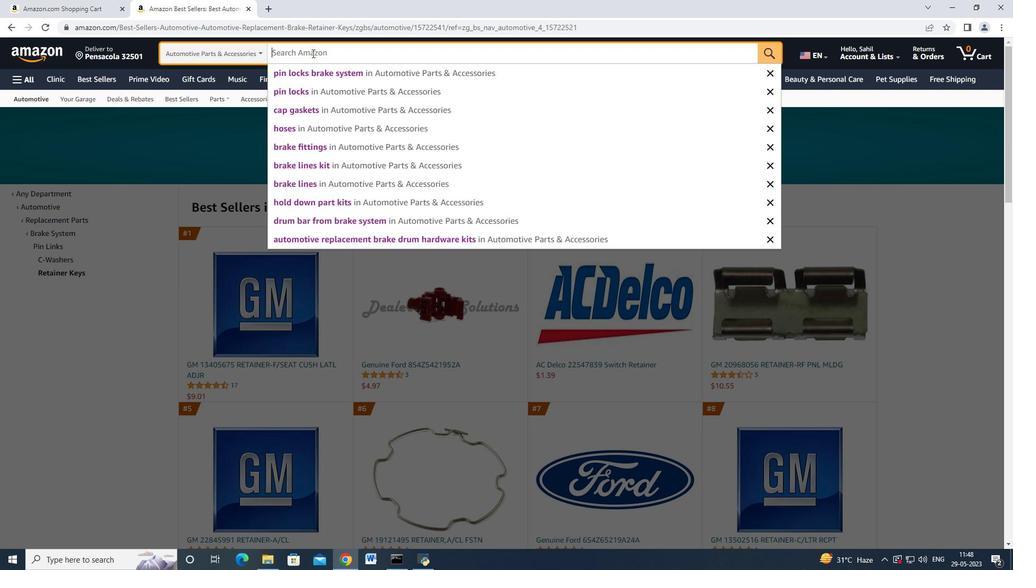 
Action: Key pressed pin<Key.space>locks<Key.enter>
Screenshot: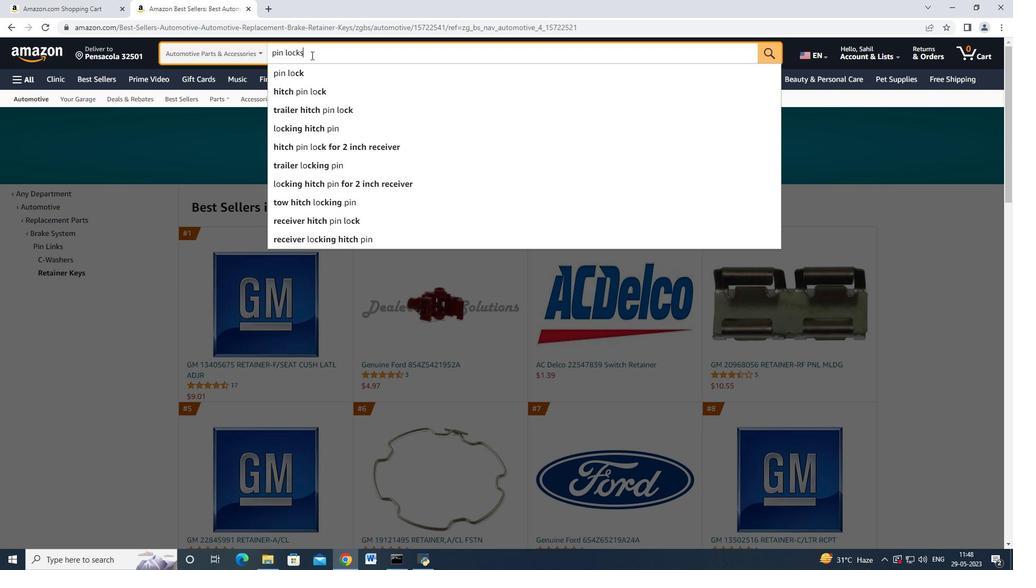 
Action: Mouse moved to (284, 263)
Screenshot: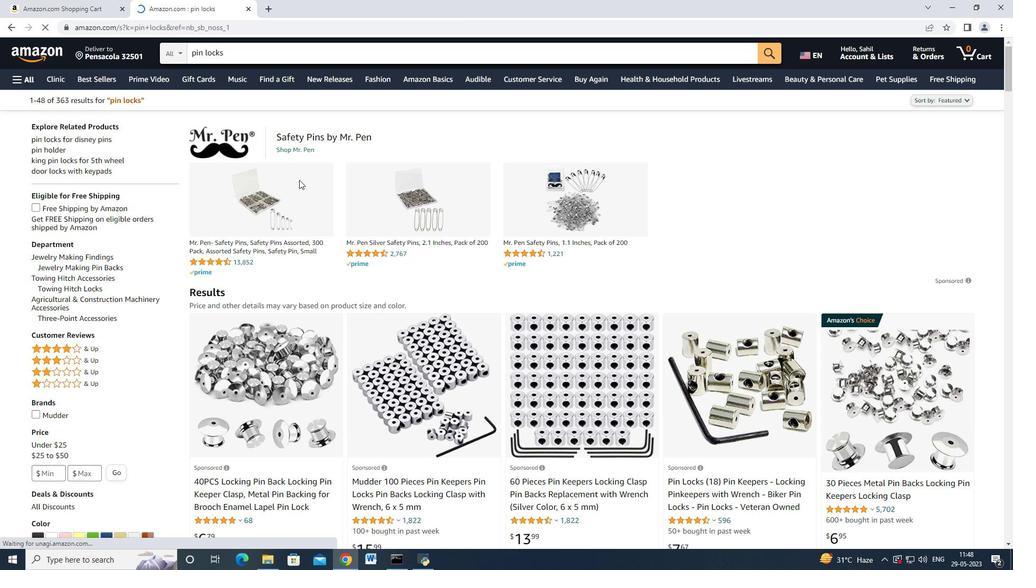 
Action: Mouse scrolled (284, 263) with delta (0, 0)
Screenshot: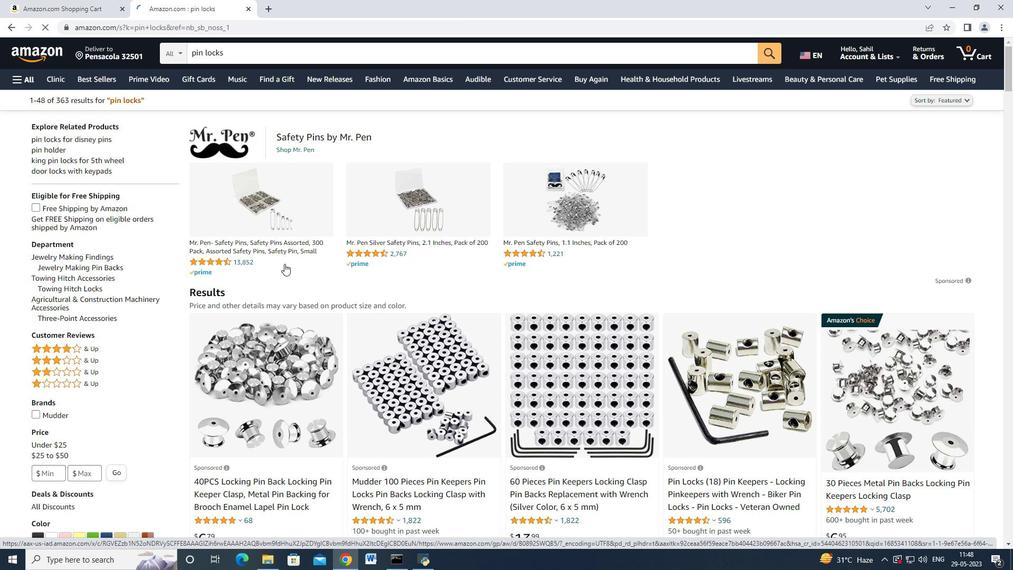 
Action: Mouse scrolled (284, 263) with delta (0, 0)
Screenshot: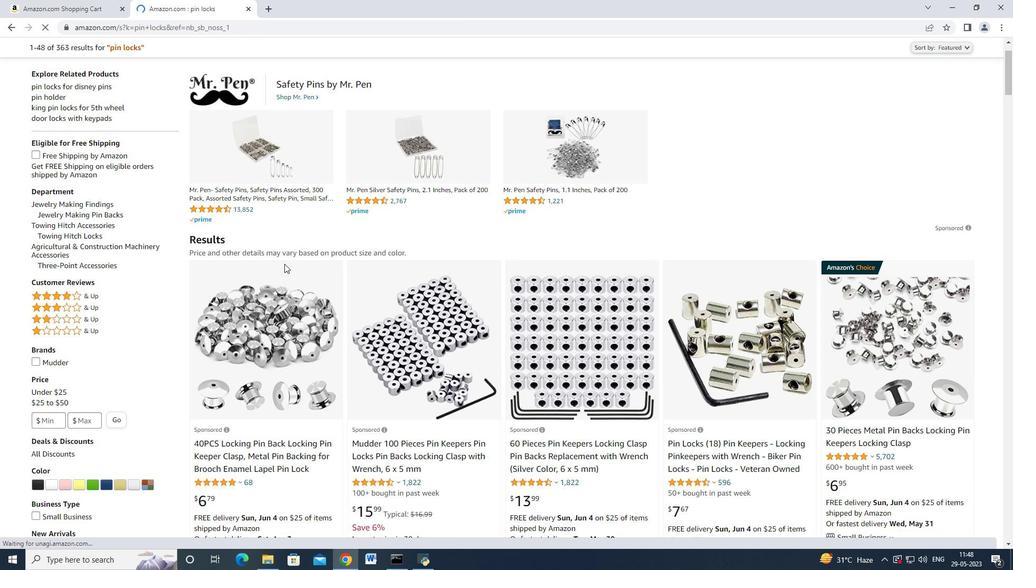 
Action: Mouse moved to (277, 389)
Screenshot: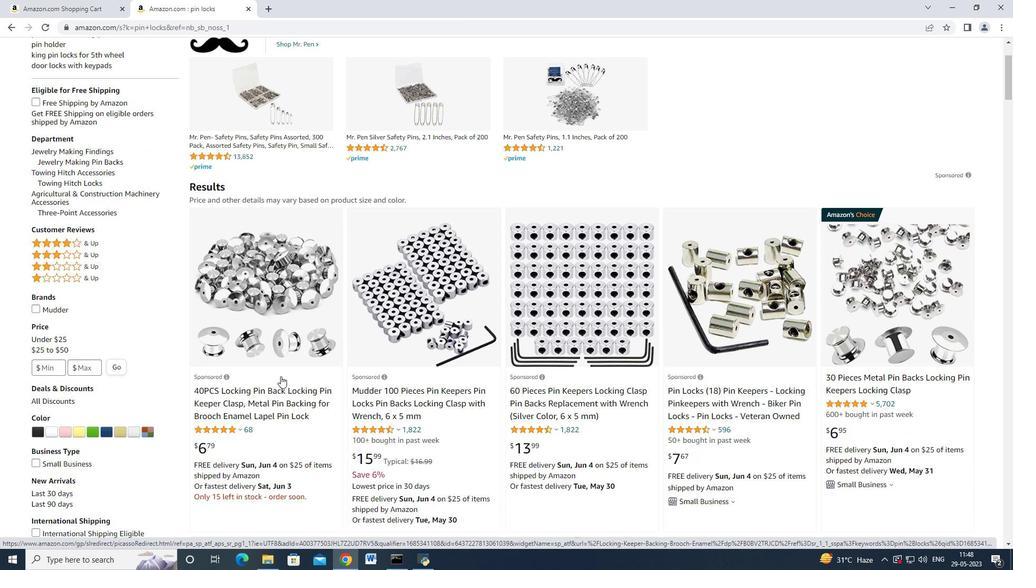 
Action: Mouse pressed left at (277, 389)
Screenshot: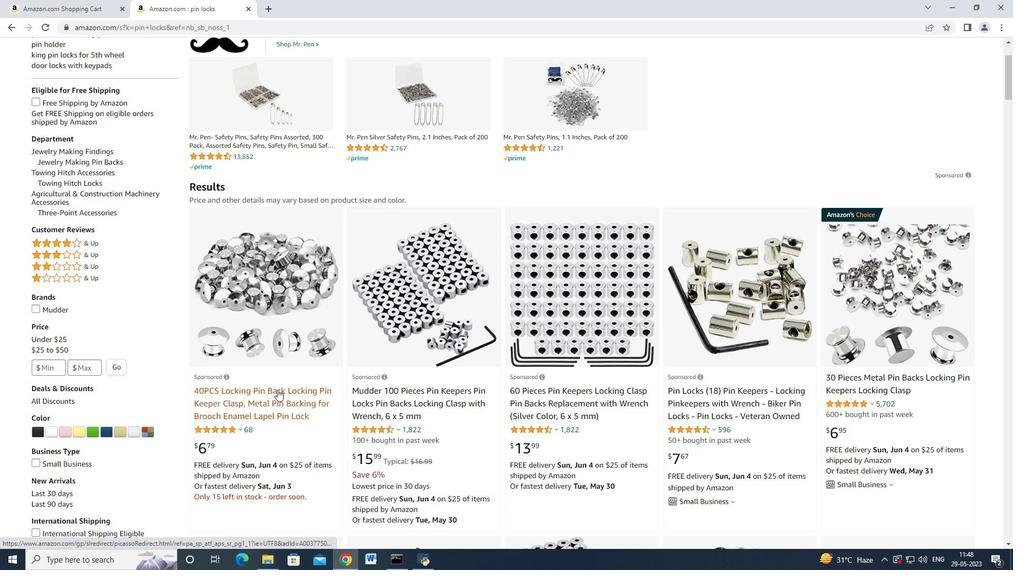 
Action: Mouse moved to (7, 31)
Screenshot: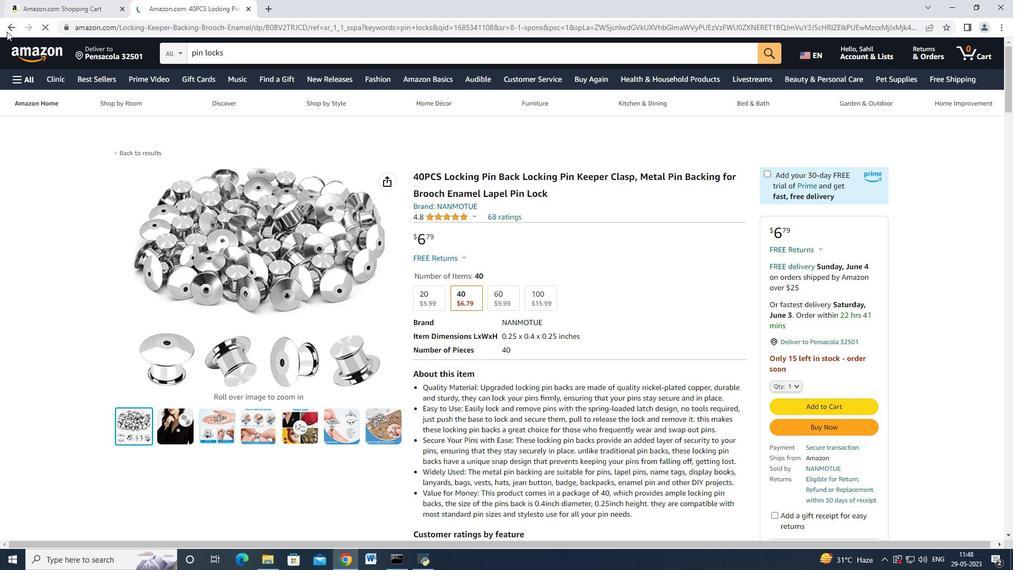 
Action: Mouse pressed left at (7, 31)
Screenshot: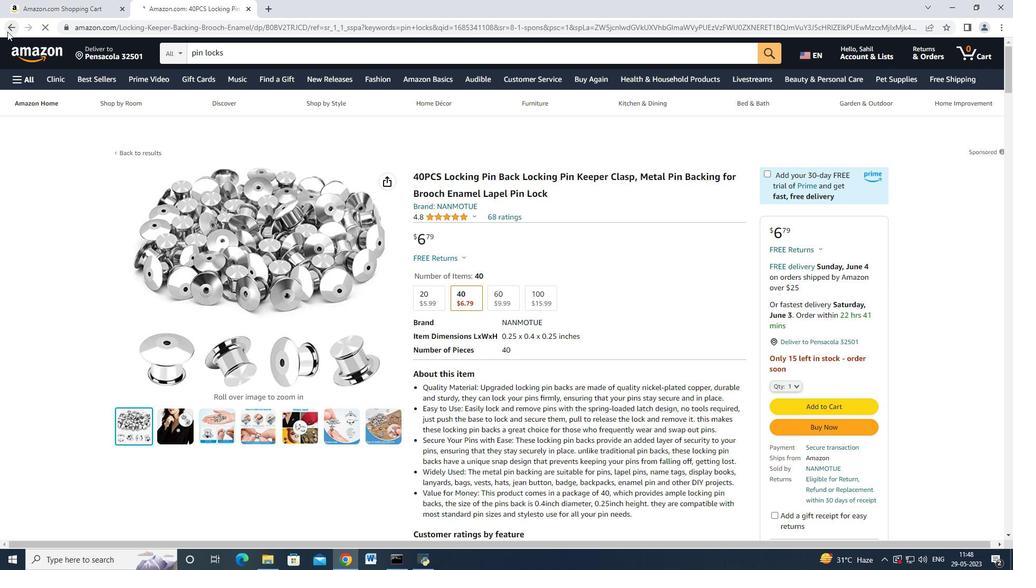 
Action: Mouse moved to (387, 328)
Screenshot: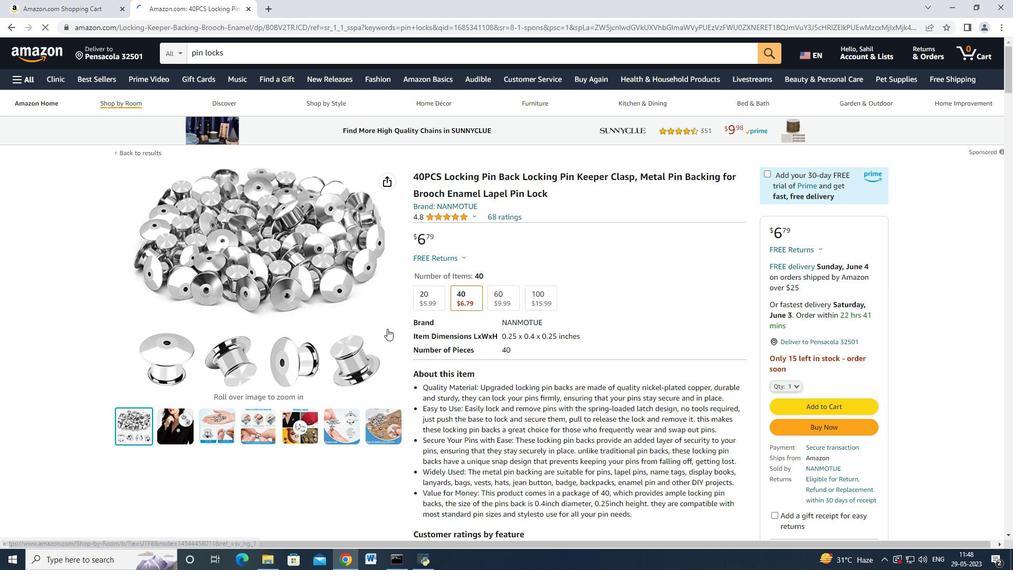 
Action: Mouse scrolled (387, 328) with delta (0, 0)
Screenshot: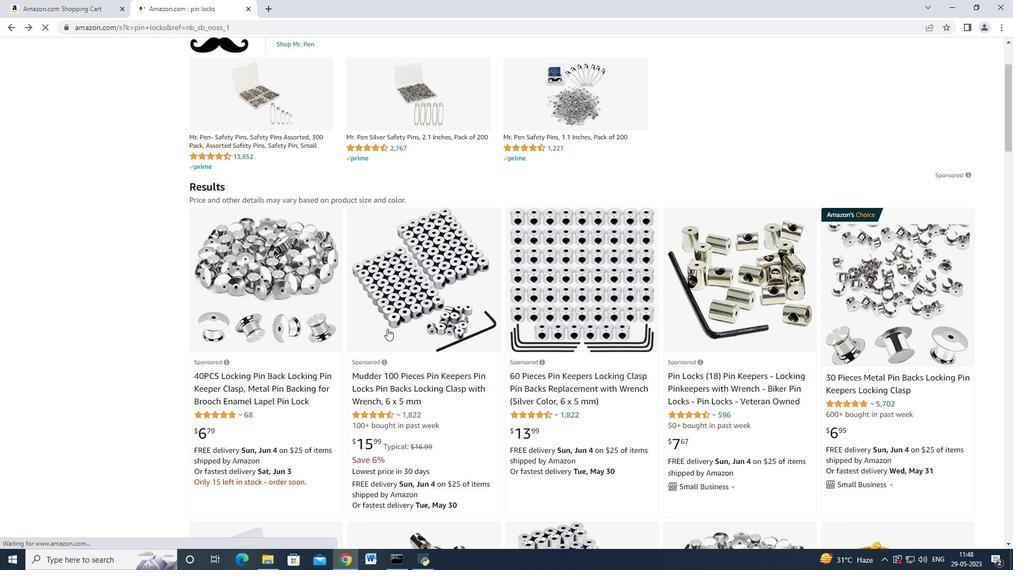 
Action: Mouse scrolled (387, 328) with delta (0, 0)
Screenshot: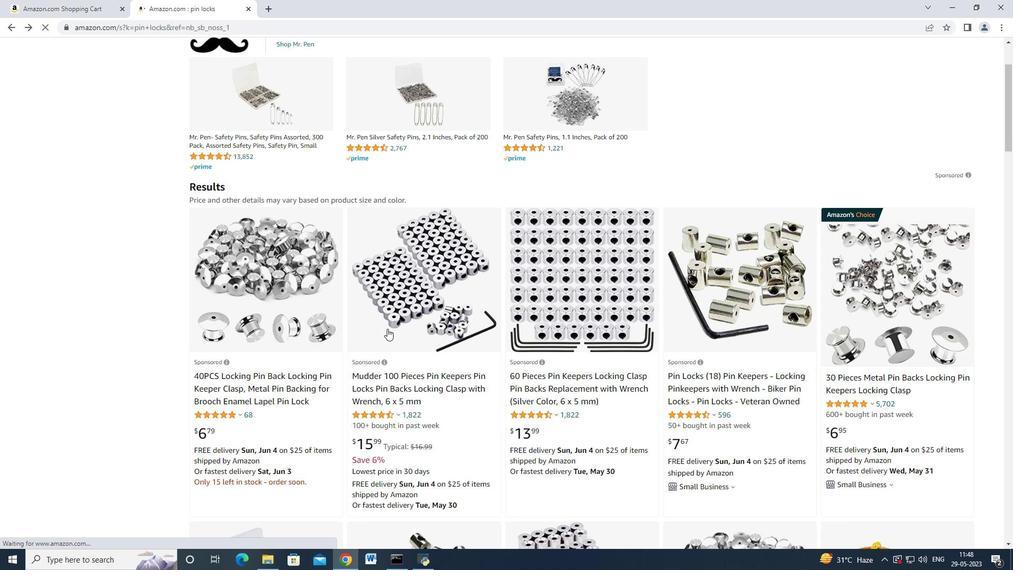
Action: Mouse moved to (386, 328)
Screenshot: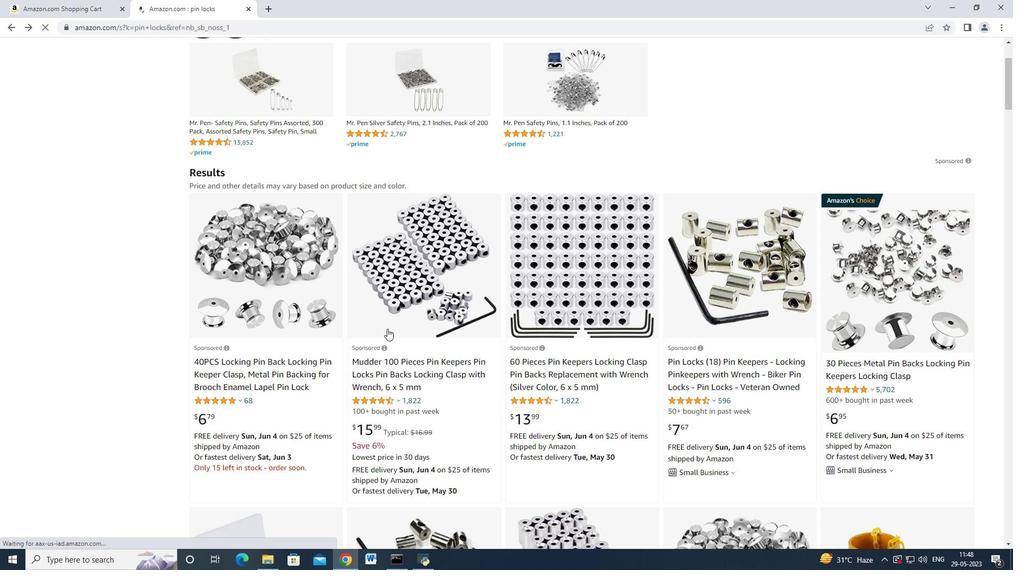 
Action: Mouse scrolled (386, 328) with delta (0, 0)
Screenshot: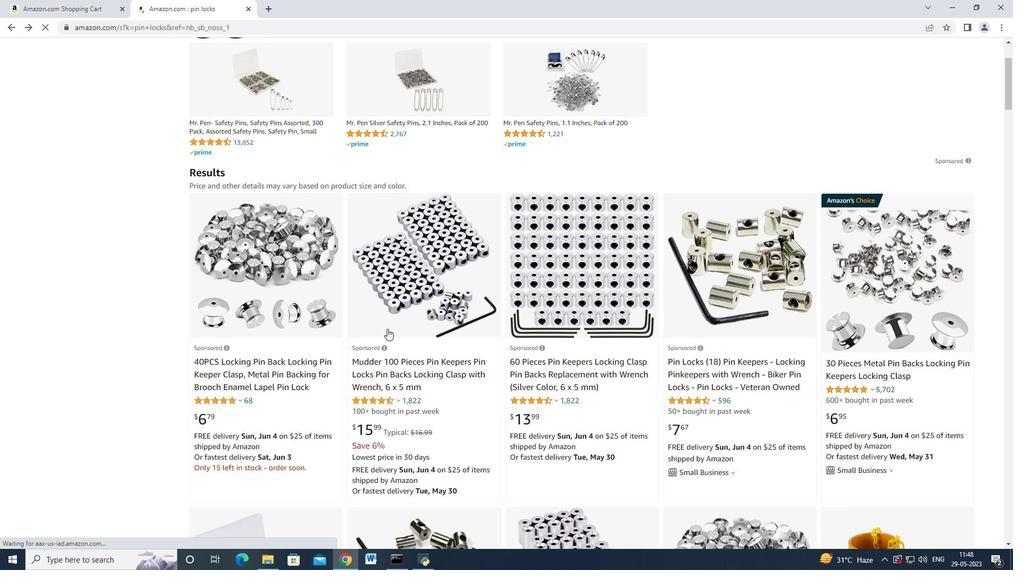 
Action: Mouse scrolled (386, 328) with delta (0, 0)
Screenshot: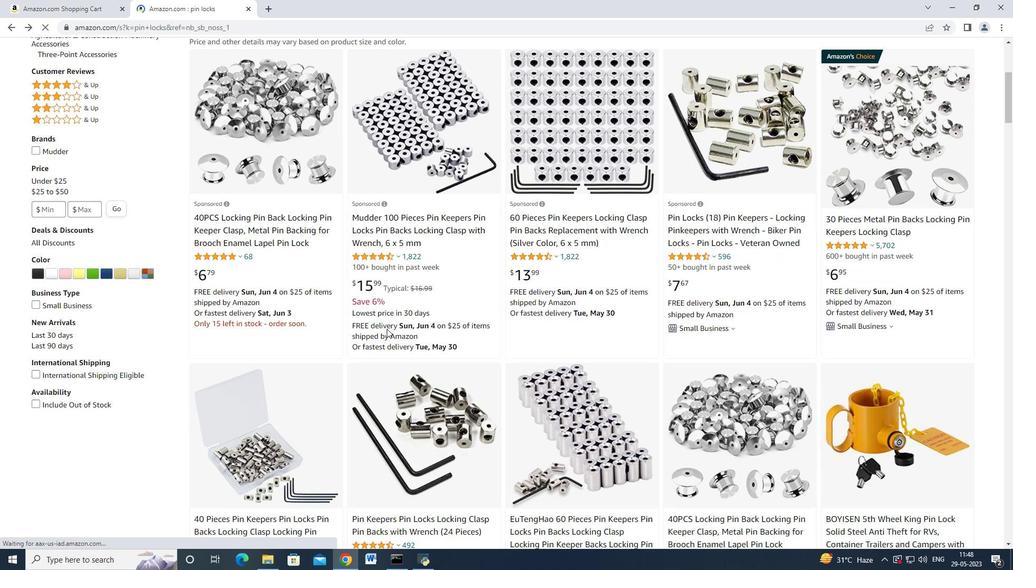 
Action: Mouse scrolled (386, 328) with delta (0, 0)
Screenshot: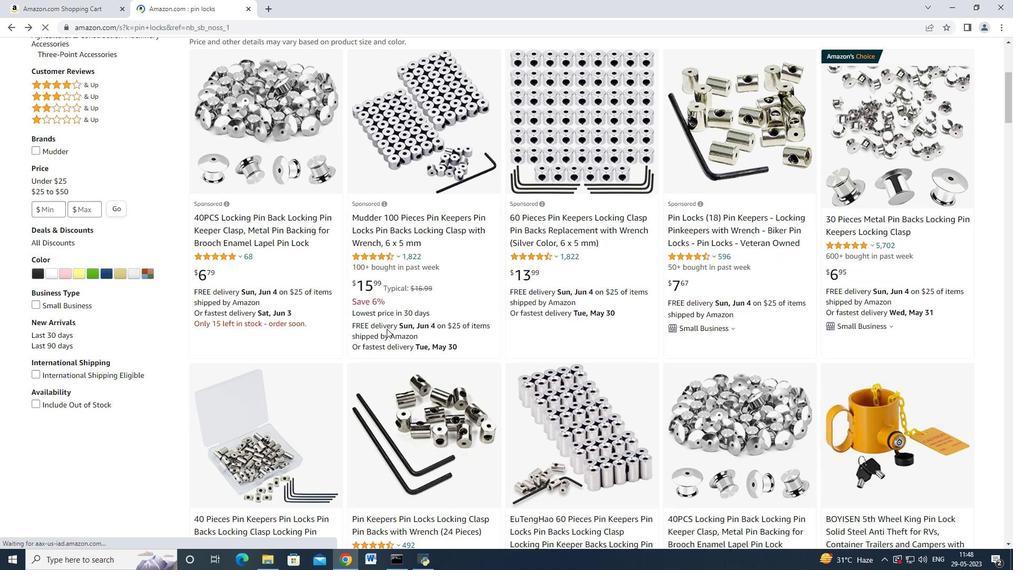 
Action: Mouse moved to (438, 437)
Screenshot: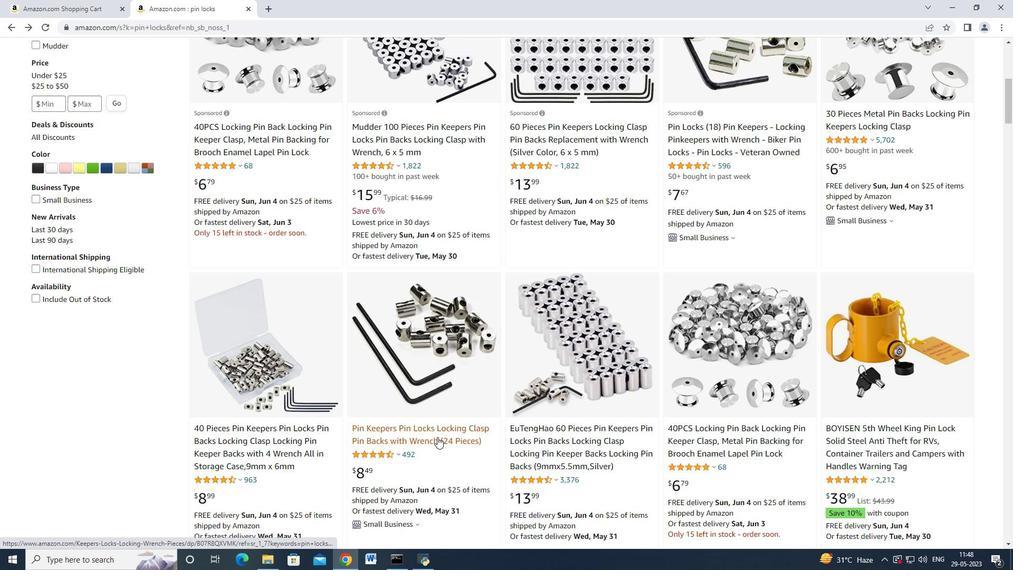 
Action: Mouse pressed left at (438, 437)
Screenshot: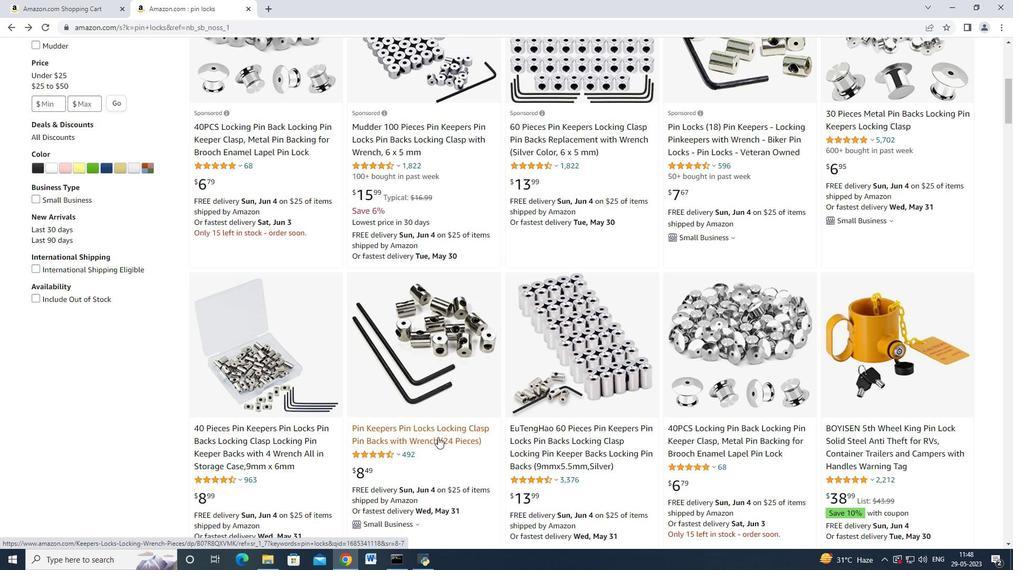 
Action: Mouse moved to (638, 284)
Screenshot: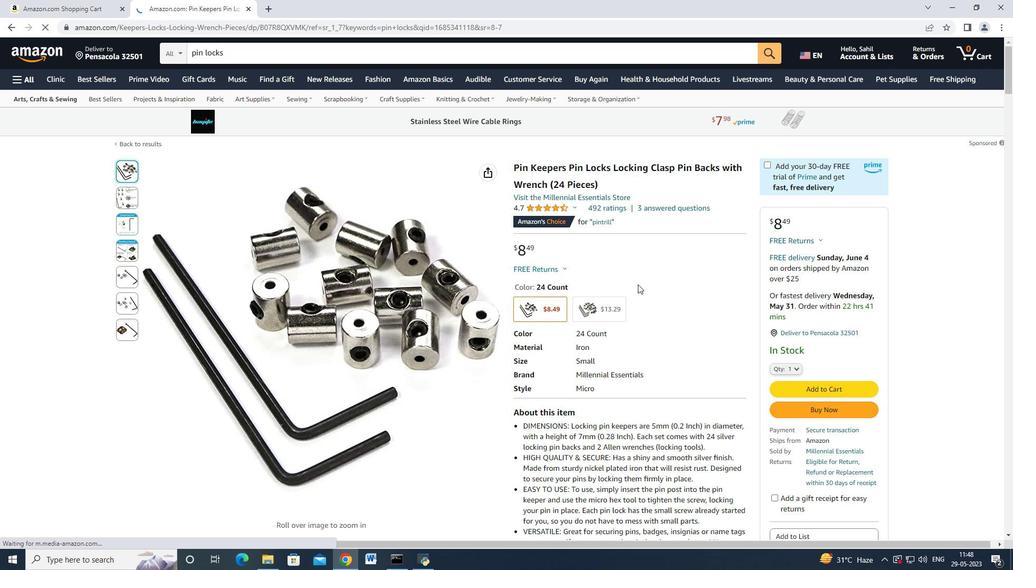
Action: Mouse scrolled (638, 284) with delta (0, 0)
Screenshot: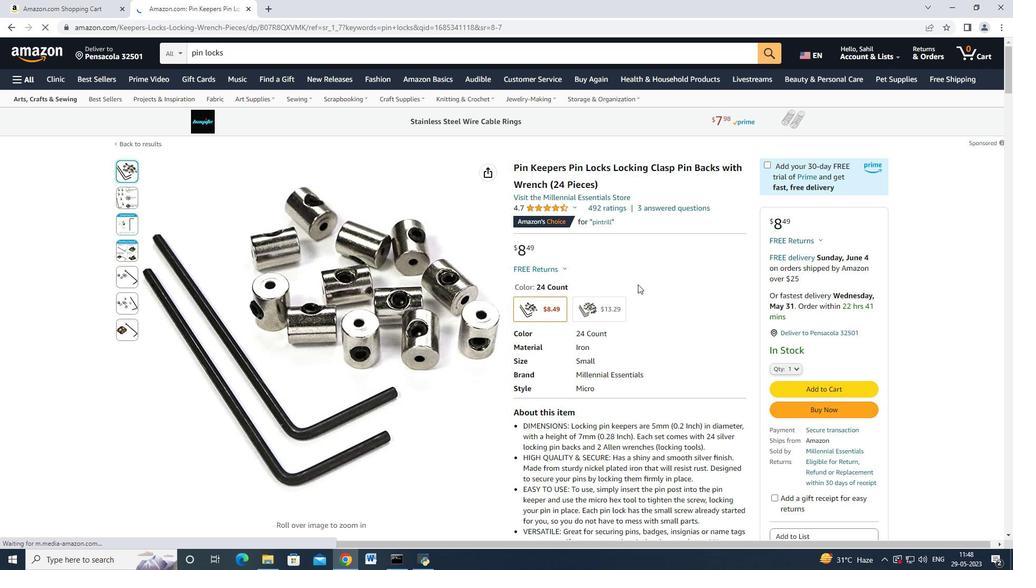 
Action: Mouse moved to (636, 286)
